 Task: Modify the CSS styles in the PHP file to change the color of the course-box class to red and update the background color to #fefefe.
Action: Key pressed <Key.down><Key.down><Key.down><Key.down><Key.down><Key.down><Key.up><Key.up><Key.down><Key.up><Key.up><Key.up><Key.up><Key.up><Key.up><Key.up><Key.up><Key.up><Key.up><Key.up><Key.up><Key.up><Key.up><Key.up><Key.up><Key.up><Key.up><Key.up><Key.up><Key.up><Key.up><Key.up><Key.up><Key.up><Key.up><Key.up><Key.up><Key.up><Key.up><Key.up><Key.up><Key.up><Key.up><Key.up><Key.up><Key.up><Key.up><Key.up><Key.up><Key.up><Key.up><Key.up><Key.up><Key.up><Key.up><Key.up><Key.up><Key.up><Key.up><Key.up><Key.up><Key.up><Key.up><Key.up><Key.up><Key.up><Key.up><Key.up><Key.up><Key.up><Key.up><Key.up><Key.up><Key.up><Key.up><Key.up><Key.up><Key.up>
Screenshot: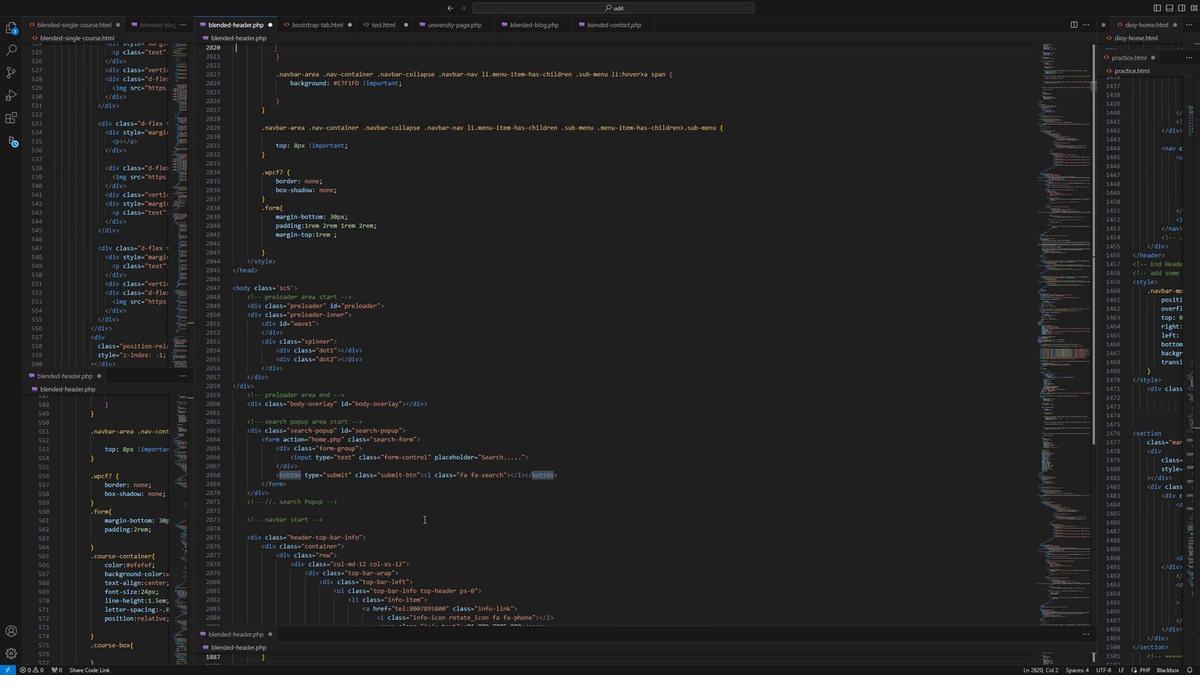 
Action: Mouse scrolled (435, 563) with delta (0, 0)
Screenshot: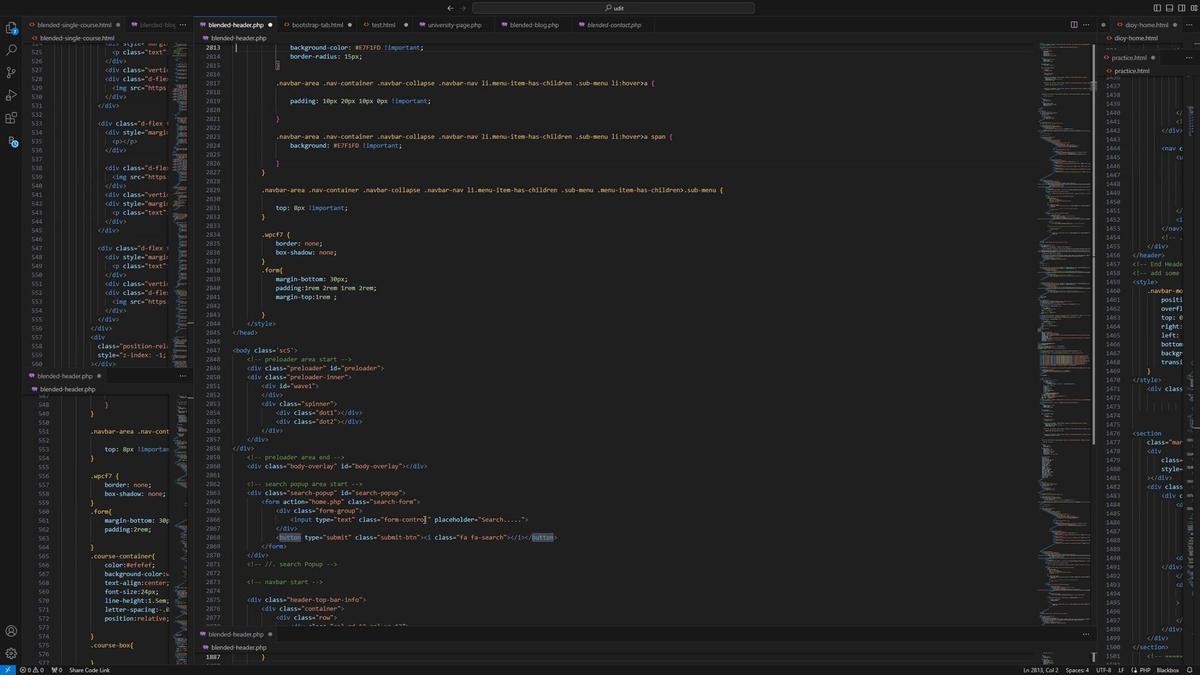 
Action: Mouse moved to (435, 562)
Screenshot: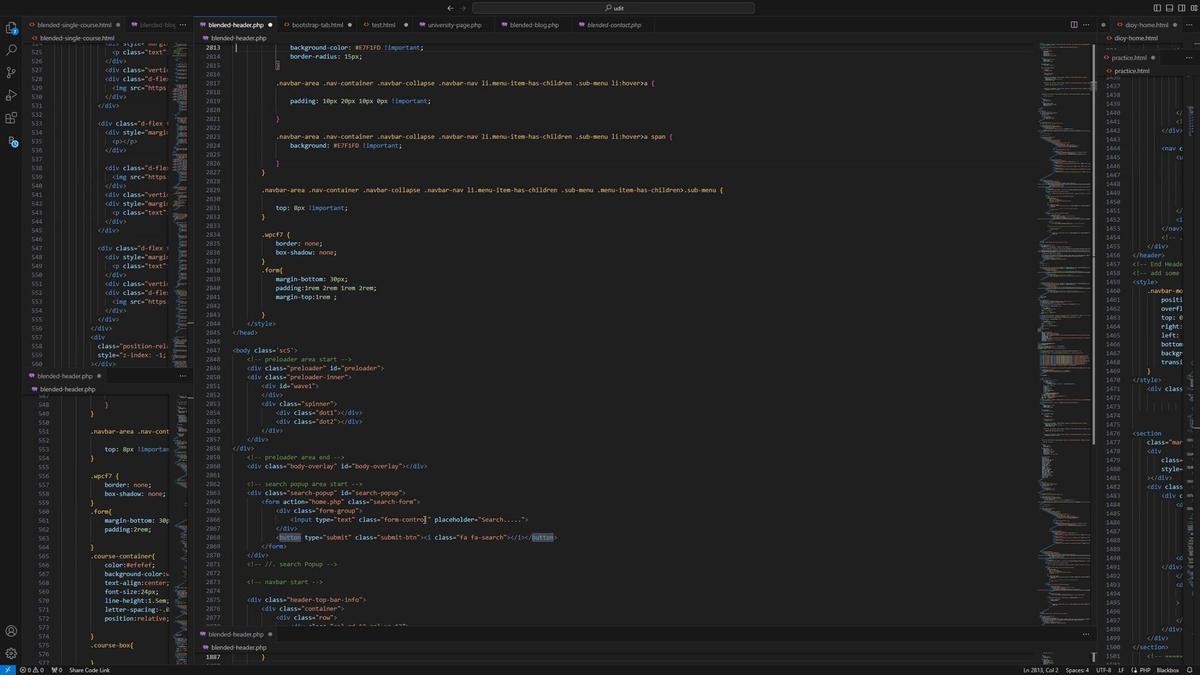 
Action: Mouse scrolled (435, 563) with delta (0, 0)
Screenshot: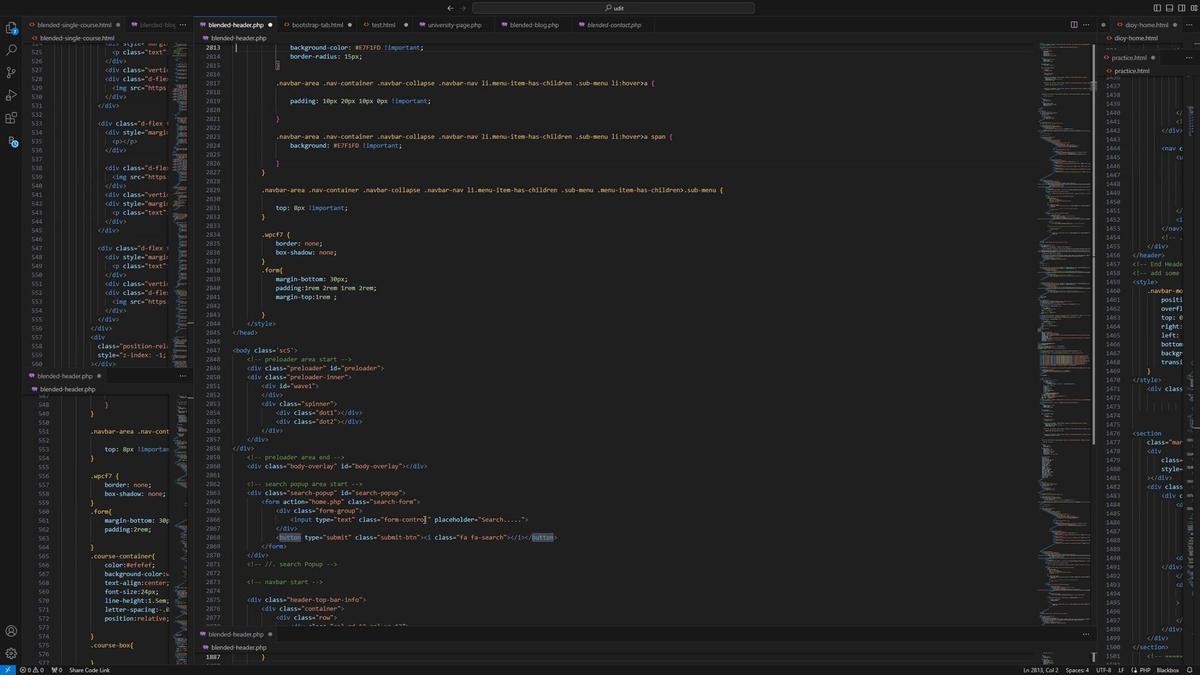 
Action: Mouse moved to (440, 549)
Screenshot: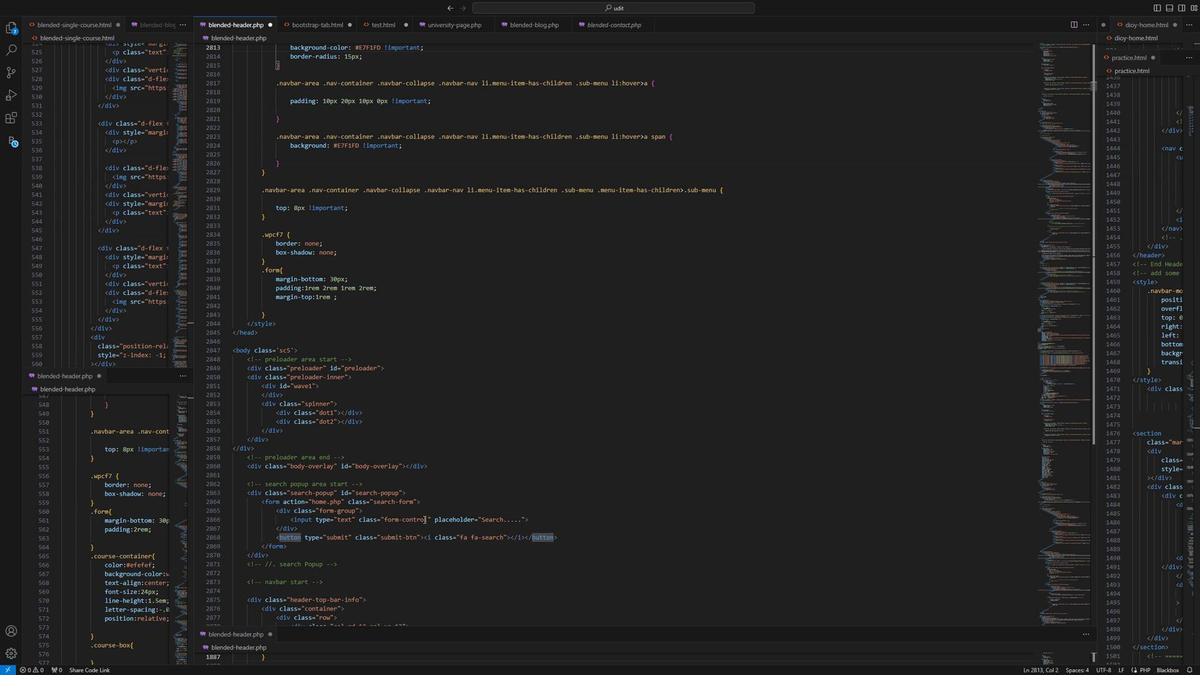 
Action: Mouse scrolled (440, 550) with delta (0, 0)
Screenshot: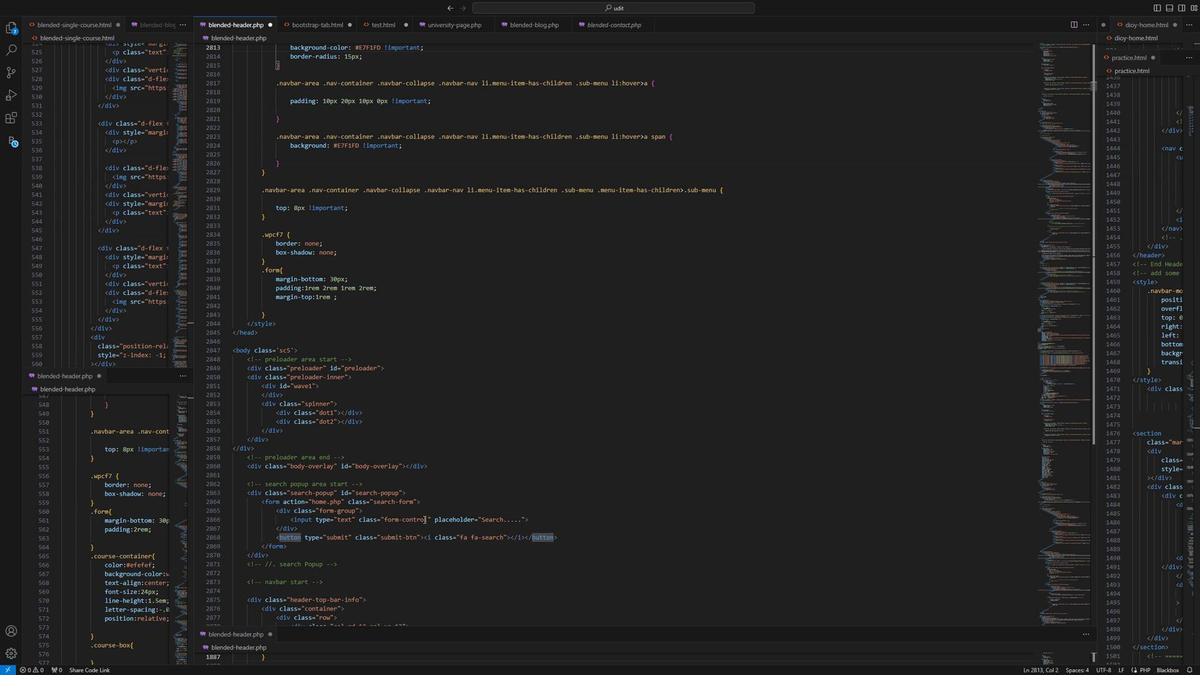 
Action: Mouse moved to (397, 571)
Screenshot: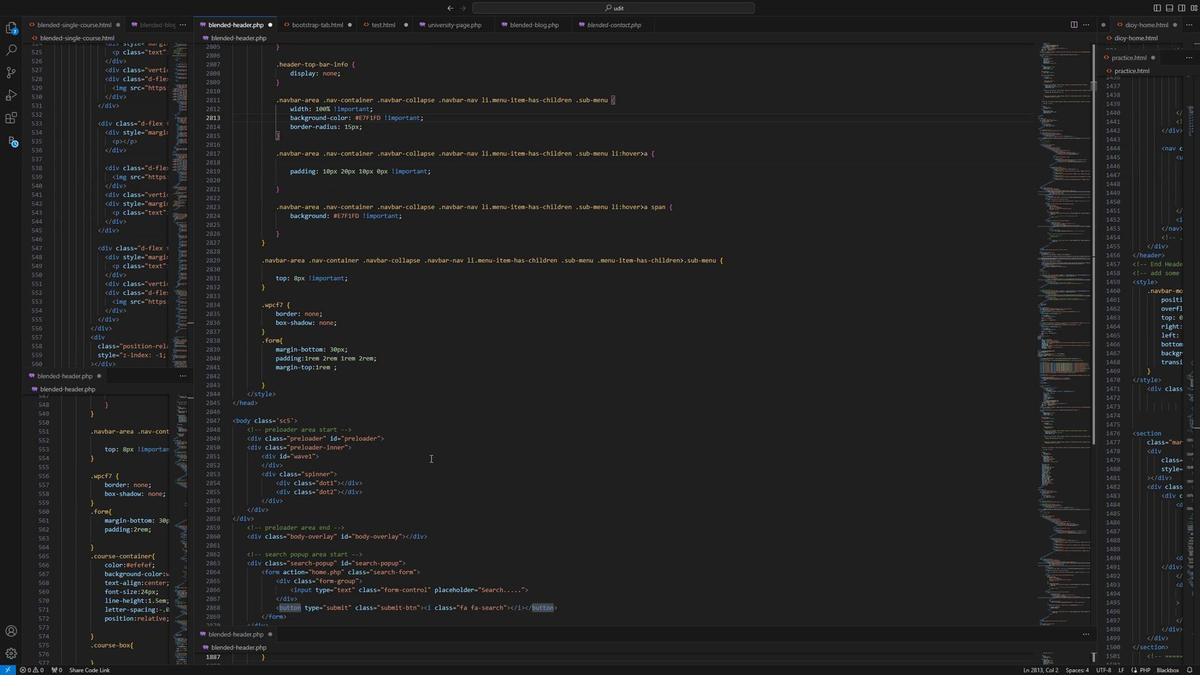 
Action: Mouse scrolled (397, 572) with delta (0, 0)
Screenshot: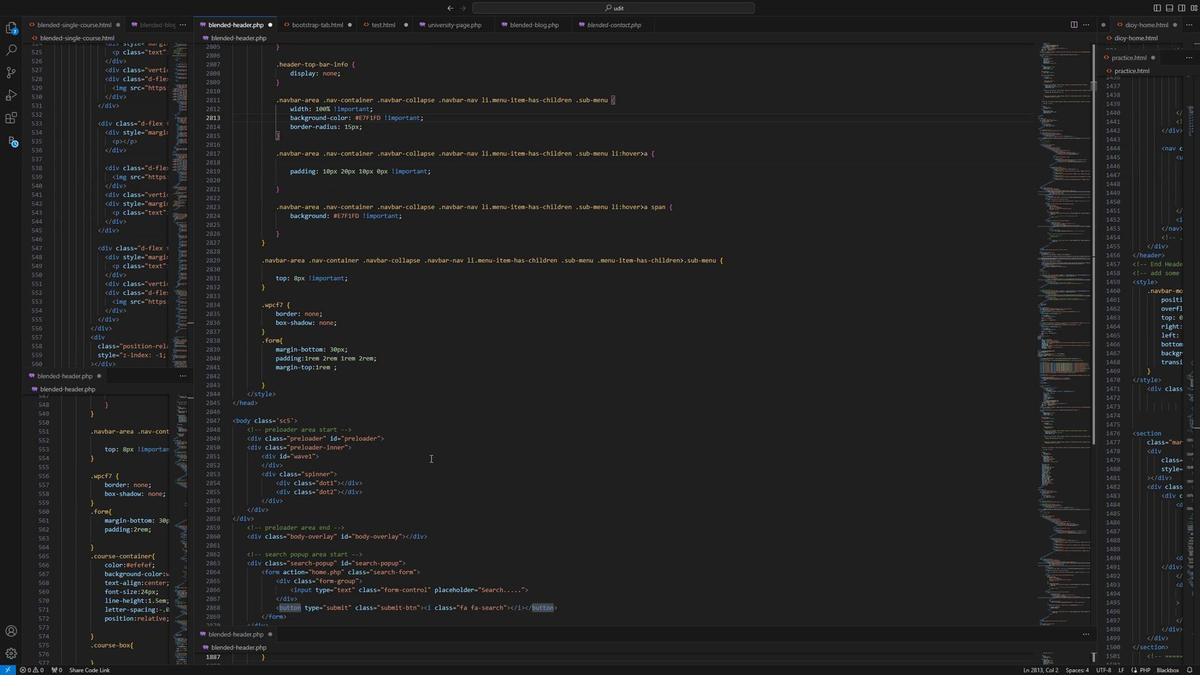 
Action: Mouse moved to (397, 567)
Screenshot: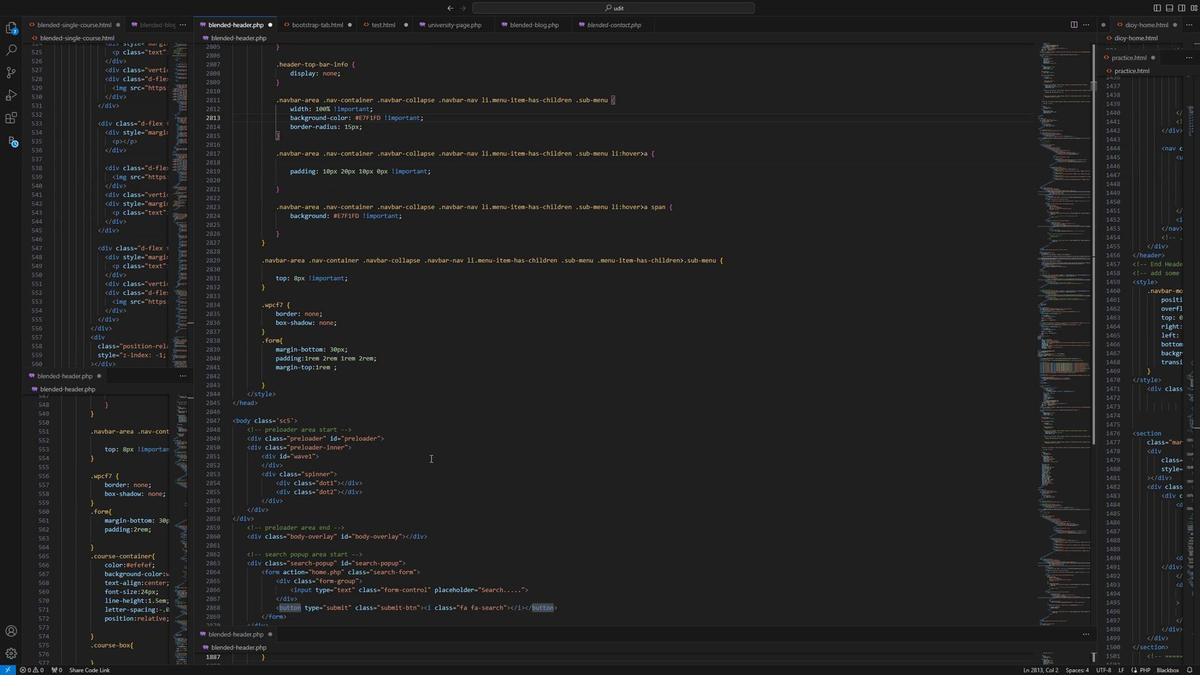 
Action: Mouse scrolled (397, 567) with delta (0, 0)
Screenshot: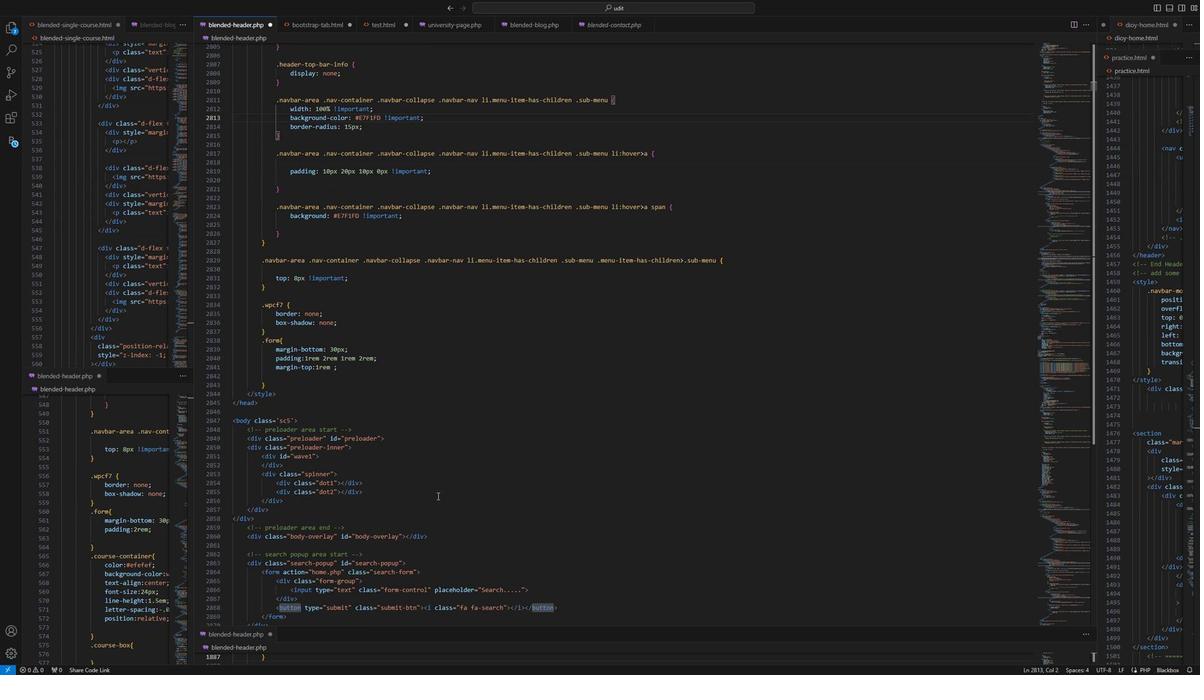 
Action: Mouse moved to (283, 475)
Screenshot: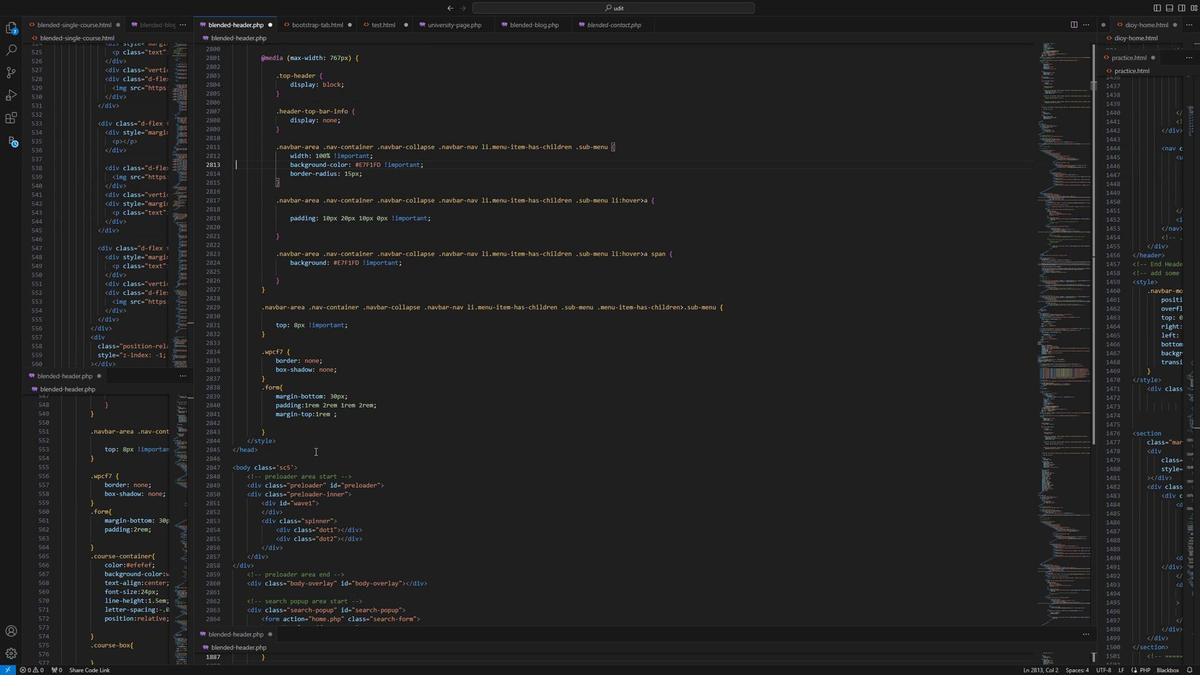 
Action: Mouse scrolled (283, 475) with delta (0, 0)
Screenshot: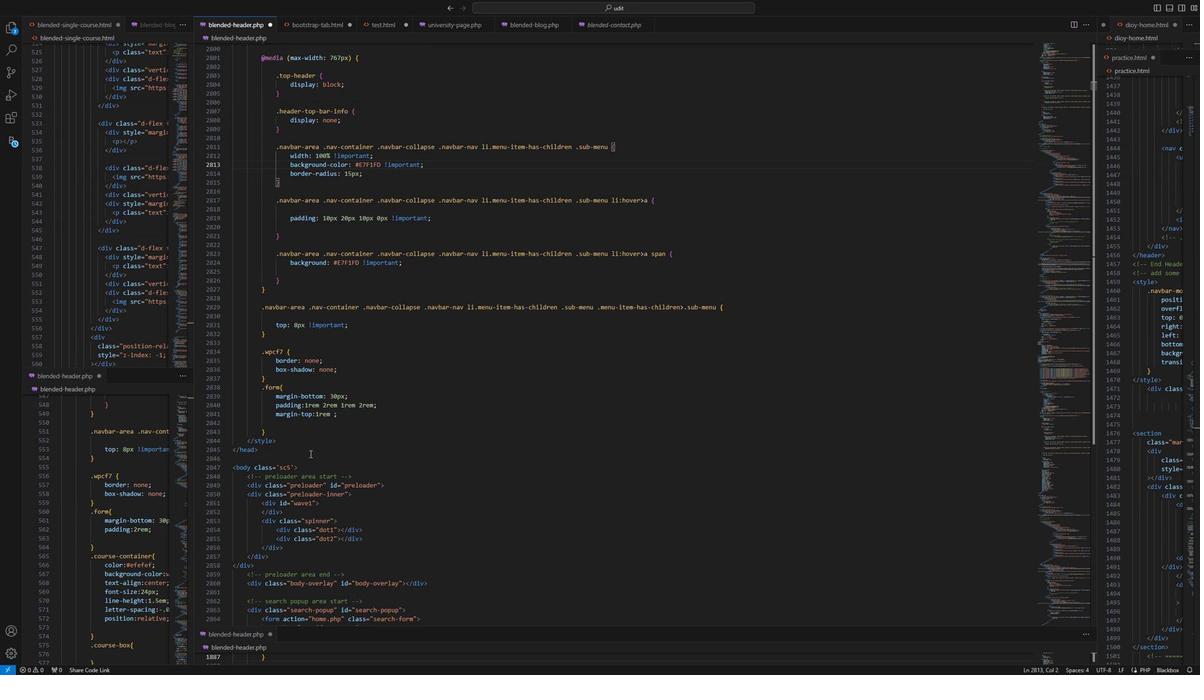 
Action: Mouse scrolled (283, 475) with delta (0, 0)
Screenshot: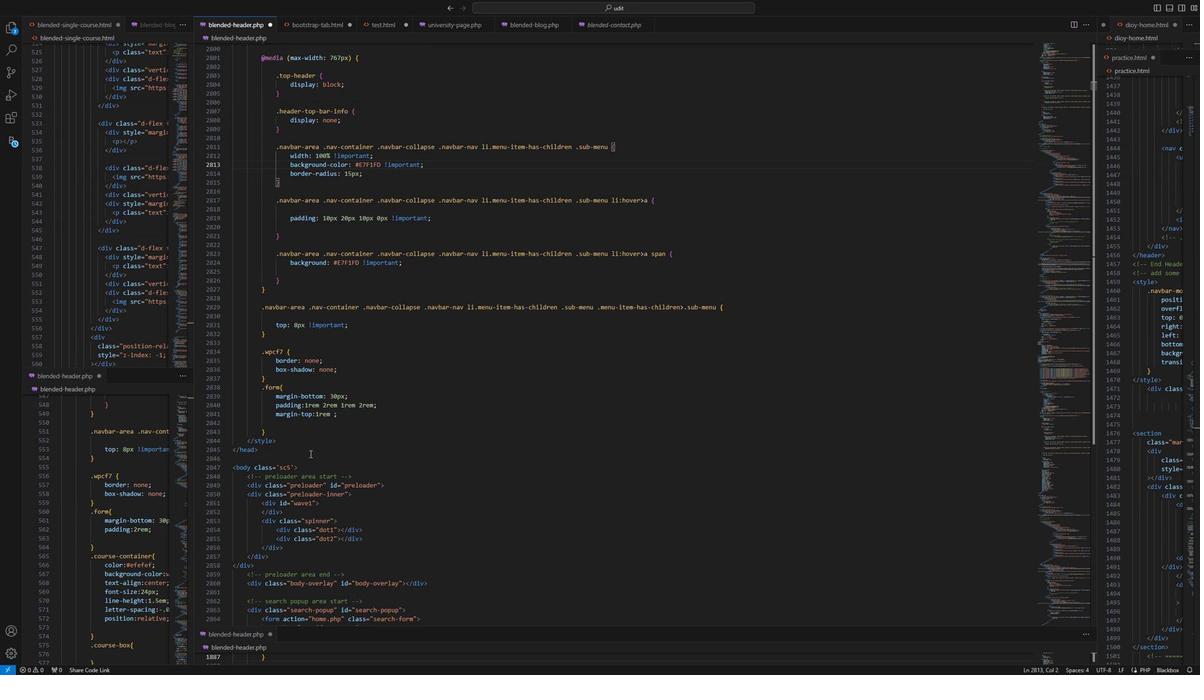 
Action: Mouse scrolled (283, 475) with delta (0, 0)
Screenshot: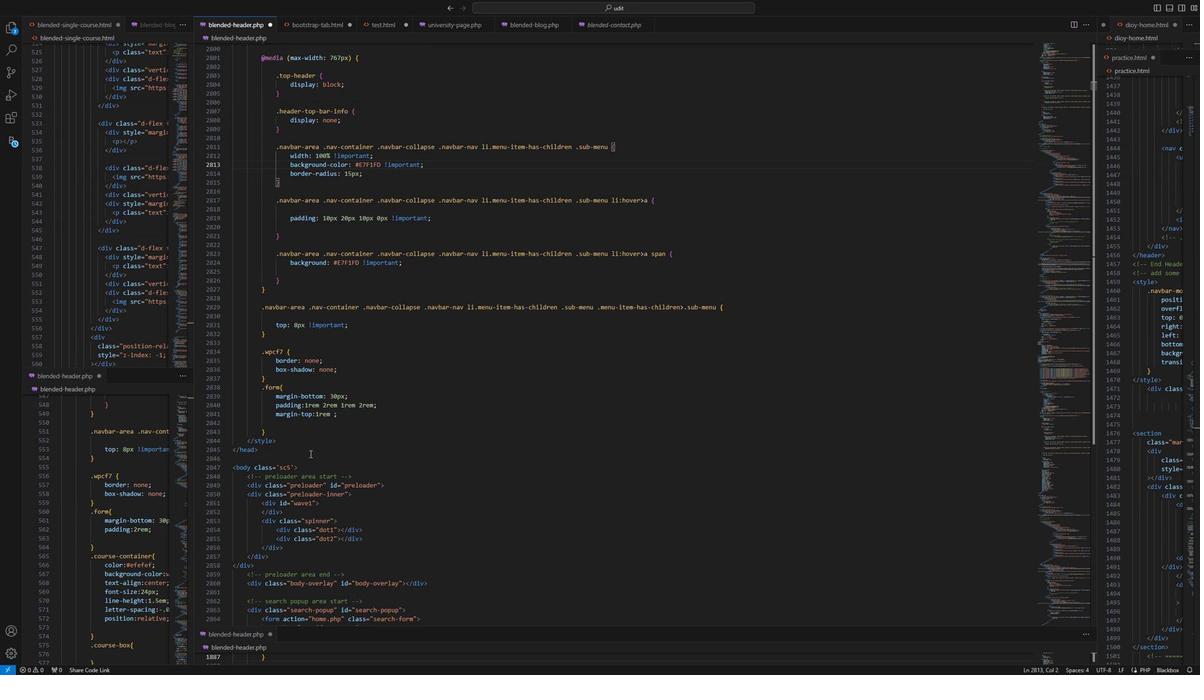 
Action: Mouse moved to (254, 472)
Screenshot: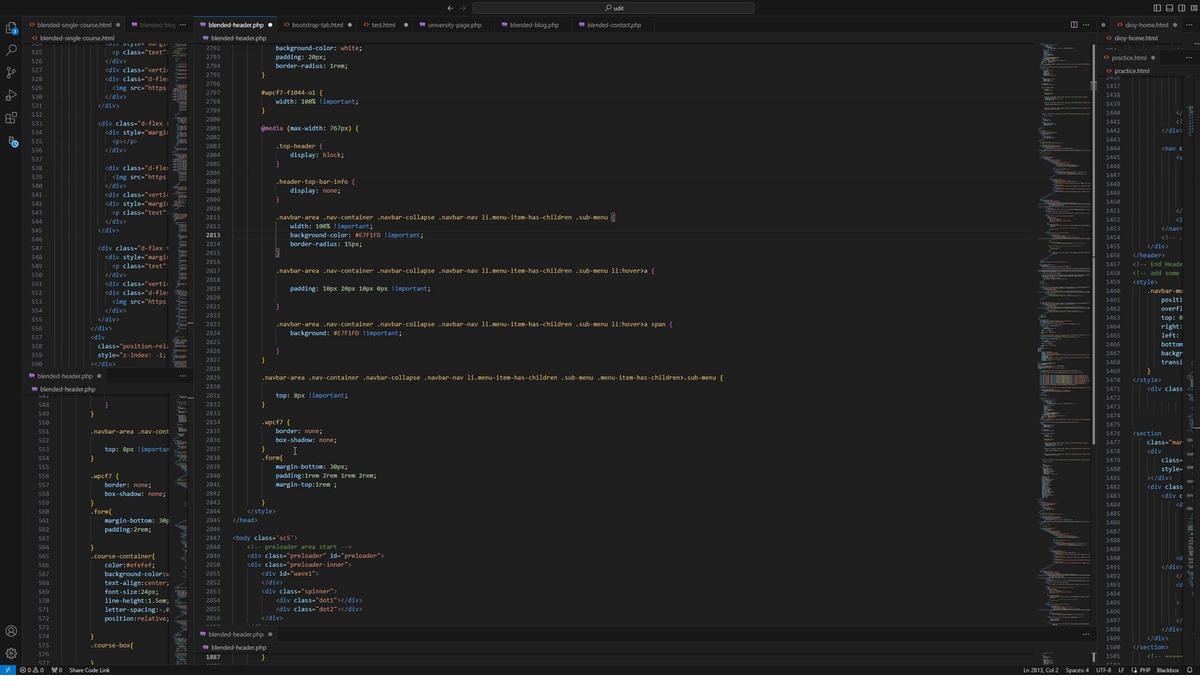 
Action: Mouse scrolled (254, 473) with delta (0, 0)
Screenshot: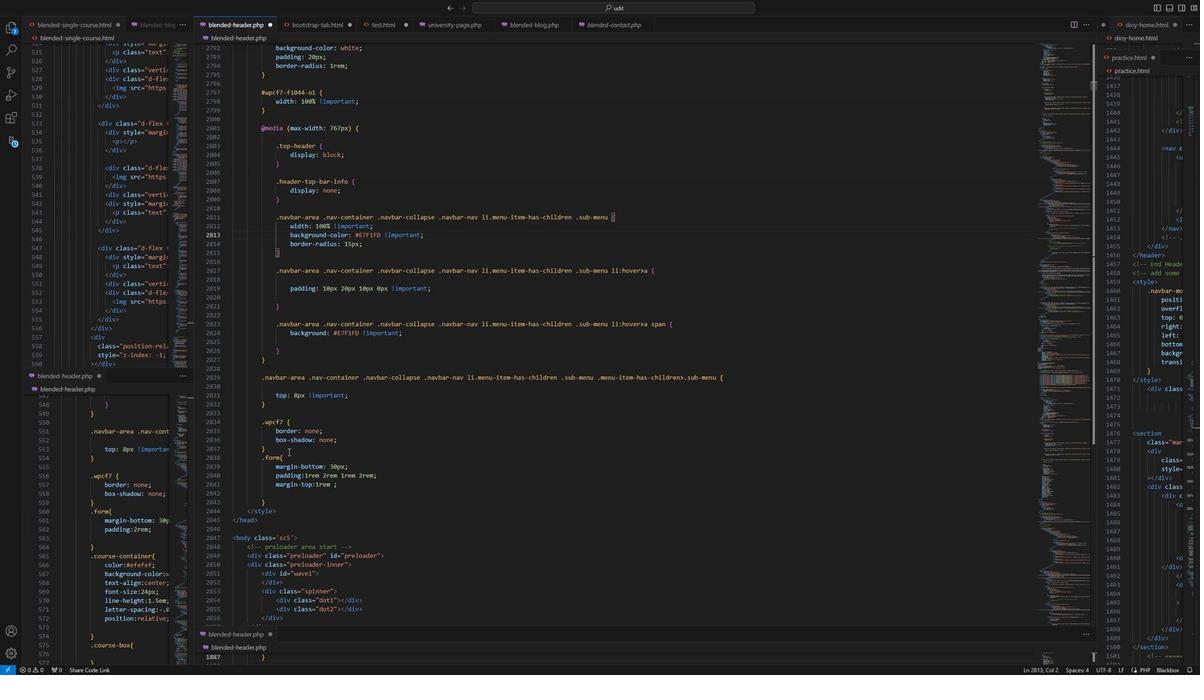 
Action: Mouse scrolled (254, 473) with delta (0, 0)
Screenshot: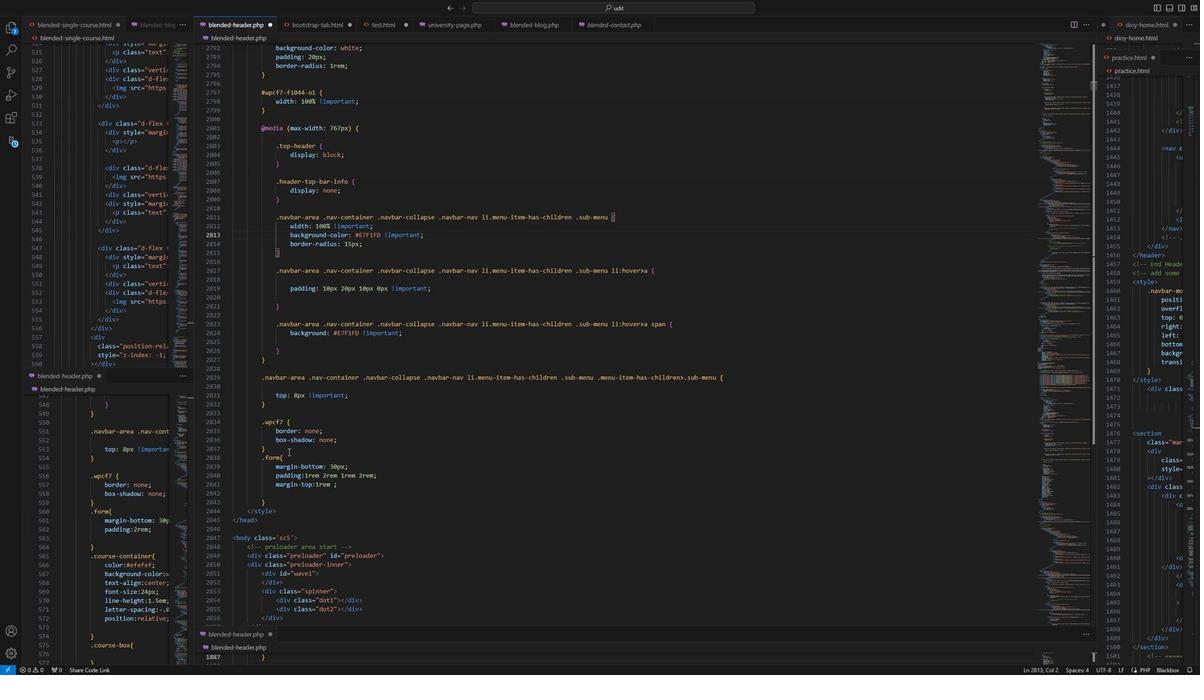 
Action: Mouse scrolled (254, 473) with delta (0, 0)
Screenshot: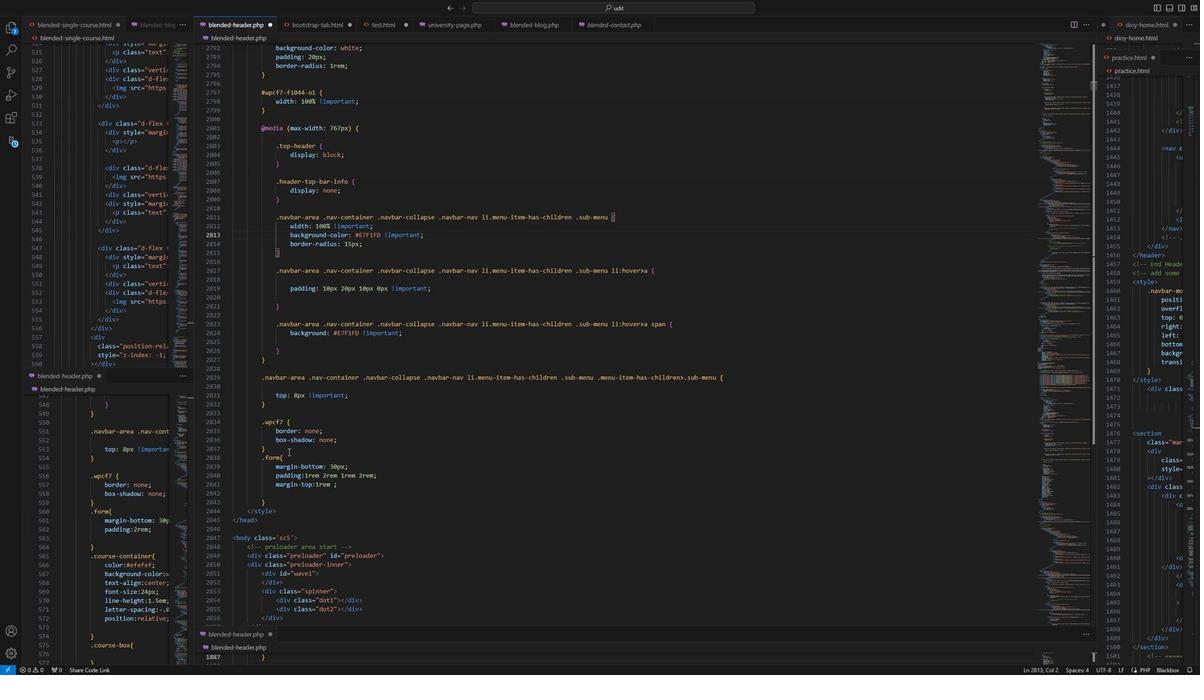 
Action: Mouse scrolled (254, 473) with delta (0, 0)
Screenshot: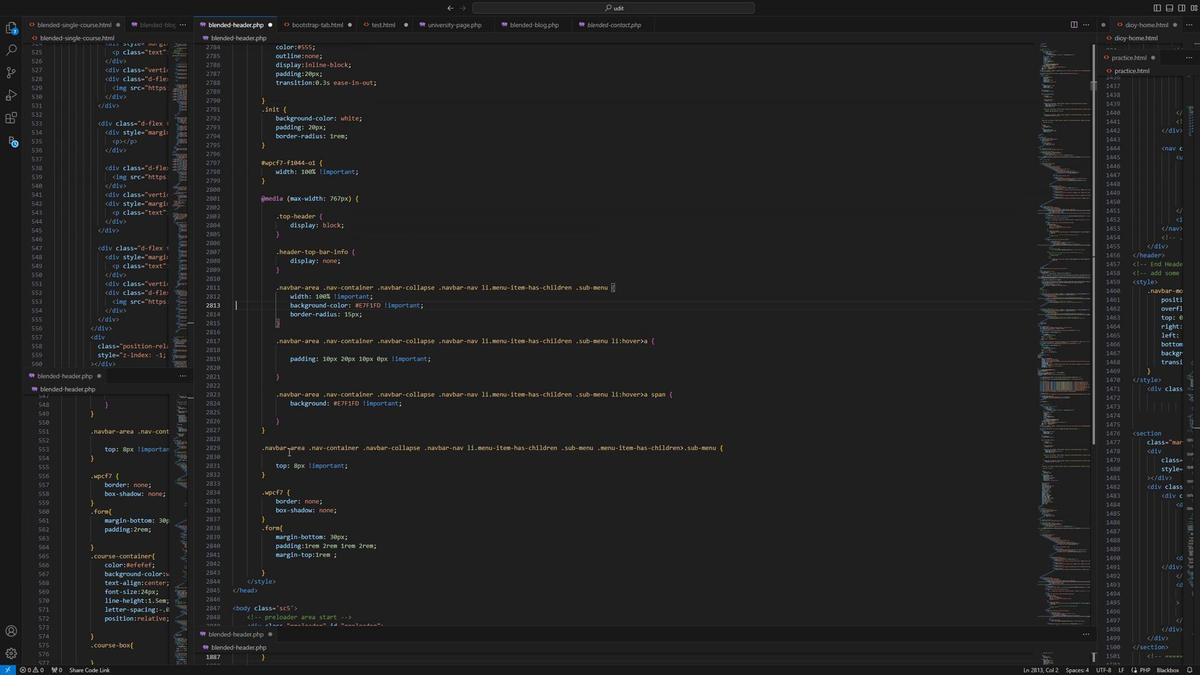 
Action: Mouse scrolled (254, 473) with delta (0, 0)
Screenshot: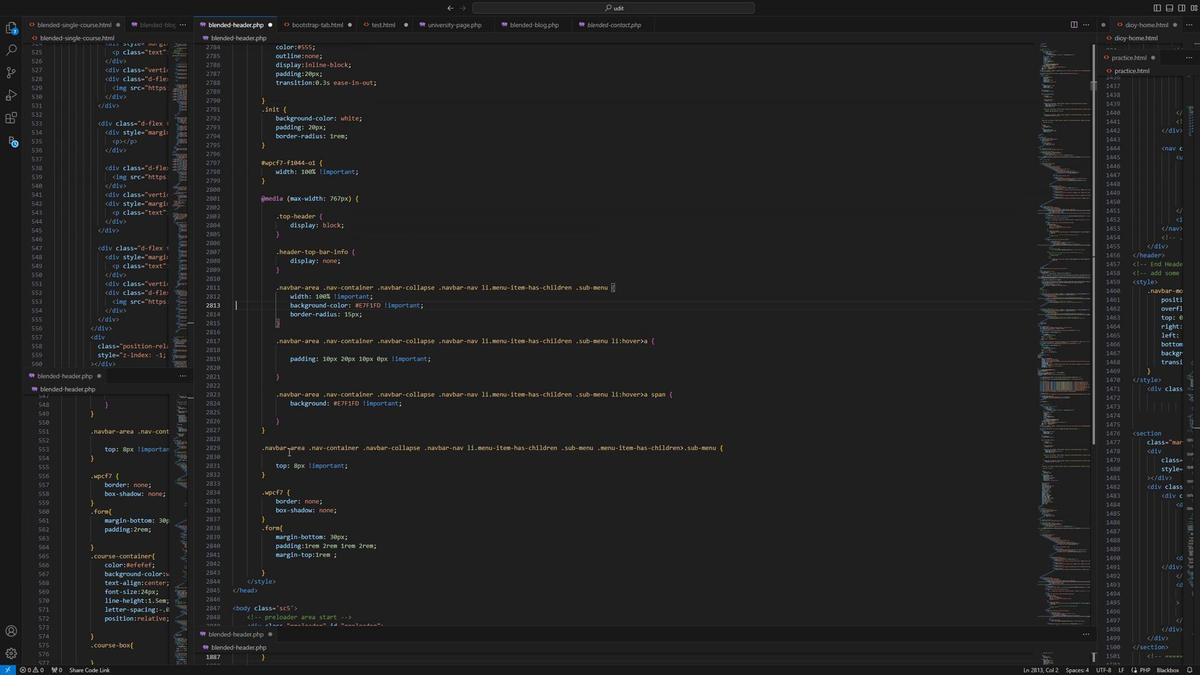 
Action: Mouse scrolled (254, 473) with delta (0, 0)
Screenshot: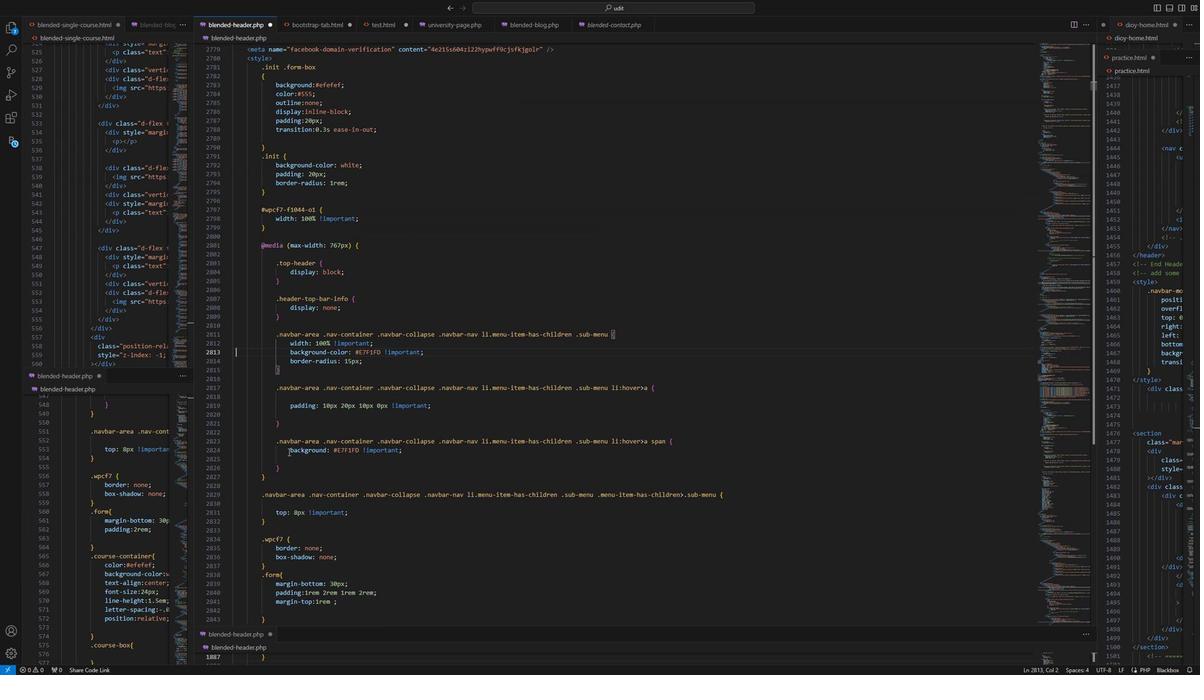 
Action: Mouse scrolled (254, 473) with delta (0, 0)
Screenshot: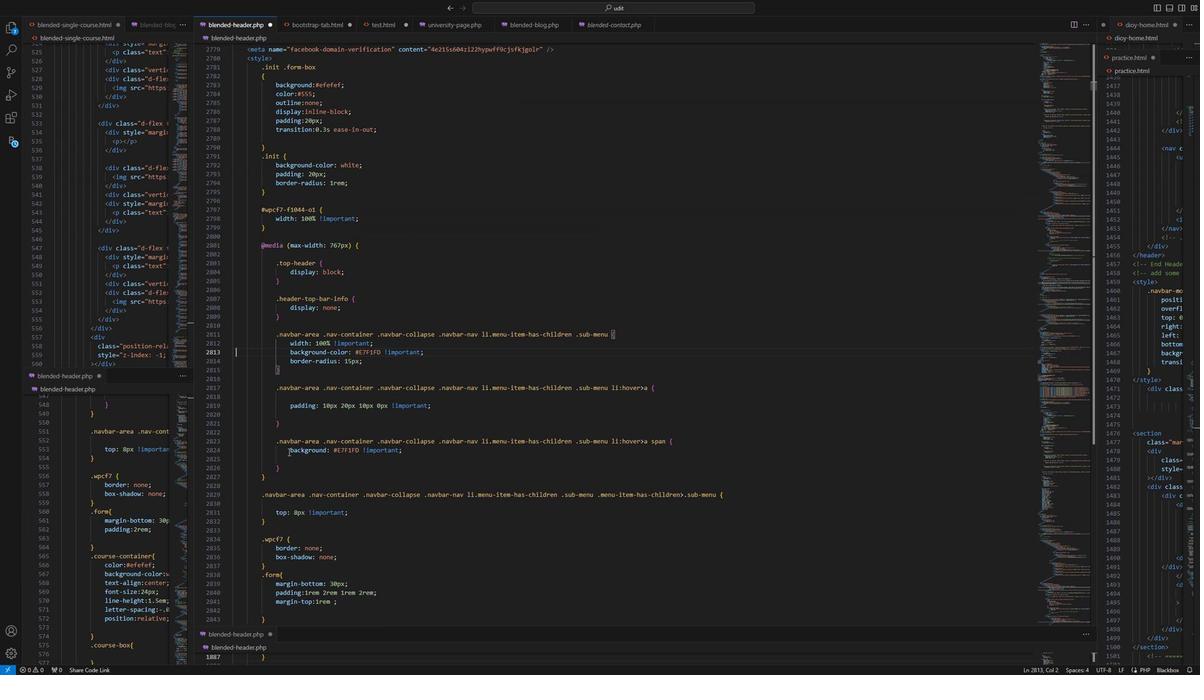 
Action: Mouse scrolled (254, 473) with delta (0, 0)
Screenshot: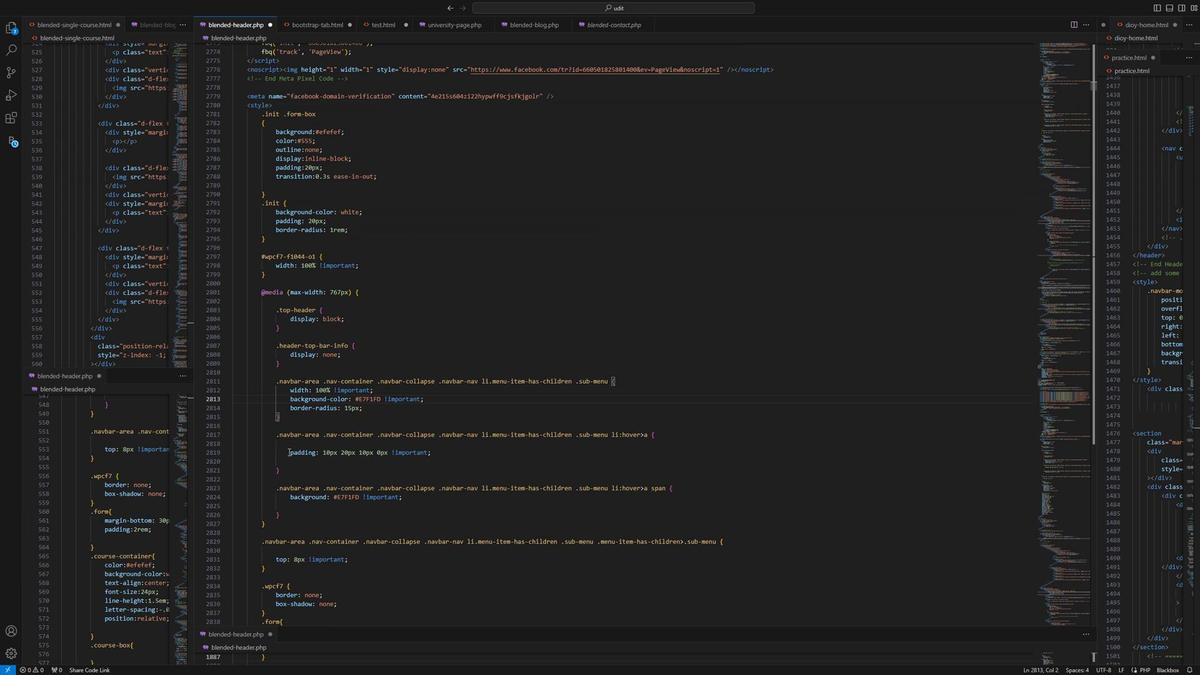 
Action: Mouse scrolled (254, 473) with delta (0, 0)
Screenshot: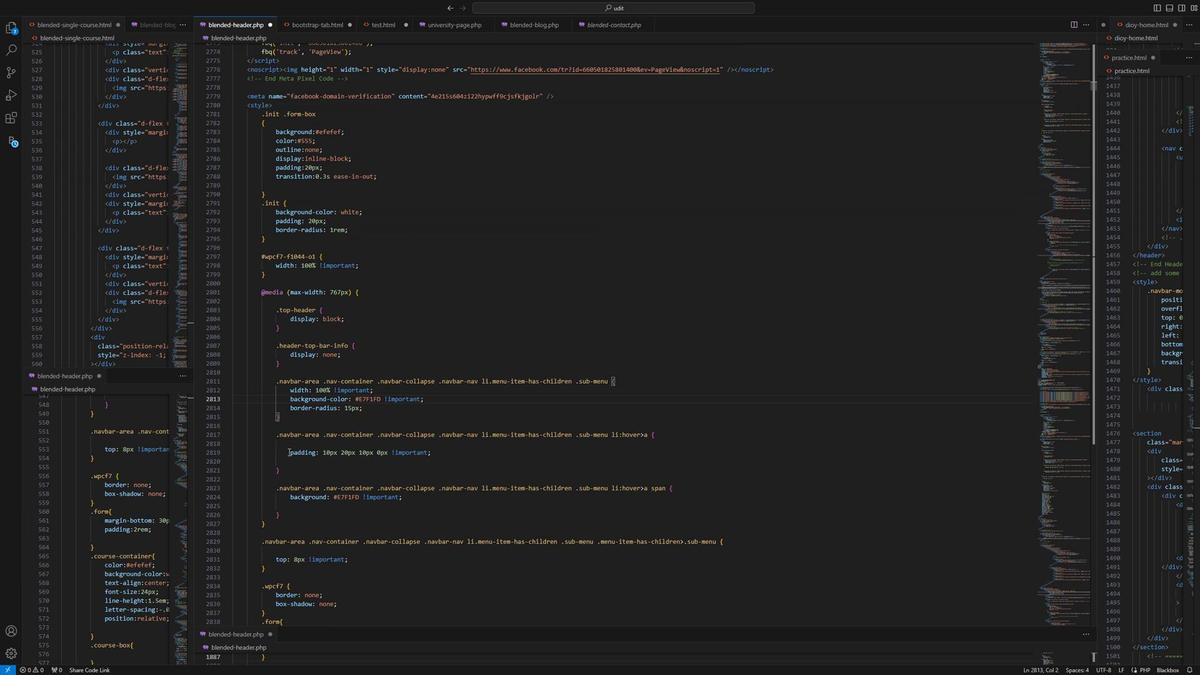 
Action: Mouse scrolled (254, 473) with delta (0, 0)
Screenshot: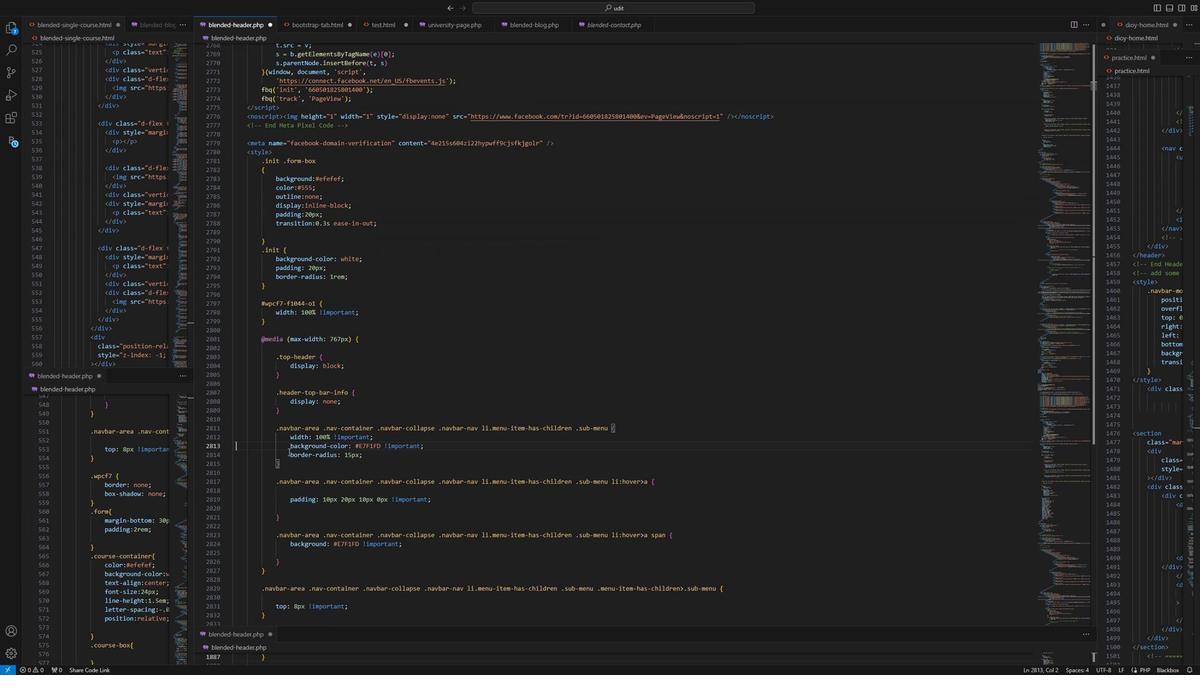 
Action: Mouse scrolled (254, 473) with delta (0, 0)
Screenshot: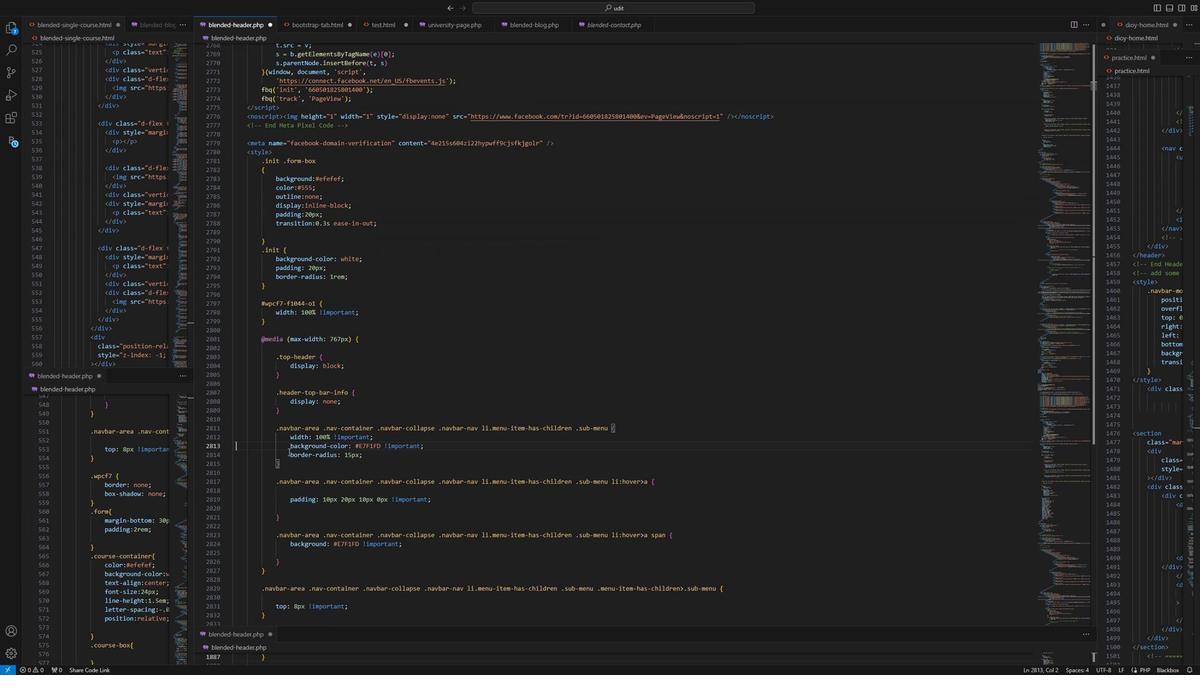 
Action: Mouse scrolled (254, 473) with delta (0, 0)
Screenshot: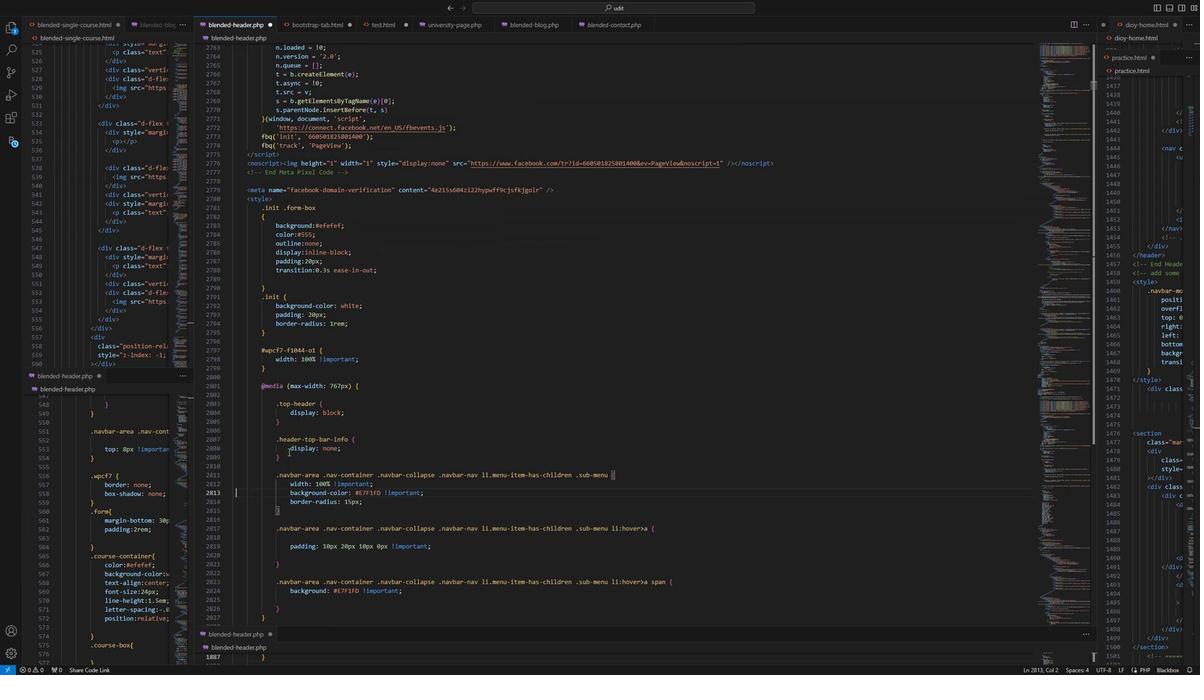 
Action: Mouse scrolled (254, 473) with delta (0, 0)
Screenshot: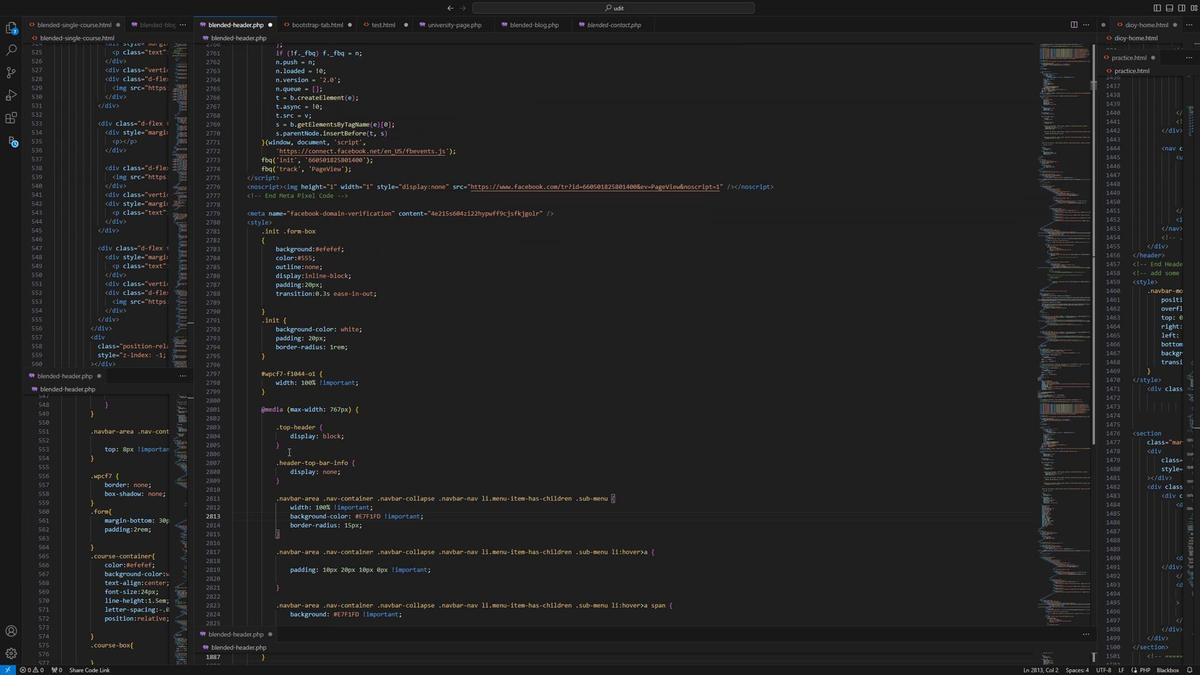 
Action: Mouse scrolled (254, 473) with delta (0, 0)
Screenshot: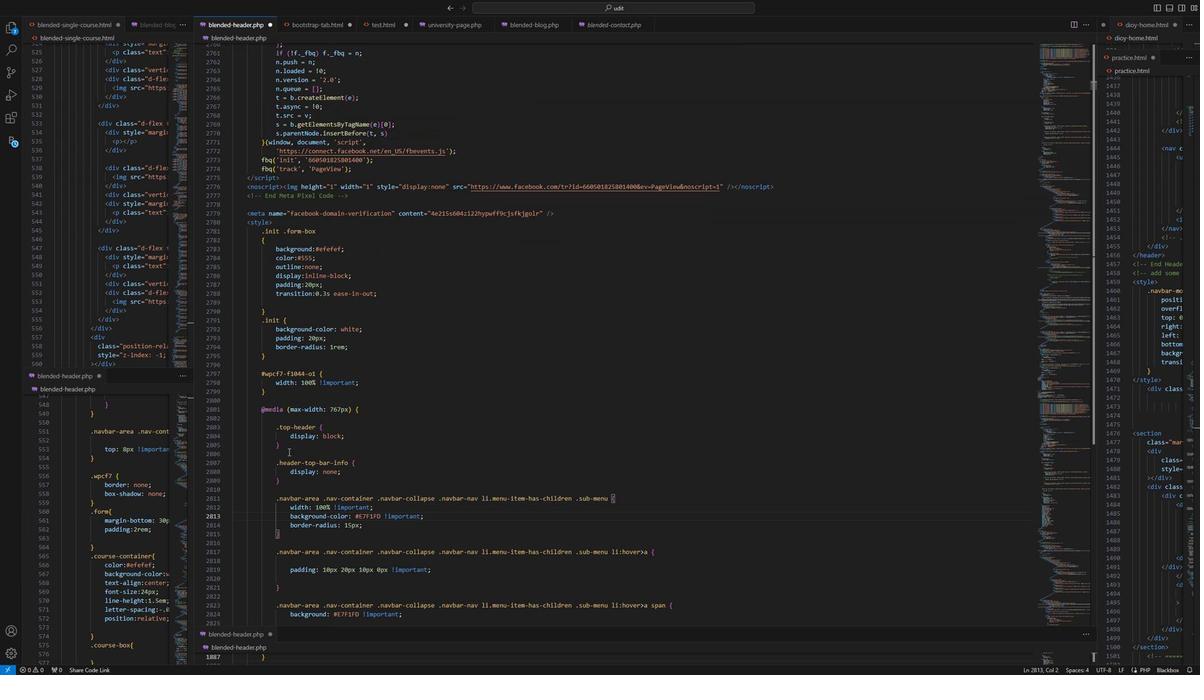 
Action: Mouse scrolled (254, 473) with delta (0, 0)
Screenshot: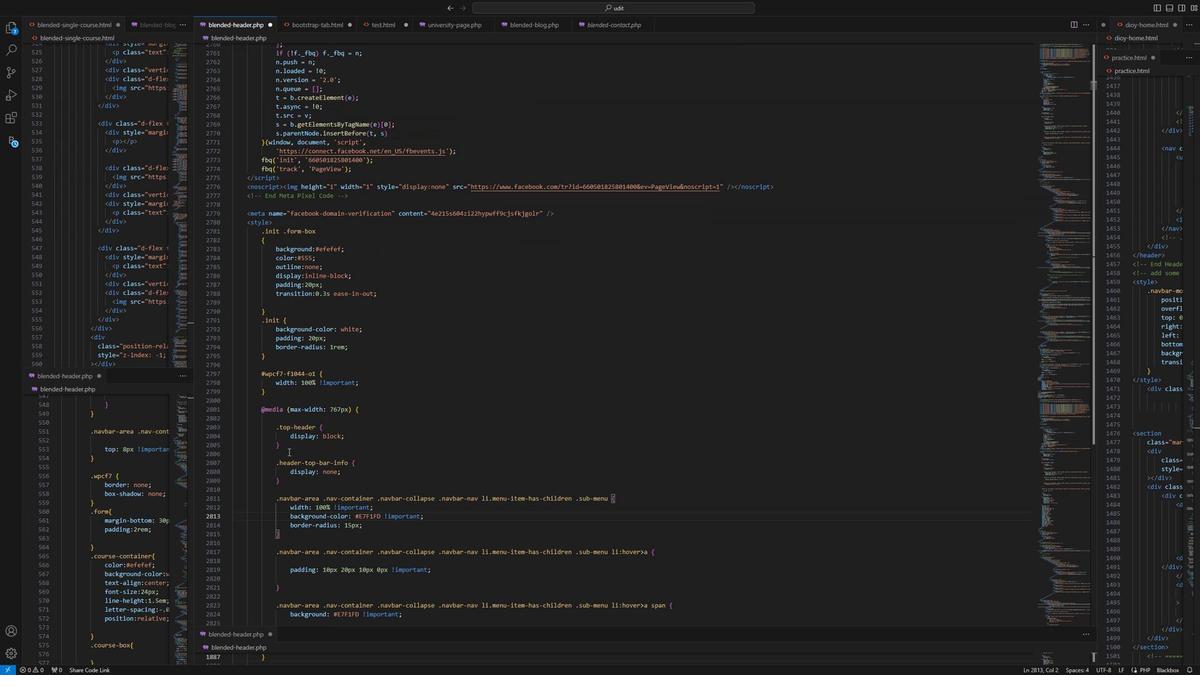 
Action: Mouse moved to (105, 555)
Screenshot: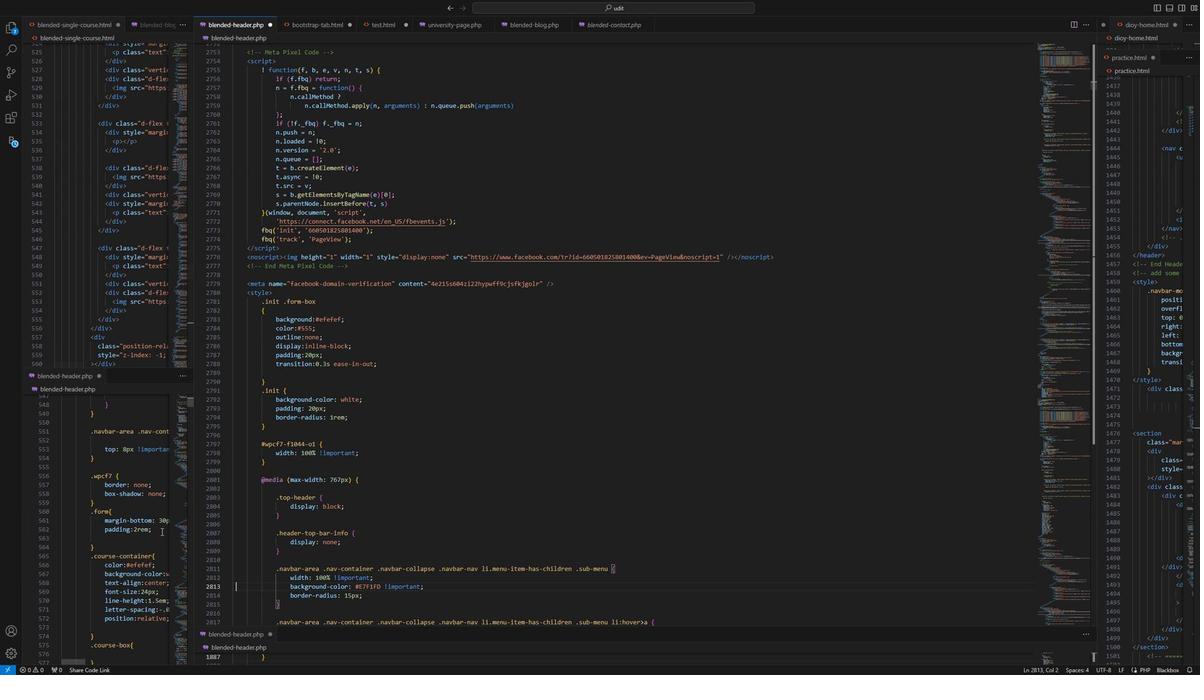 
Action: Mouse scrolled (105, 555) with delta (0, 0)
Screenshot: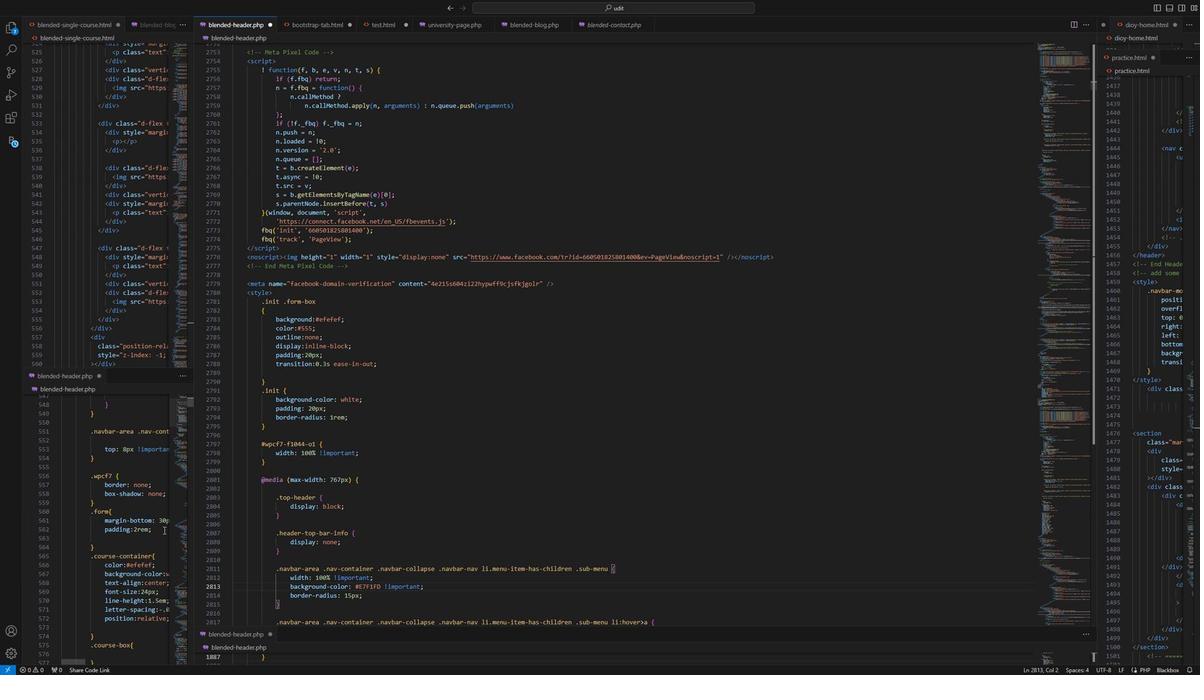 
Action: Mouse scrolled (105, 555) with delta (0, 0)
Screenshot: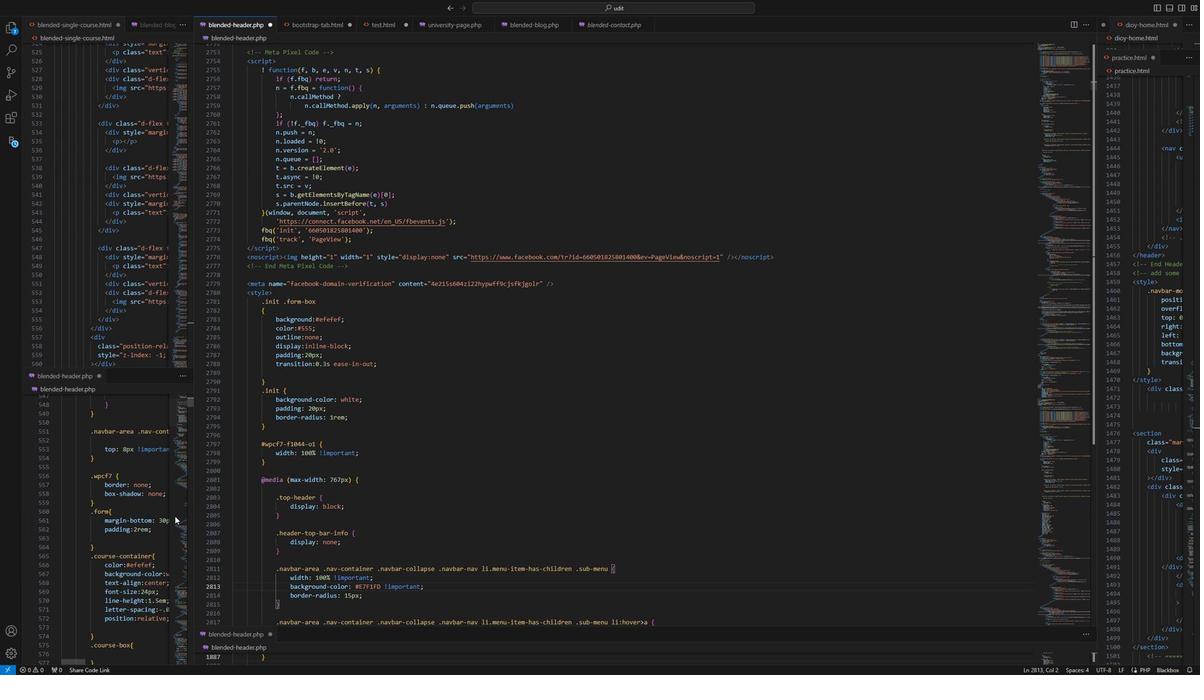 
Action: Mouse scrolled (105, 555) with delta (0, 0)
Screenshot: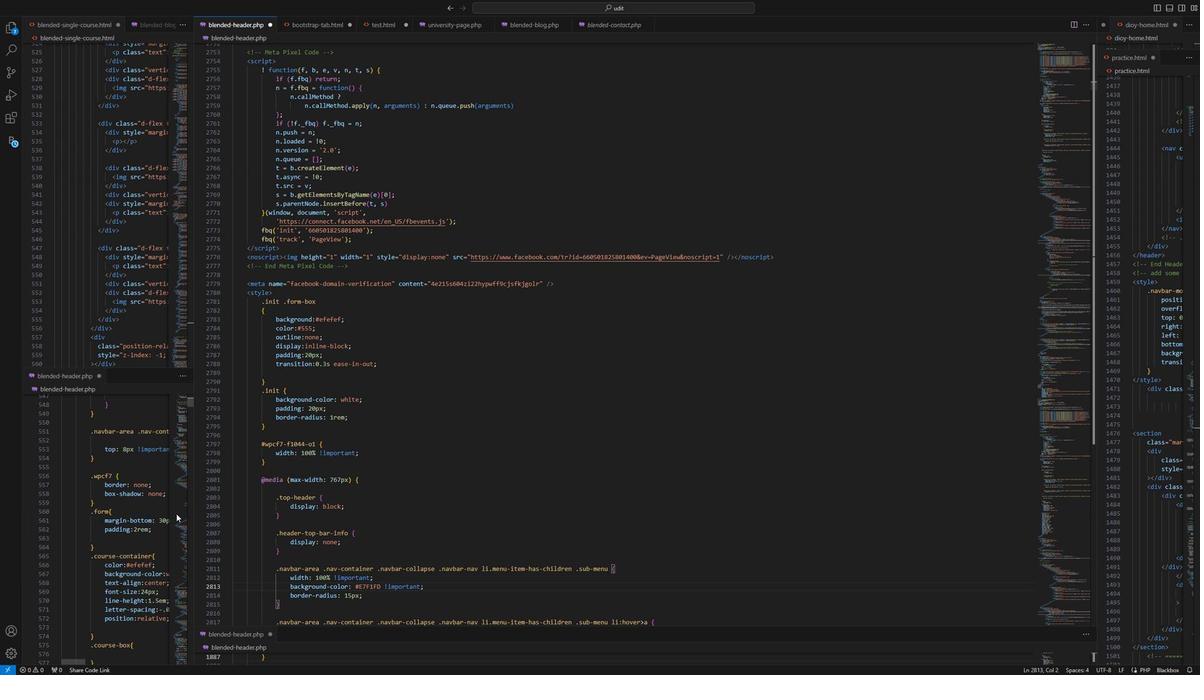 
Action: Mouse scrolled (105, 555) with delta (0, 0)
Screenshot: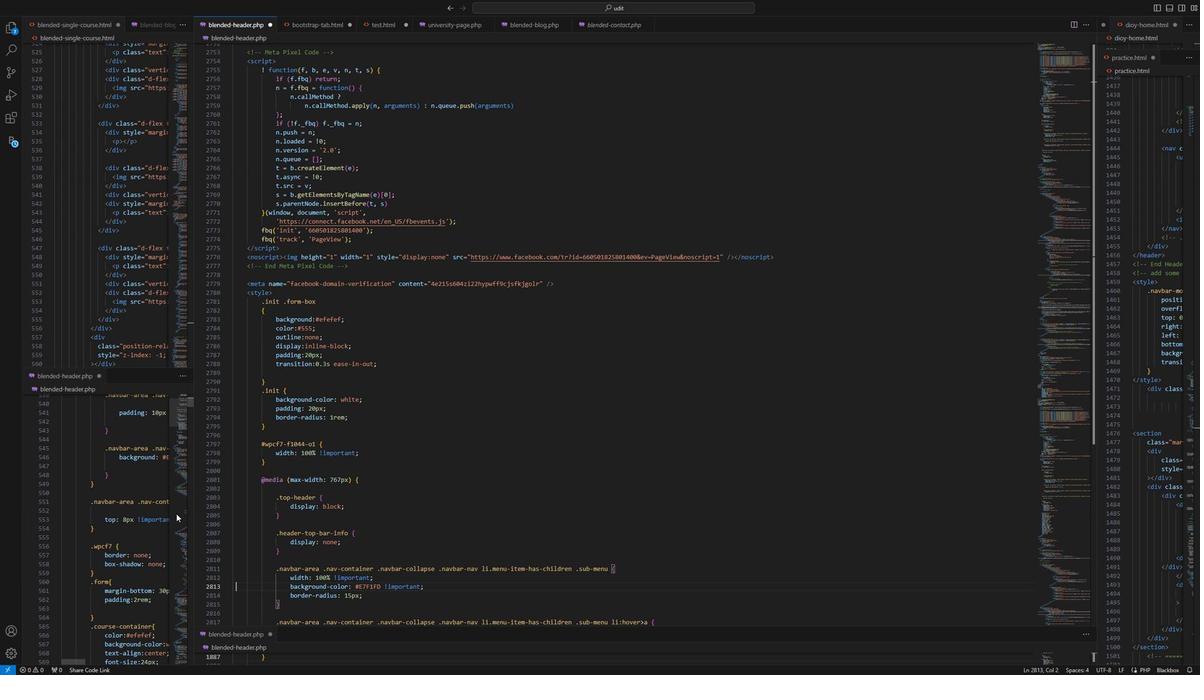 
Action: Mouse scrolled (105, 555) with delta (0, 0)
Screenshot: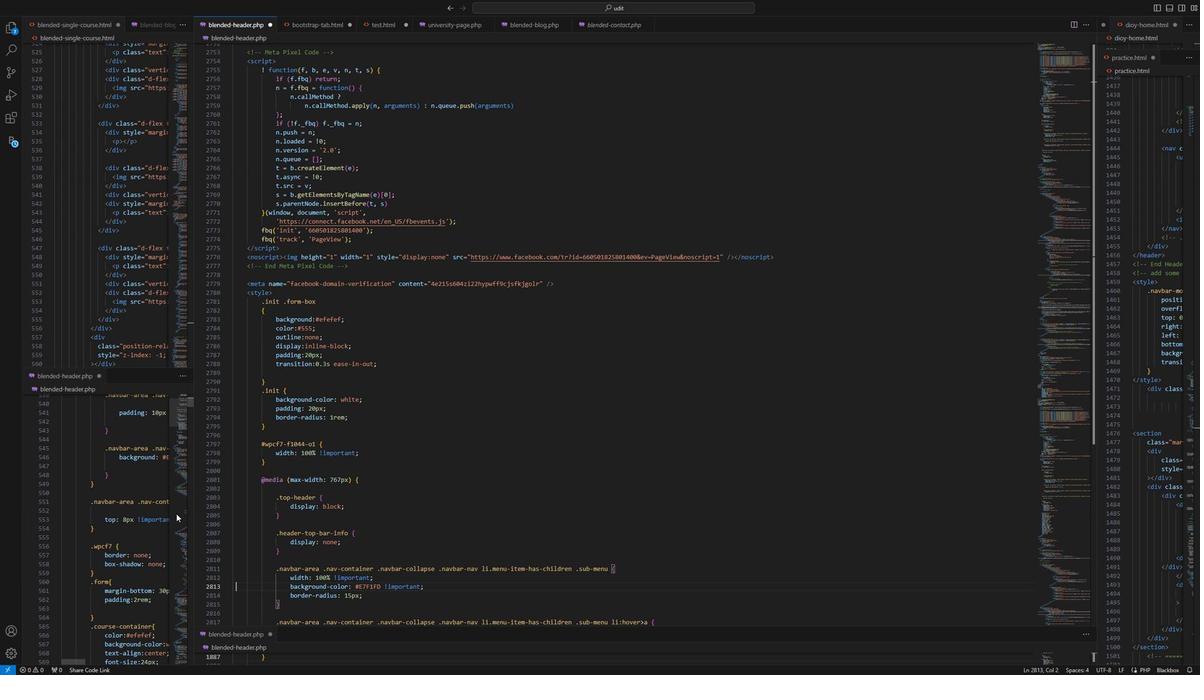 
Action: Mouse scrolled (105, 555) with delta (0, 0)
Screenshot: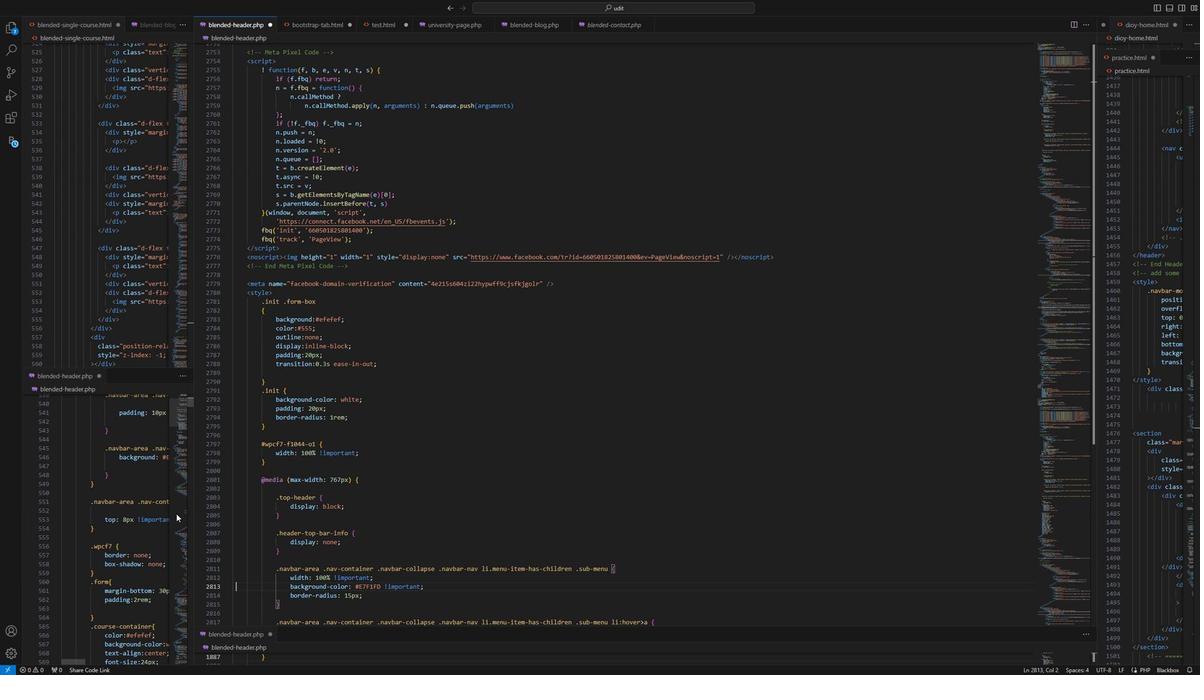 
Action: Mouse scrolled (105, 555) with delta (0, 0)
Screenshot: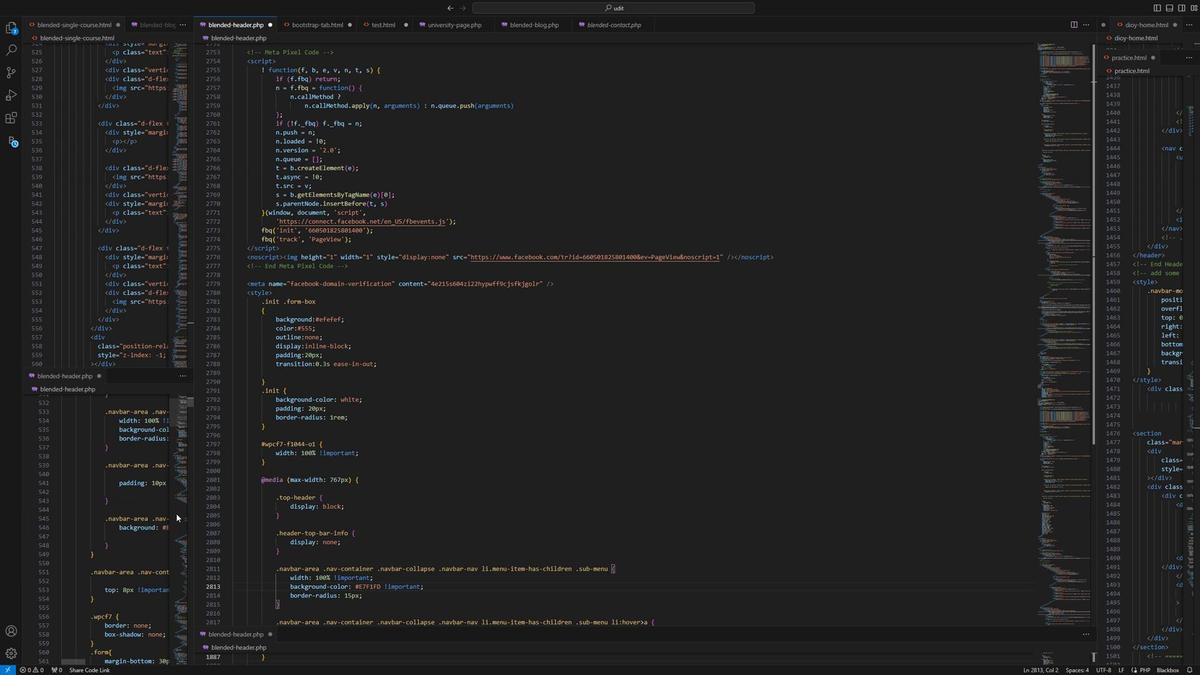 
Action: Mouse scrolled (105, 555) with delta (0, 0)
Screenshot: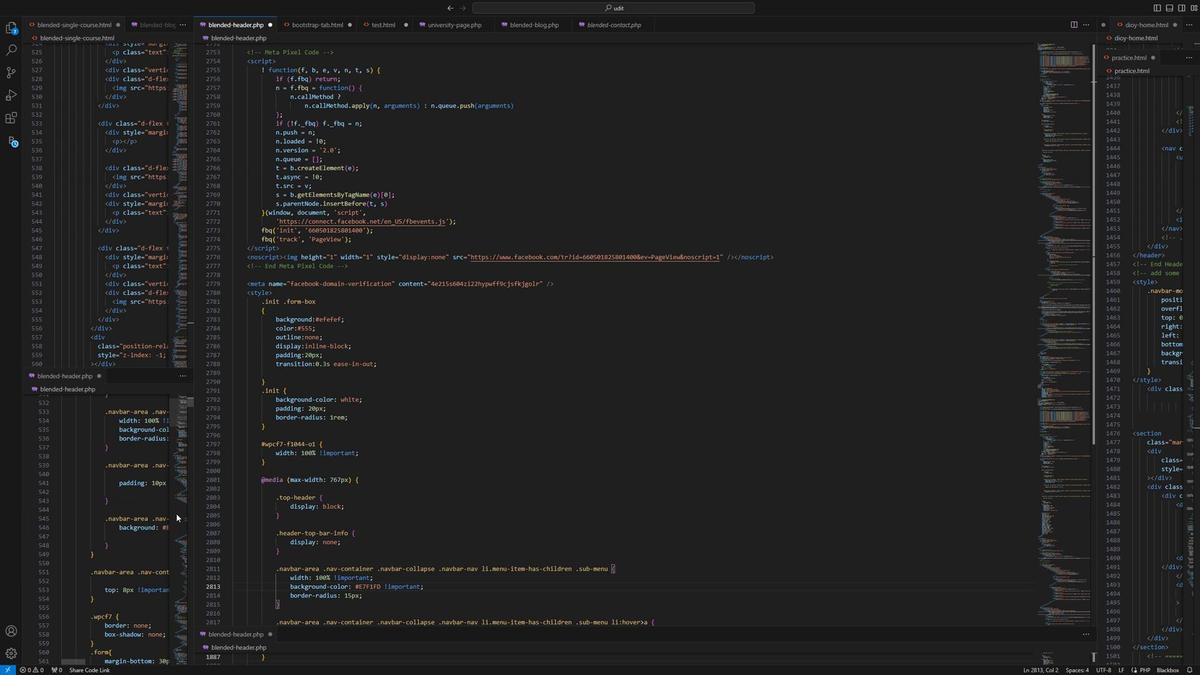 
Action: Mouse scrolled (105, 555) with delta (0, 0)
Screenshot: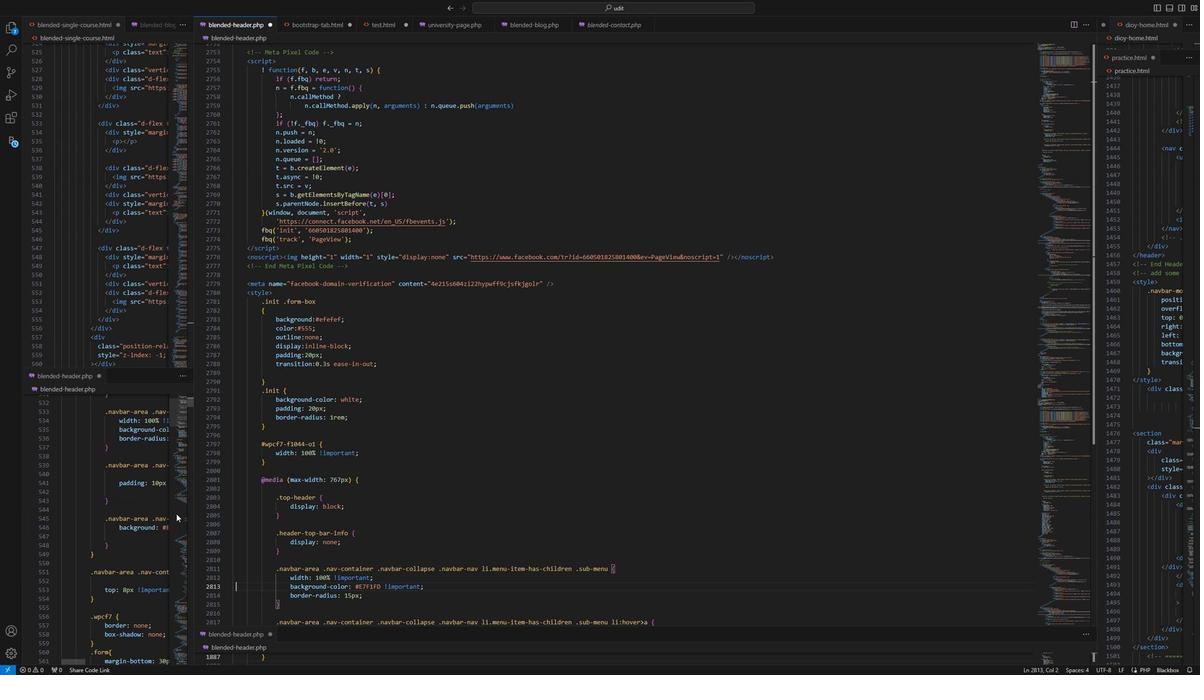
Action: Mouse scrolled (105, 555) with delta (0, 0)
Screenshot: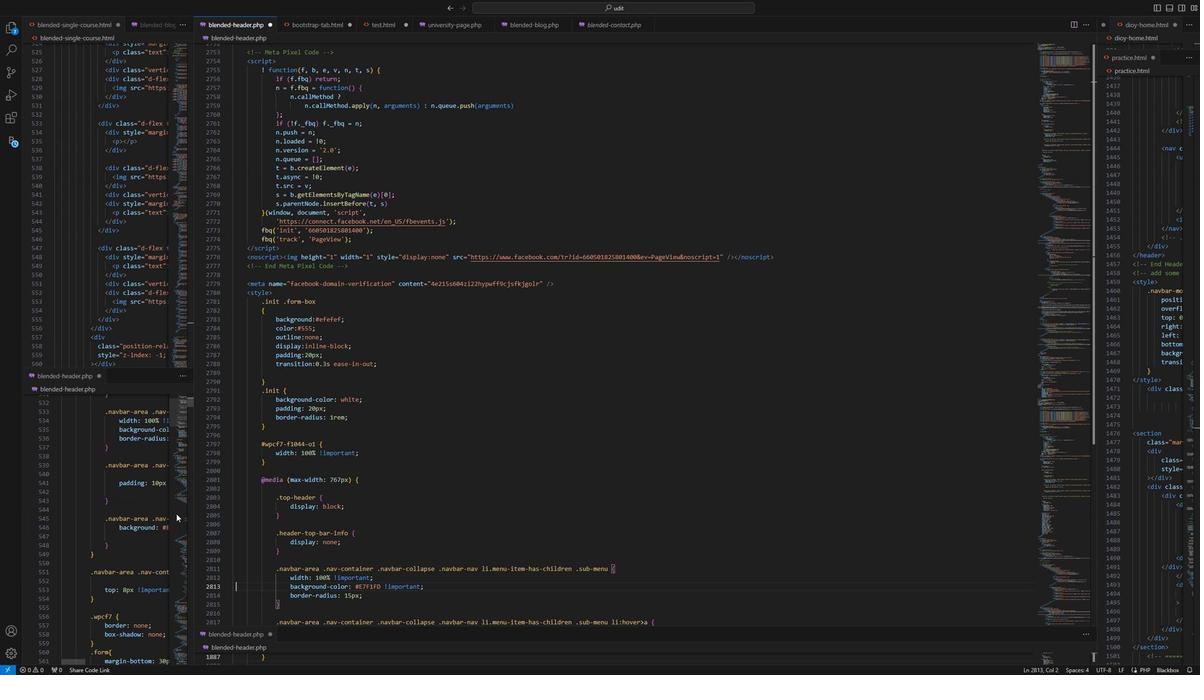 
Action: Mouse scrolled (105, 555) with delta (0, 0)
Screenshot: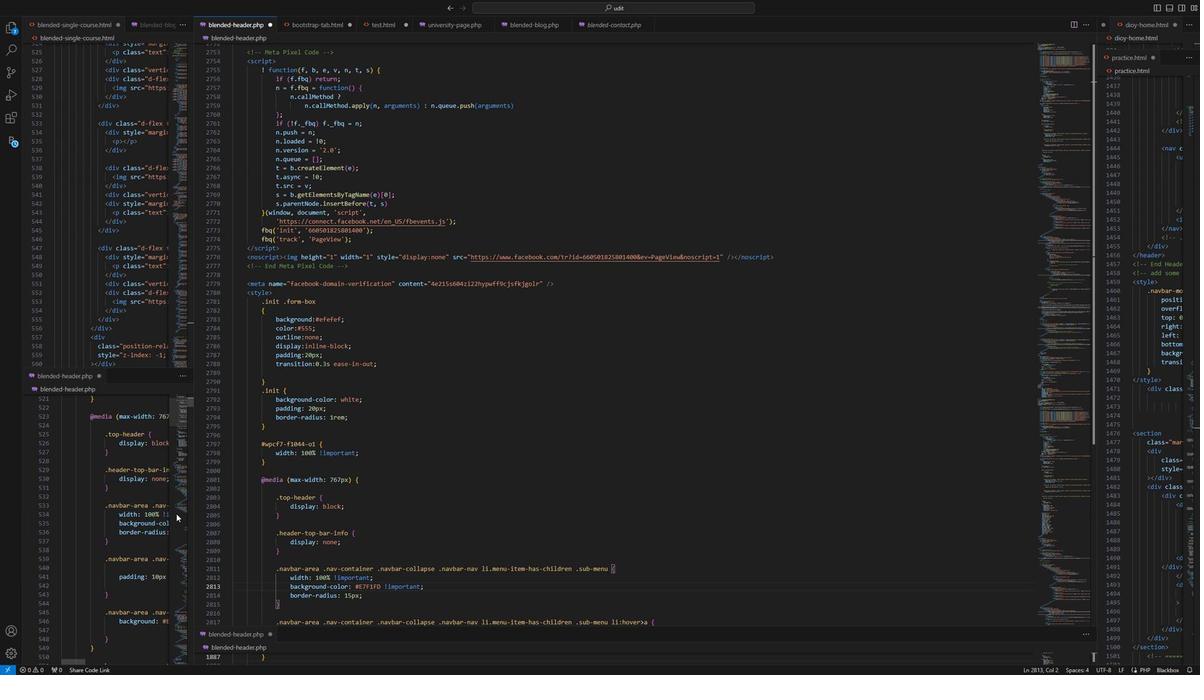
Action: Mouse scrolled (105, 555) with delta (0, 0)
Screenshot: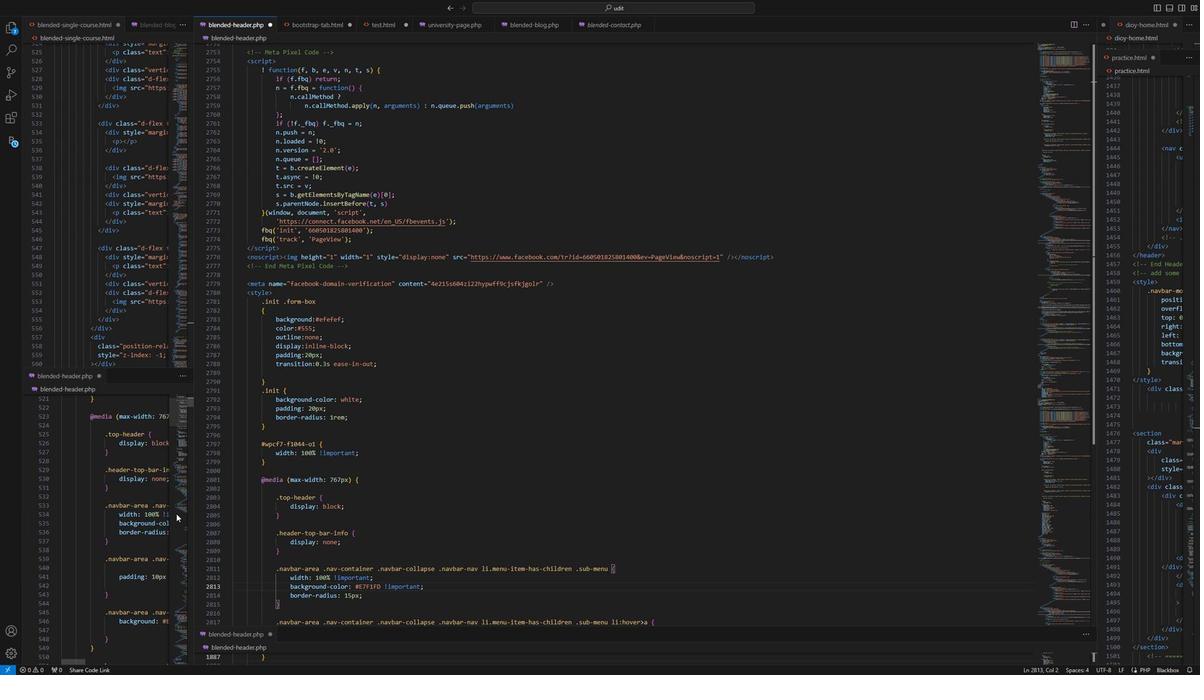 
Action: Mouse scrolled (105, 555) with delta (0, 0)
Screenshot: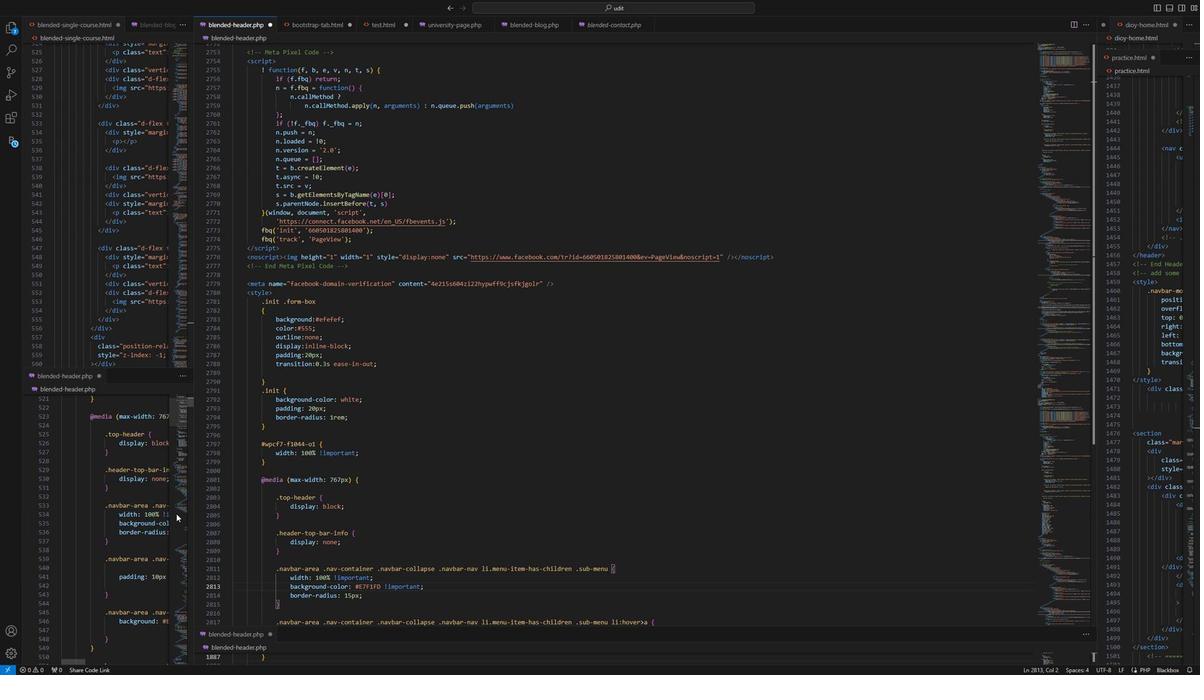 
Action: Mouse scrolled (105, 555) with delta (0, 0)
Screenshot: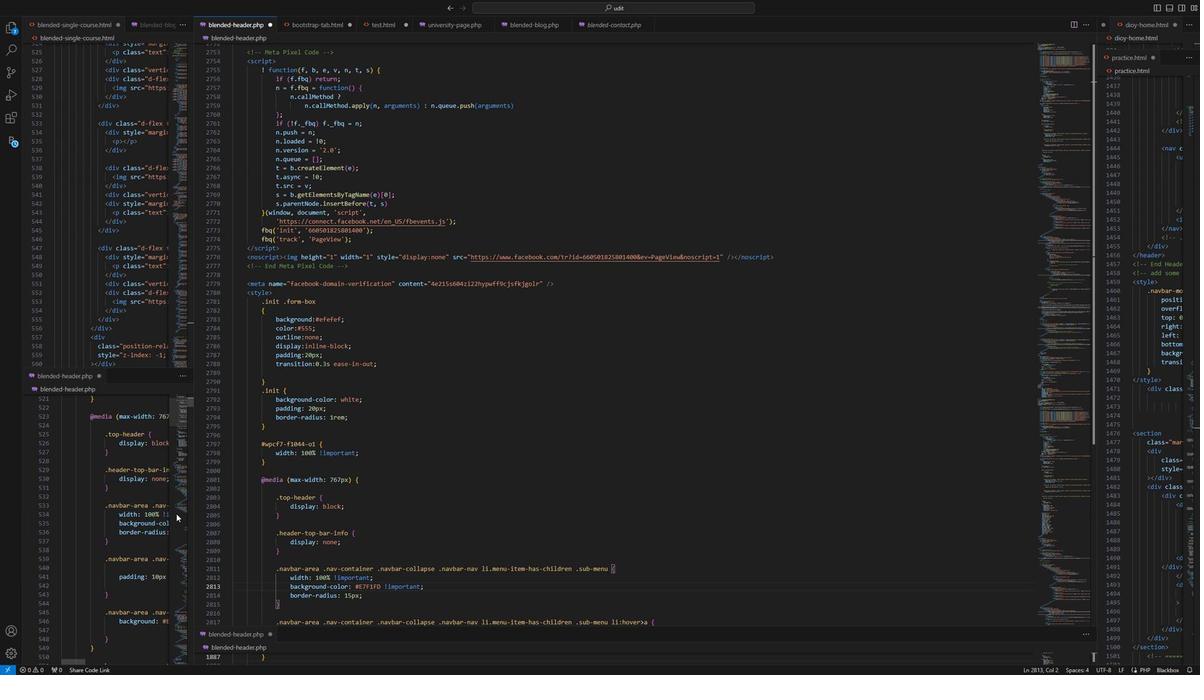 
Action: Mouse scrolled (105, 555) with delta (0, 0)
Screenshot: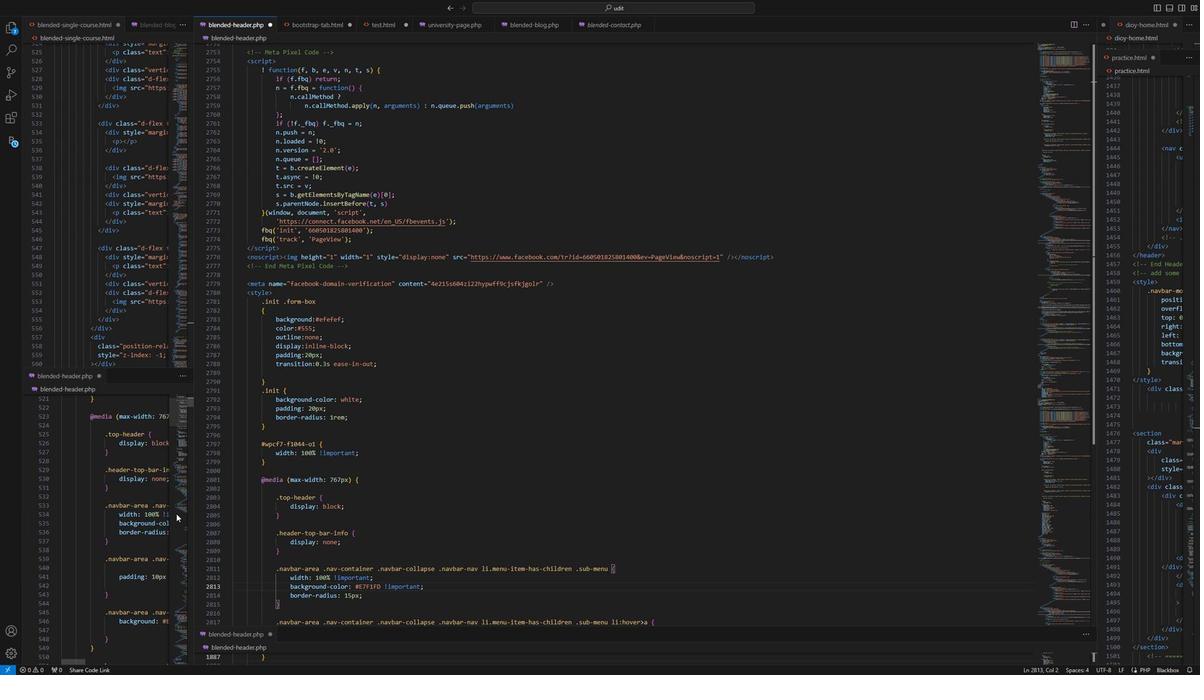 
Action: Mouse scrolled (105, 555) with delta (0, 0)
Screenshot: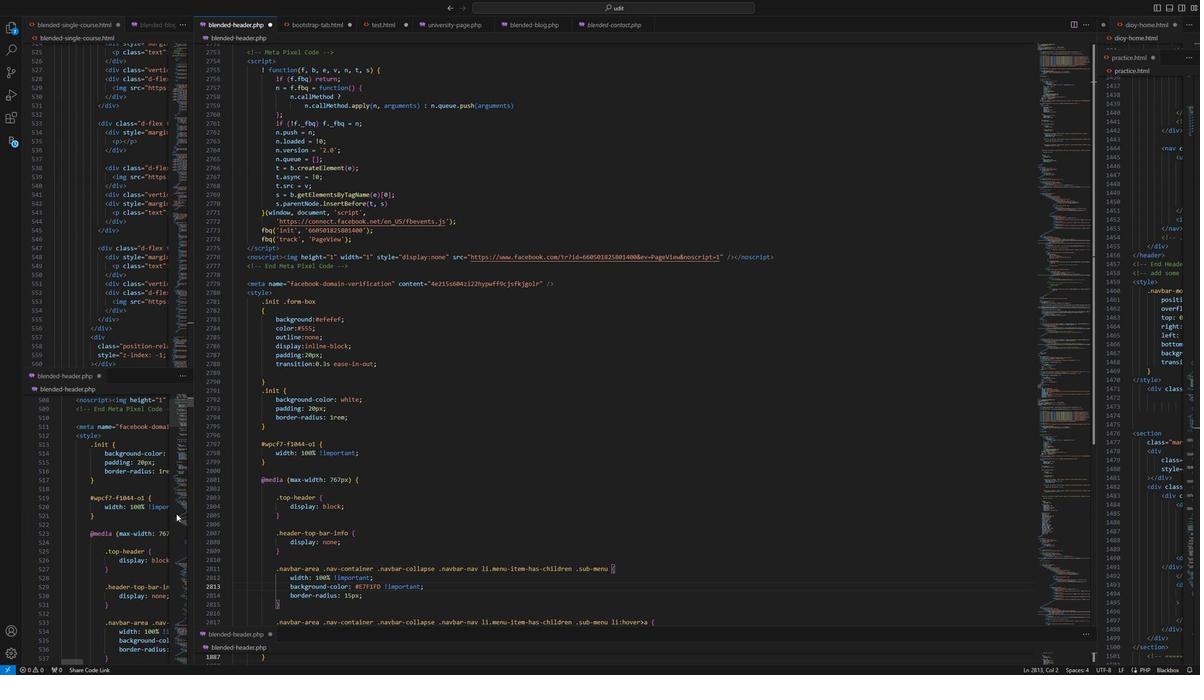 
Action: Mouse scrolled (105, 555) with delta (0, 0)
Screenshot: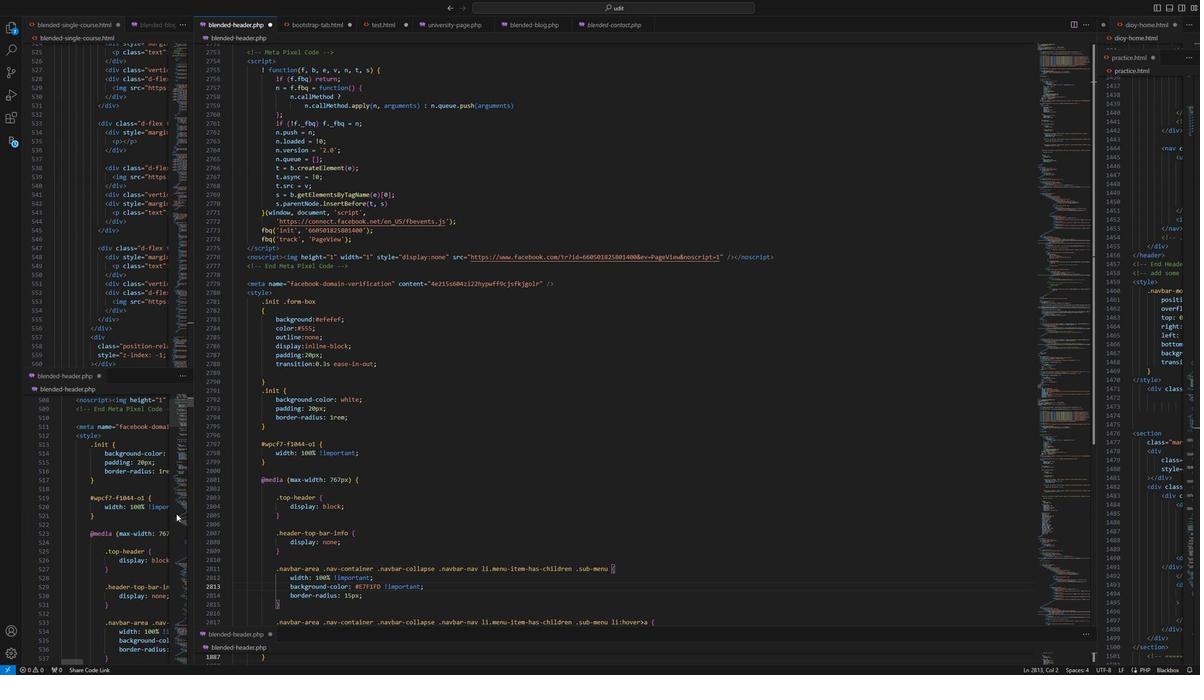 
Action: Mouse scrolled (105, 555) with delta (0, 0)
Screenshot: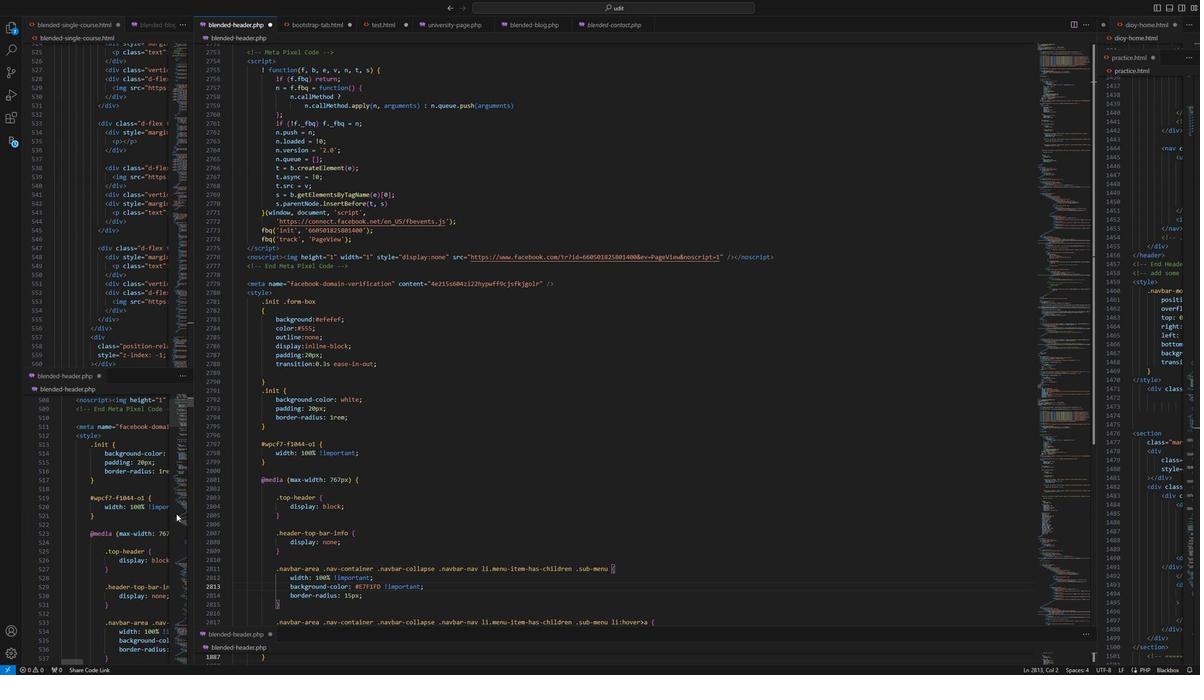 
Action: Mouse scrolled (105, 555) with delta (0, 0)
Screenshot: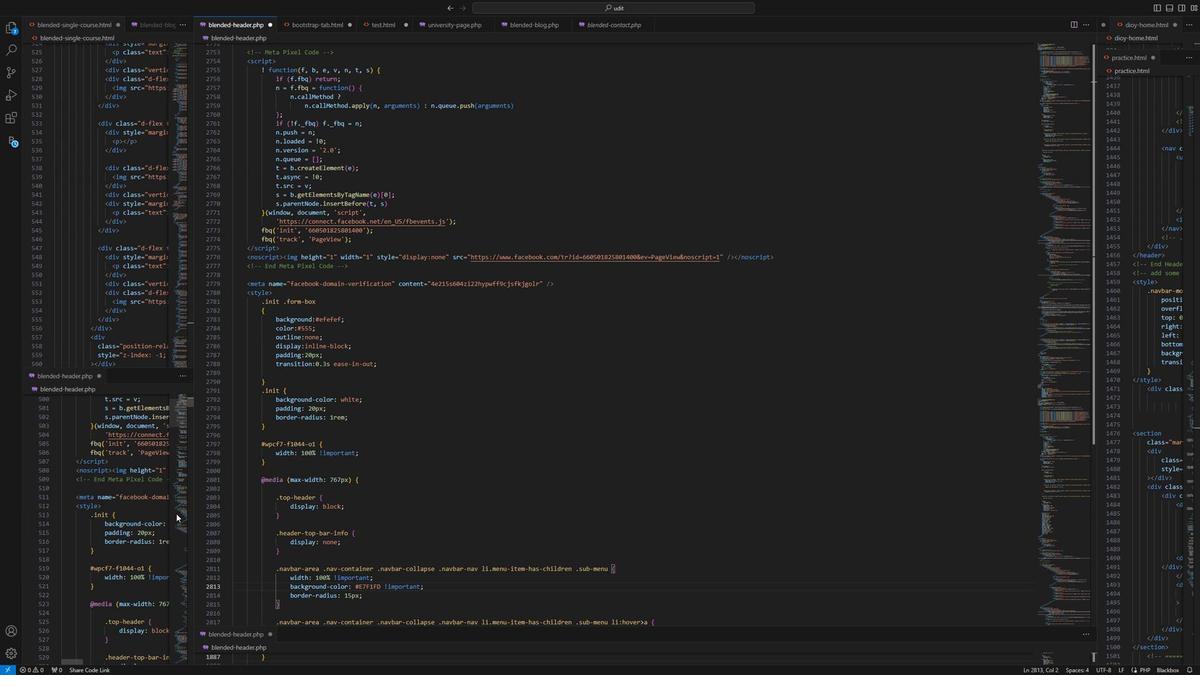 
Action: Mouse moved to (85, 554)
Screenshot: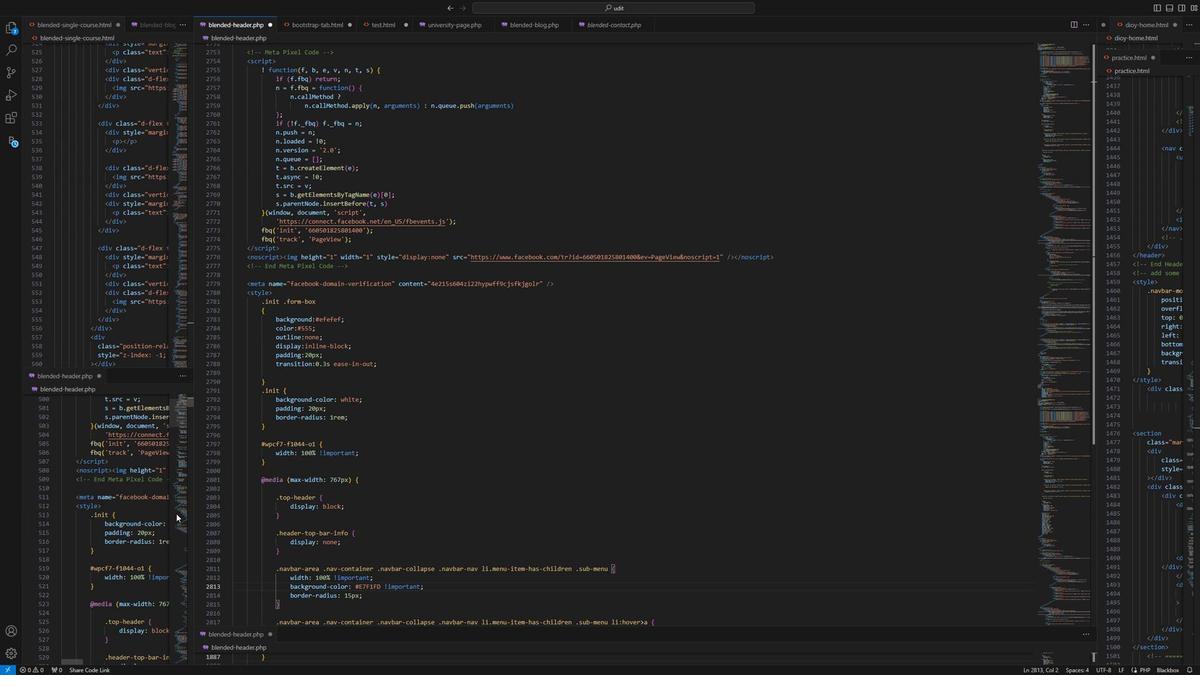 
Action: Mouse scrolled (85, 555) with delta (0, 0)
Screenshot: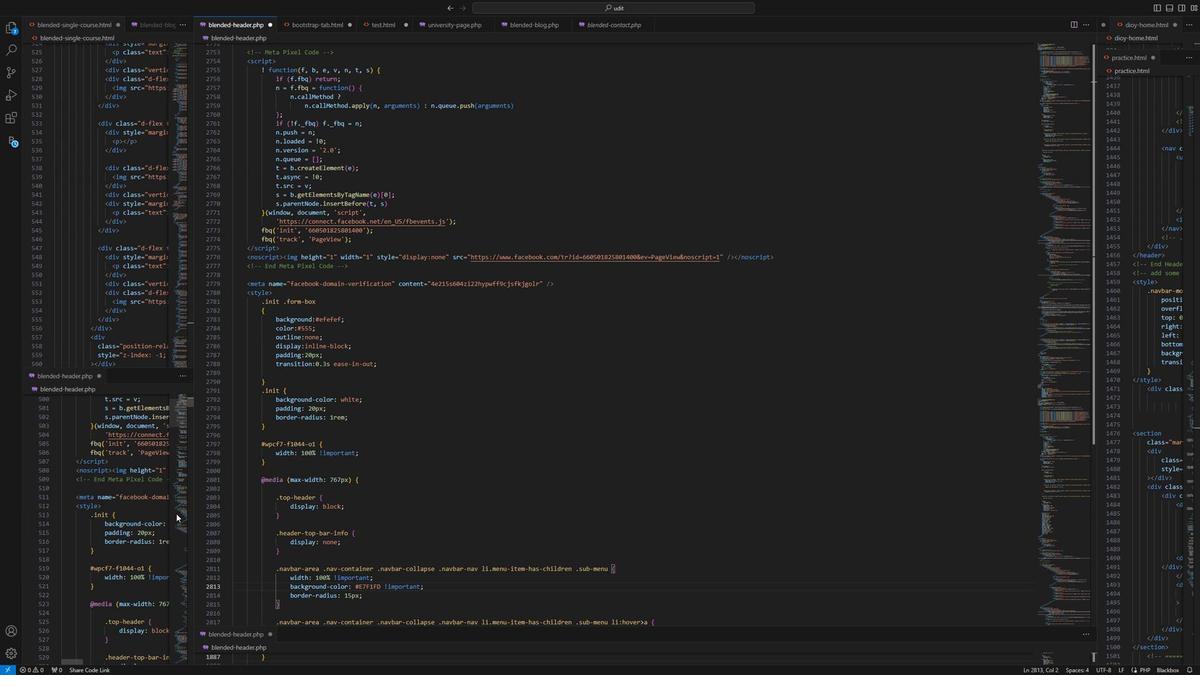 
Action: Mouse scrolled (85, 555) with delta (0, 0)
Screenshot: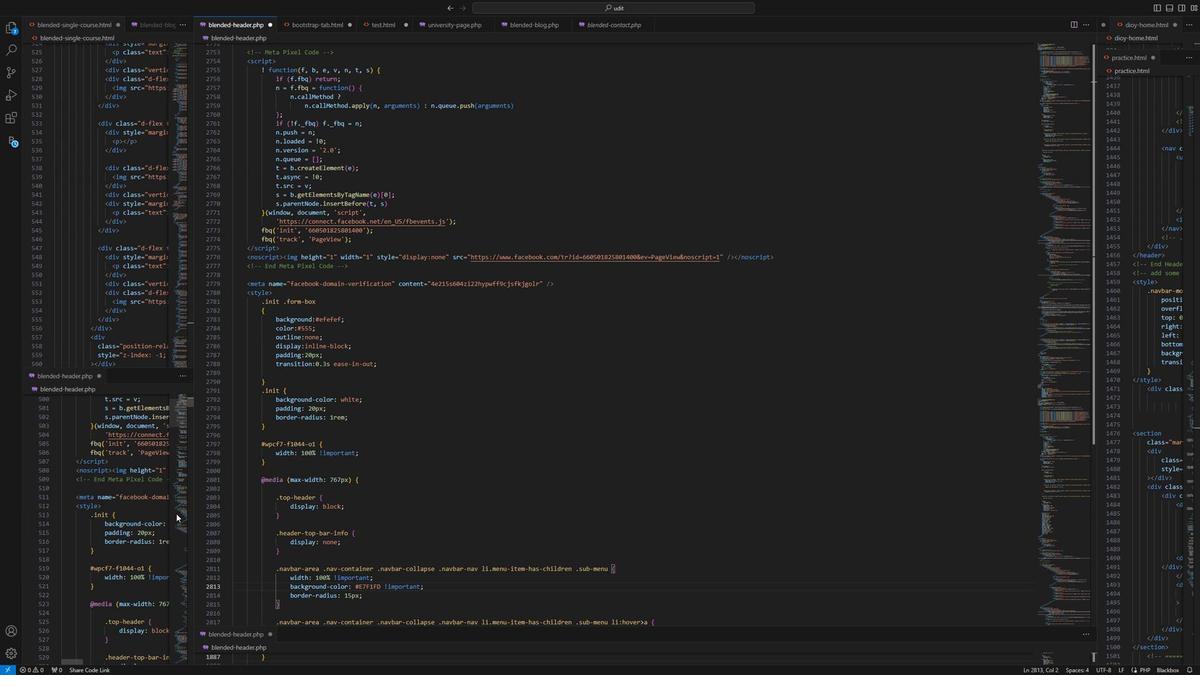 
Action: Mouse scrolled (85, 555) with delta (0, 0)
Screenshot: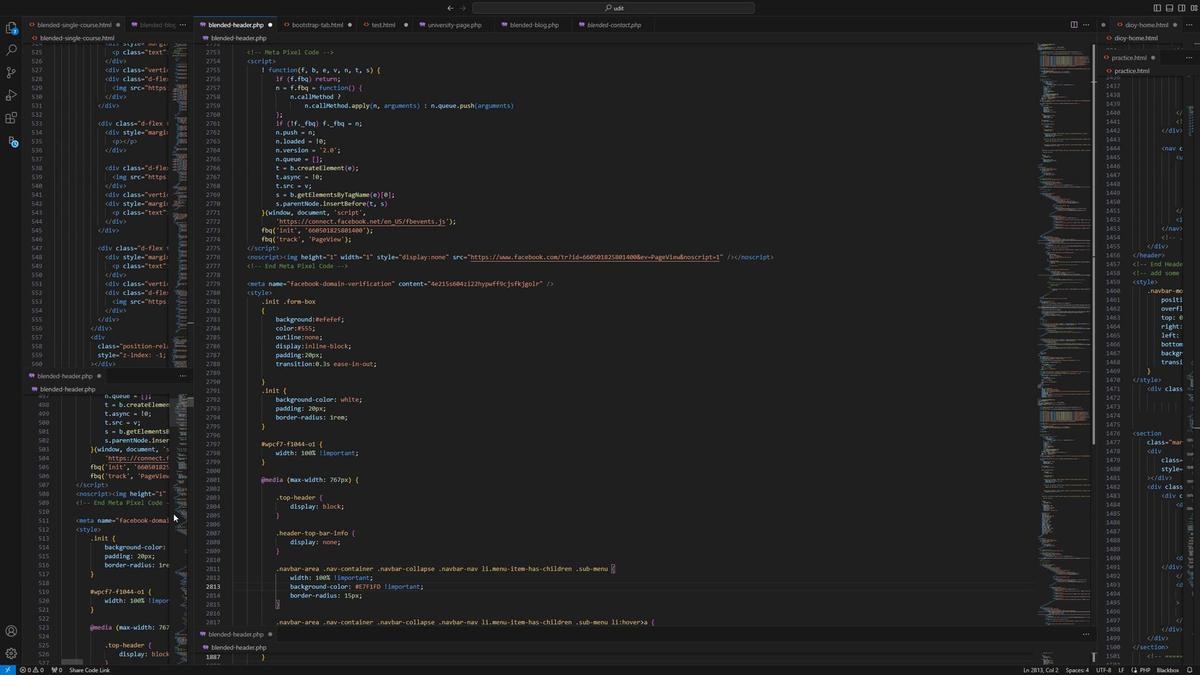 
Action: Mouse scrolled (85, 555) with delta (0, 0)
Screenshot: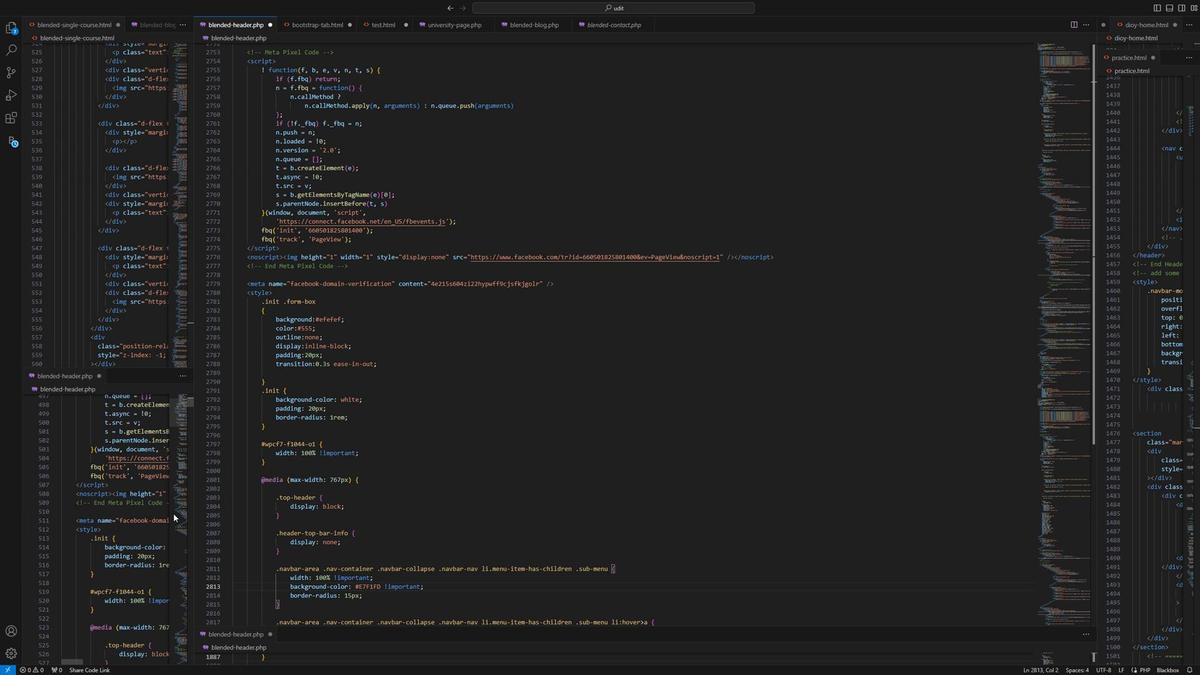 
Action: Mouse moved to (400, 378)
Screenshot: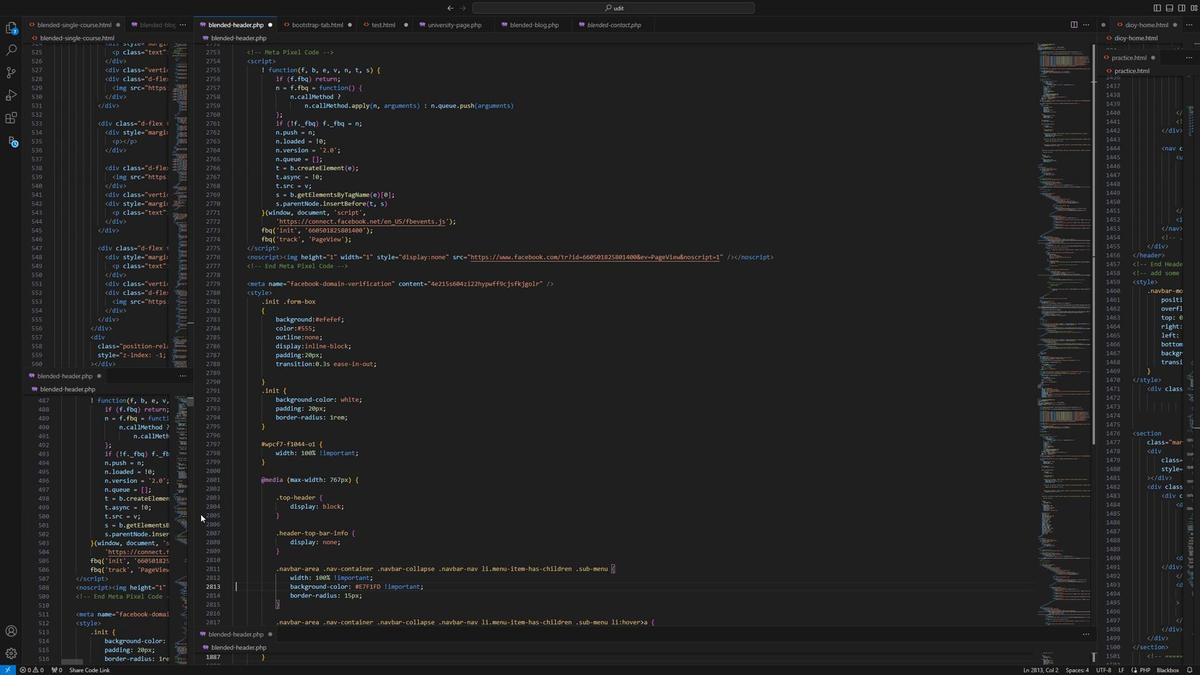 
Action: Mouse scrolled (400, 378) with delta (0, 0)
Screenshot: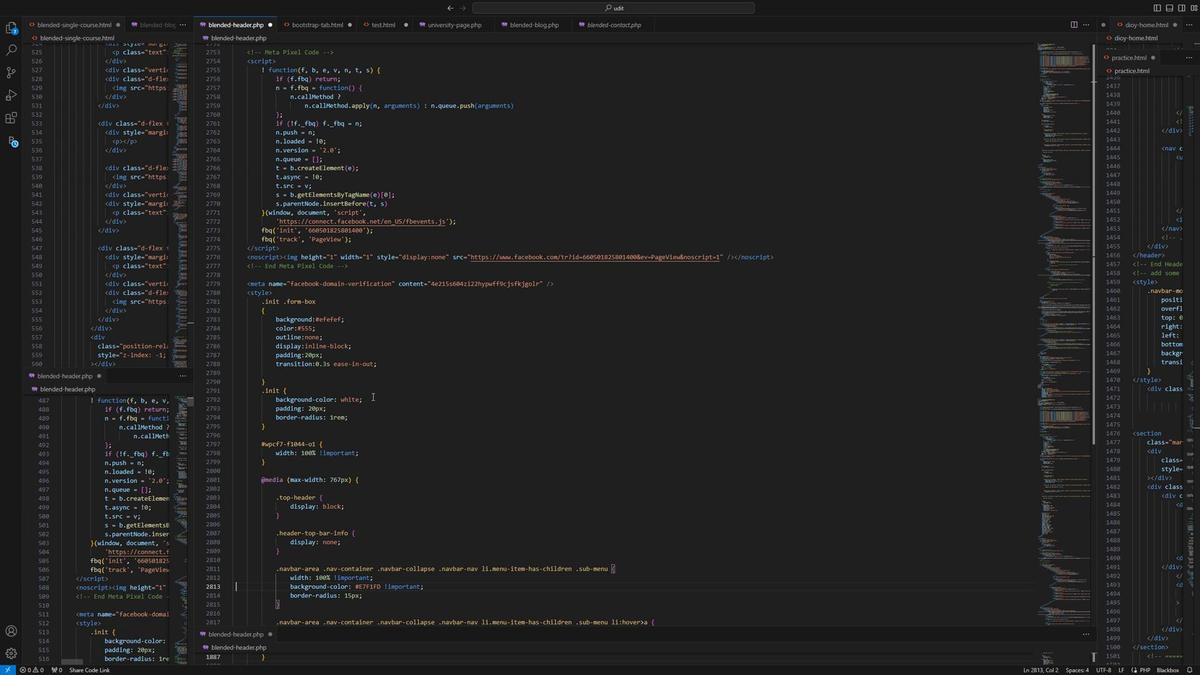 
Action: Mouse scrolled (400, 378) with delta (0, 0)
Screenshot: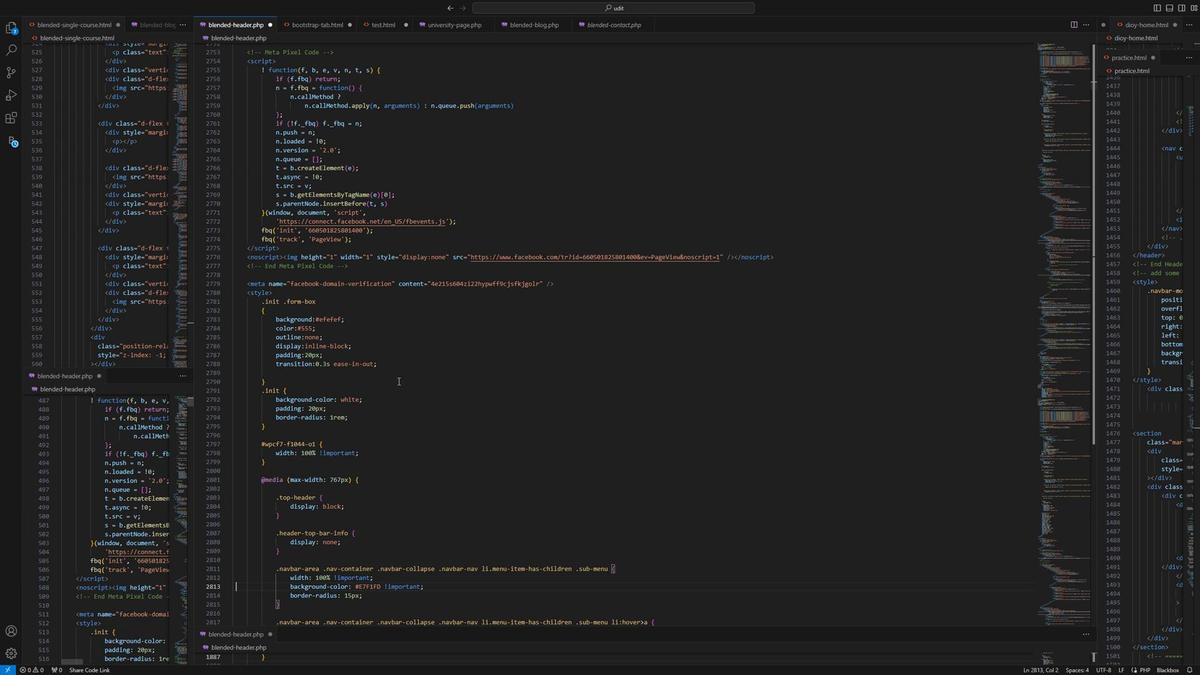 
Action: Mouse scrolled (400, 378) with delta (0, 0)
Screenshot: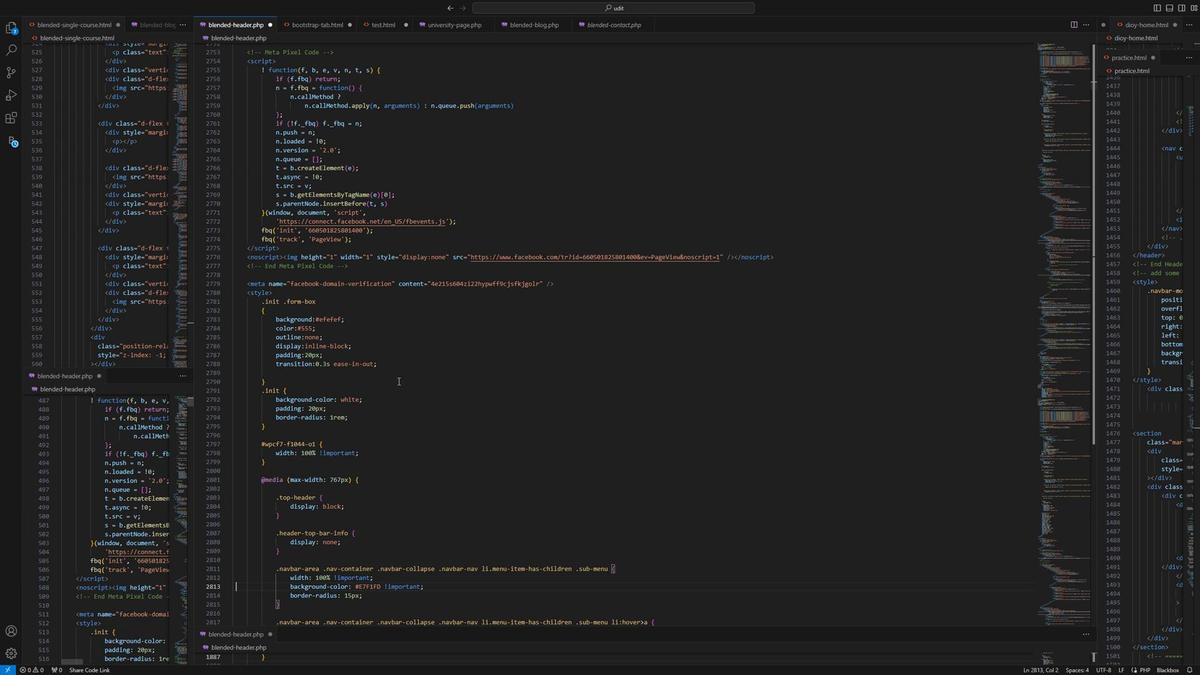 
Action: Mouse moved to (457, 364)
Screenshot: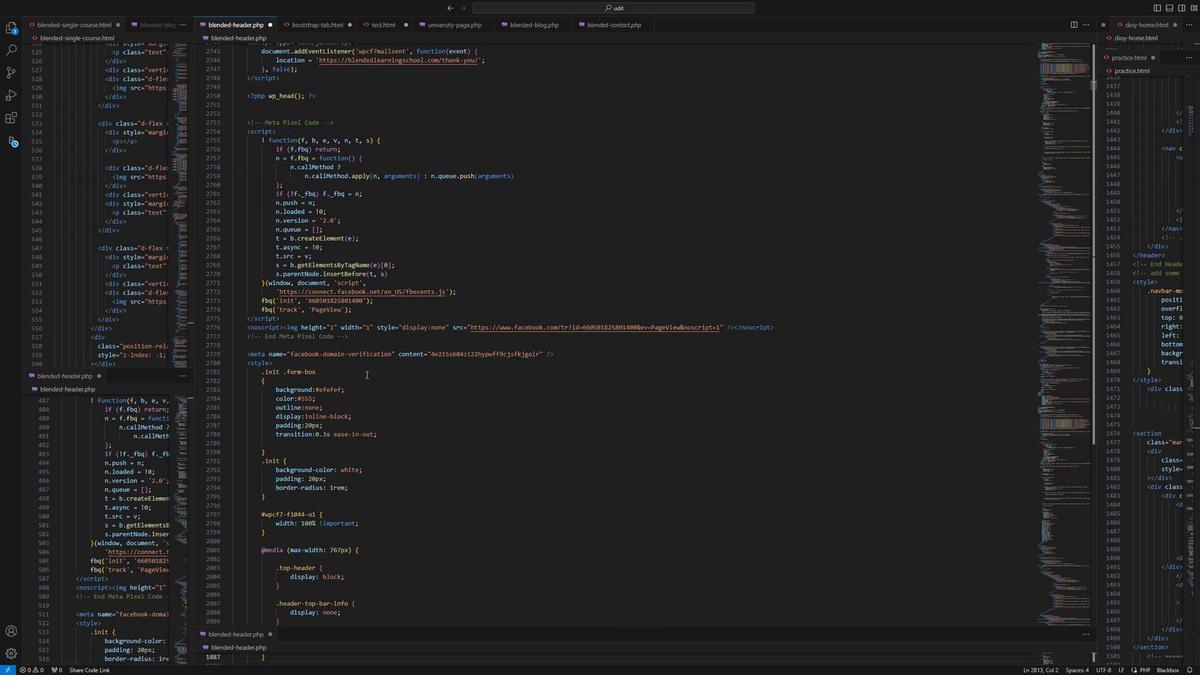
Action: Mouse scrolled (457, 365) with delta (0, 0)
Screenshot: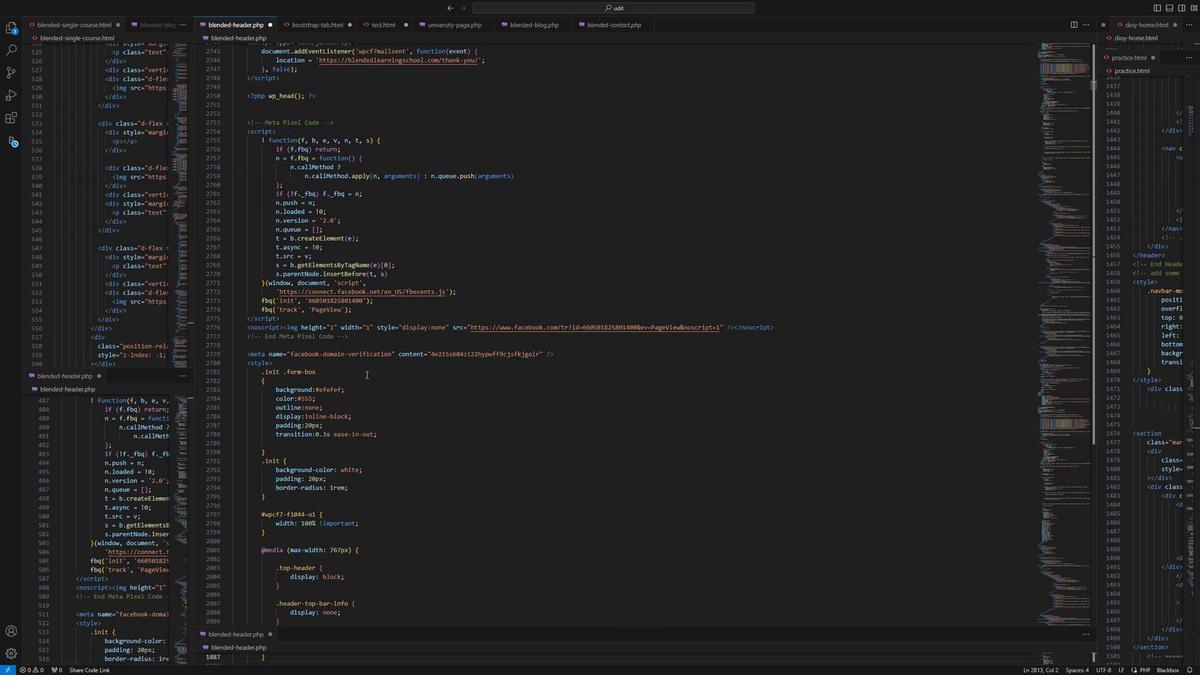 
Action: Mouse moved to (462, 361)
Screenshot: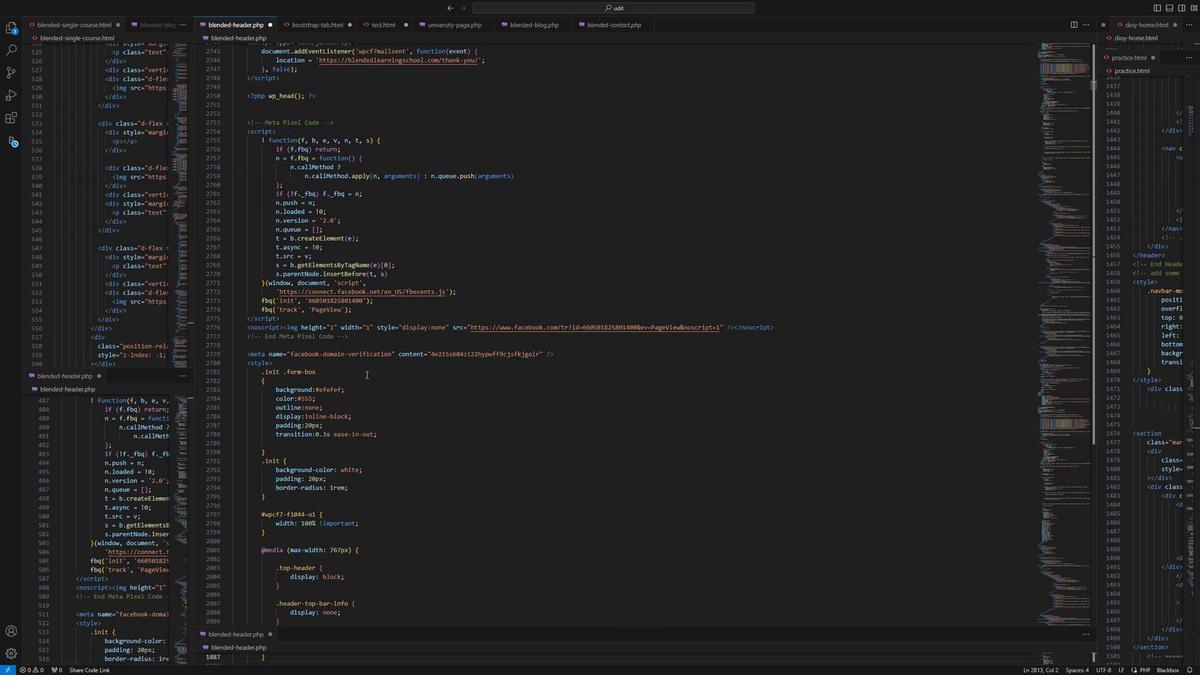 
Action: Mouse scrolled (462, 362) with delta (0, 0)
Screenshot: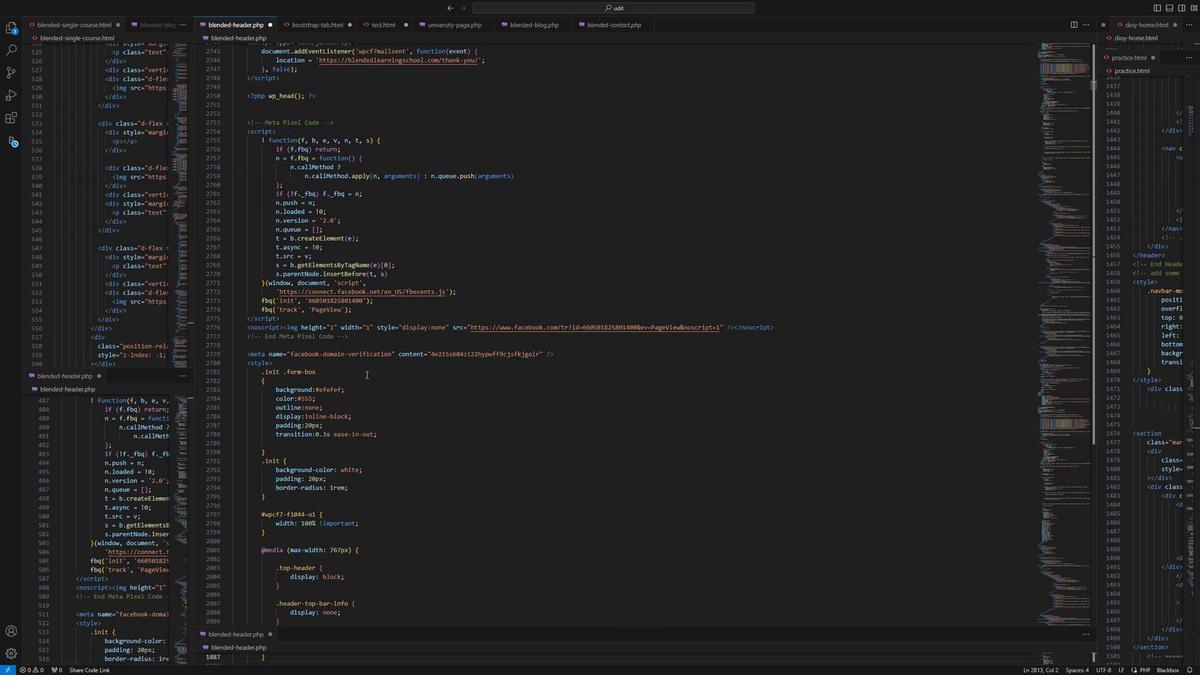 
Action: Mouse moved to (462, 361)
Screenshot: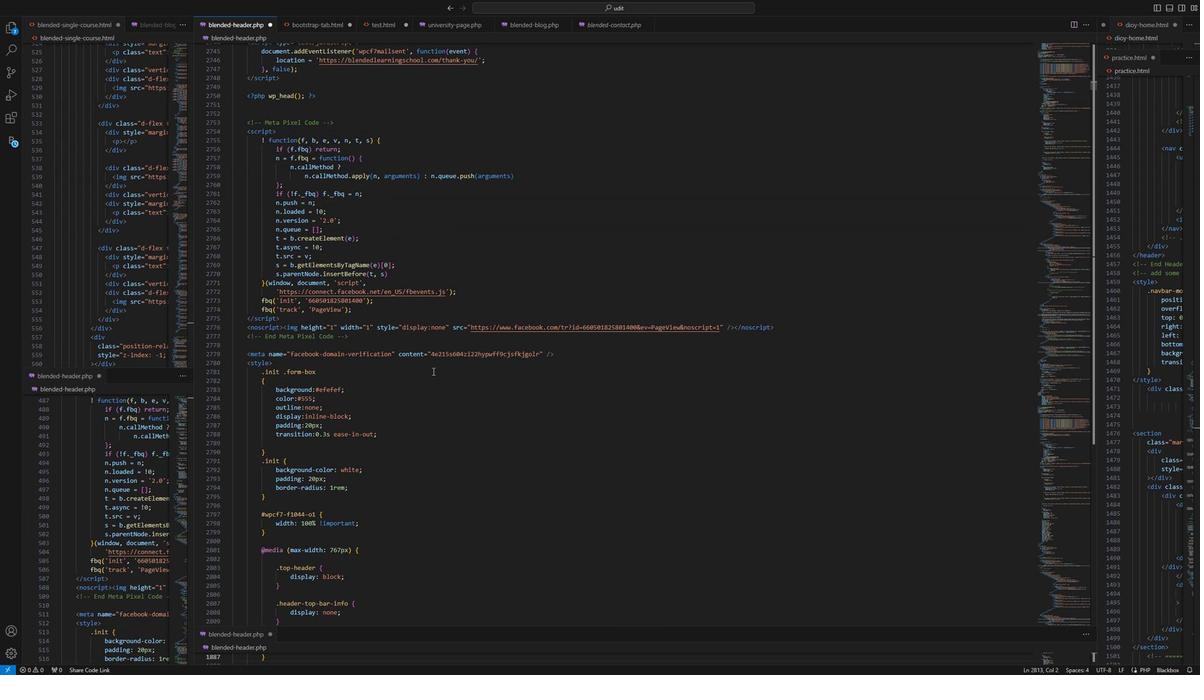 
Action: Mouse scrolled (462, 362) with delta (0, 0)
Screenshot: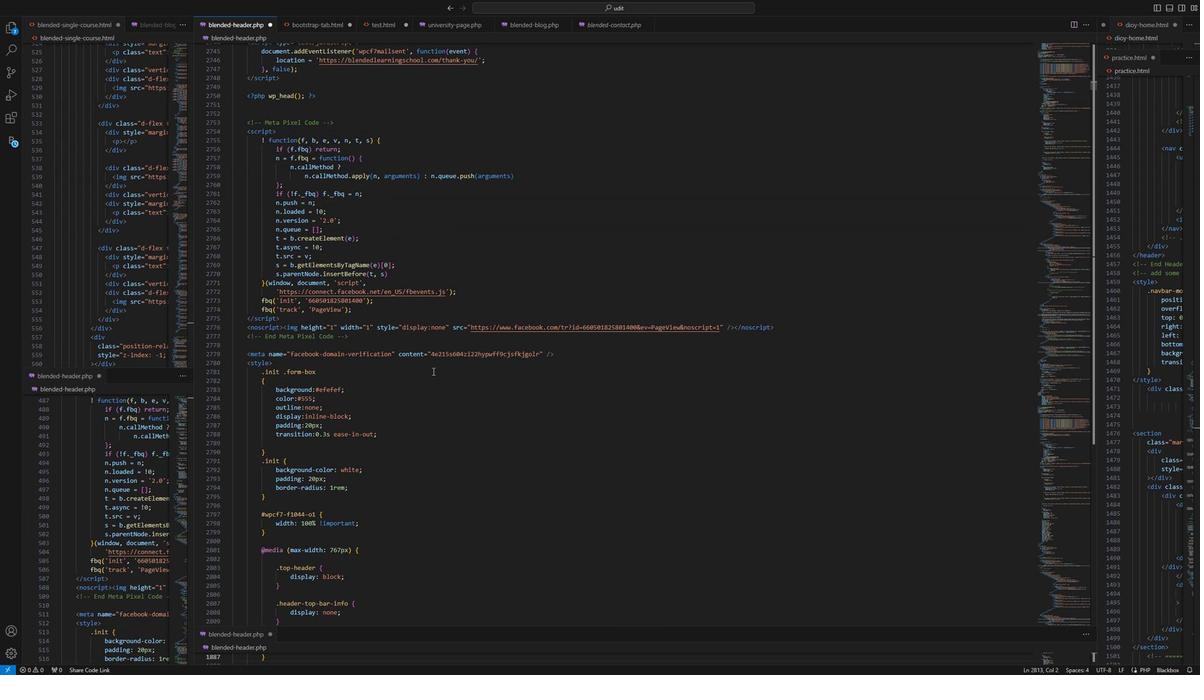 
Action: Mouse scrolled (462, 362) with delta (0, 0)
Screenshot: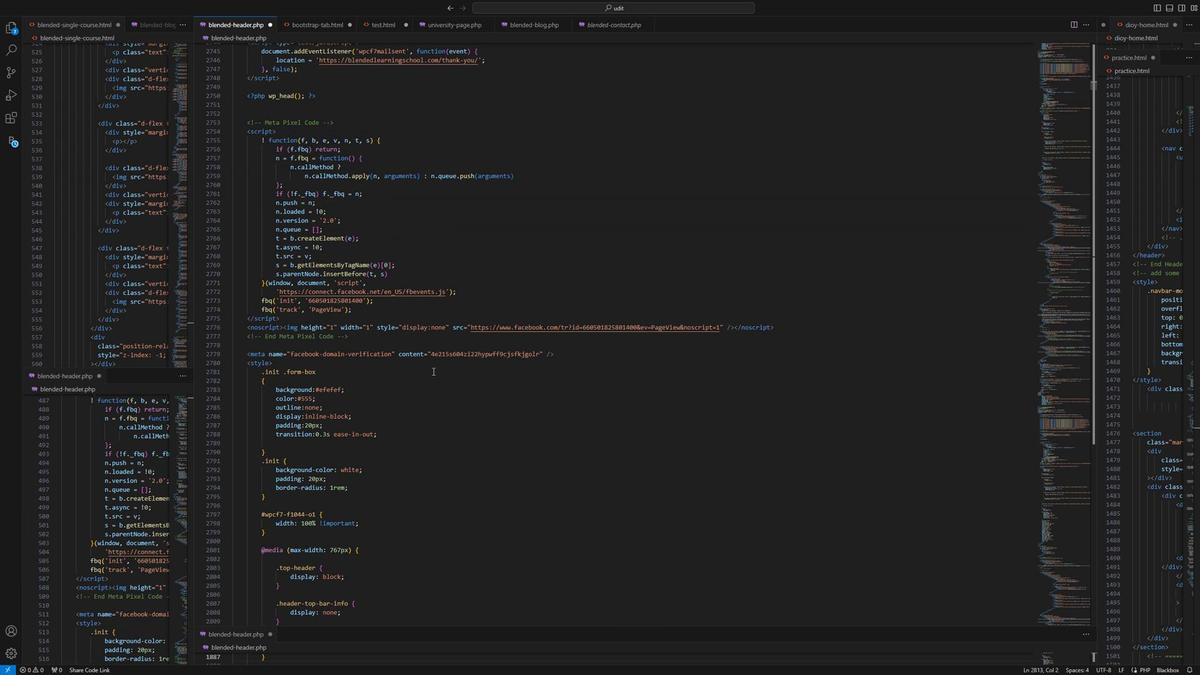 
Action: Mouse moved to (310, 508)
Screenshot: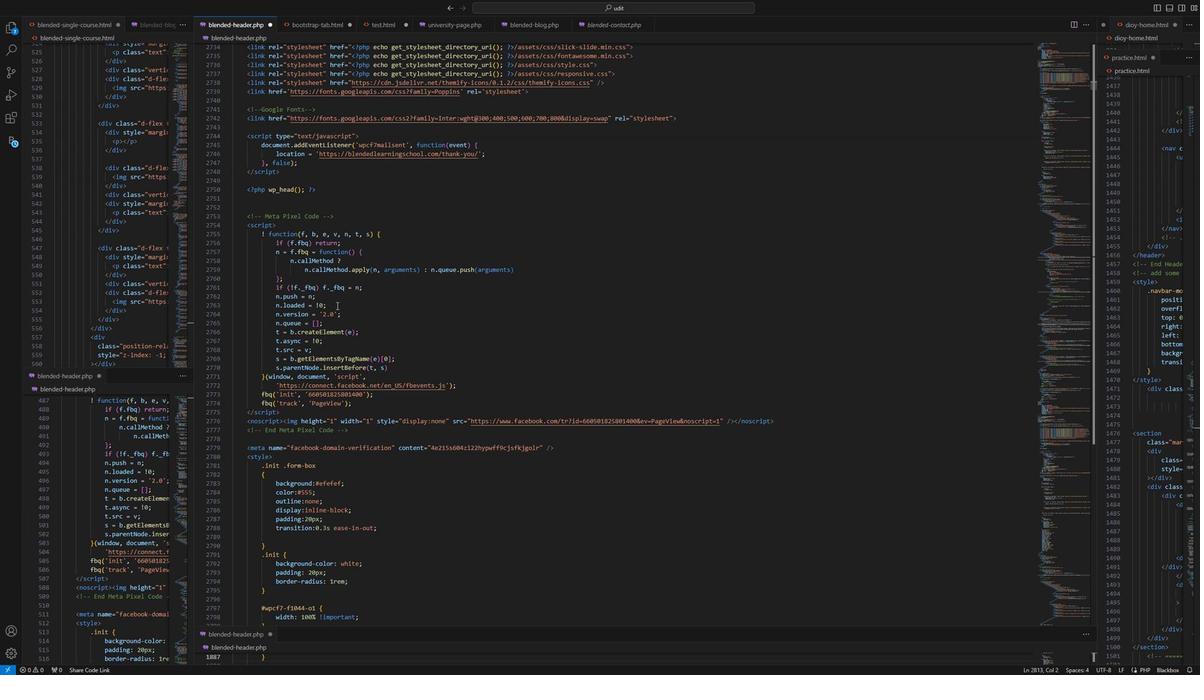 
Action: Mouse scrolled (310, 507) with delta (0, 0)
Screenshot: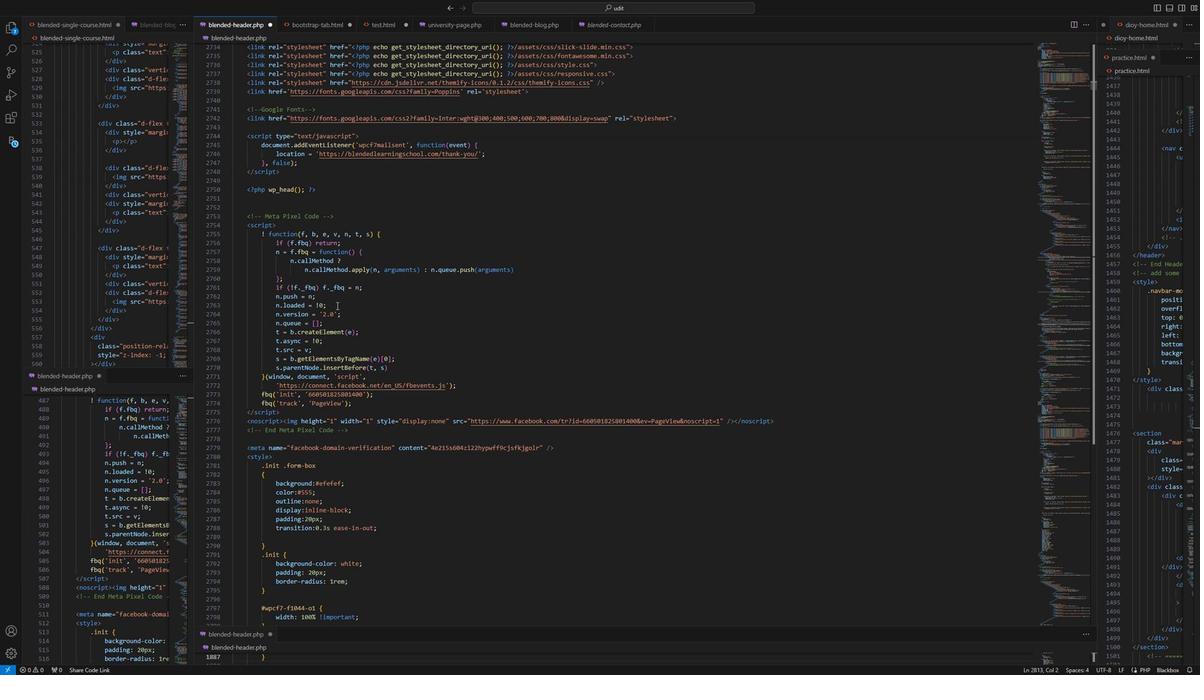 
Action: Mouse moved to (308, 512)
Screenshot: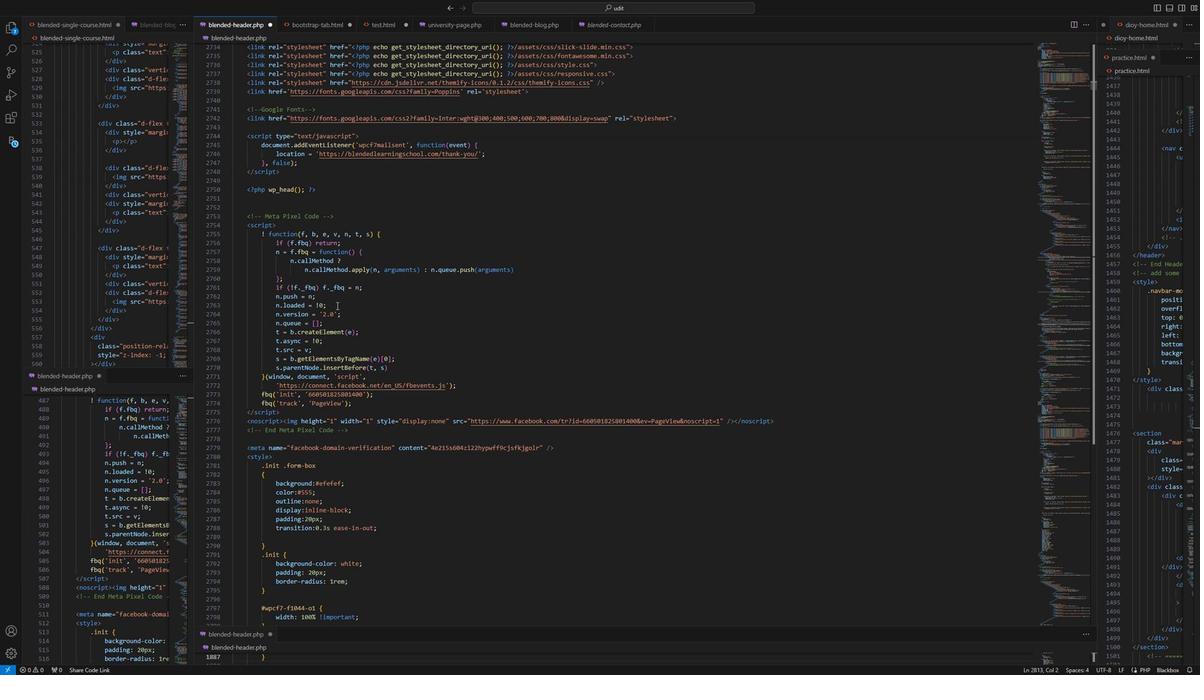 
Action: Mouse scrolled (308, 511) with delta (0, 0)
Screenshot: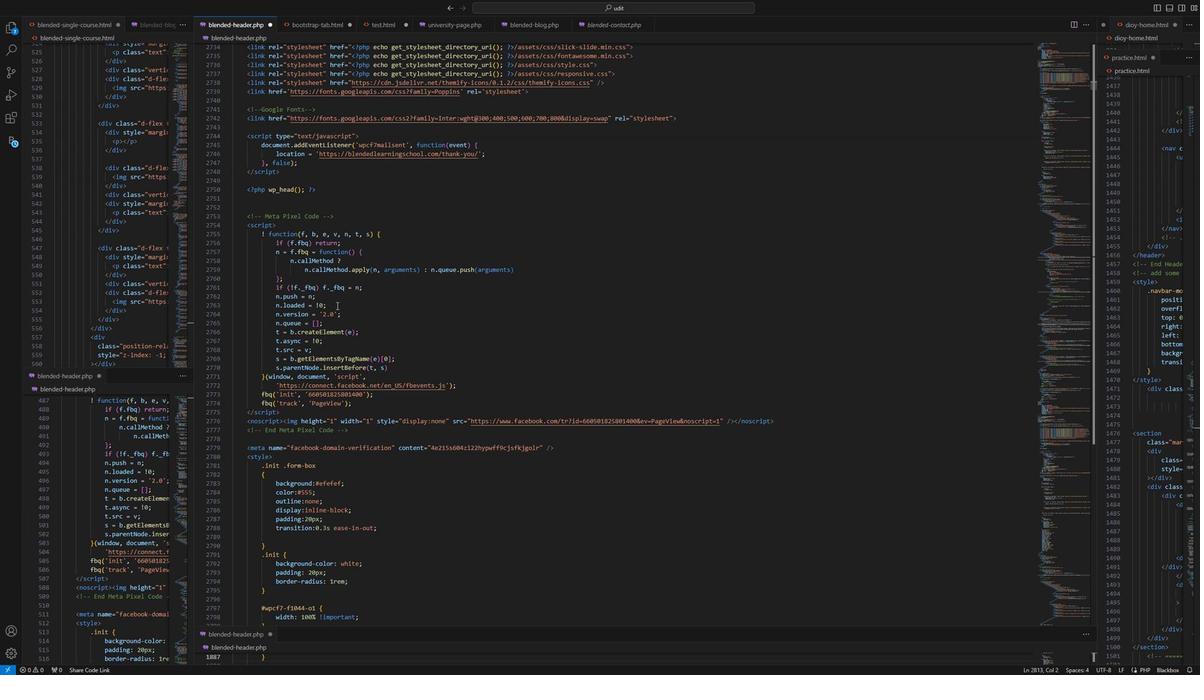 
Action: Mouse scrolled (308, 511) with delta (0, 0)
Screenshot: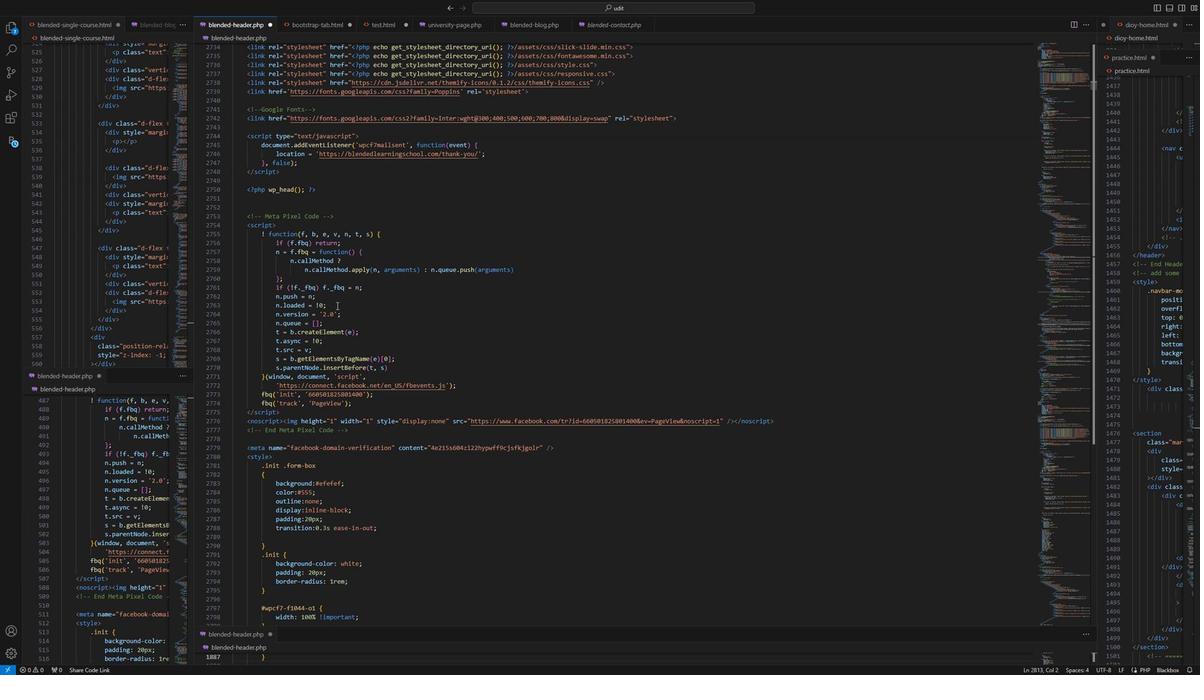 
Action: Mouse moved to (308, 512)
Screenshot: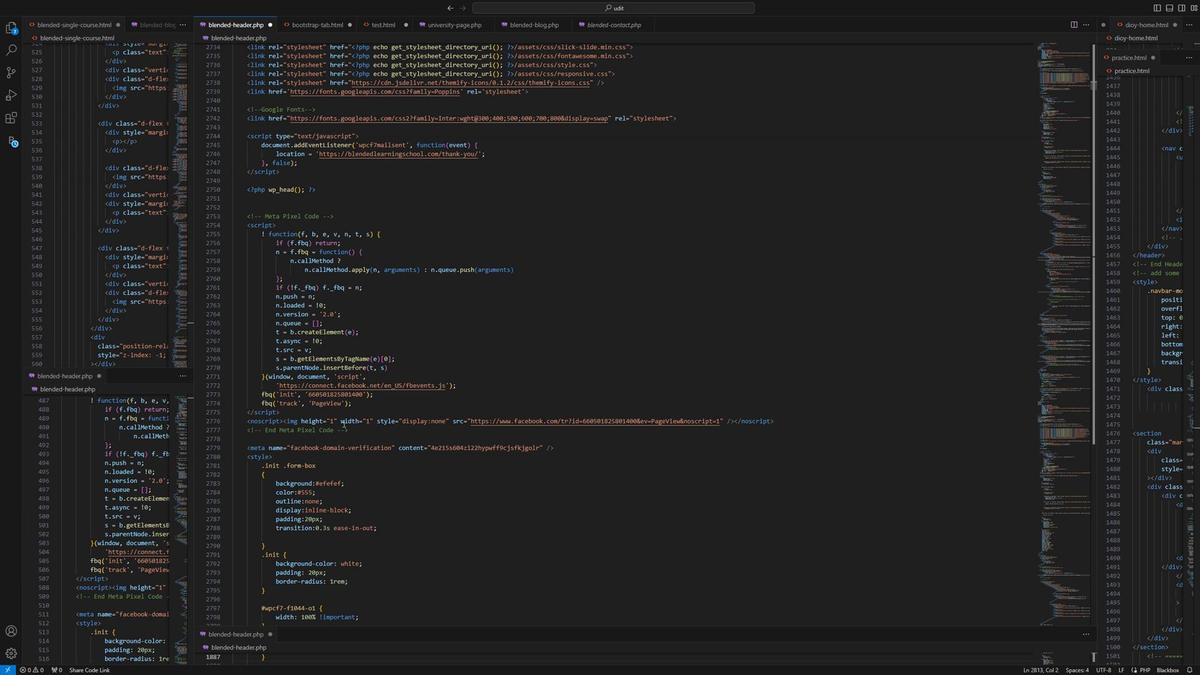 
Action: Mouse scrolled (308, 512) with delta (0, 0)
Screenshot: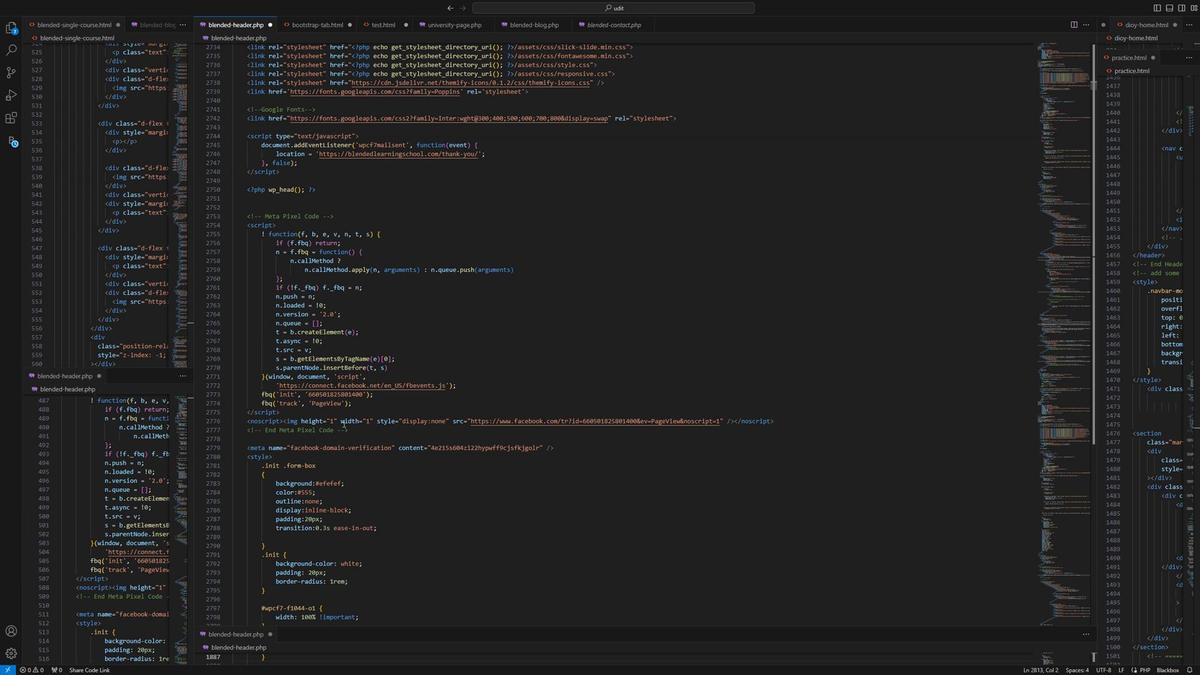 
Action: Mouse moved to (320, 511)
Screenshot: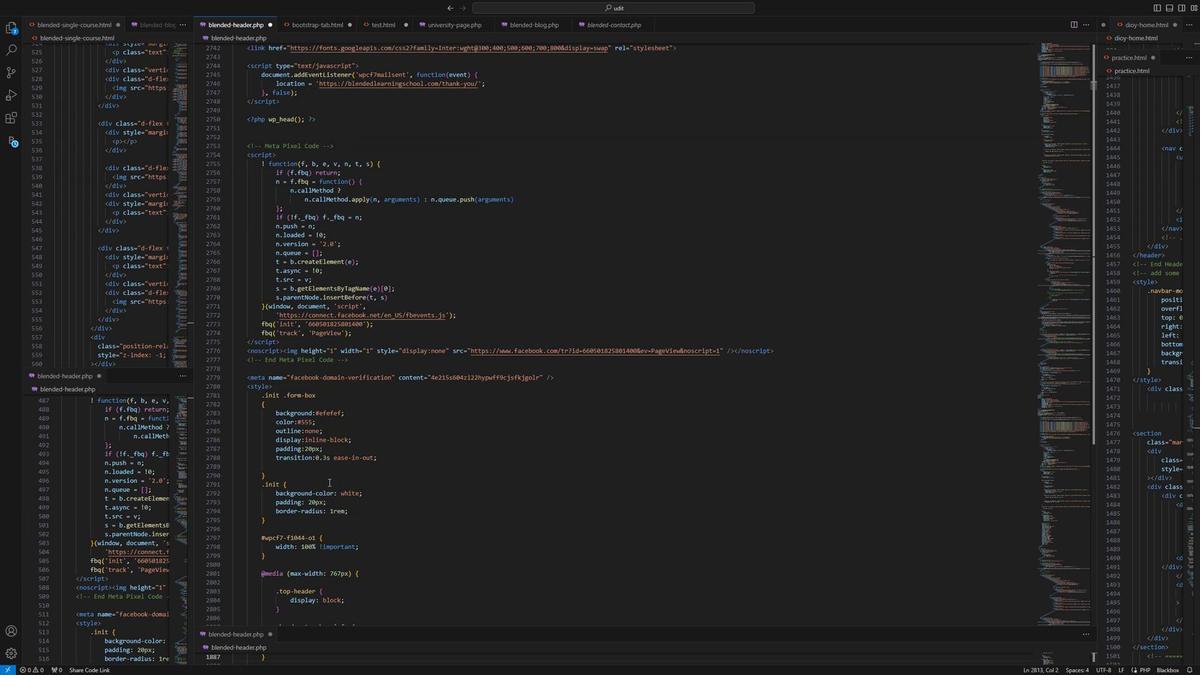 
Action: Mouse scrolled (320, 510) with delta (0, 0)
Screenshot: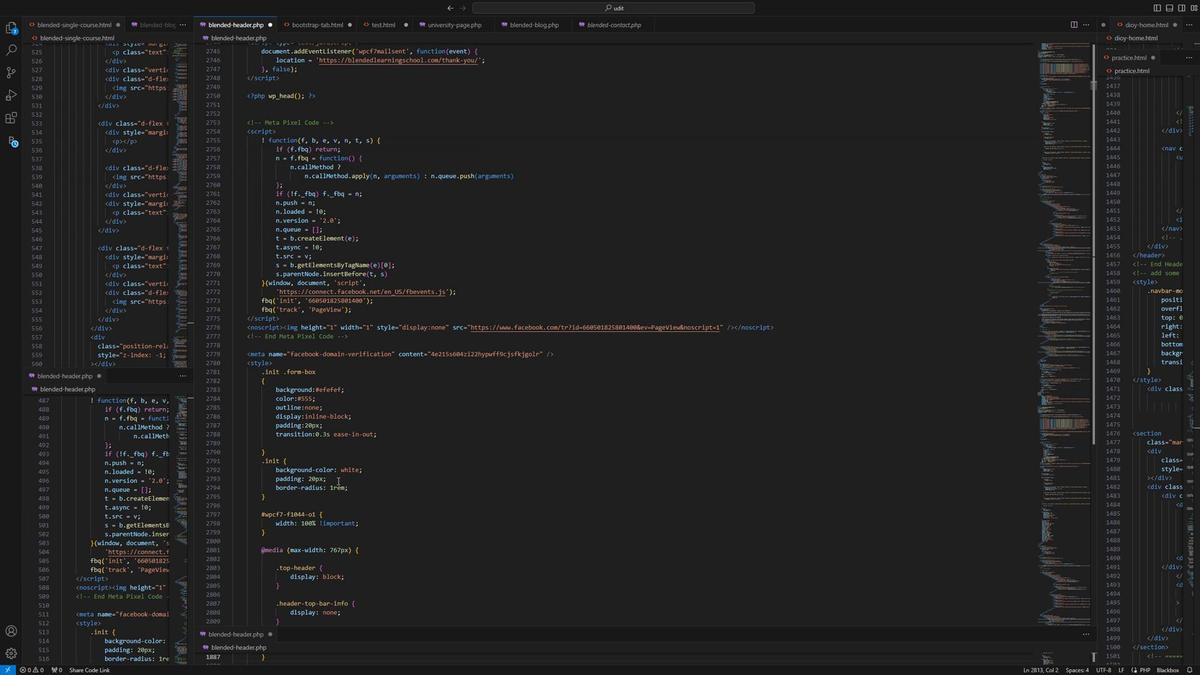
Action: Mouse moved to (320, 512)
Screenshot: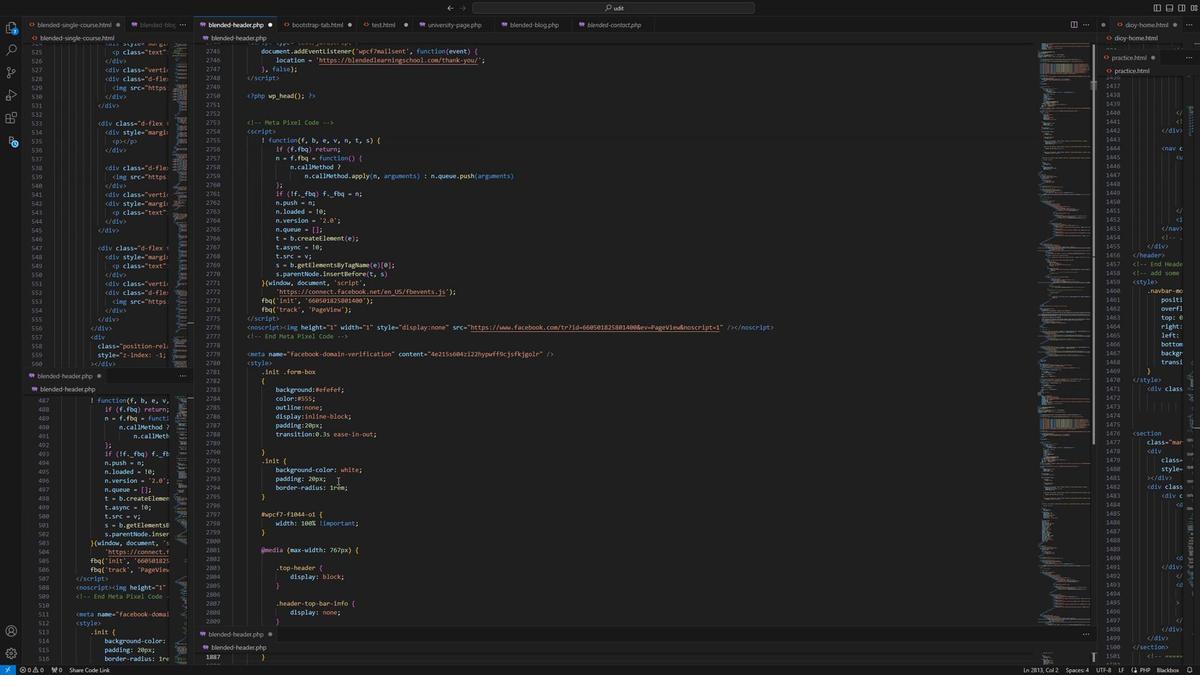 
Action: Mouse scrolled (320, 511) with delta (0, 0)
Screenshot: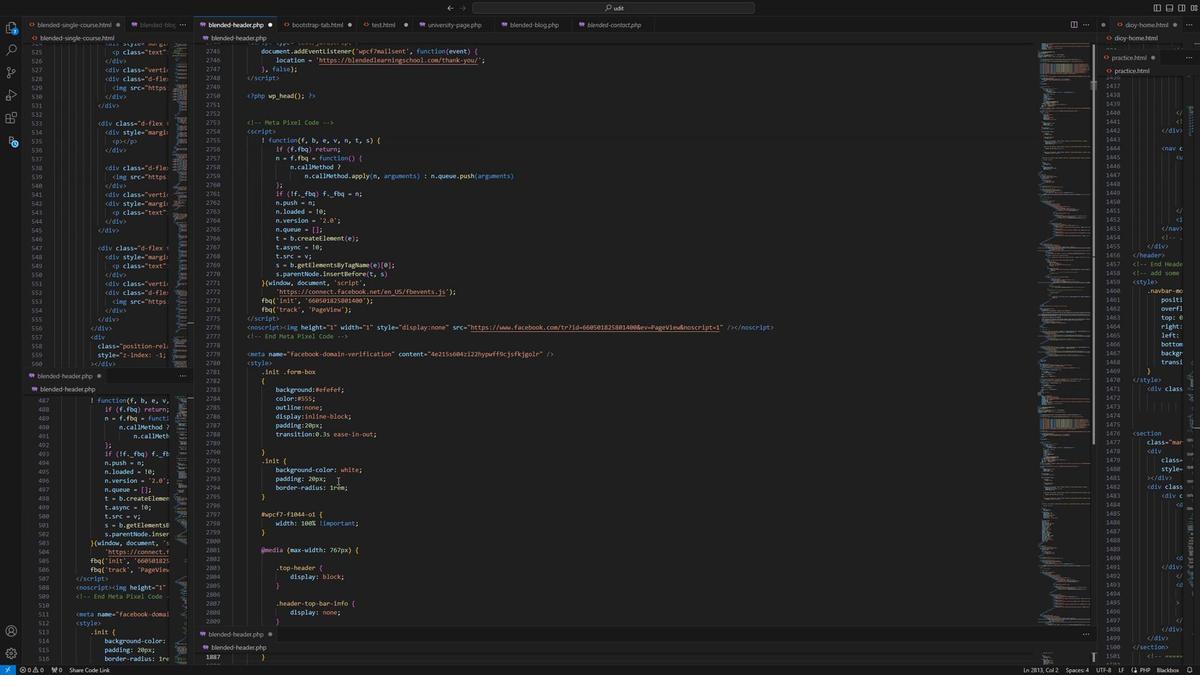 
Action: Mouse moved to (320, 512)
Screenshot: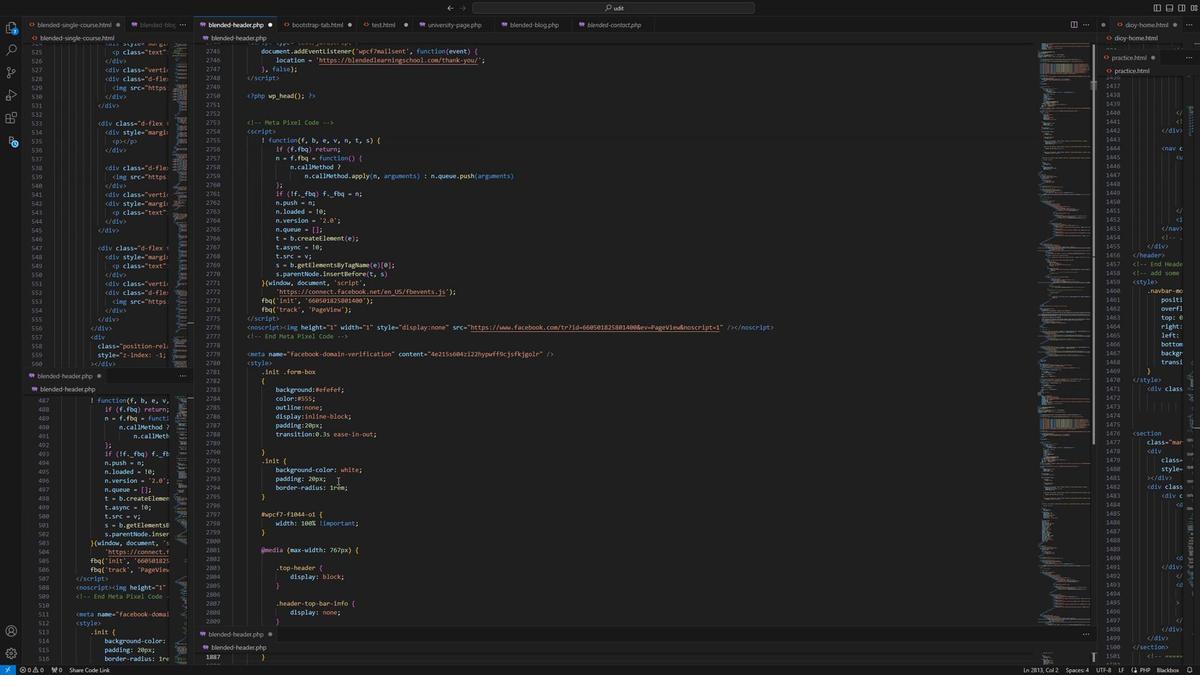 
Action: Mouse scrolled (320, 511) with delta (0, 0)
Screenshot: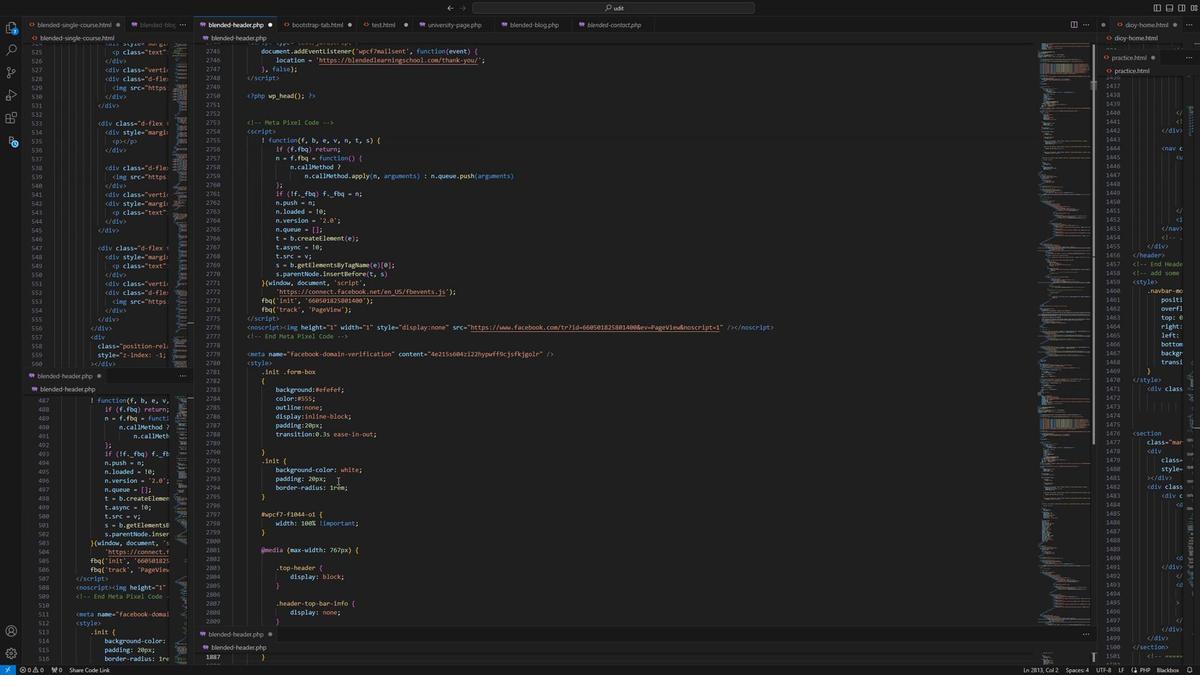 
Action: Mouse moved to (320, 512)
Screenshot: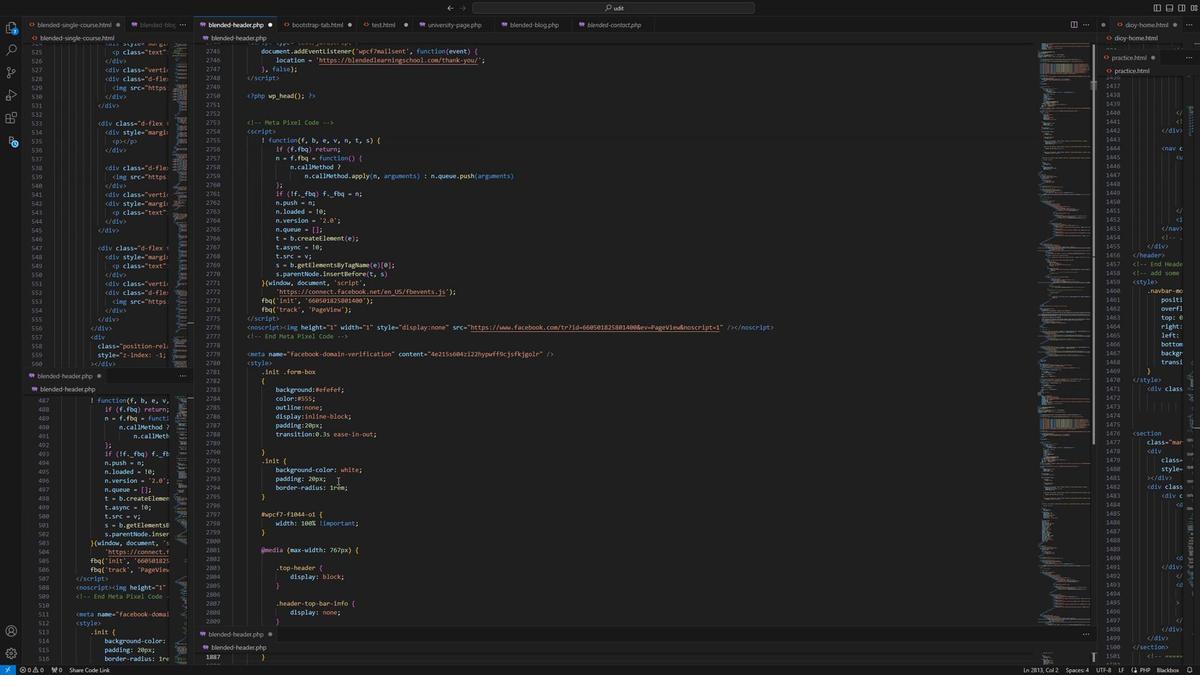 
Action: Mouse scrolled (320, 512) with delta (0, 0)
Screenshot: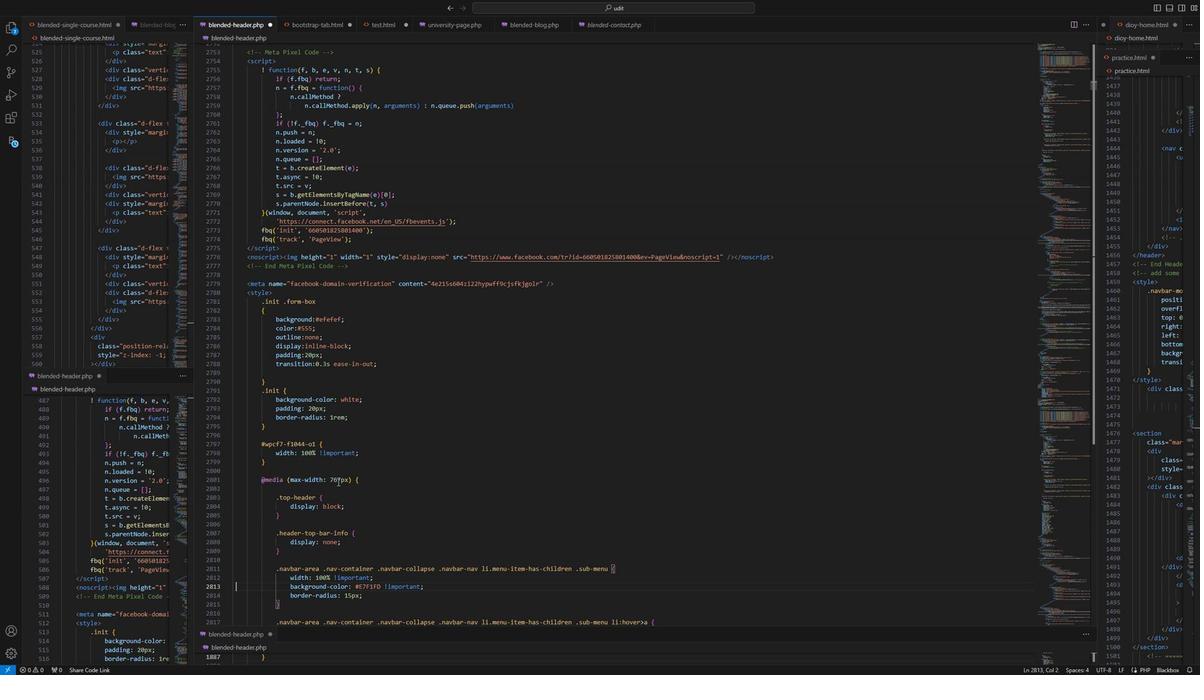 
Action: Mouse scrolled (320, 512) with delta (0, 0)
Screenshot: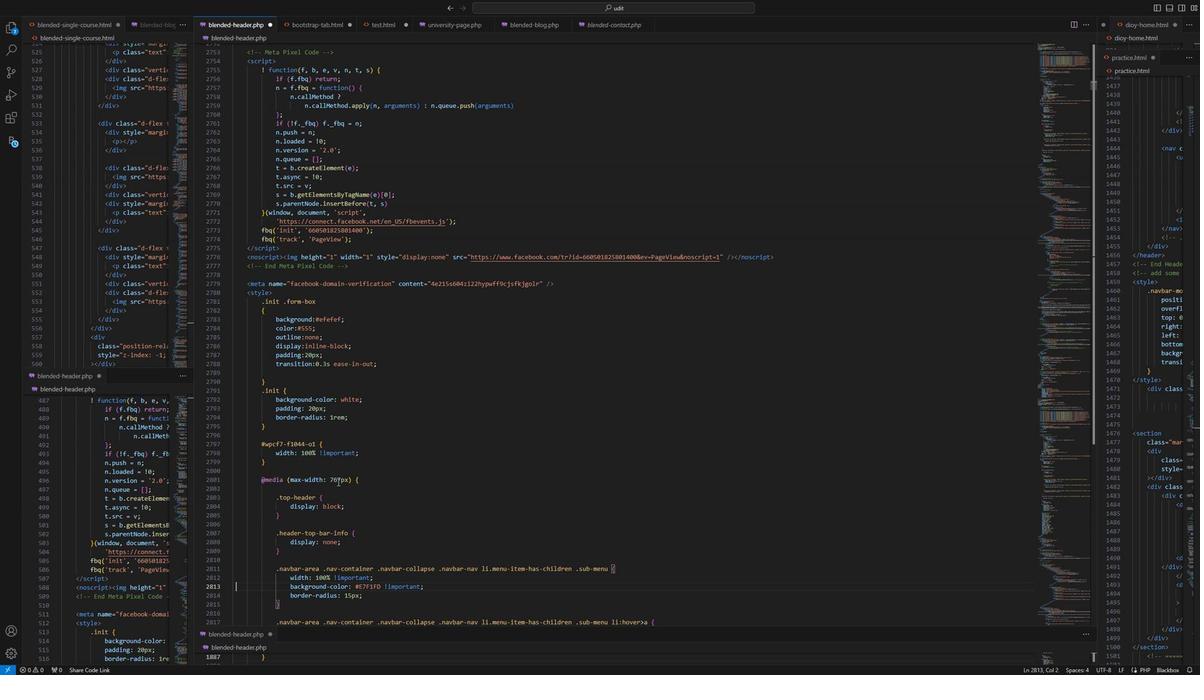 
Action: Mouse scrolled (320, 512) with delta (0, 0)
Screenshot: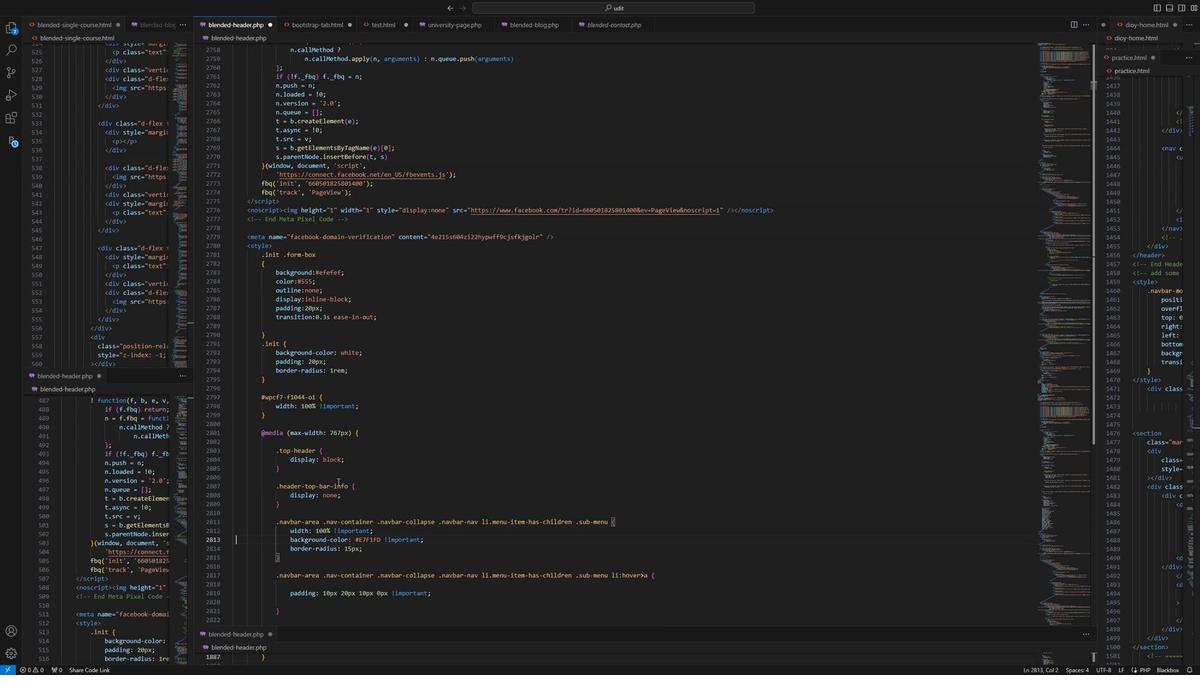 
Action: Mouse scrolled (320, 512) with delta (0, 0)
Screenshot: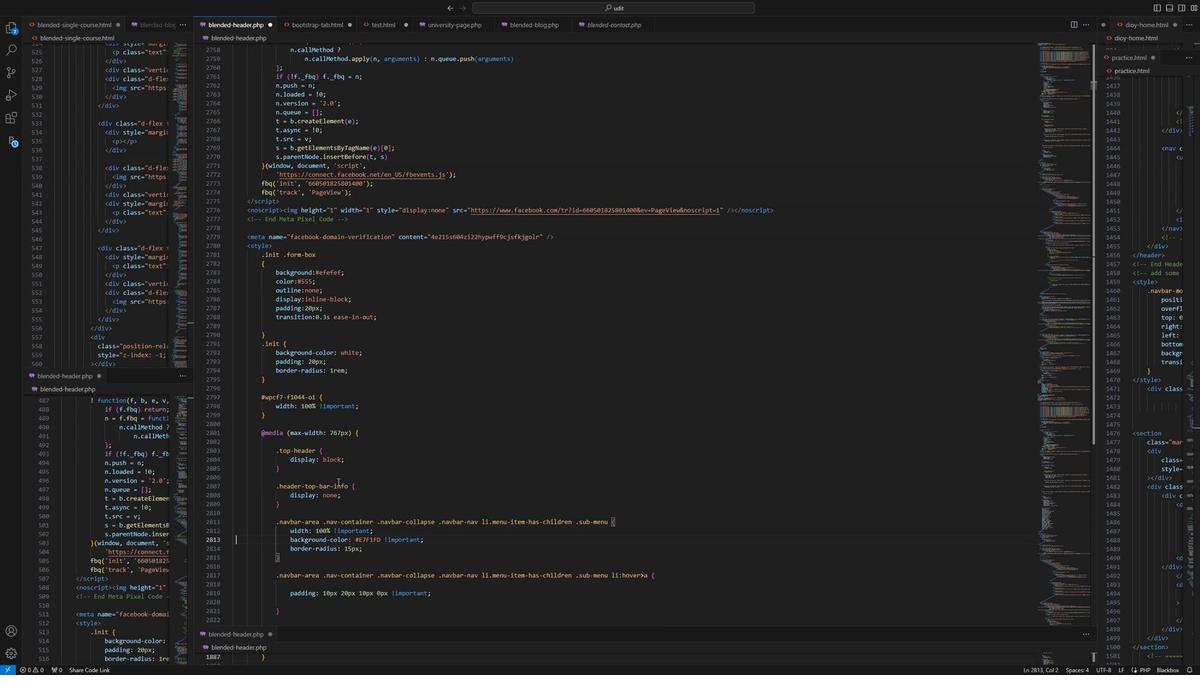 
Action: Mouse scrolled (320, 512) with delta (0, 0)
Screenshot: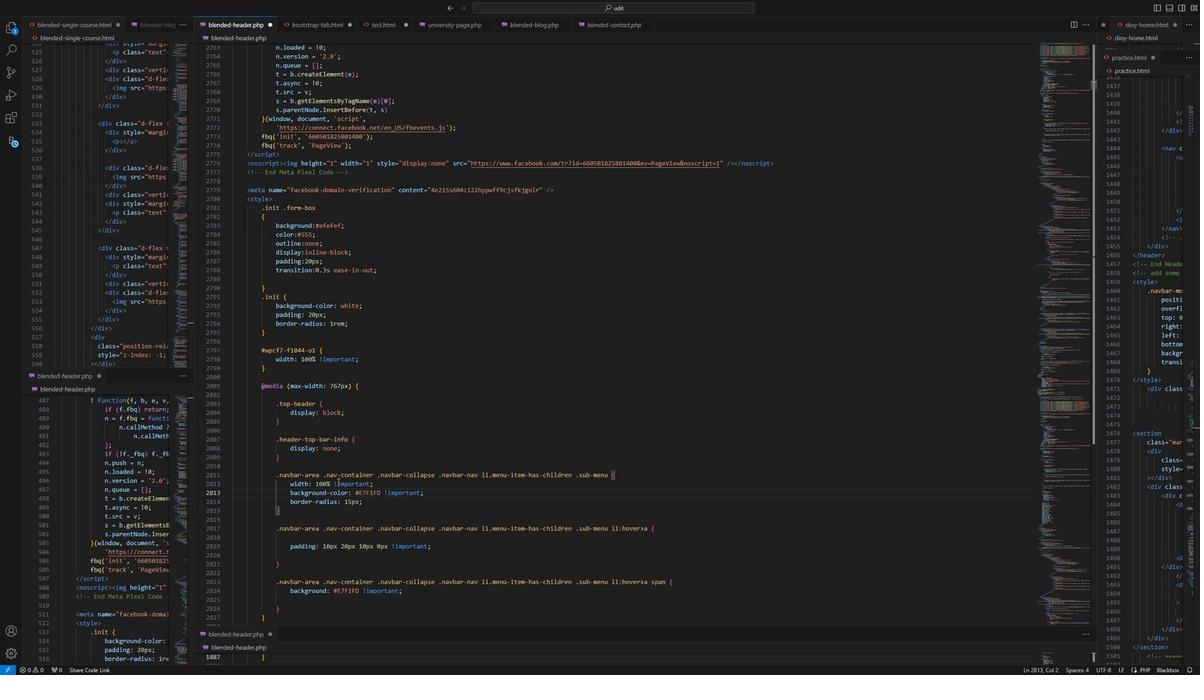 
Action: Mouse scrolled (320, 512) with delta (0, 0)
Screenshot: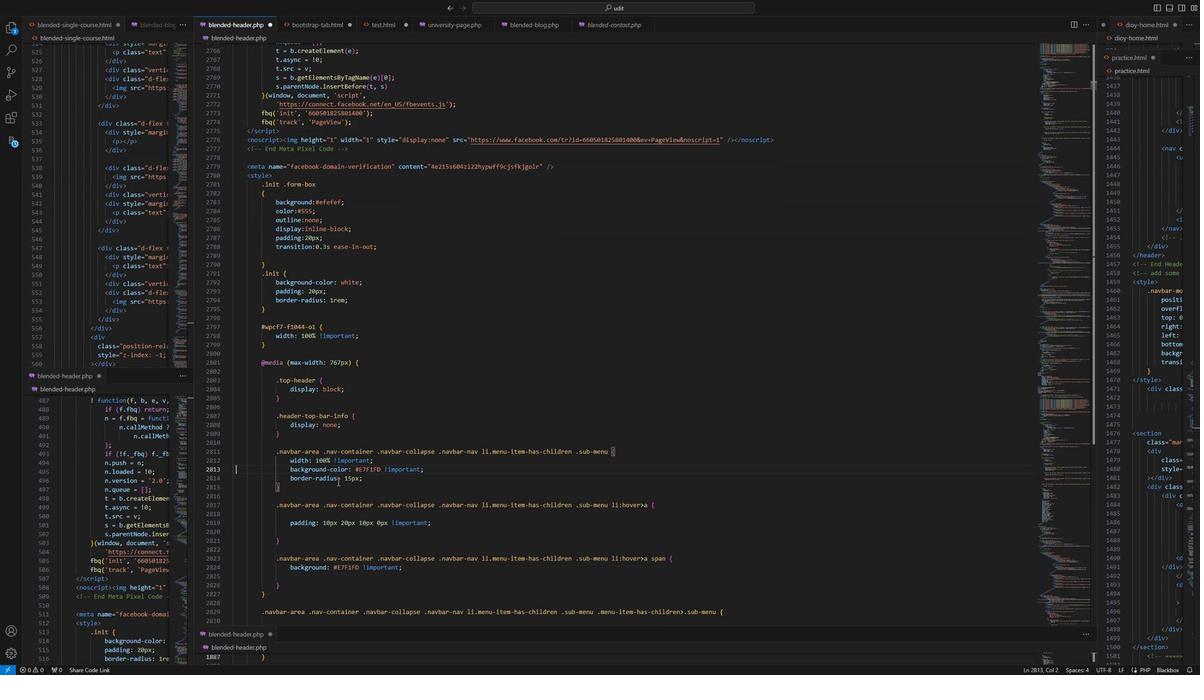 
Action: Mouse scrolled (320, 512) with delta (0, 0)
Screenshot: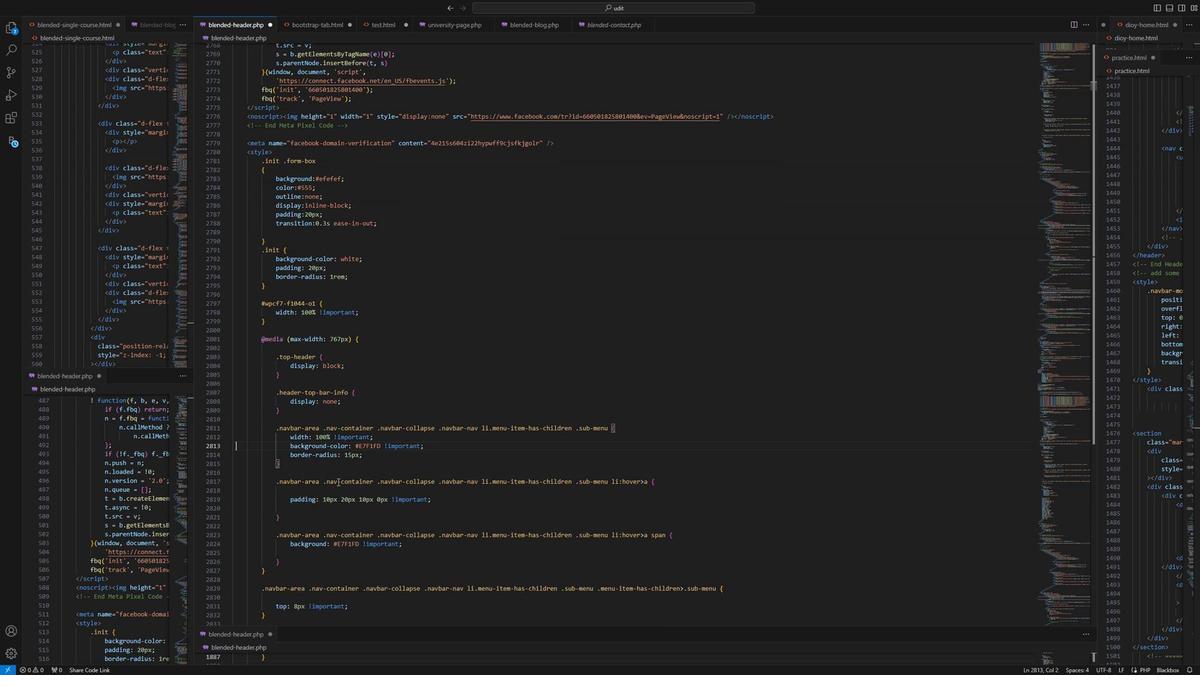 
Action: Mouse scrolled (320, 512) with delta (0, 0)
Screenshot: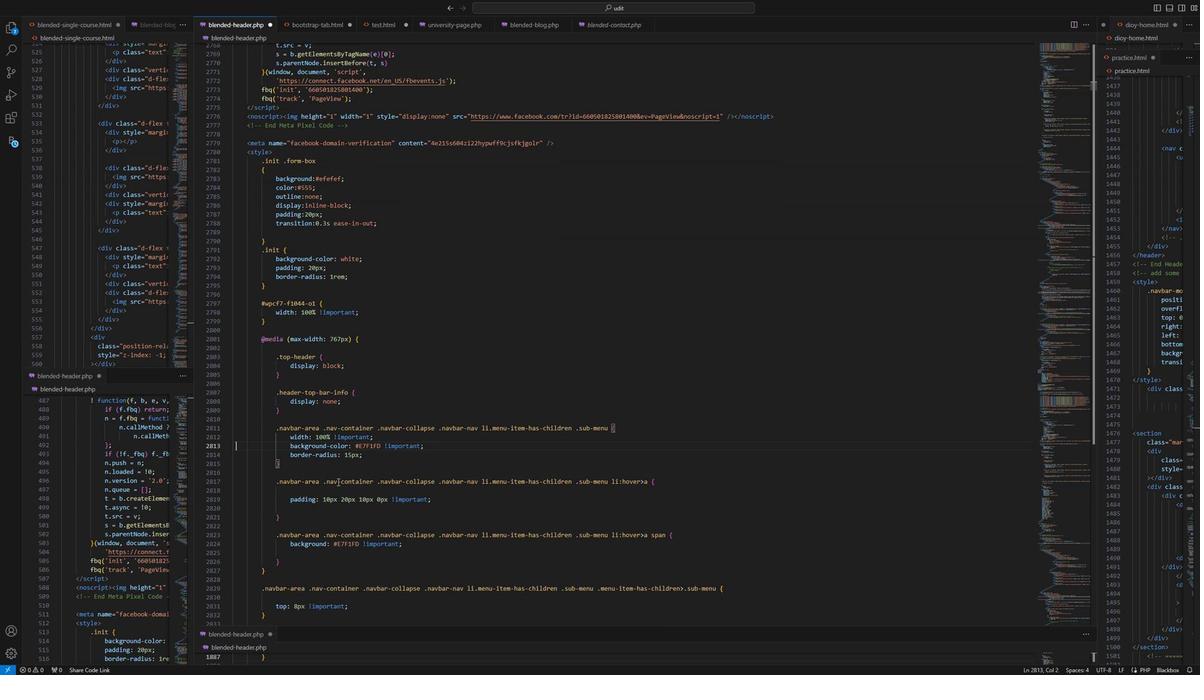 
Action: Mouse scrolled (320, 512) with delta (0, 0)
Screenshot: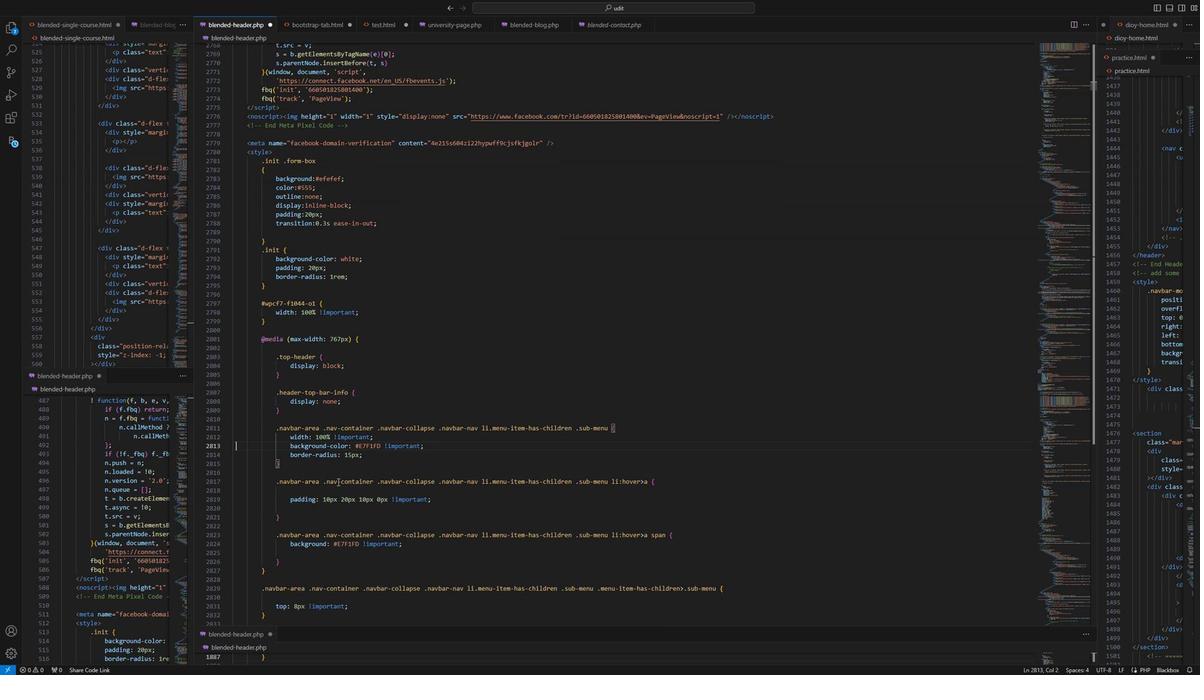 
Action: Mouse scrolled (320, 512) with delta (0, 0)
Screenshot: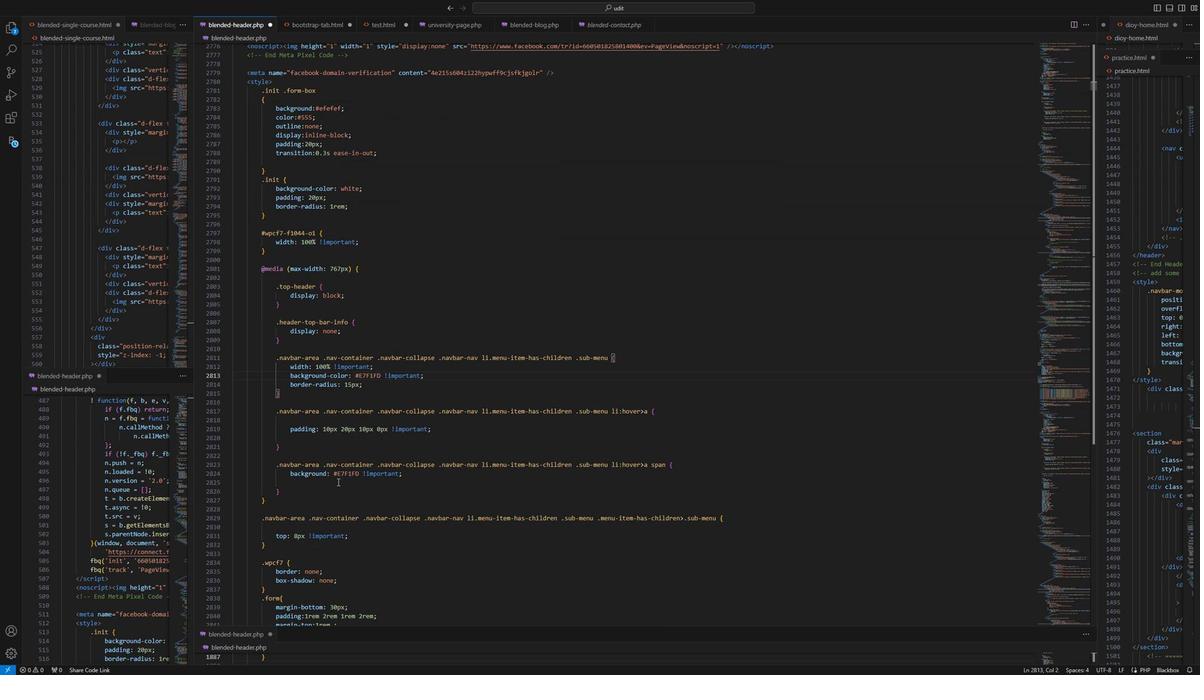 
Action: Mouse scrolled (320, 512) with delta (0, 0)
Screenshot: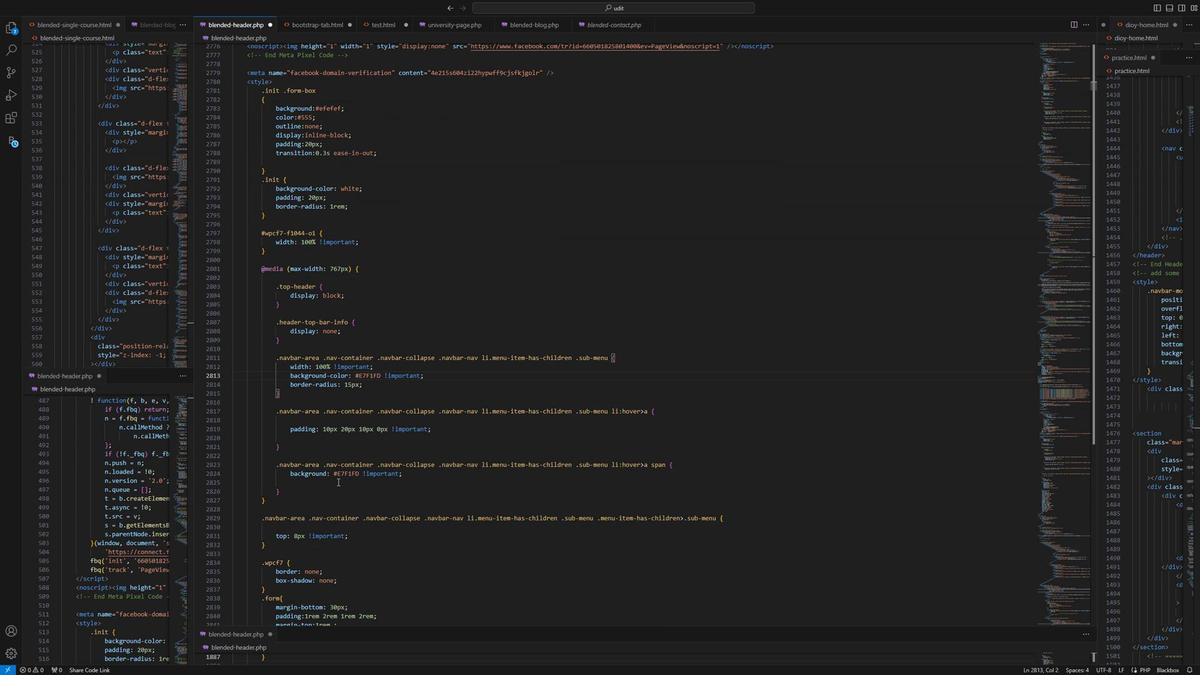 
Action: Mouse scrolled (320, 512) with delta (0, 0)
Screenshot: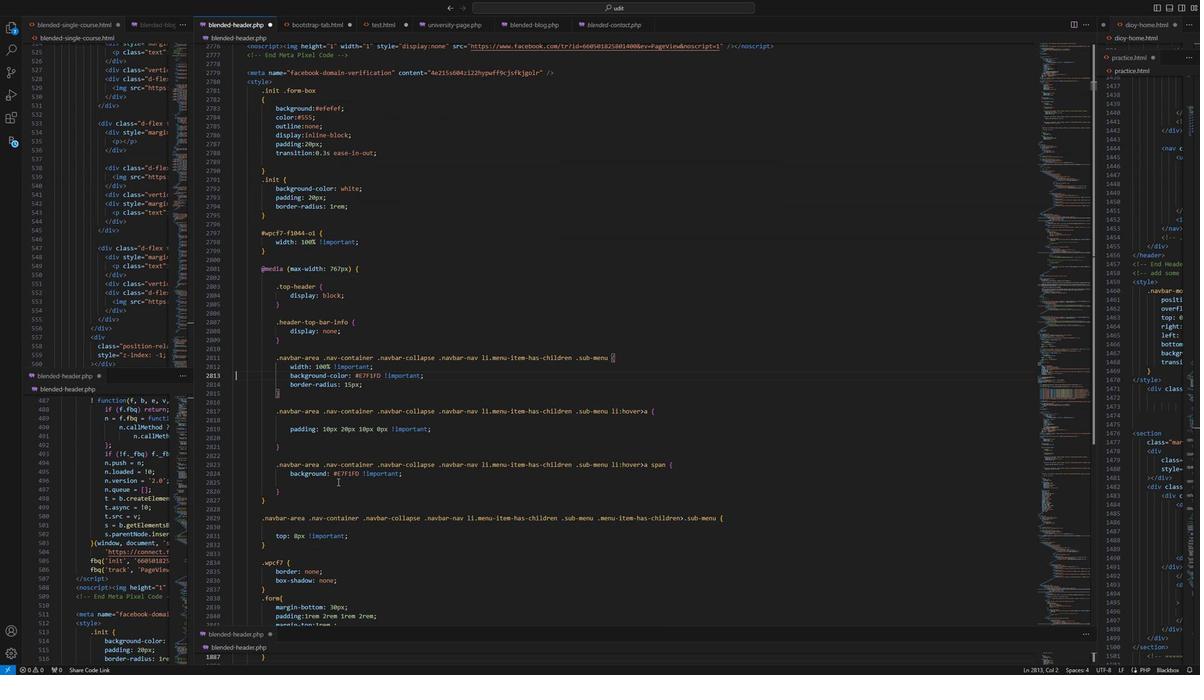 
Action: Mouse scrolled (320, 512) with delta (0, 0)
Screenshot: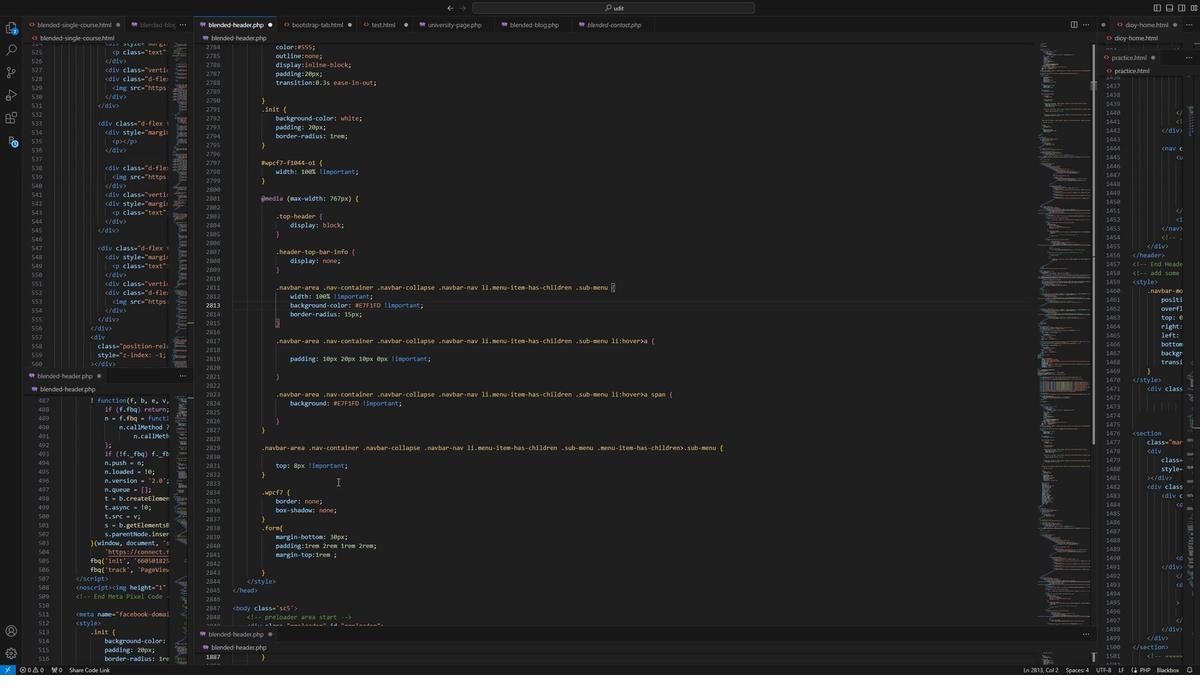 
Action: Mouse moved to (316, 515)
Screenshot: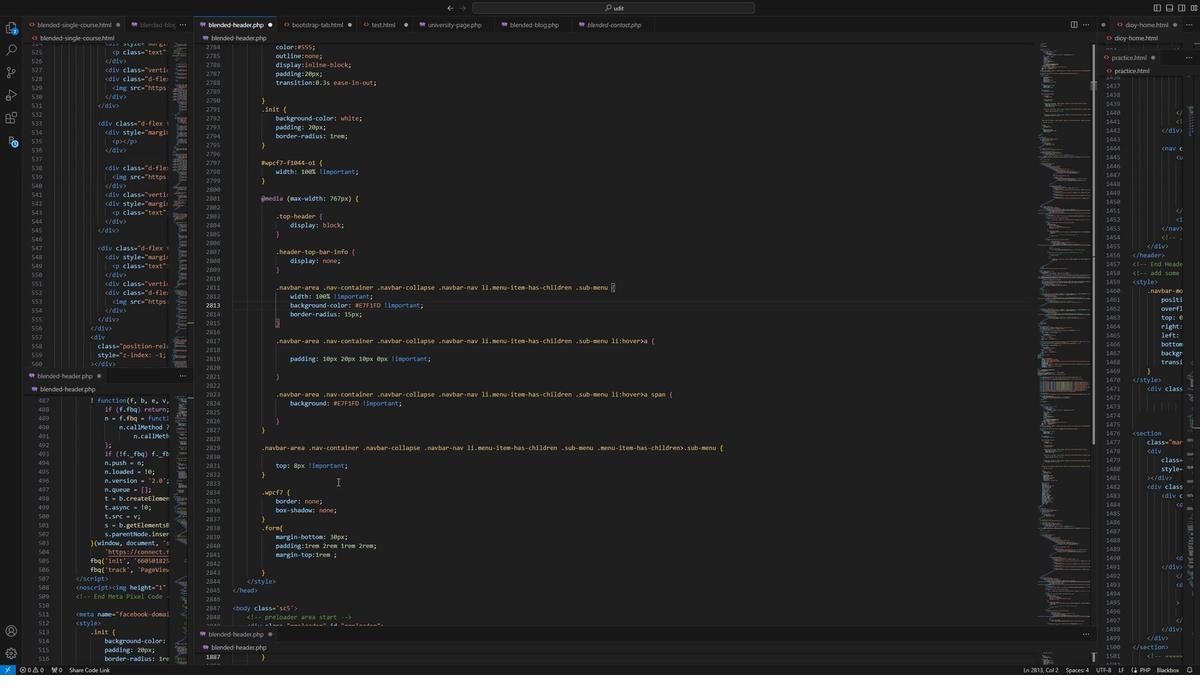 
Action: Mouse scrolled (316, 514) with delta (0, 0)
Screenshot: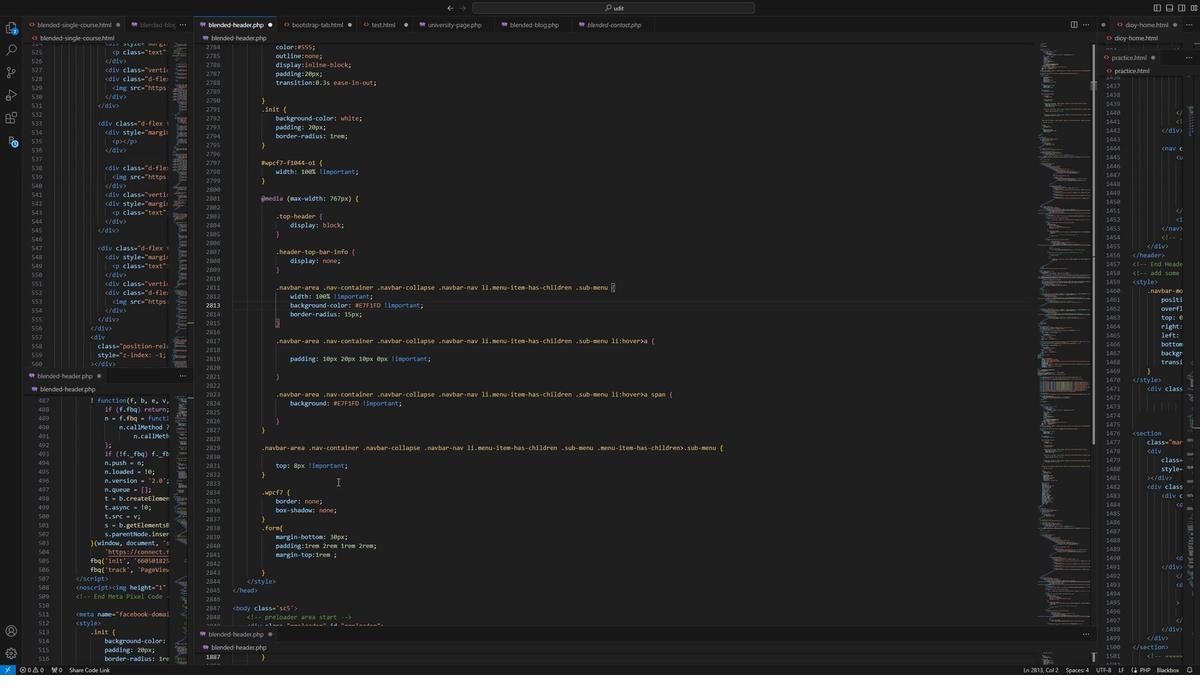 
Action: Mouse moved to (307, 518)
Screenshot: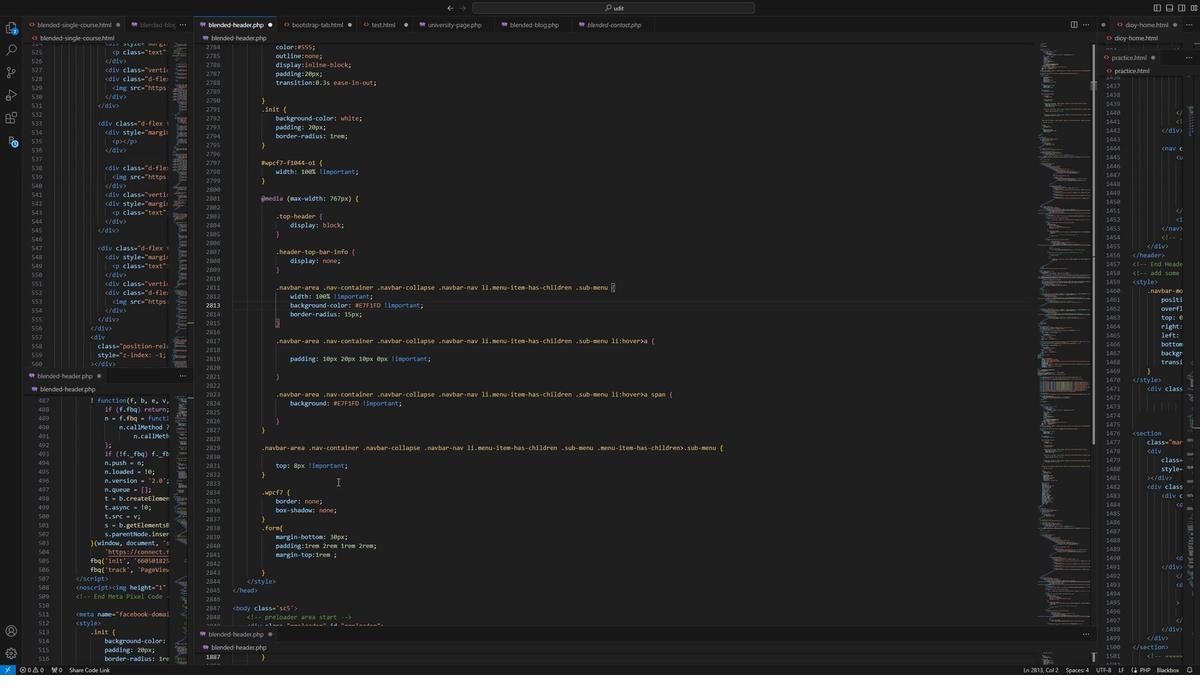 
Action: Mouse scrolled (307, 518) with delta (0, 0)
Screenshot: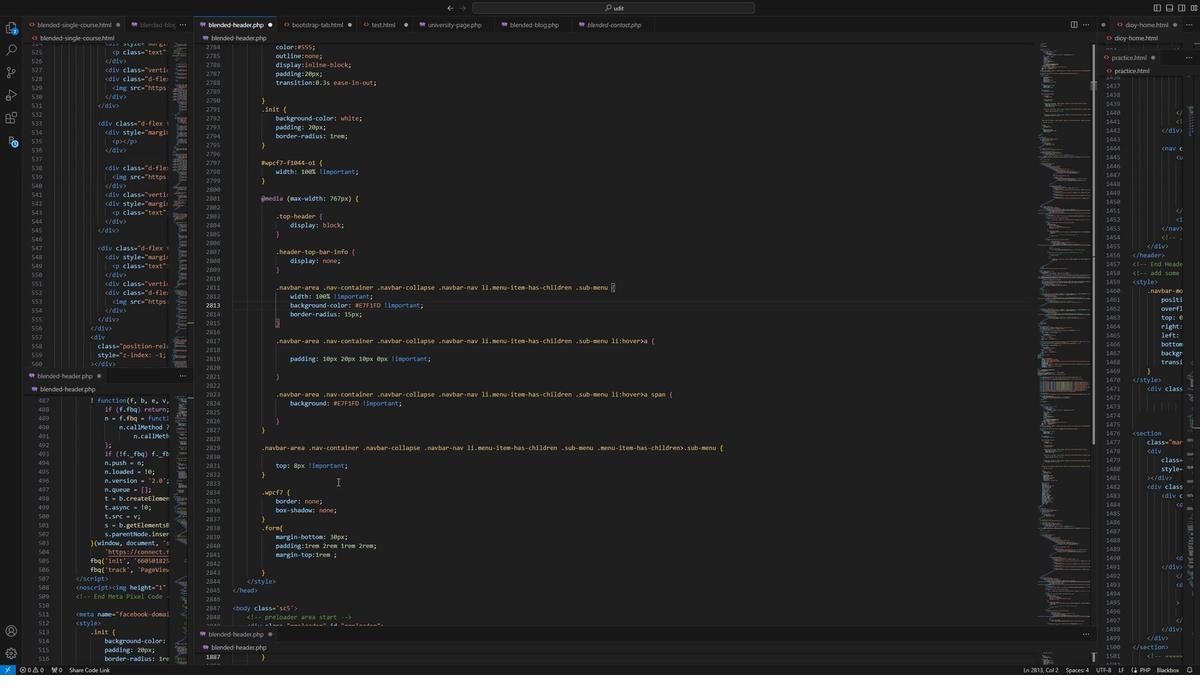 
Action: Mouse moved to (300, 520)
Screenshot: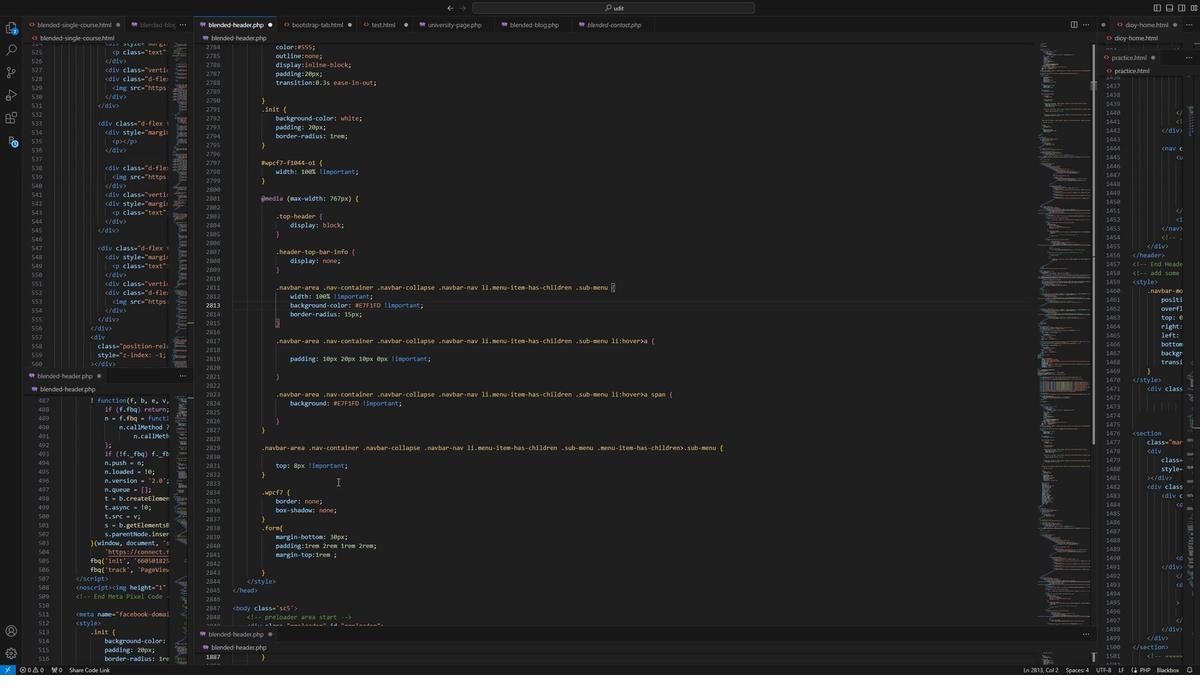
Action: Mouse scrolled (300, 520) with delta (0, 0)
Screenshot: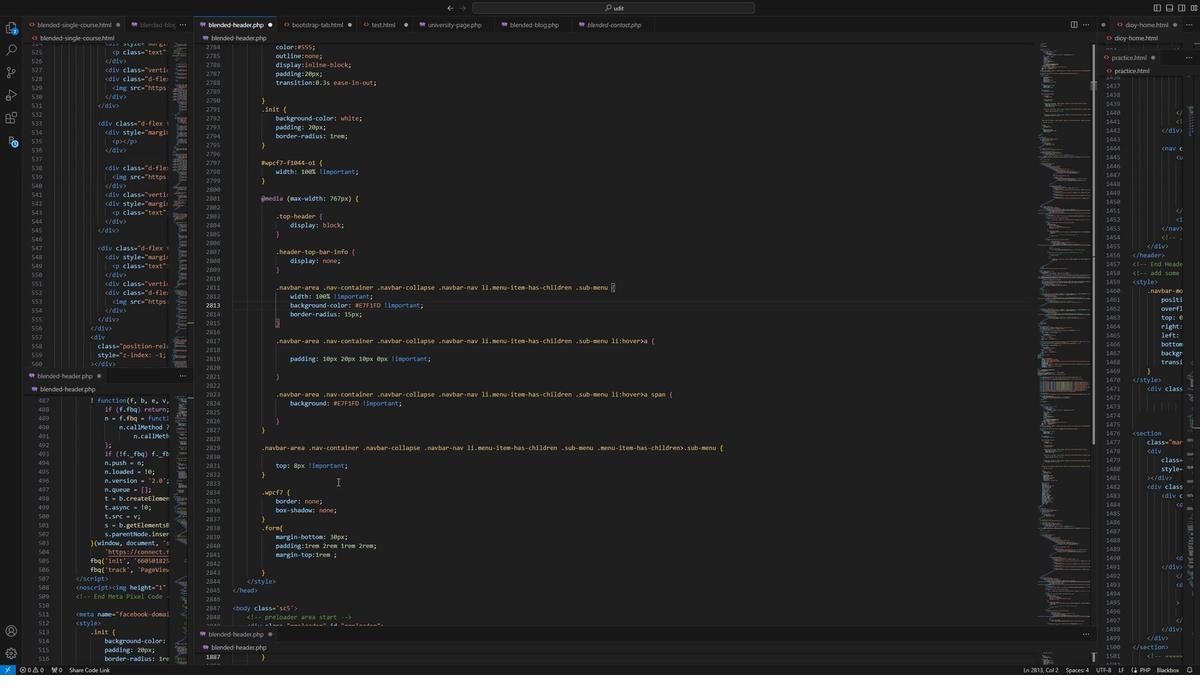 
Action: Mouse moved to (290, 523)
Screenshot: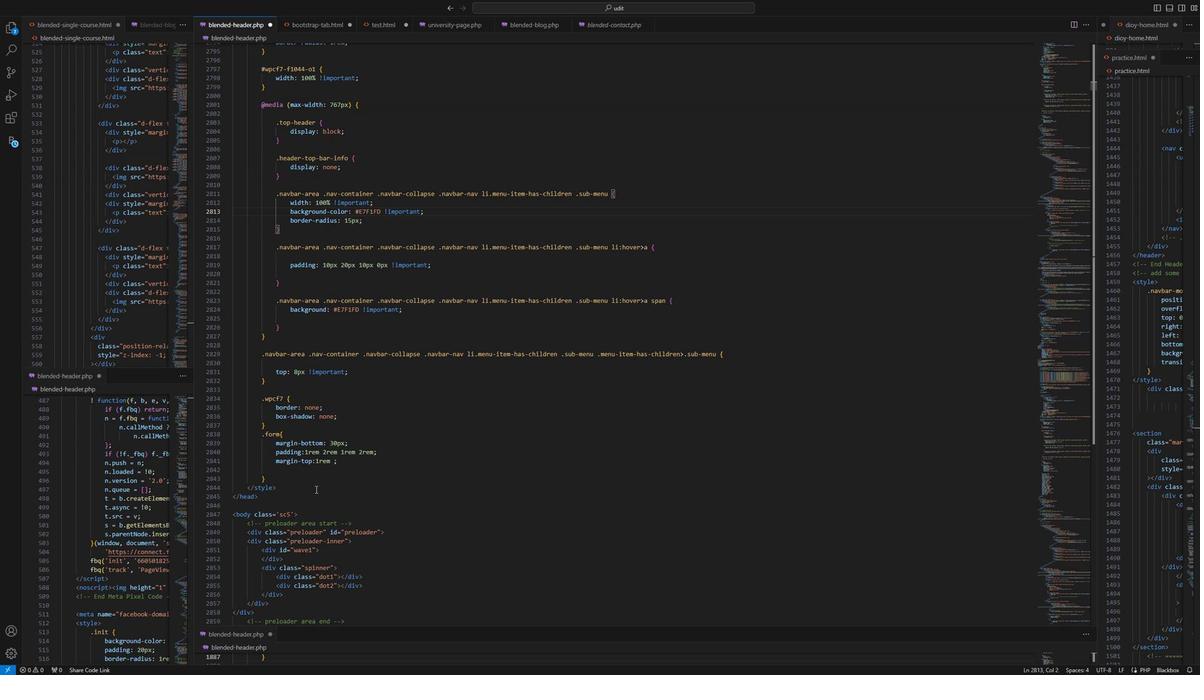 
Action: Mouse scrolled (290, 523) with delta (0, 0)
Screenshot: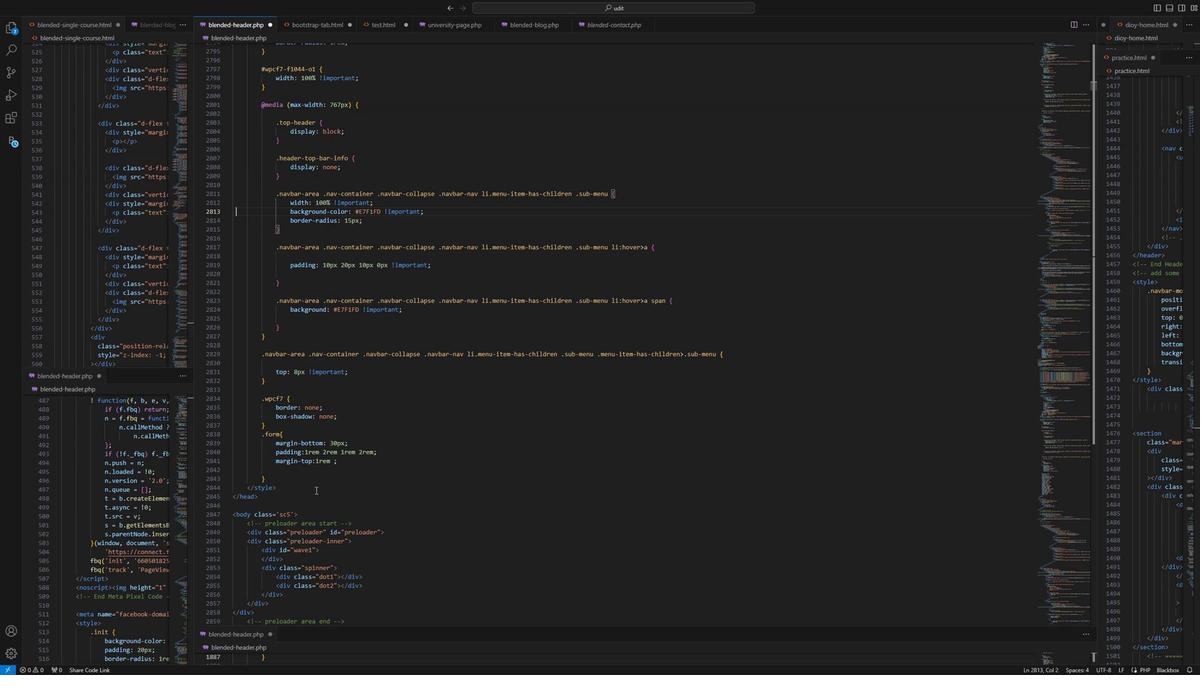 
Action: Mouse scrolled (290, 523) with delta (0, 0)
Screenshot: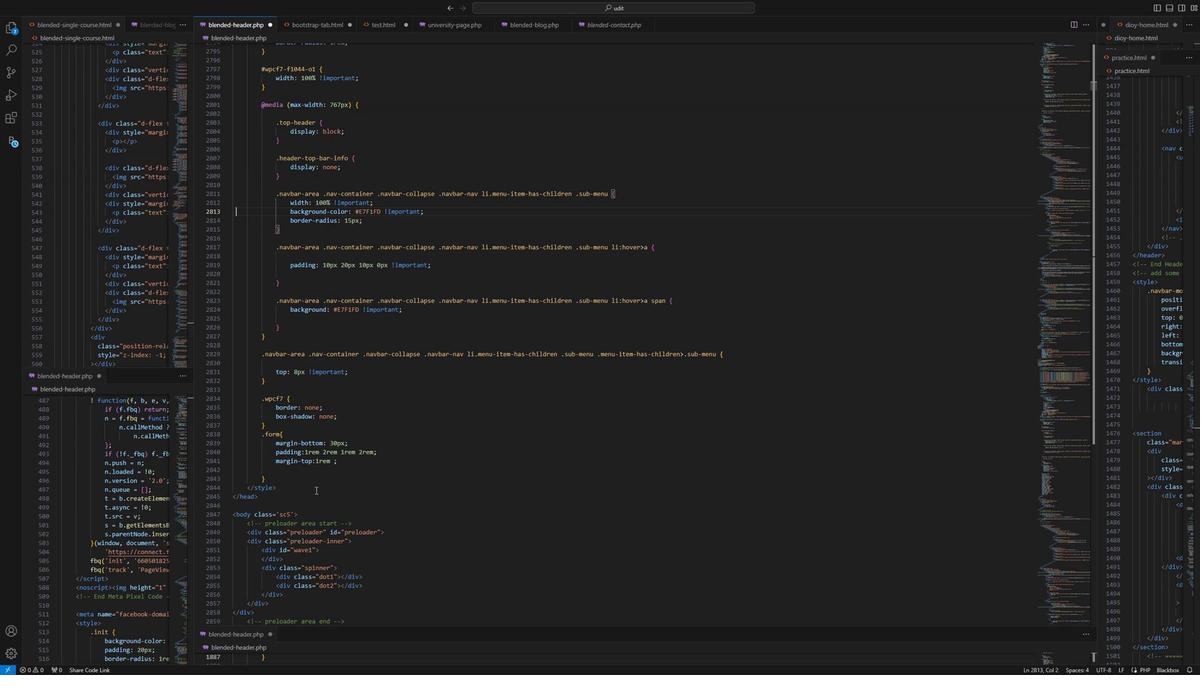 
Action: Mouse moved to (290, 524)
Screenshot: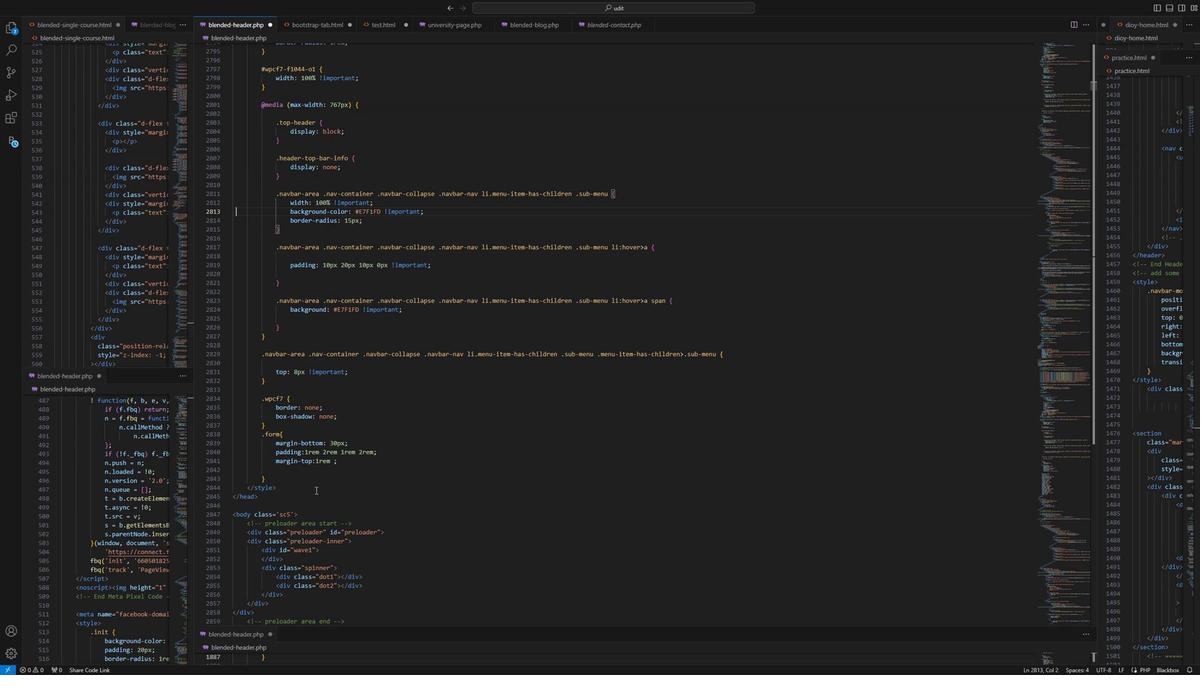 
Action: Mouse scrolled (290, 523) with delta (0, 0)
Screenshot: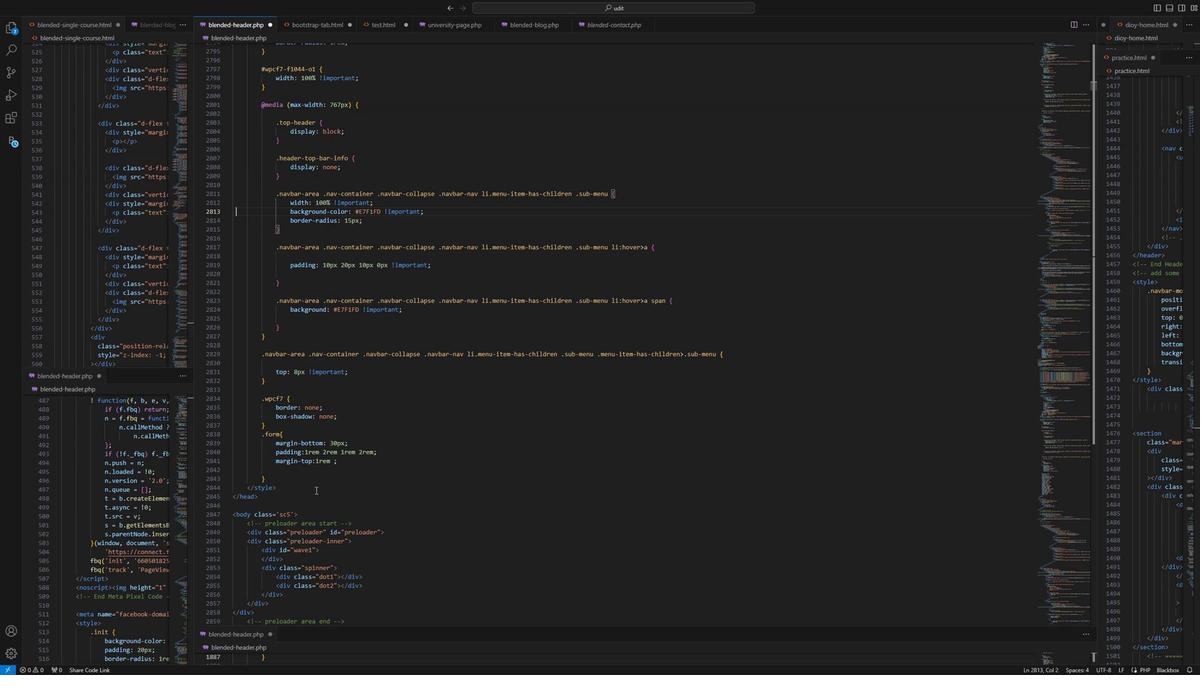 
Action: Mouse scrolled (290, 523) with delta (0, 0)
Screenshot: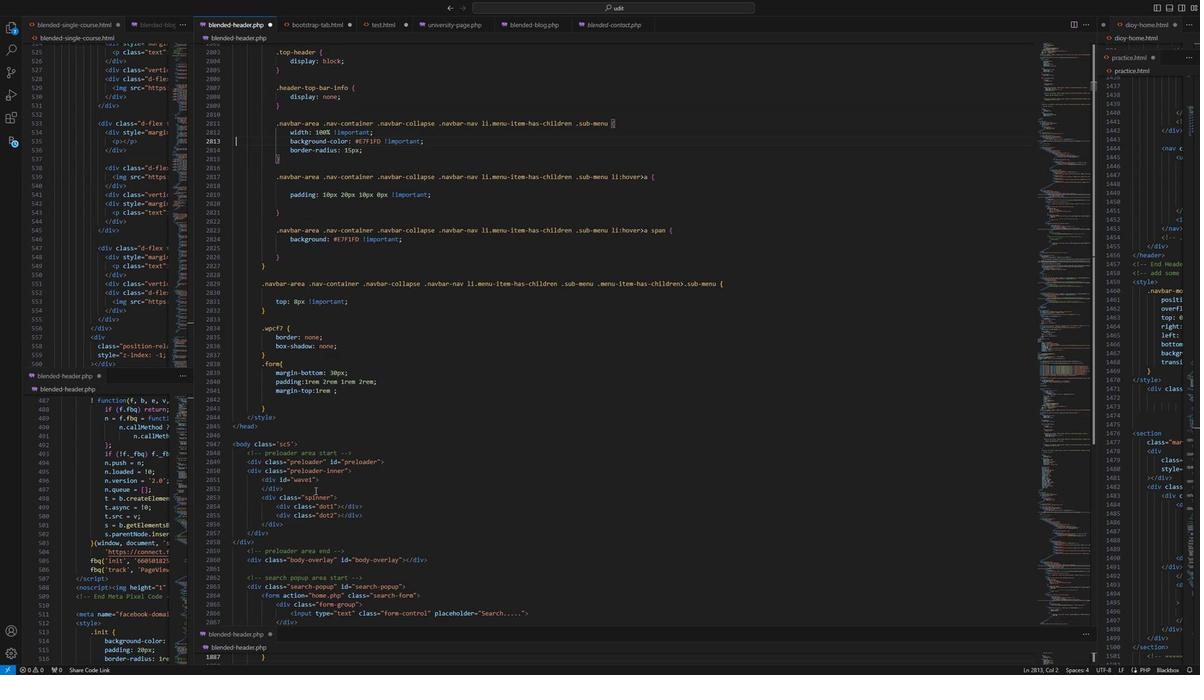 
Action: Mouse moved to (289, 524)
Screenshot: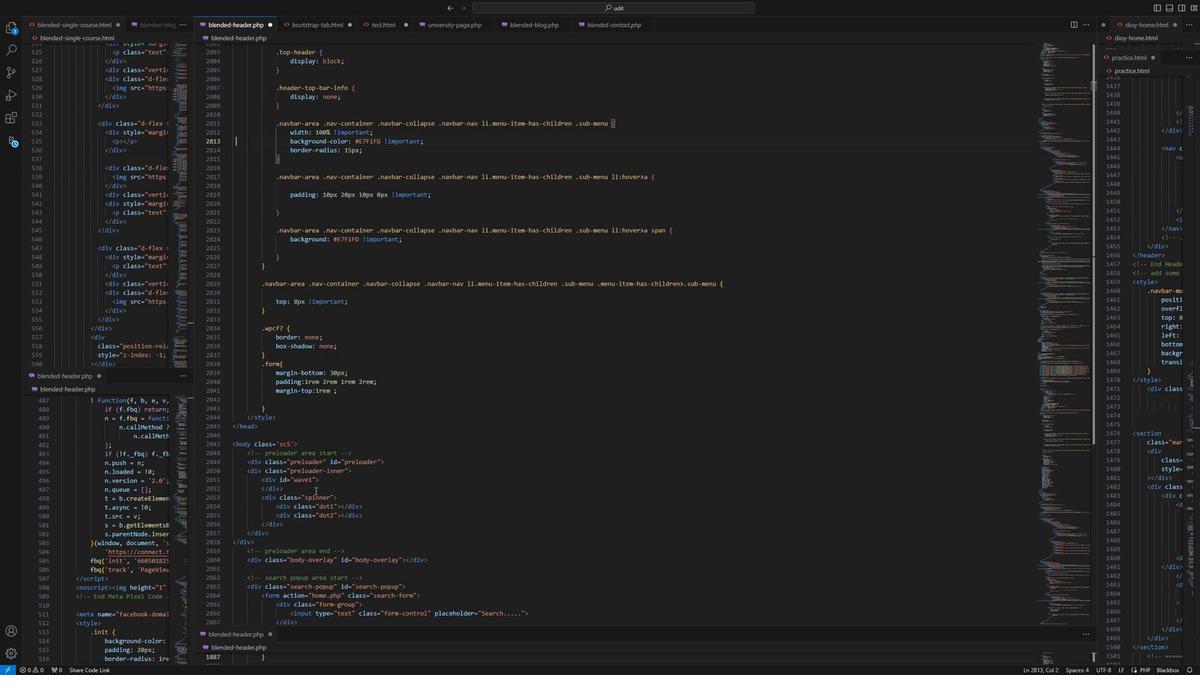 
Action: Mouse scrolled (289, 523) with delta (0, 0)
Screenshot: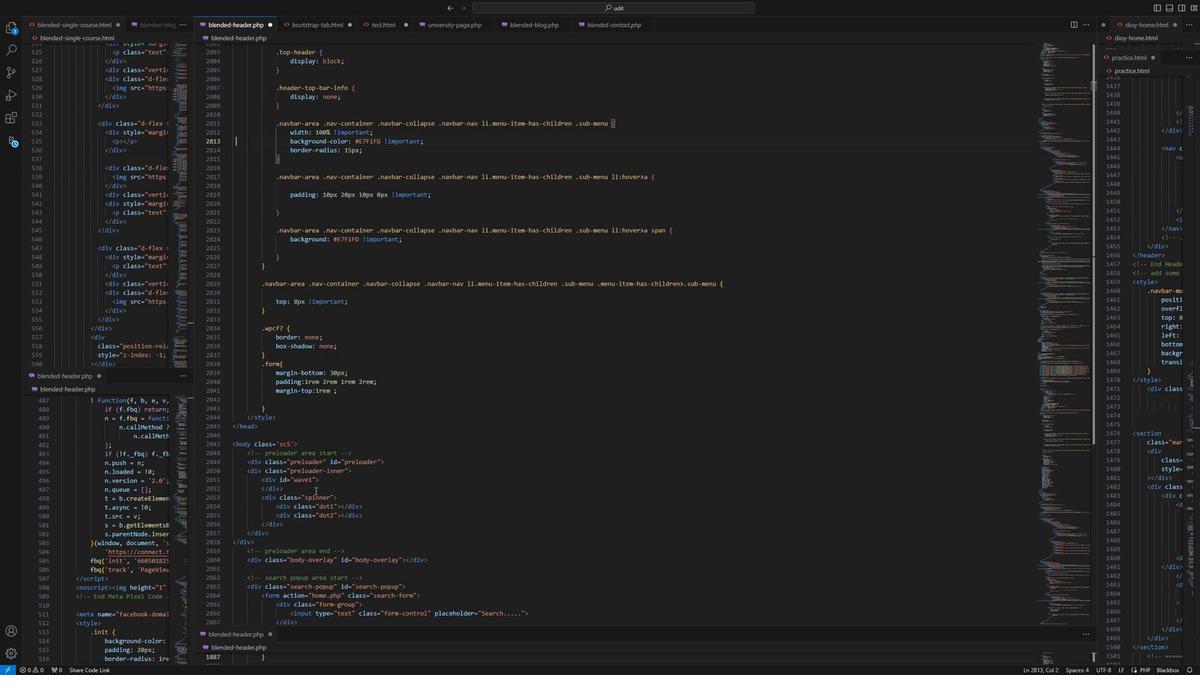
Action: Mouse scrolled (289, 523) with delta (0, 0)
Screenshot: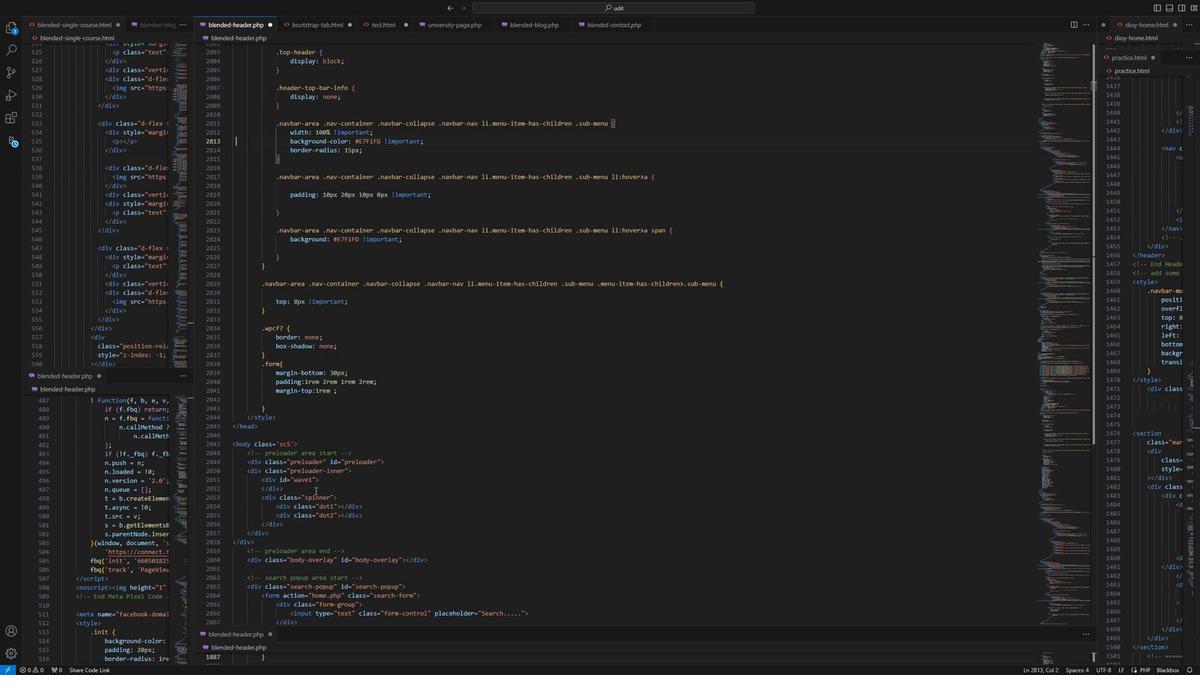 
Action: Mouse moved to (289, 524)
Screenshot: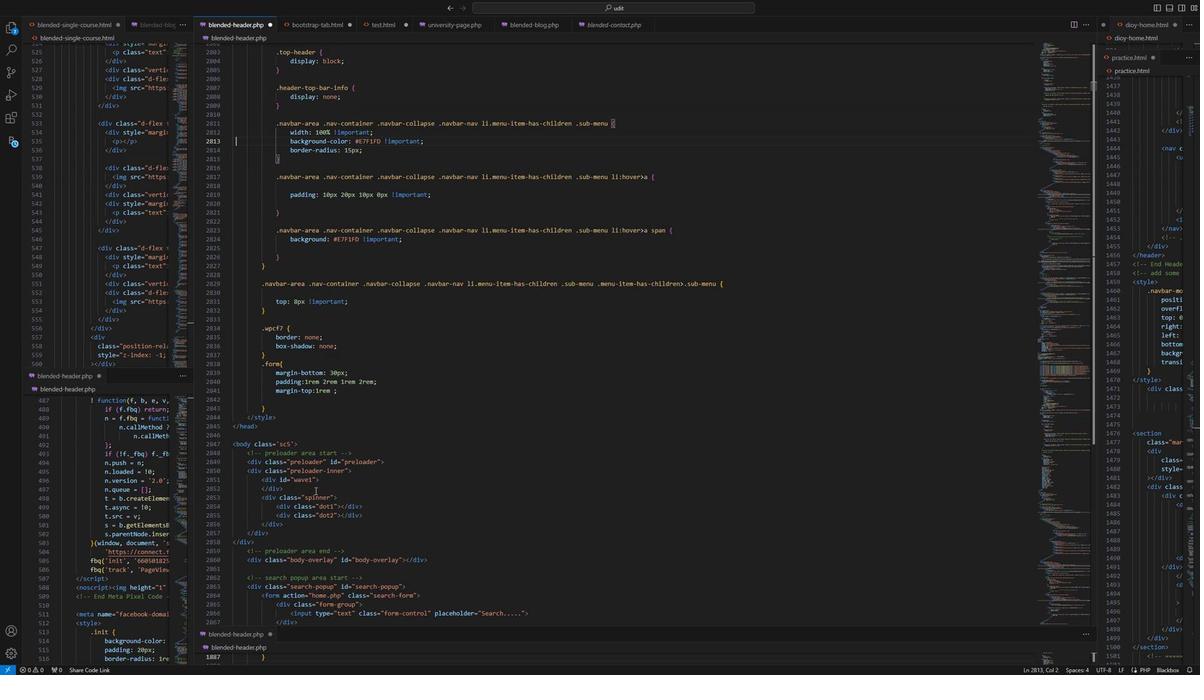 
Action: Mouse scrolled (289, 523) with delta (0, 0)
Screenshot: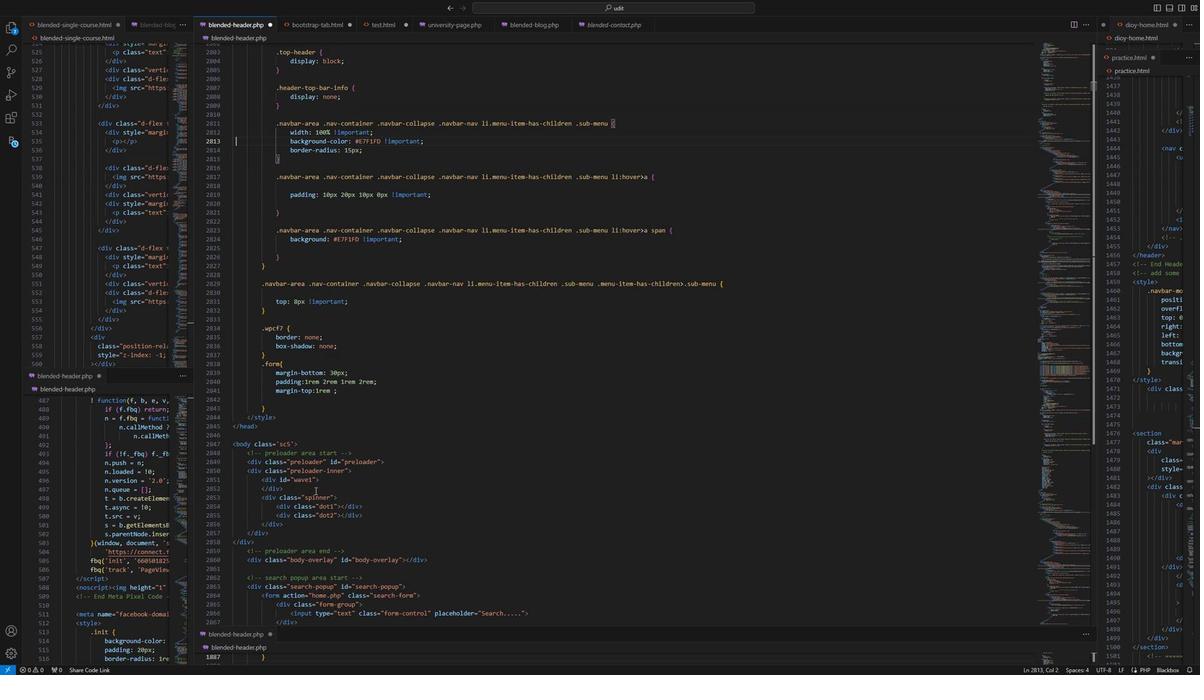 
Action: Mouse moved to (288, 525)
Screenshot: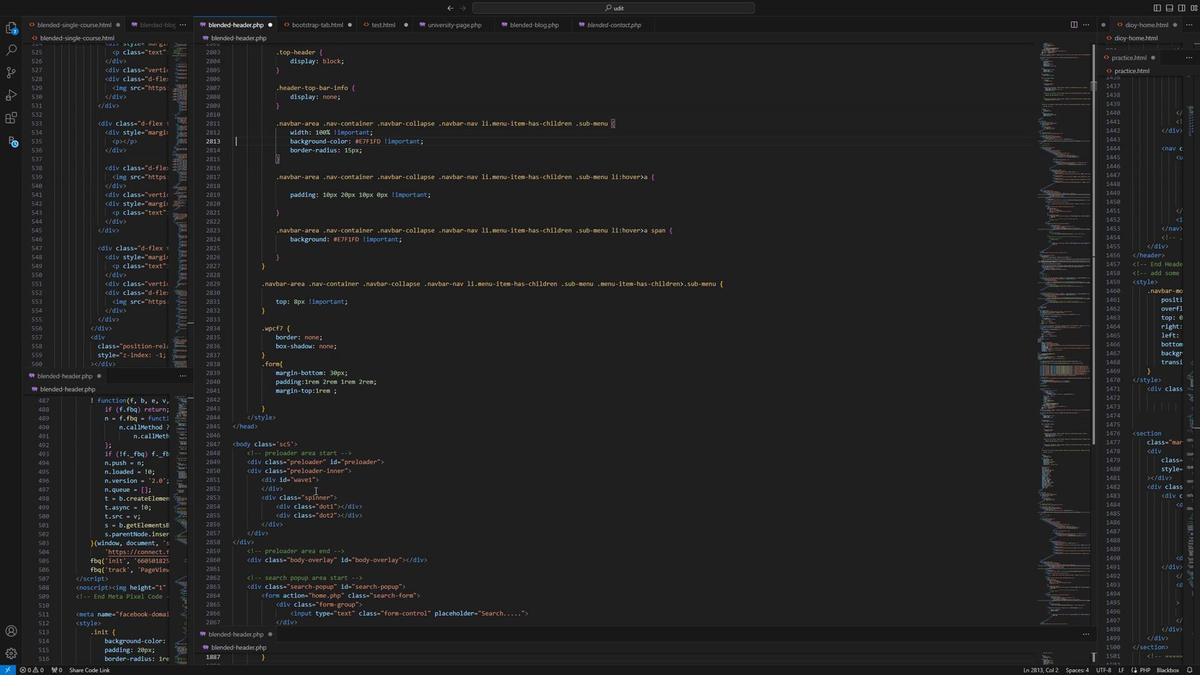 
Action: Mouse scrolled (288, 524) with delta (0, 0)
Screenshot: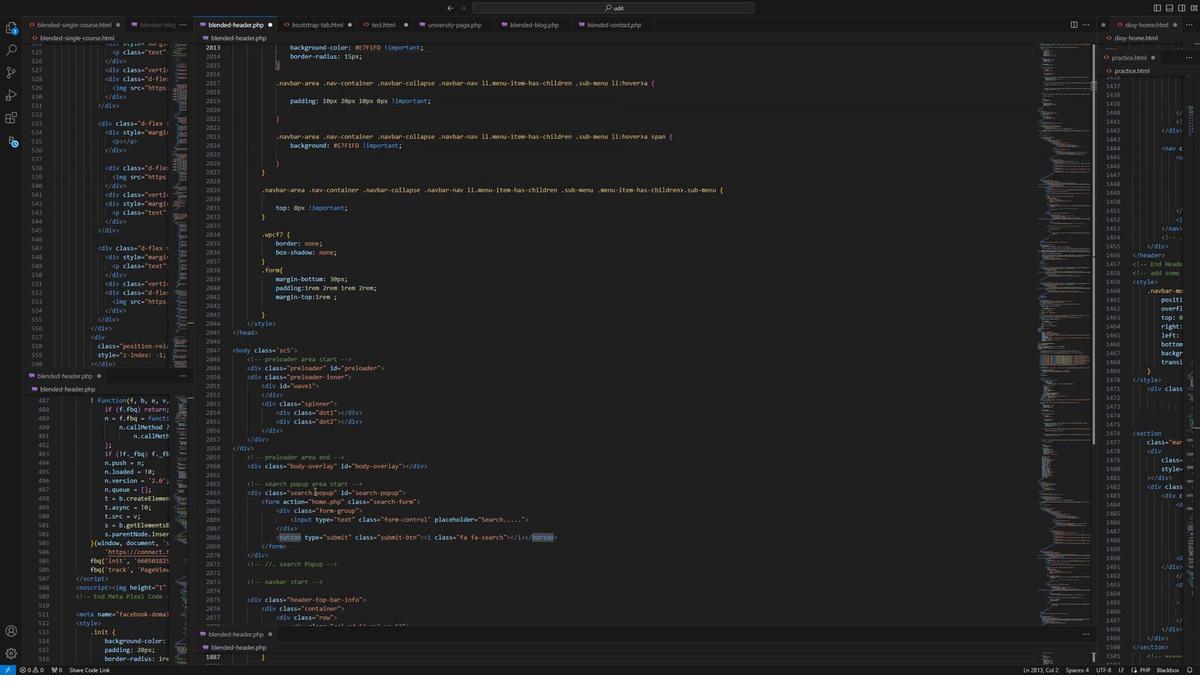 
Action: Mouse scrolled (288, 524) with delta (0, 0)
Screenshot: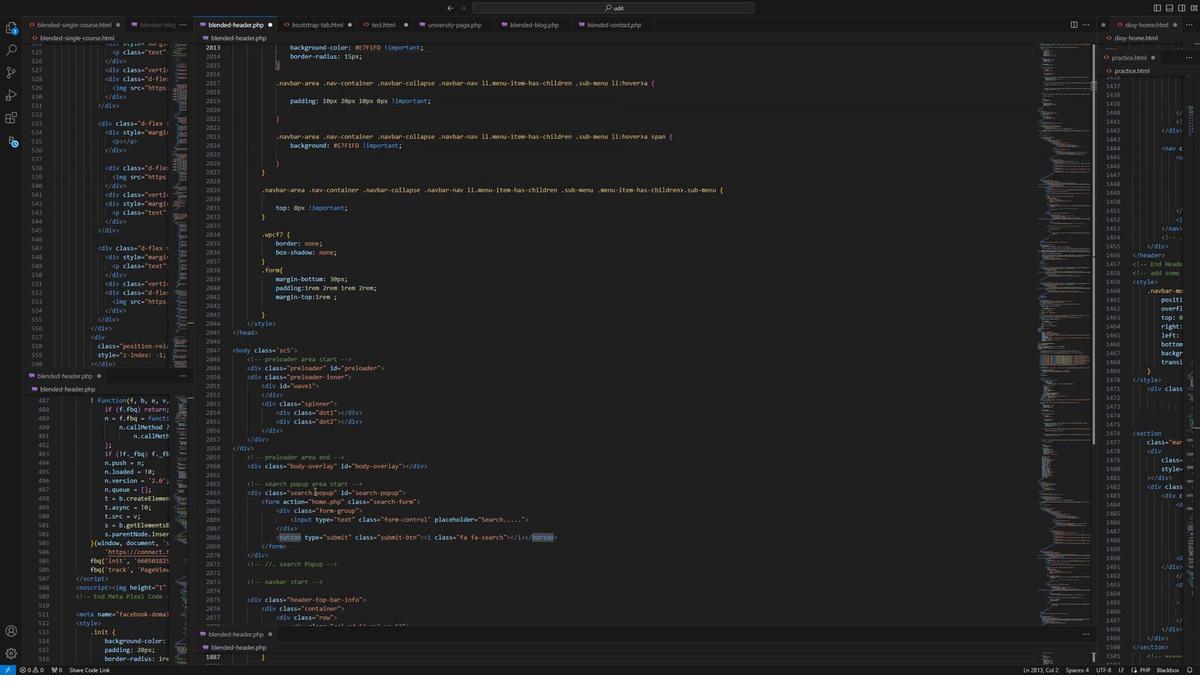 
Action: Mouse scrolled (288, 524) with delta (0, 0)
Screenshot: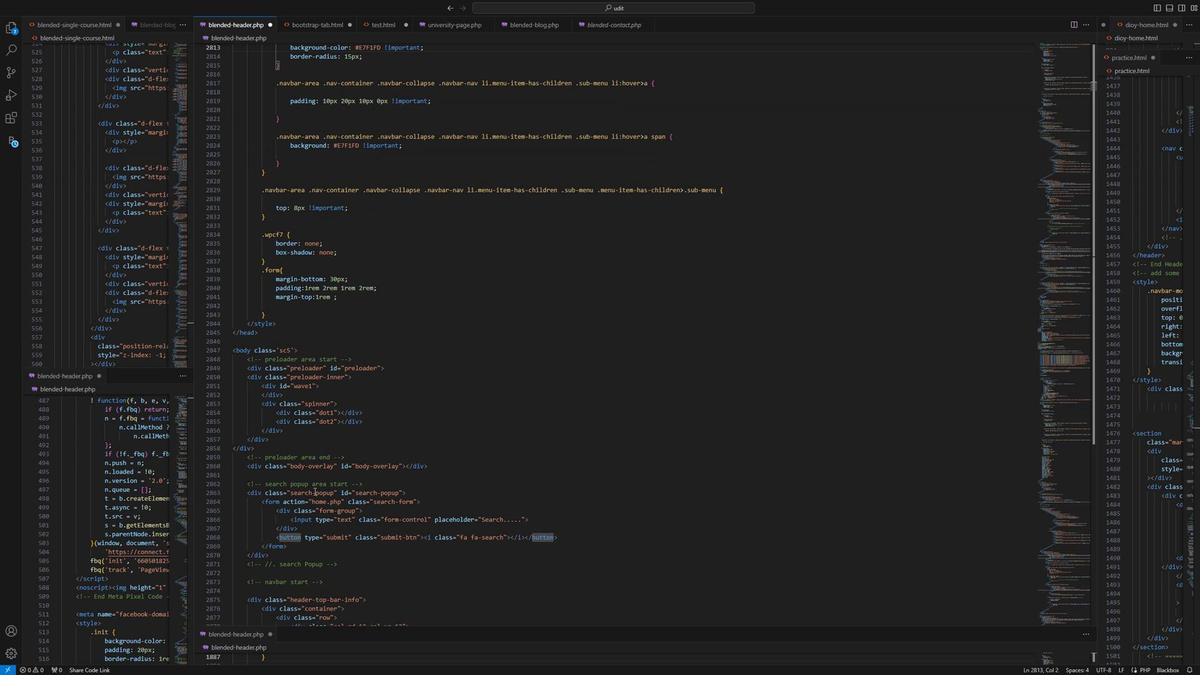 
Action: Mouse scrolled (288, 524) with delta (0, 0)
Screenshot: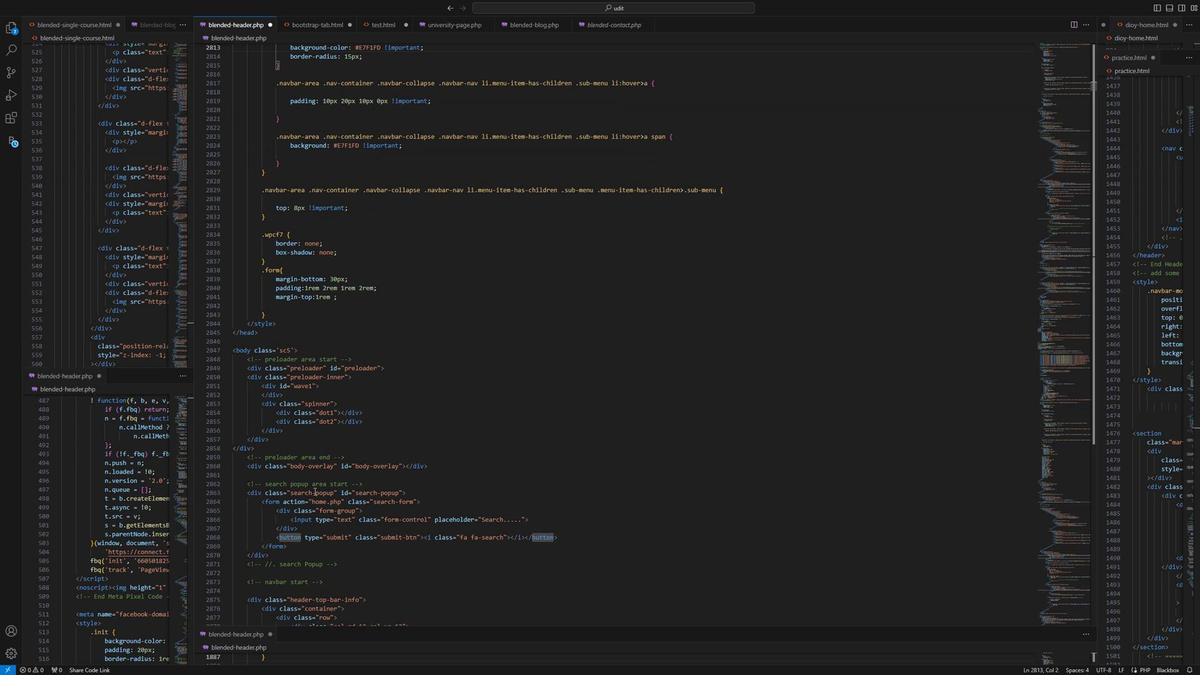 
Action: Mouse scrolled (288, 525) with delta (0, 0)
Screenshot: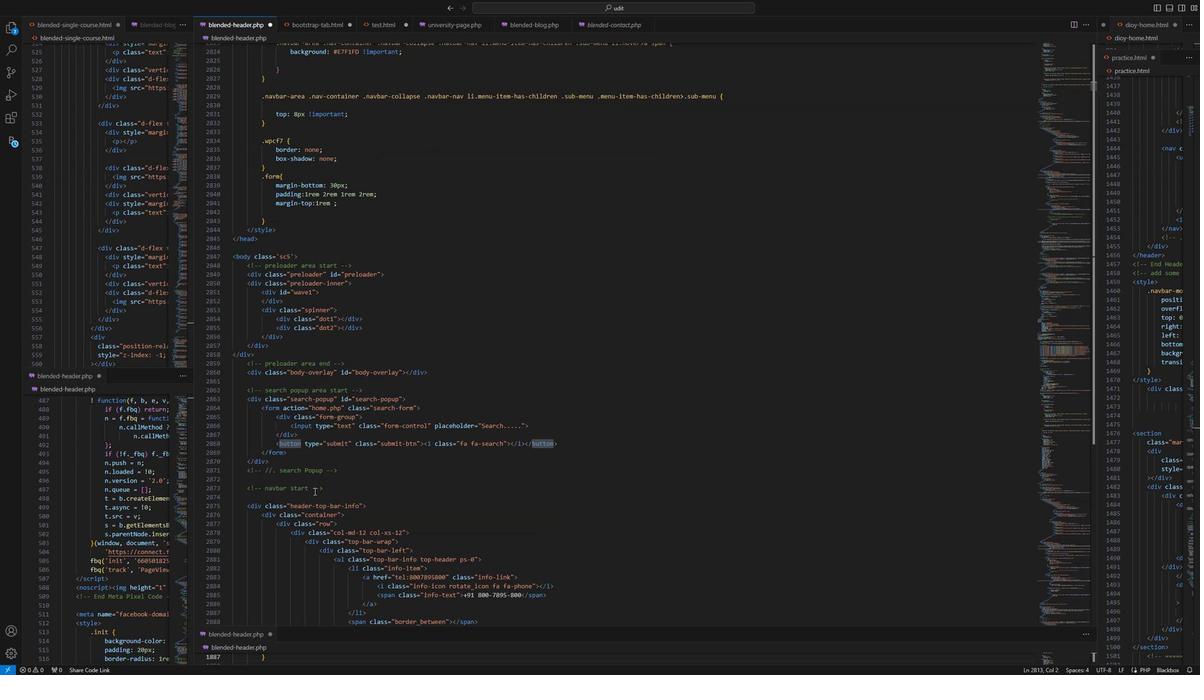 
Action: Mouse scrolled (288, 524) with delta (0, 0)
Screenshot: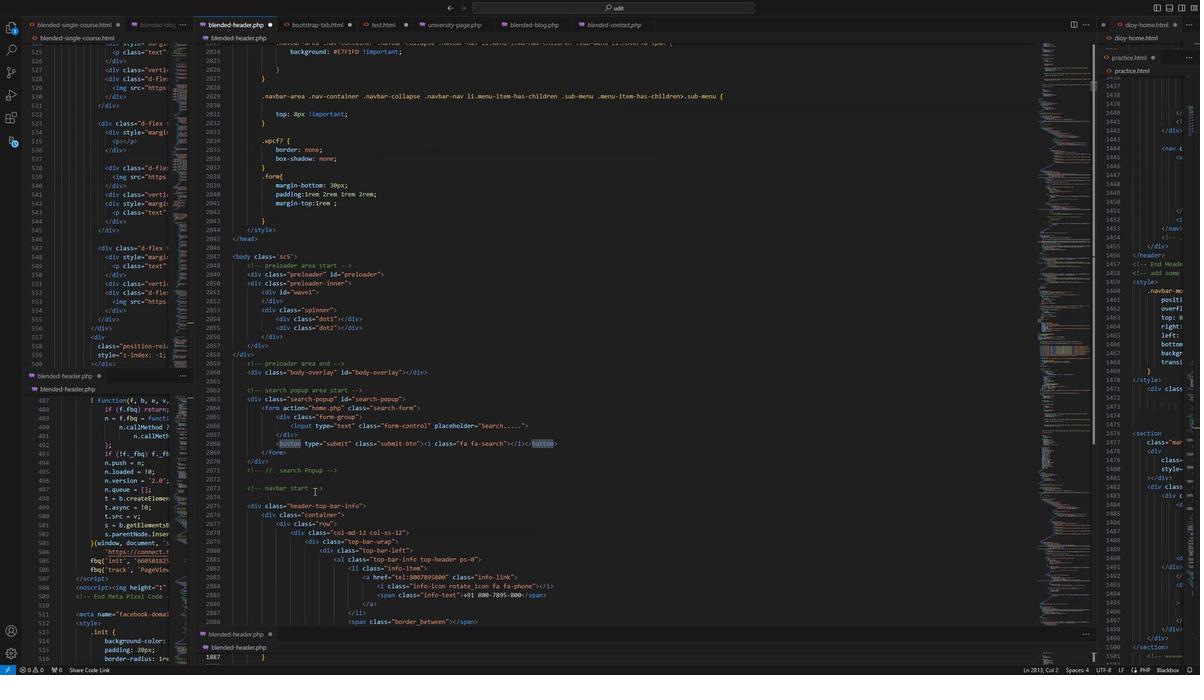
Action: Mouse scrolled (288, 524) with delta (0, 0)
Screenshot: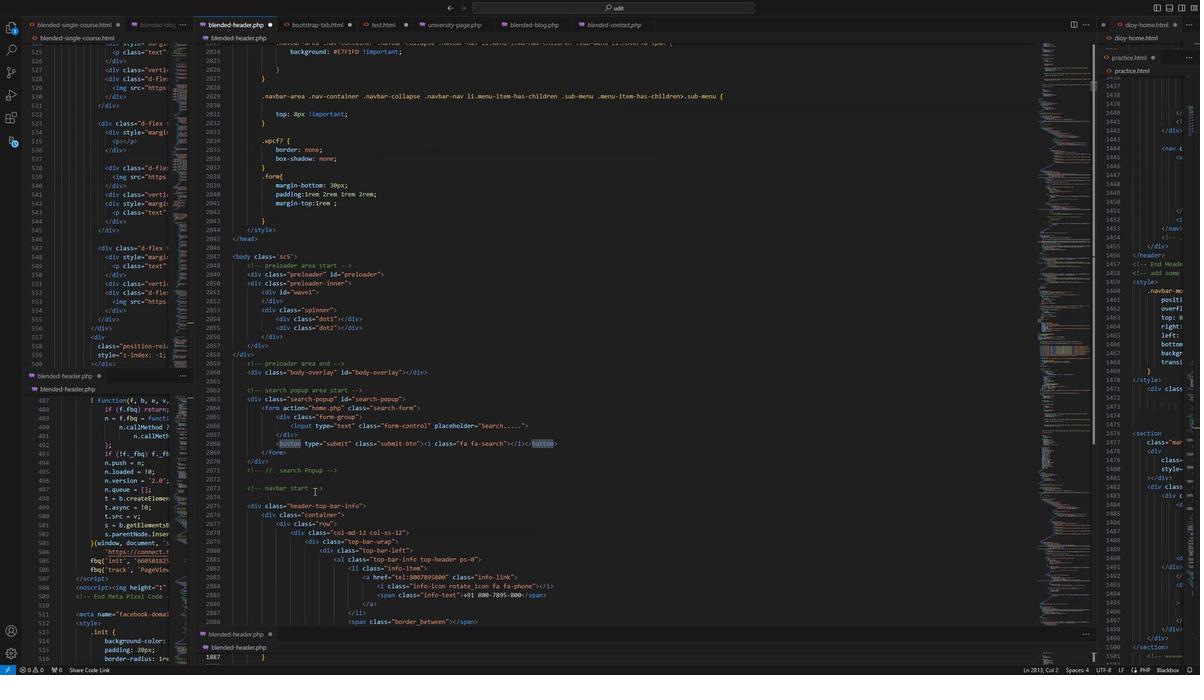 
Action: Mouse scrolled (288, 524) with delta (0, 0)
Screenshot: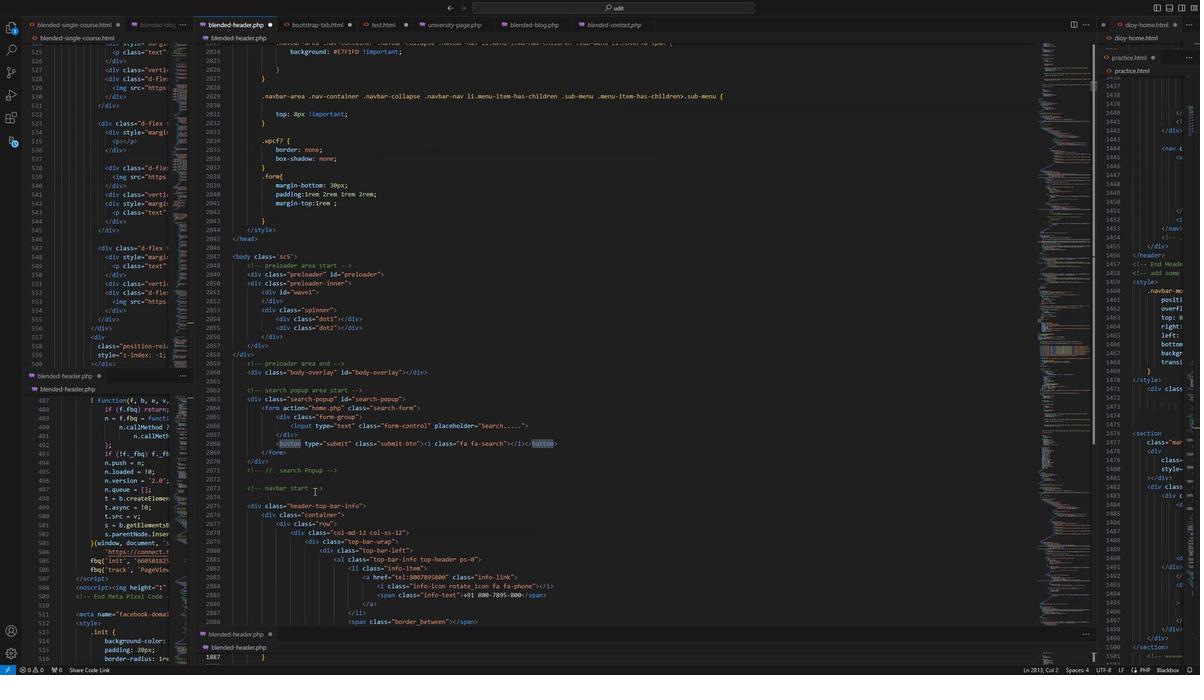 
Action: Mouse scrolled (288, 524) with delta (0, 0)
Screenshot: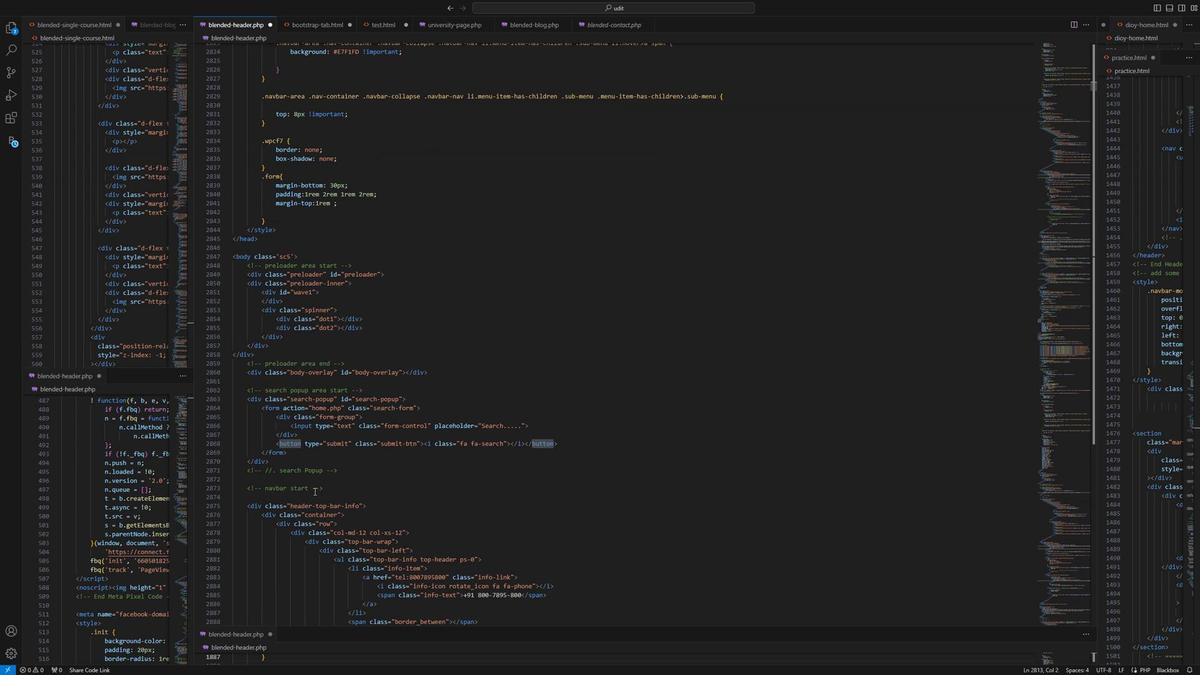 
Action: Mouse scrolled (288, 524) with delta (0, 0)
Screenshot: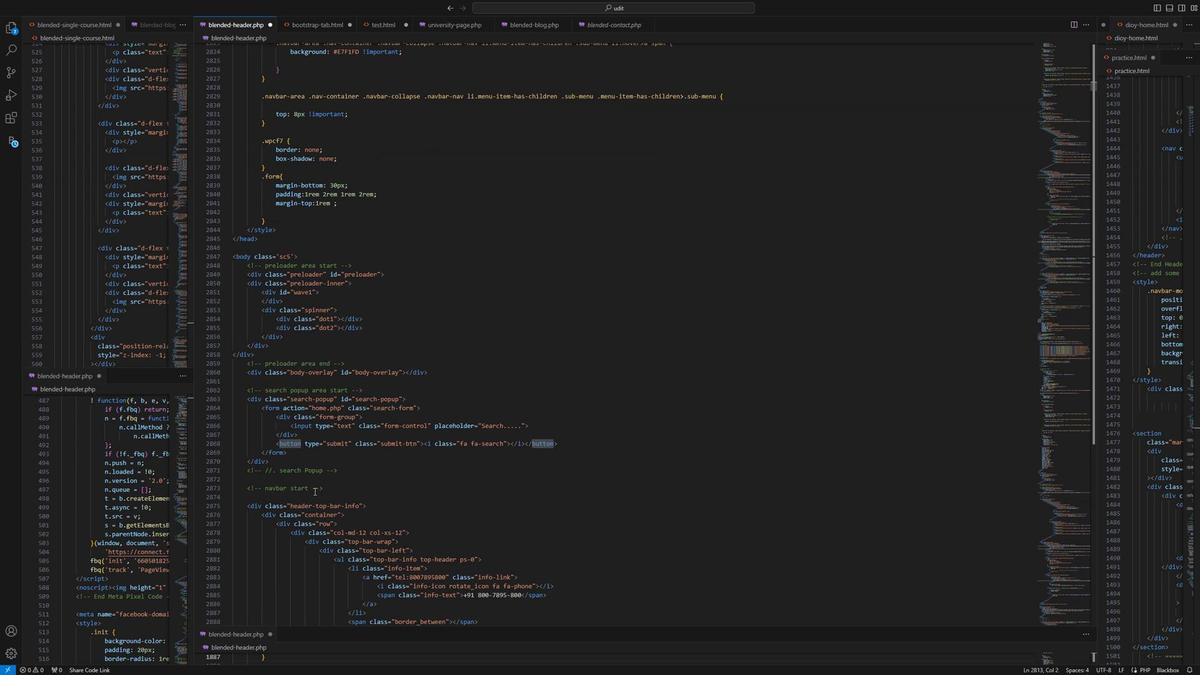
Action: Mouse moved to (288, 525)
Screenshot: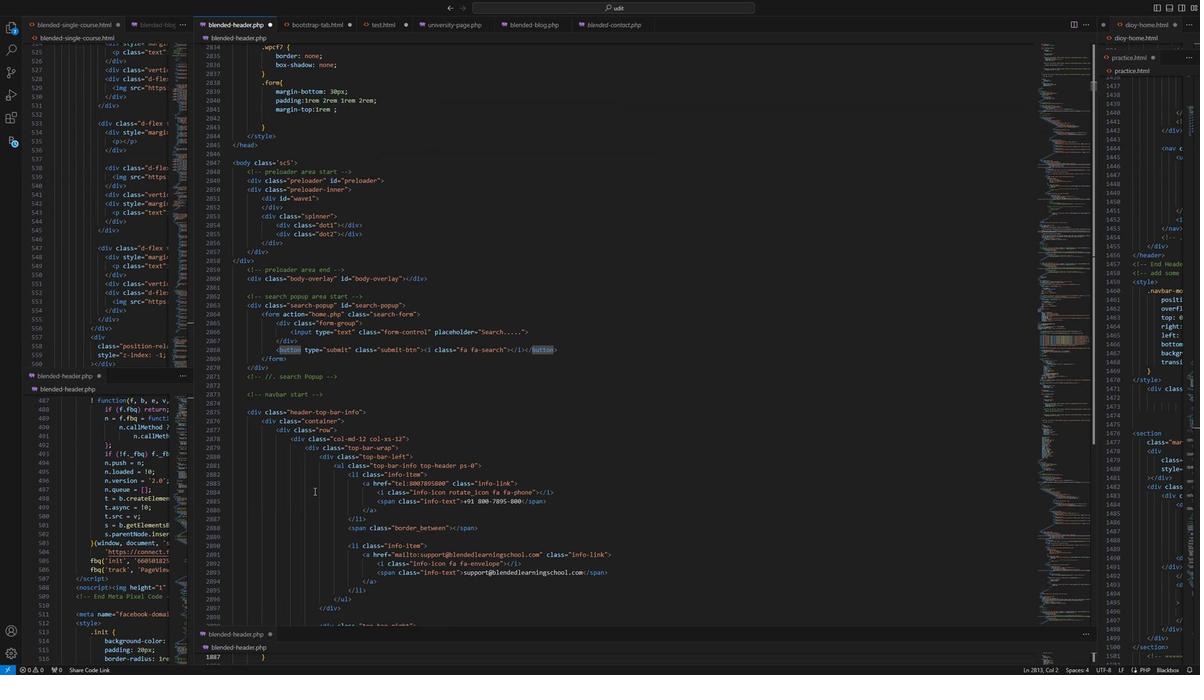 
Action: Mouse scrolled (288, 525) with delta (0, 0)
Screenshot: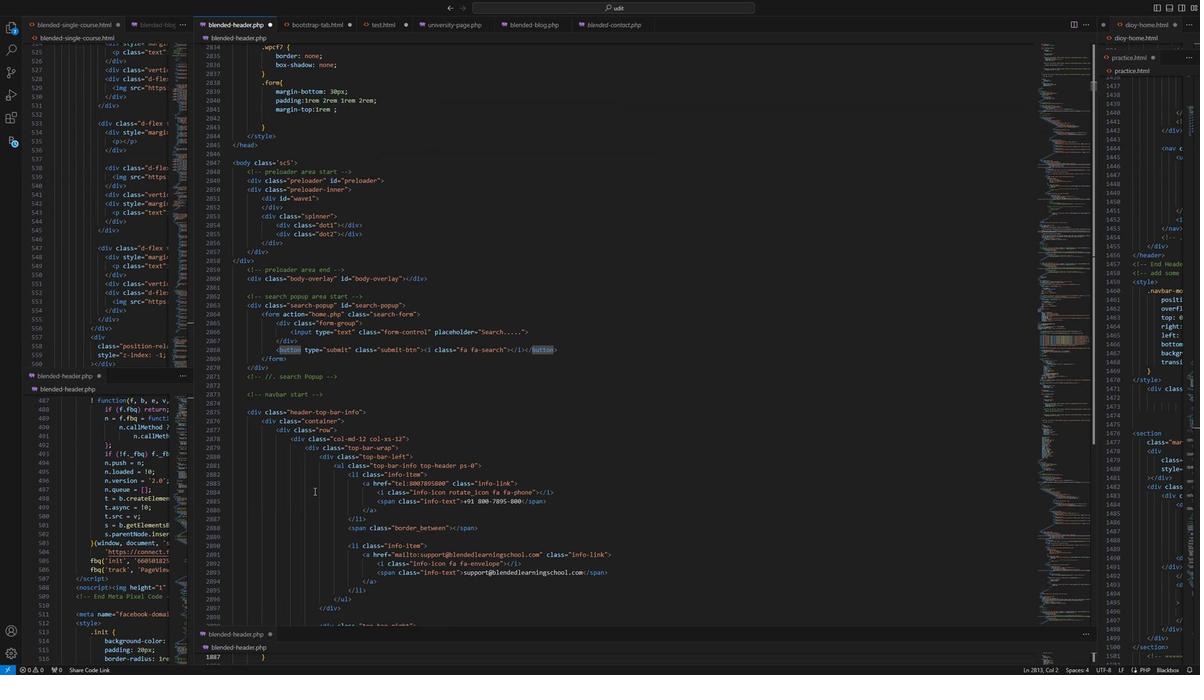 
Action: Mouse moved to (288, 526)
Screenshot: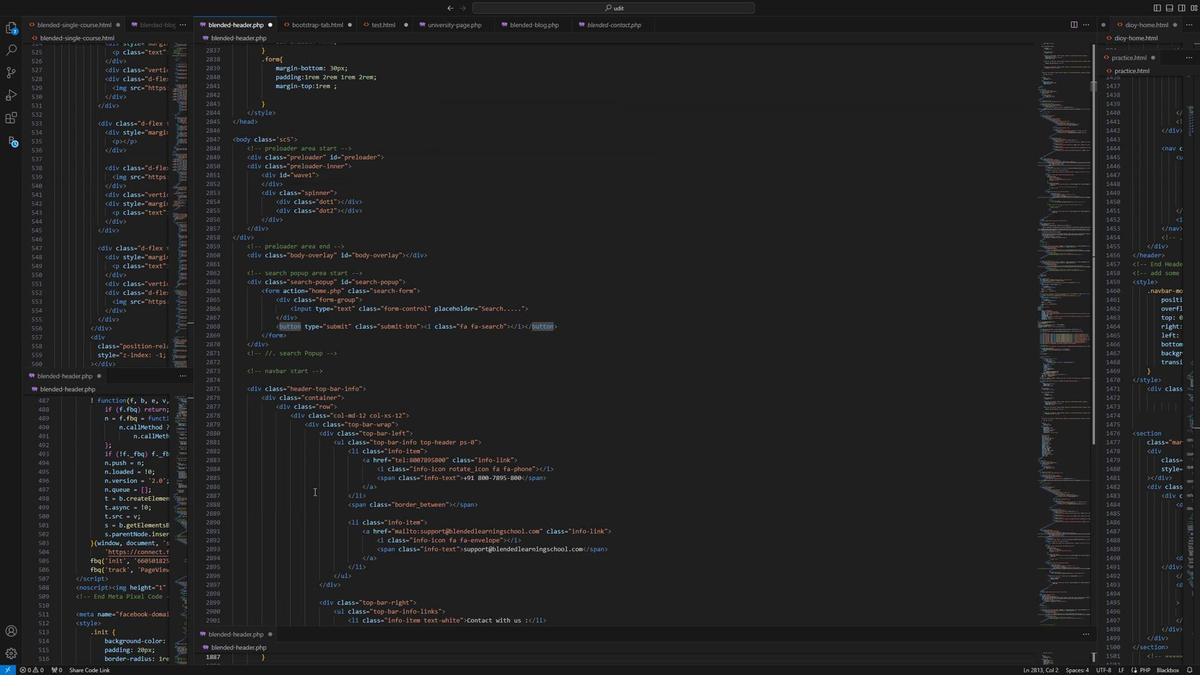 
Action: Mouse scrolled (288, 525) with delta (0, 0)
Screenshot: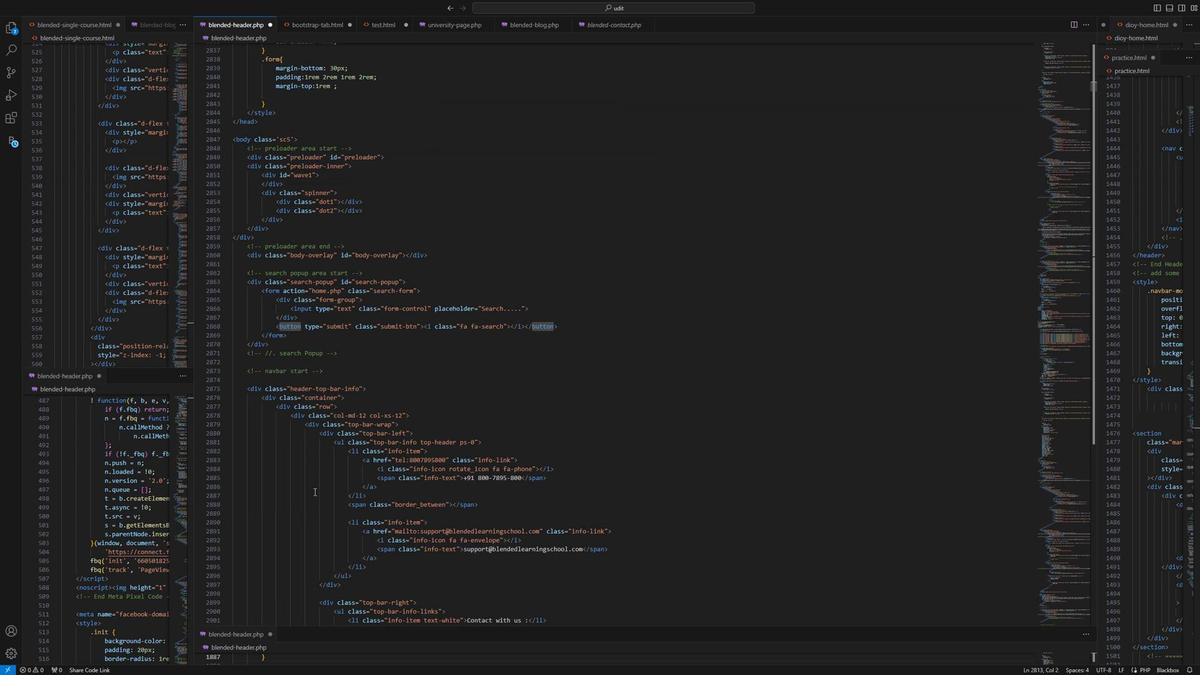 
Action: Mouse moved to (288, 526)
Screenshot: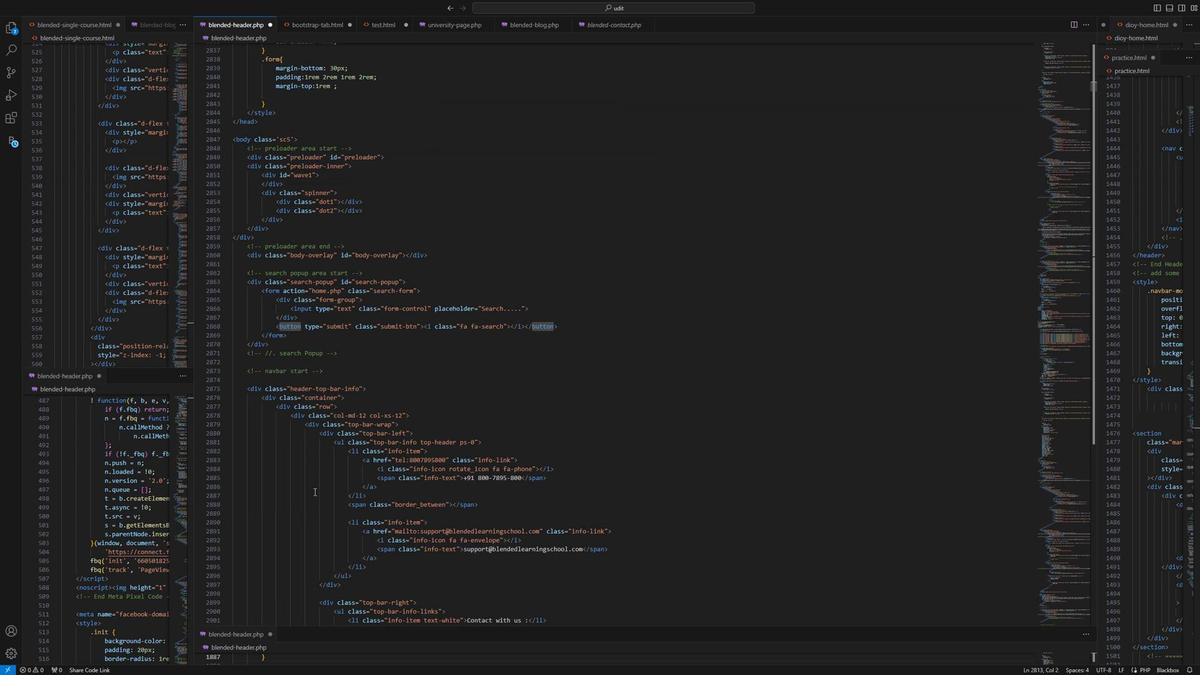 
Action: Mouse scrolled (288, 525) with delta (0, 0)
Screenshot: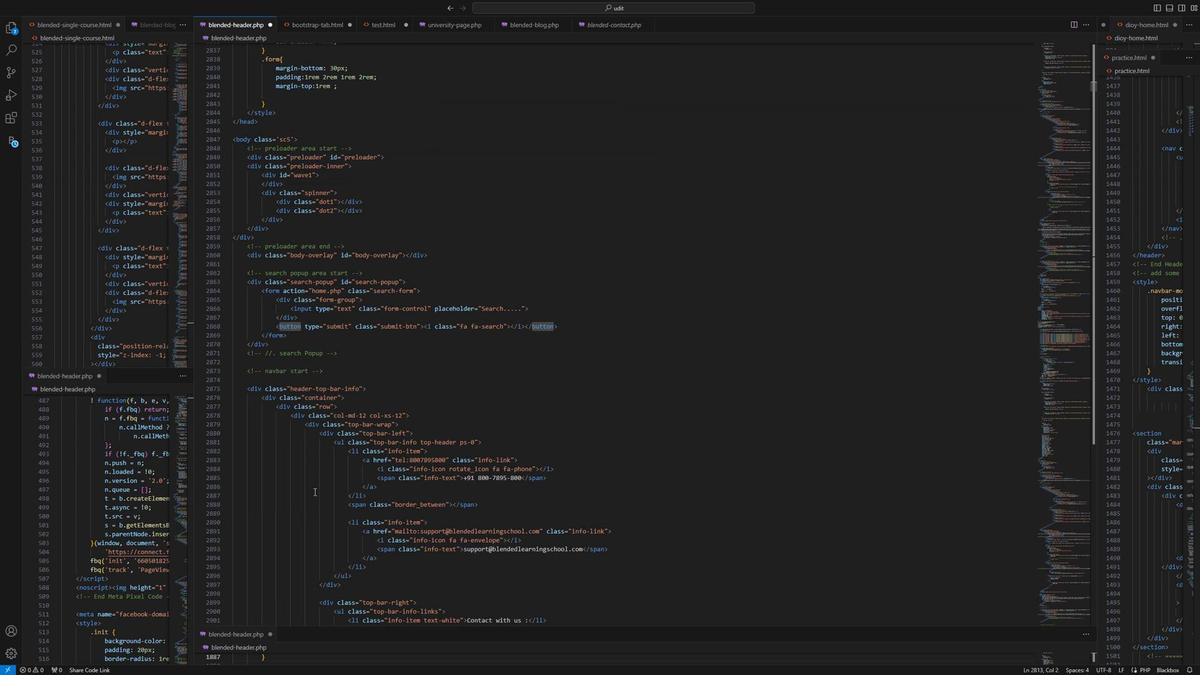 
Action: Mouse moved to (288, 527)
Screenshot: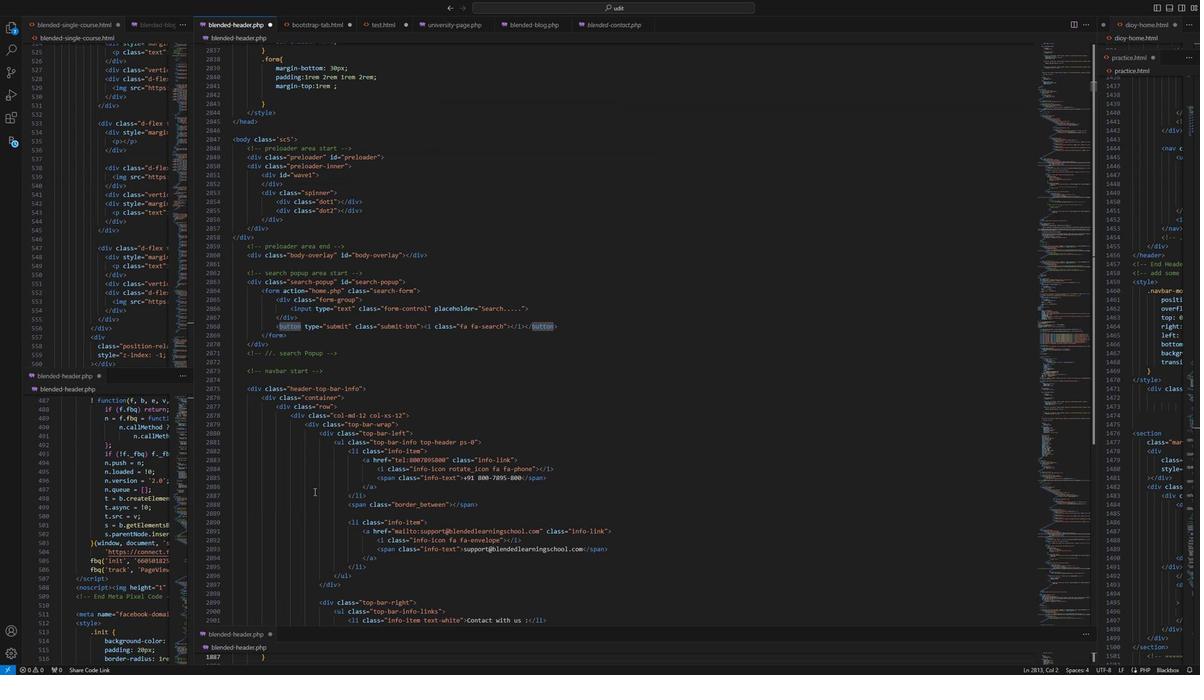 
Action: Mouse scrolled (288, 527) with delta (0, 0)
Screenshot: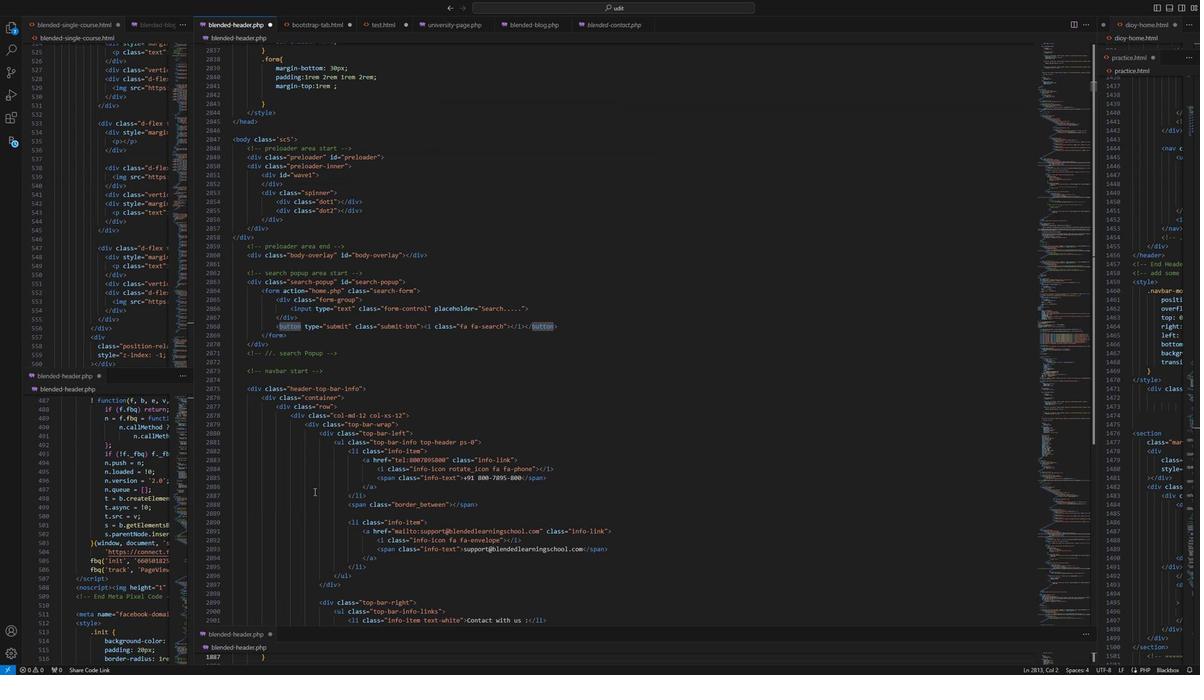 
Action: Mouse moved to (316, 563)
Screenshot: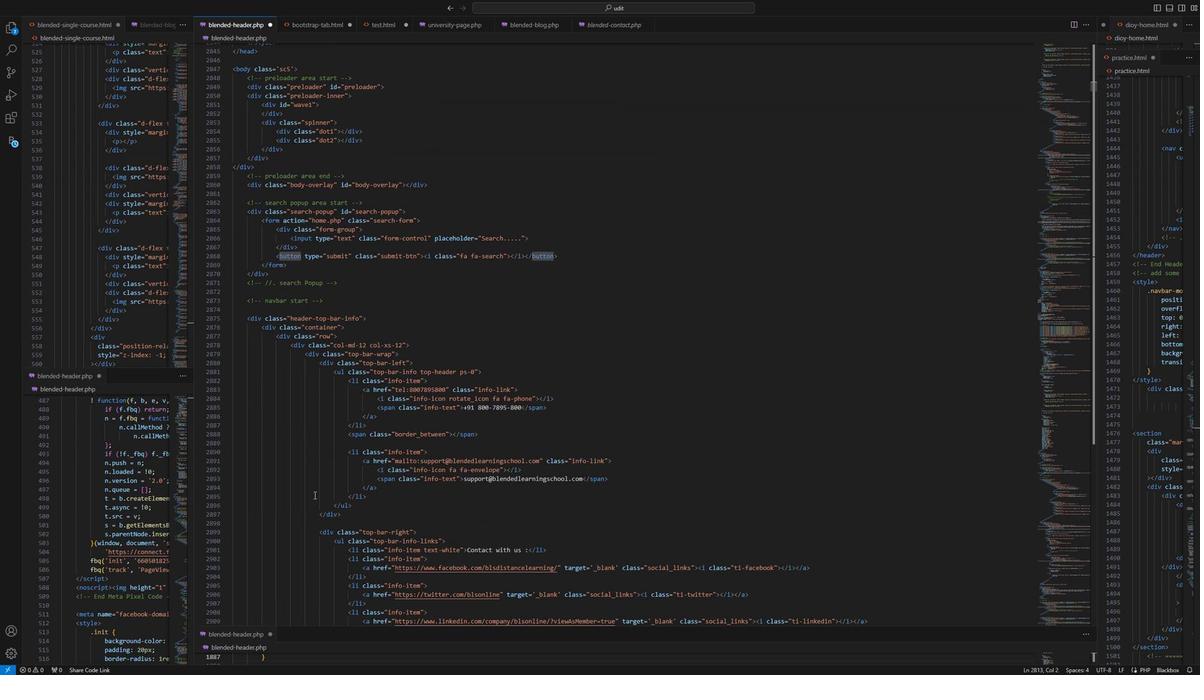 
Action: Mouse scrolled (316, 562) with delta (0, 0)
Screenshot: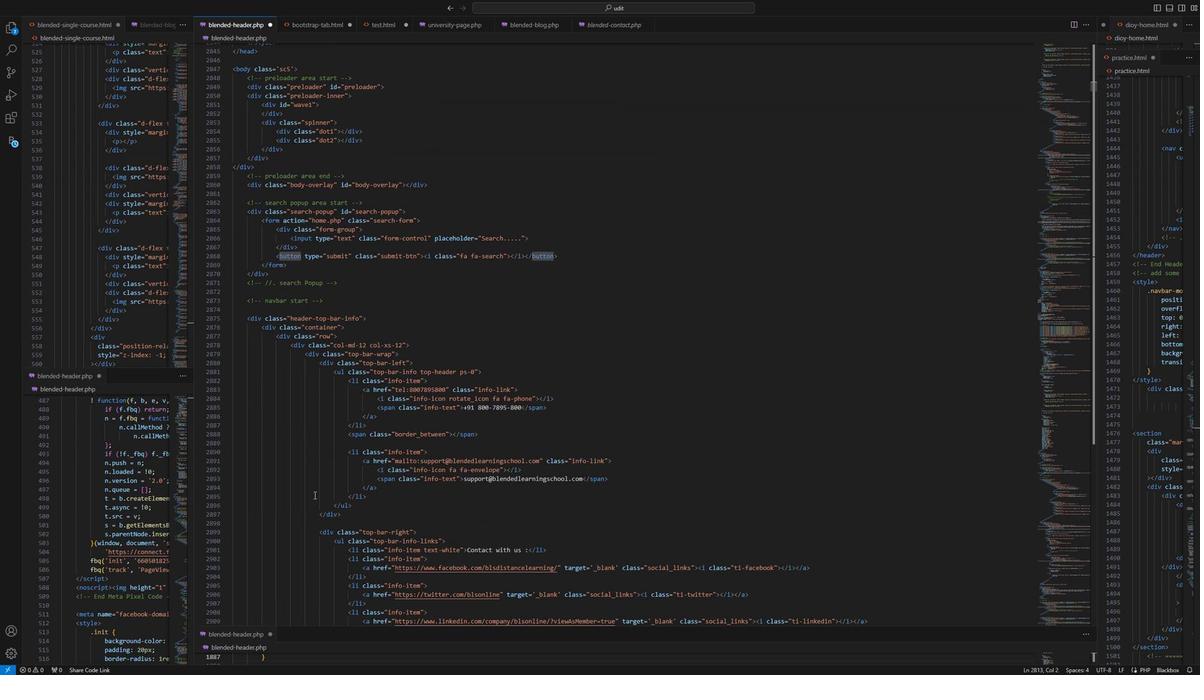 
Action: Mouse moved to (318, 567)
Screenshot: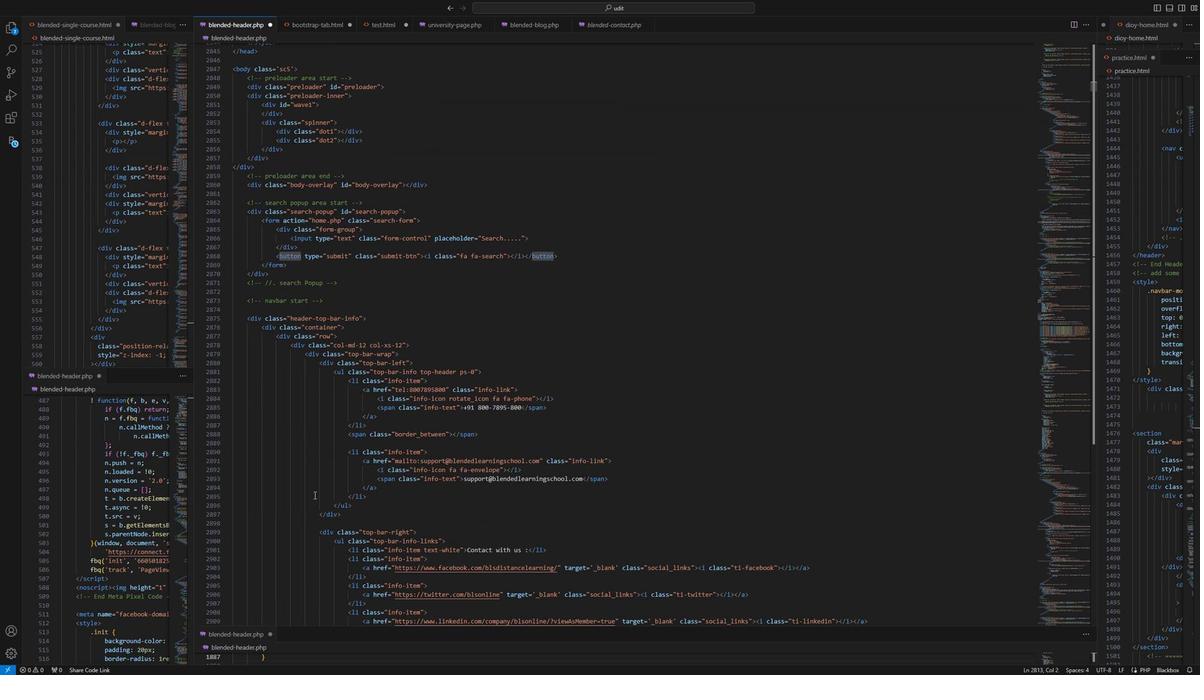 
Action: Mouse scrolled (318, 566) with delta (0, 0)
Screenshot: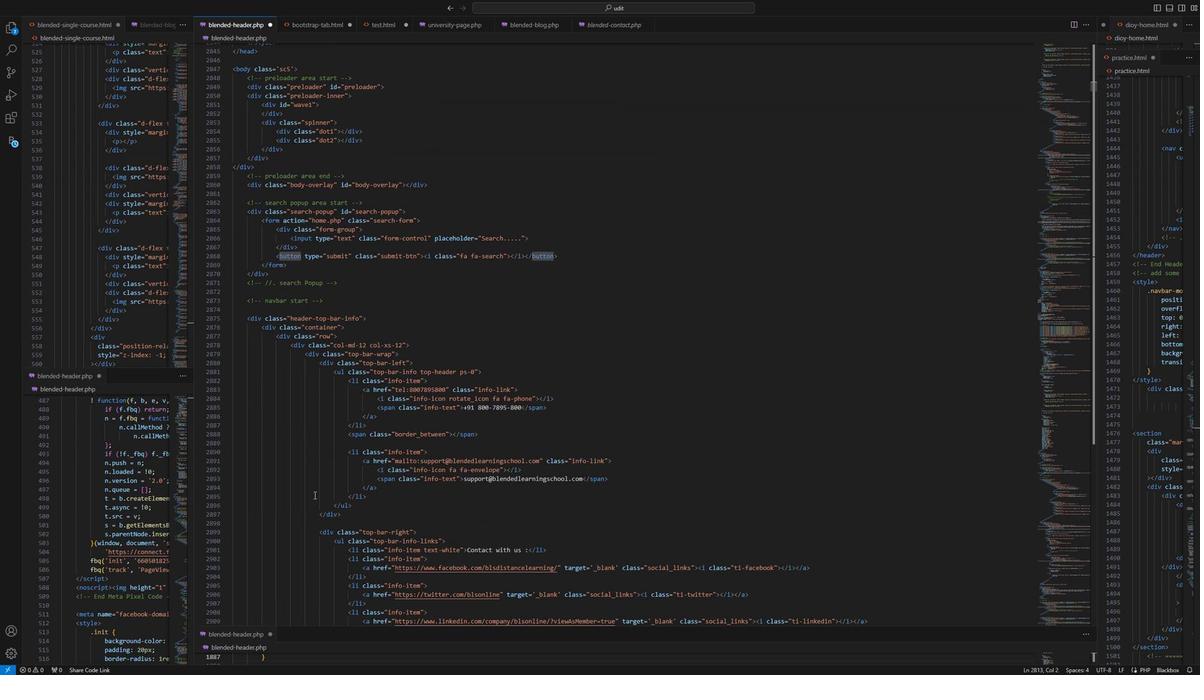 
Action: Mouse moved to (321, 570)
Screenshot: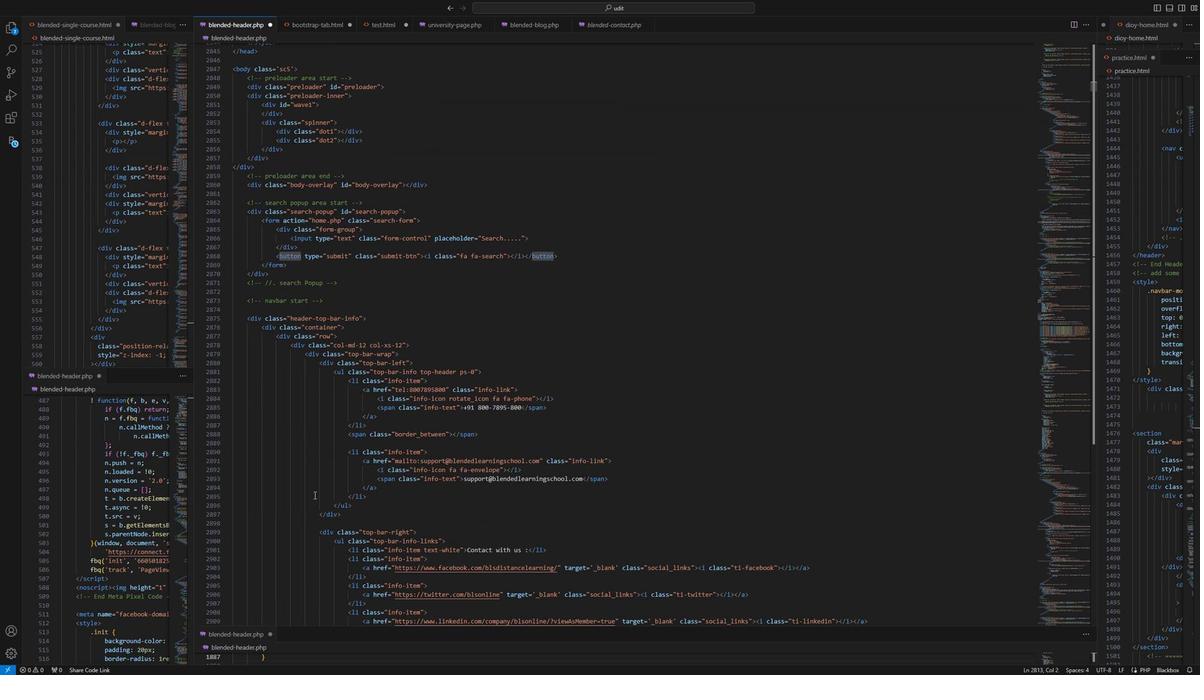 
Action: Mouse scrolled (321, 570) with delta (0, 0)
Screenshot: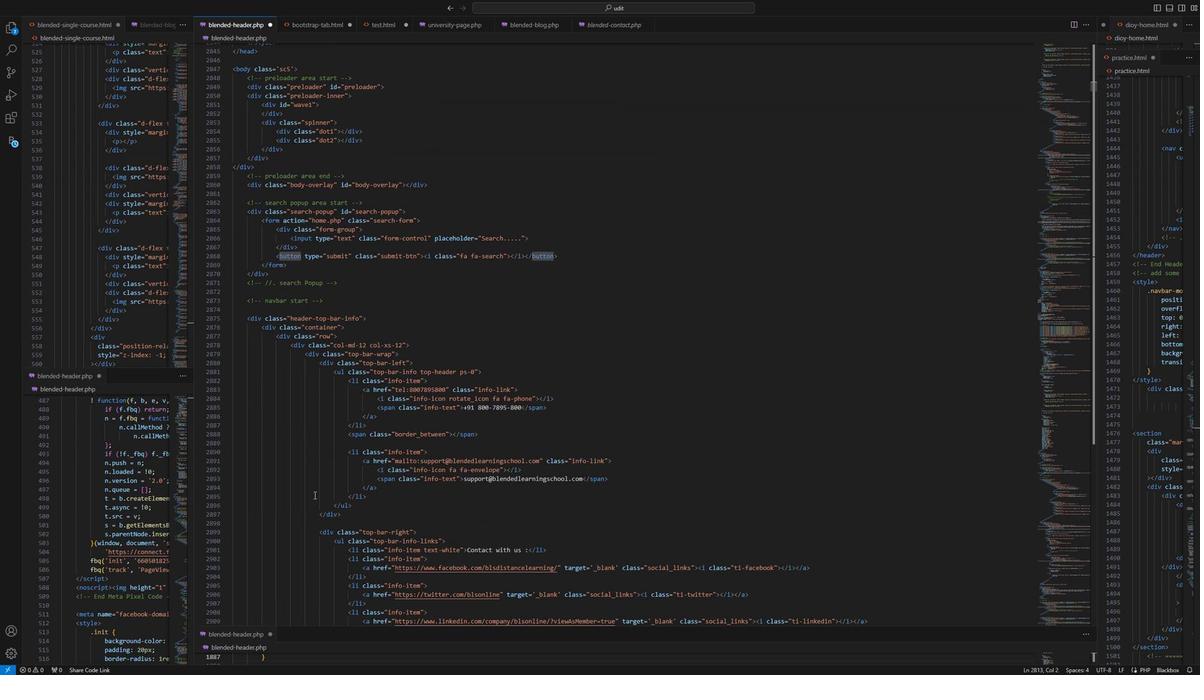
Action: Mouse moved to (332, 585)
Screenshot: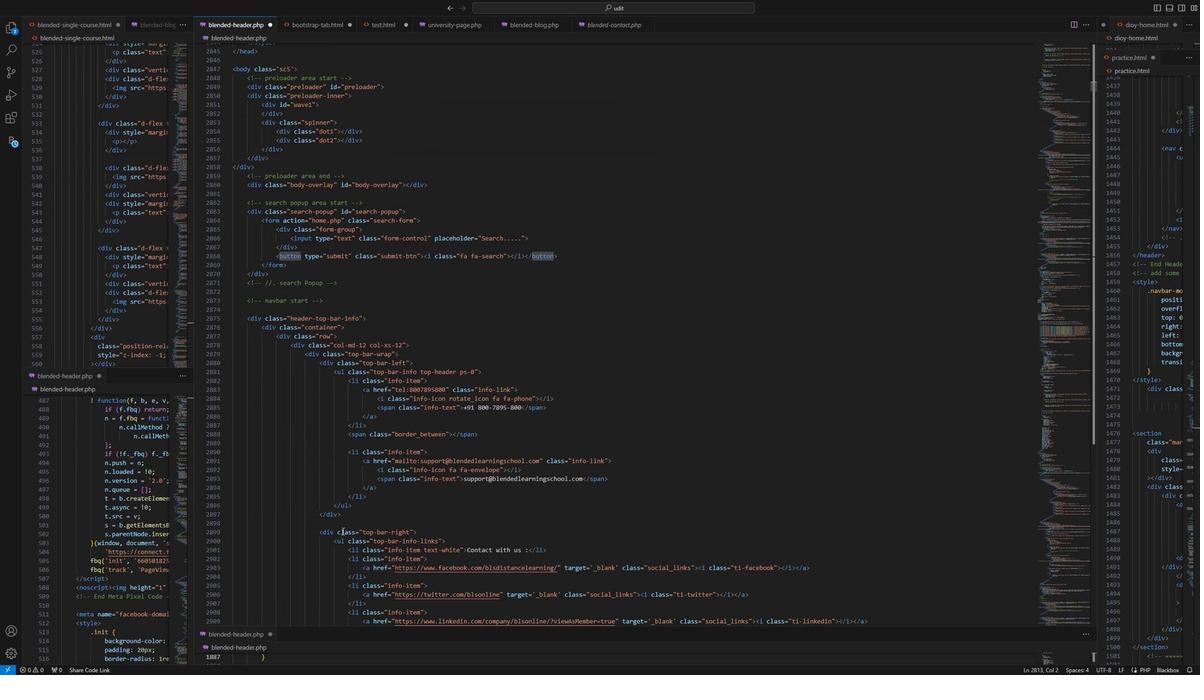 
Action: Mouse scrolled (332, 585) with delta (0, 0)
Screenshot: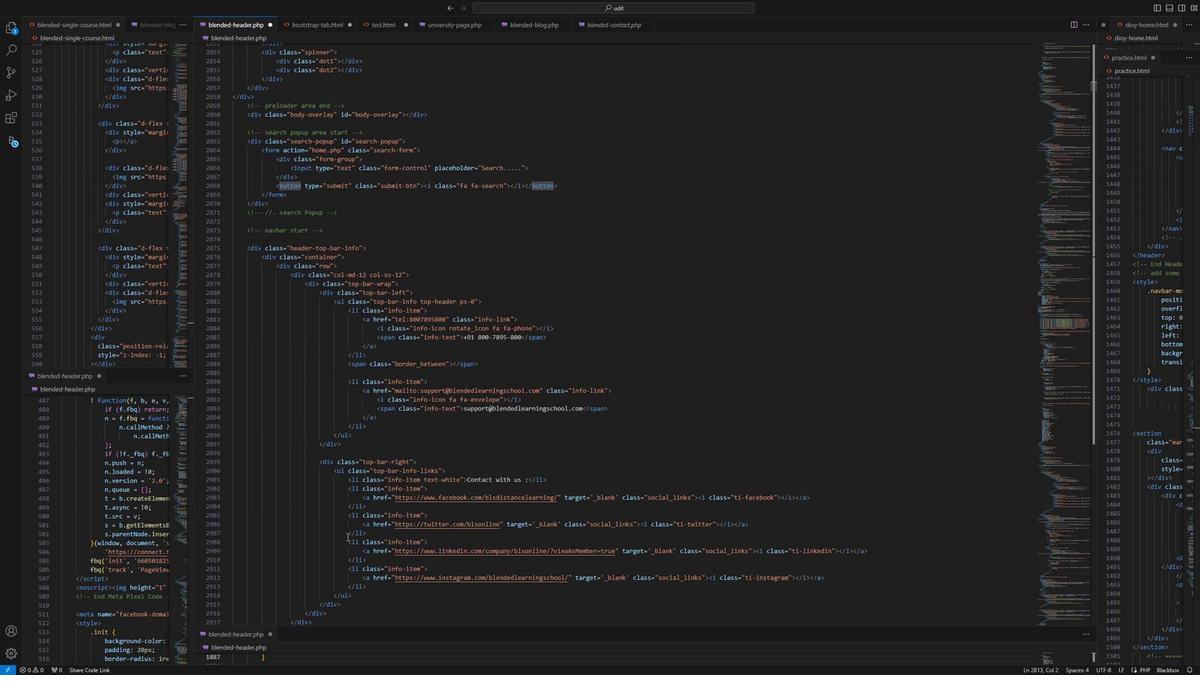 
Action: Mouse moved to (332, 587)
Screenshot: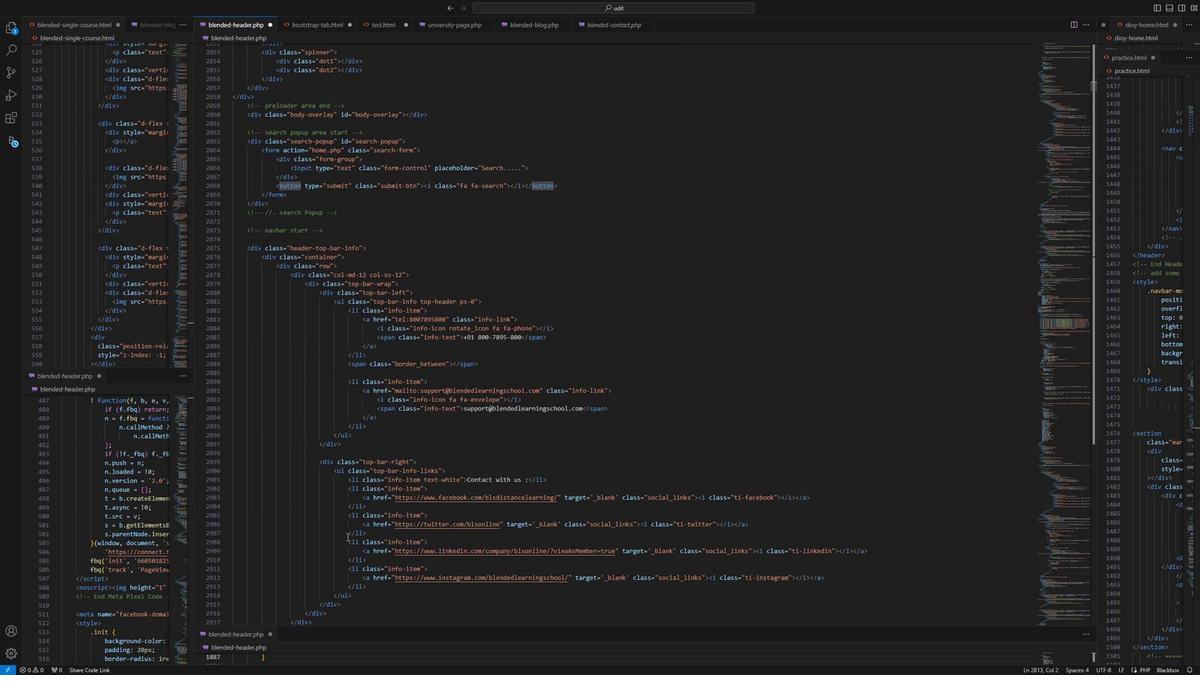 
Action: Mouse scrolled (332, 587) with delta (0, 0)
Screenshot: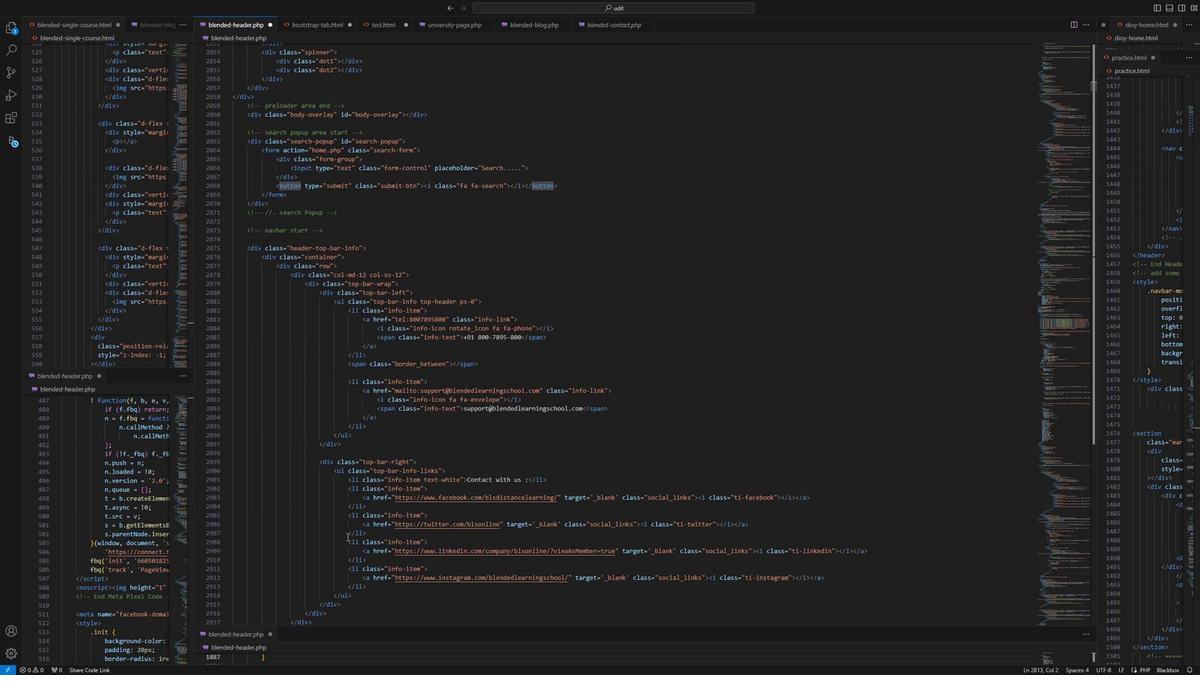 
Action: Mouse moved to (331, 588)
Screenshot: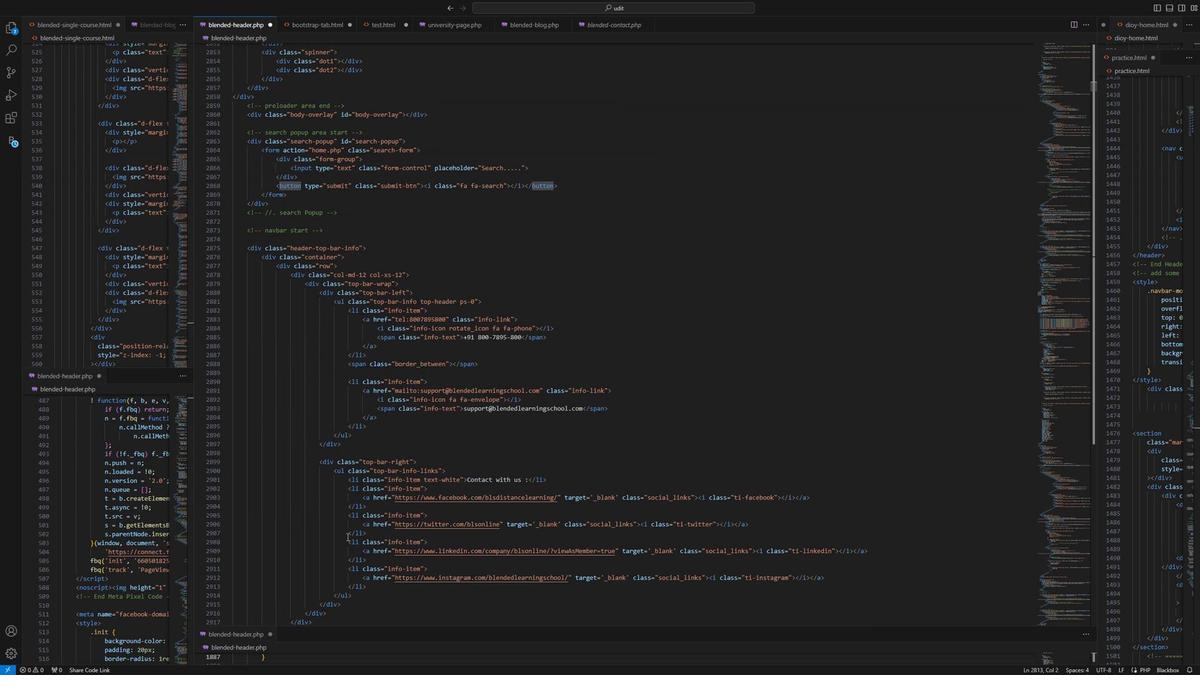 
Action: Mouse scrolled (331, 588) with delta (0, 0)
Screenshot: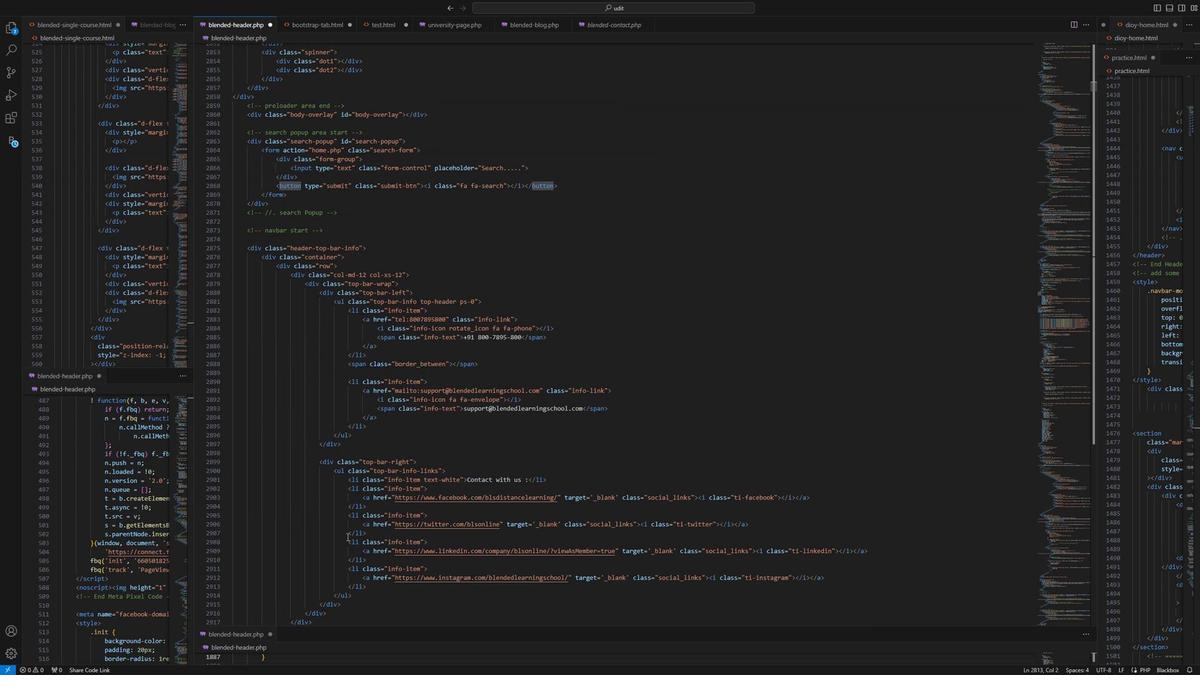 
Action: Mouse moved to (331, 590)
Screenshot: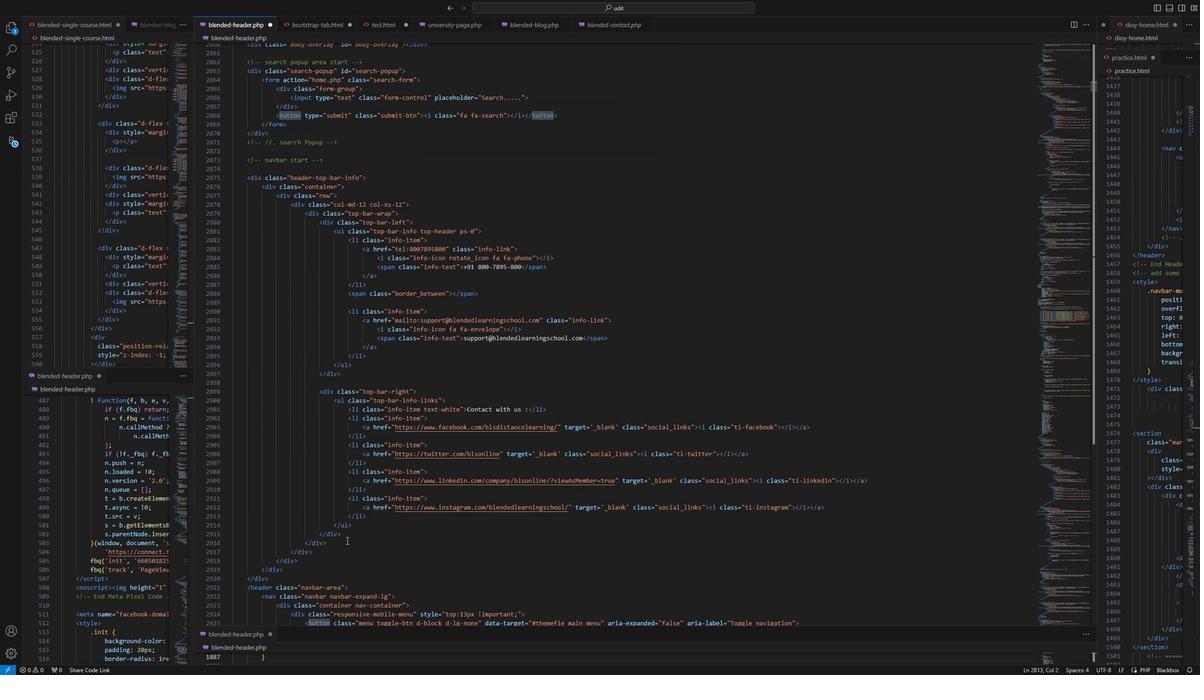 
Action: Mouse scrolled (331, 590) with delta (0, 0)
Screenshot: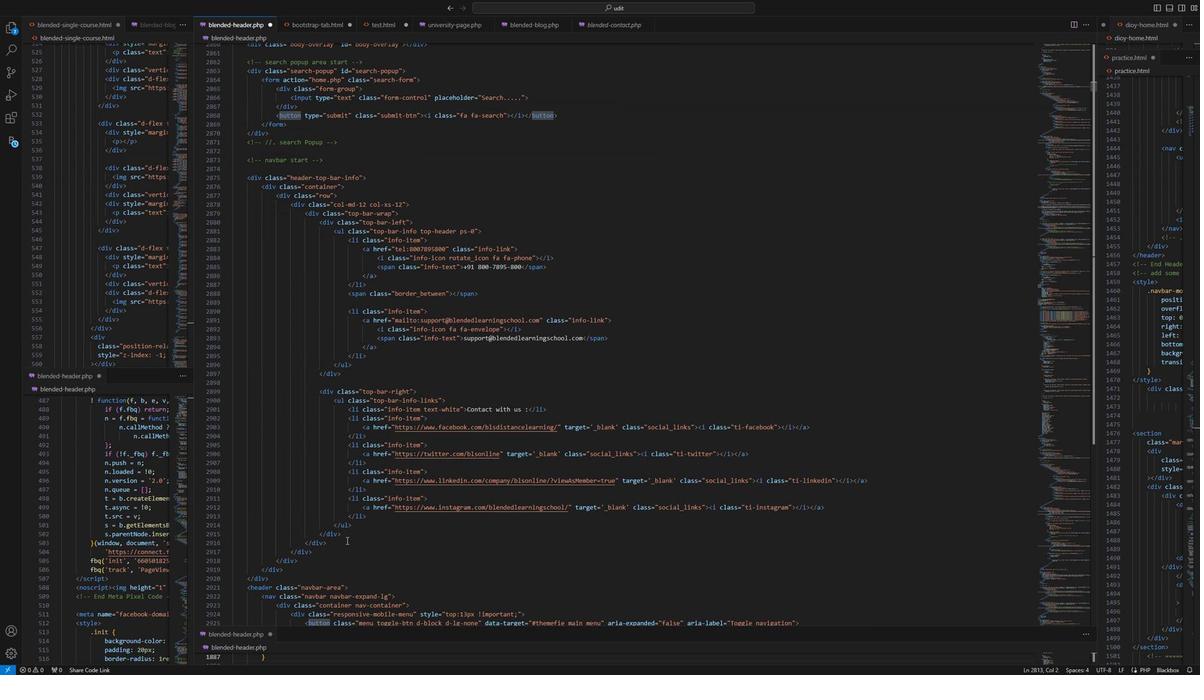 
Action: Mouse scrolled (331, 590) with delta (0, 0)
Screenshot: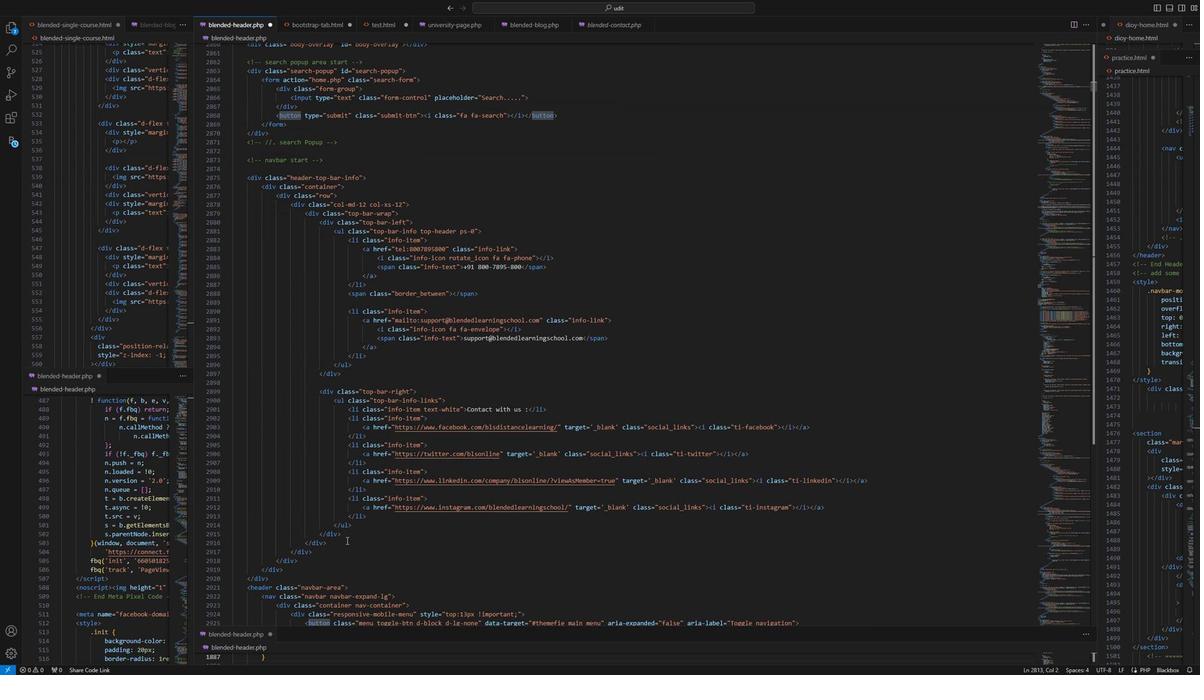 
Action: Mouse scrolled (331, 590) with delta (0, 0)
Screenshot: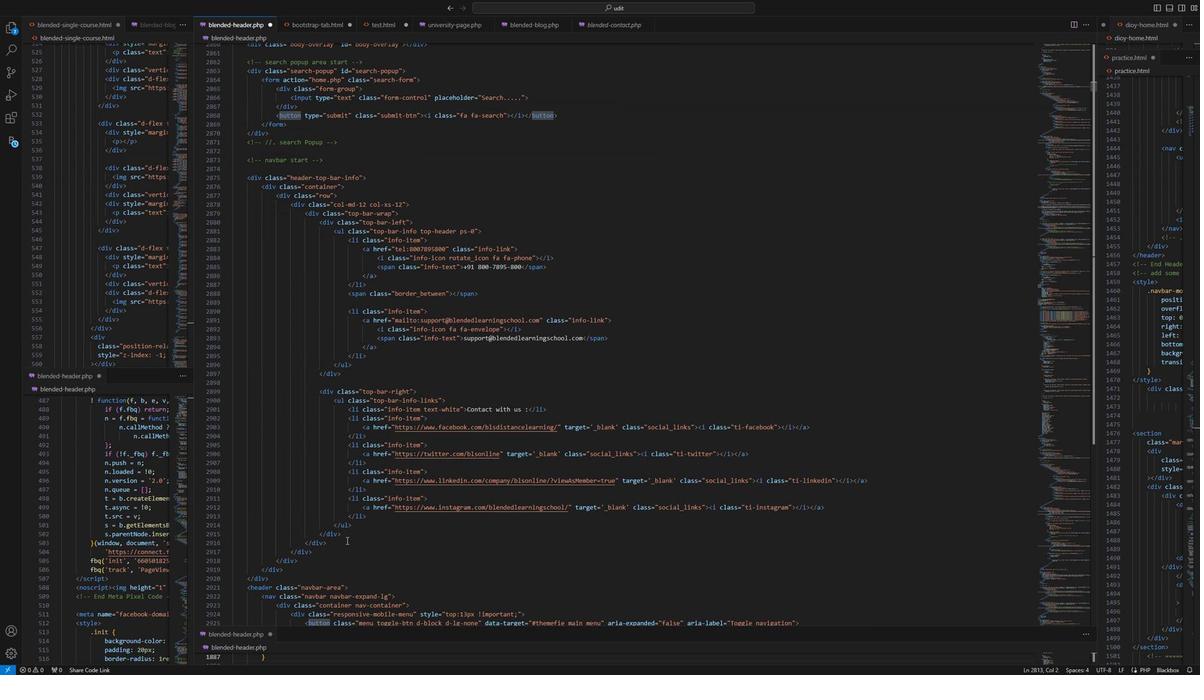 
Action: Mouse scrolled (331, 590) with delta (0, 0)
Screenshot: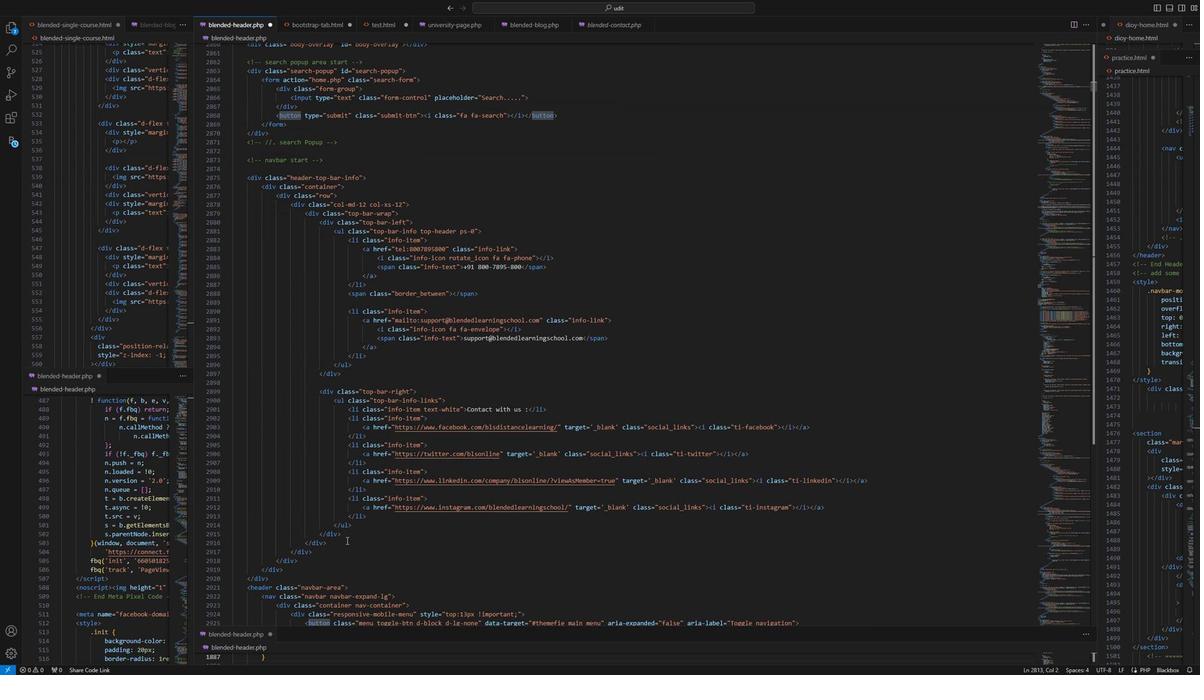 
Action: Mouse moved to (430, 569)
Screenshot: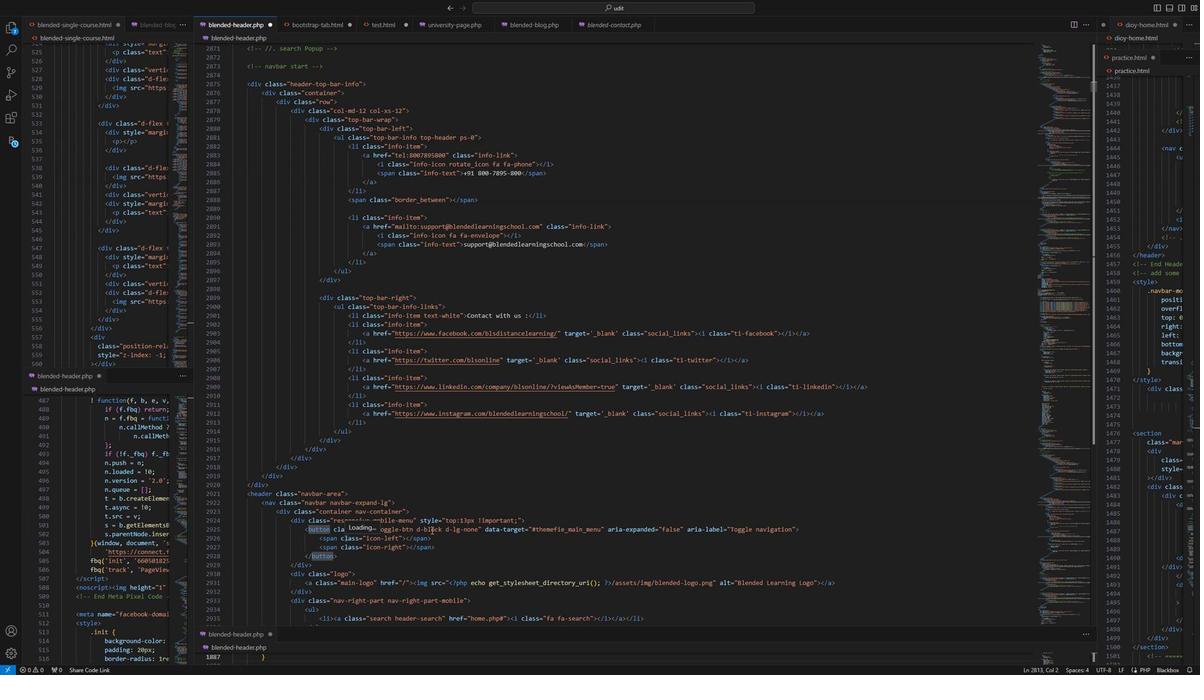 
Action: Mouse scrolled (430, 568) with delta (0, 0)
Screenshot: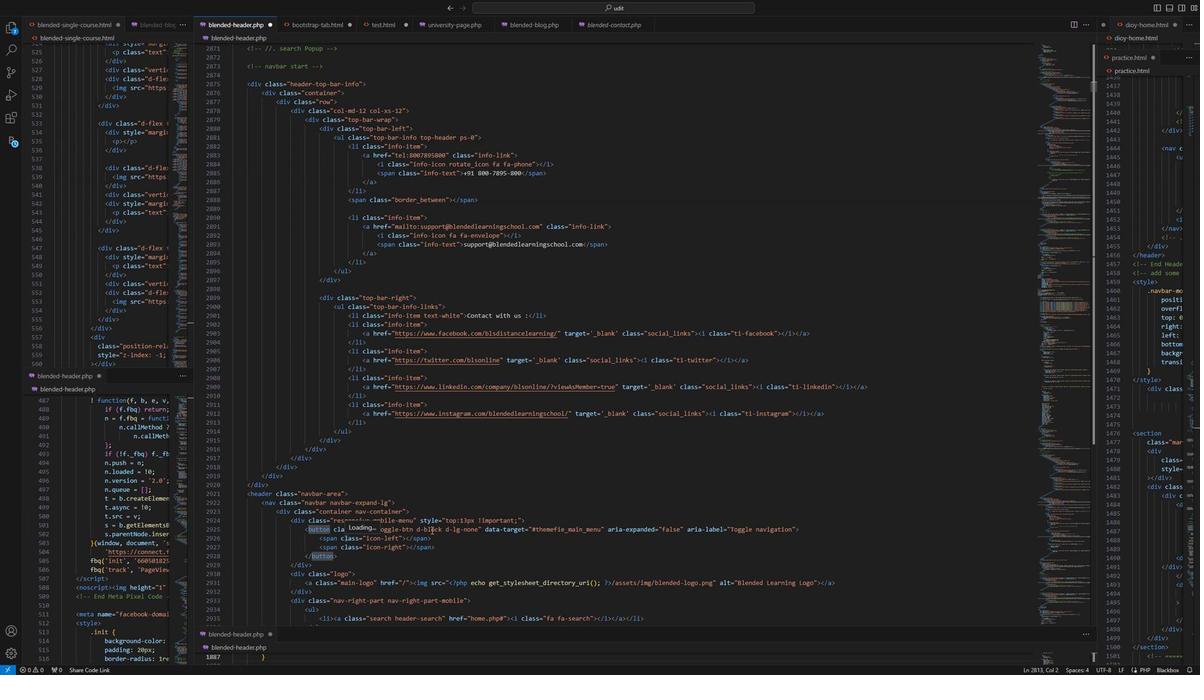 
Action: Mouse moved to (425, 569)
Screenshot: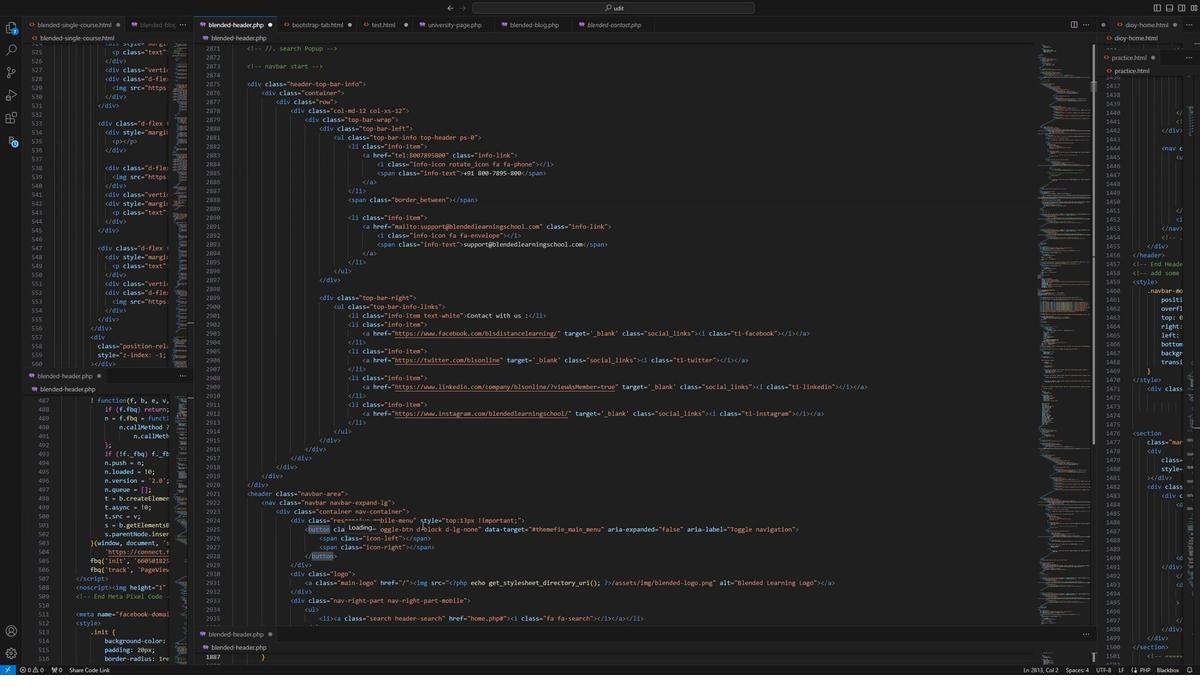 
Action: Mouse scrolled (425, 568) with delta (0, 0)
Screenshot: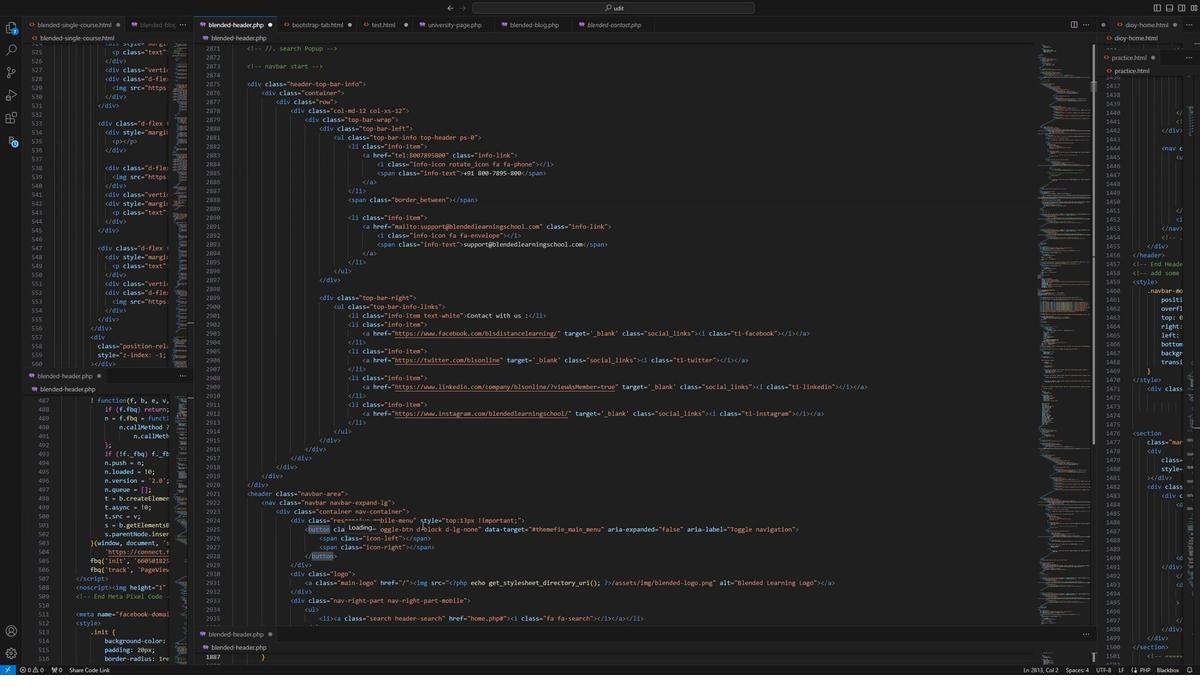 
Action: Mouse moved to (410, 578)
Screenshot: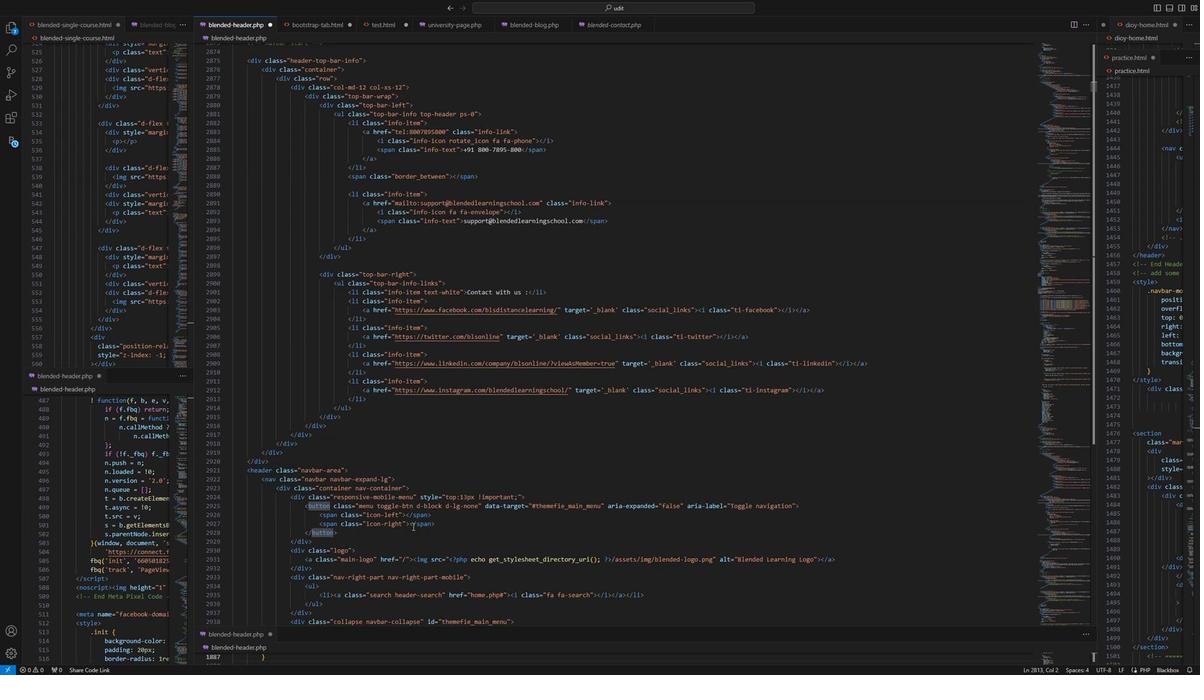 
Action: Mouse scrolled (410, 577) with delta (0, 0)
Screenshot: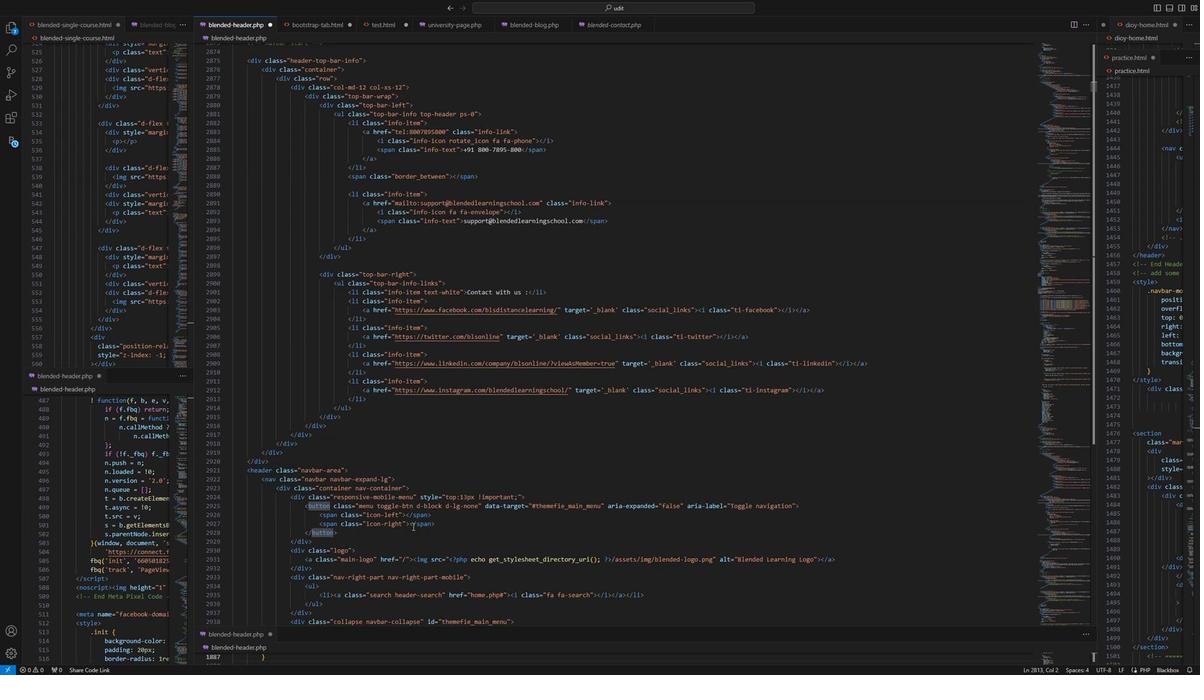 
Action: Mouse moved to (409, 580)
Screenshot: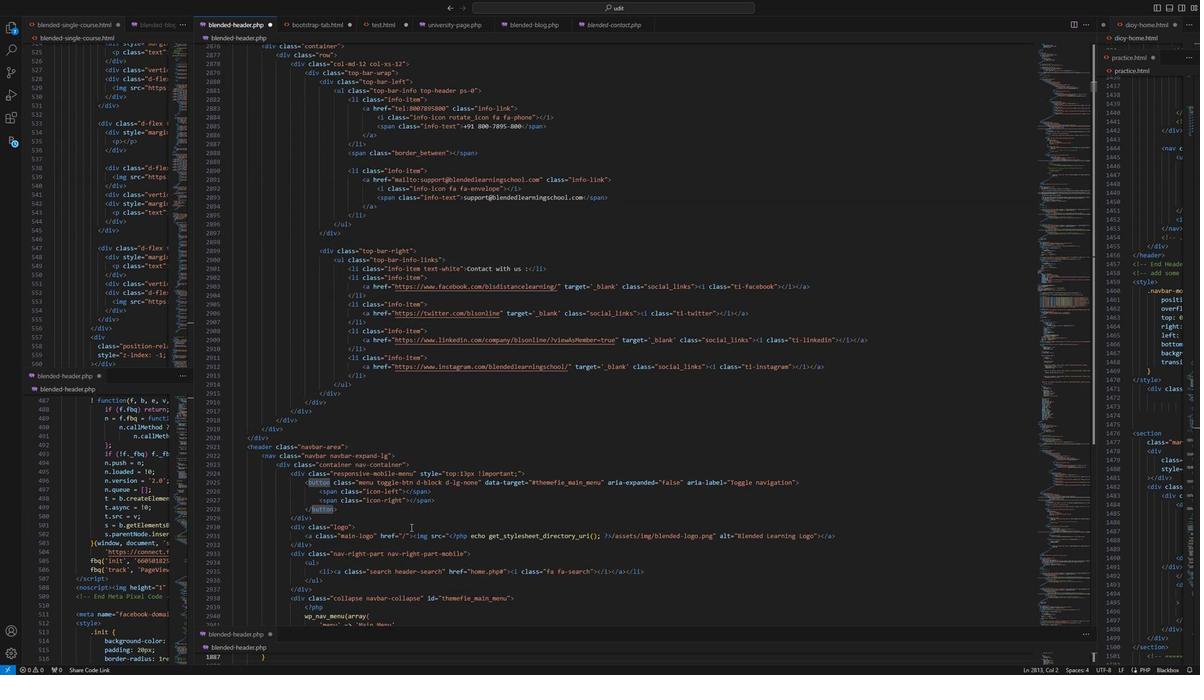
Action: Mouse scrolled (409, 579) with delta (0, 0)
Screenshot: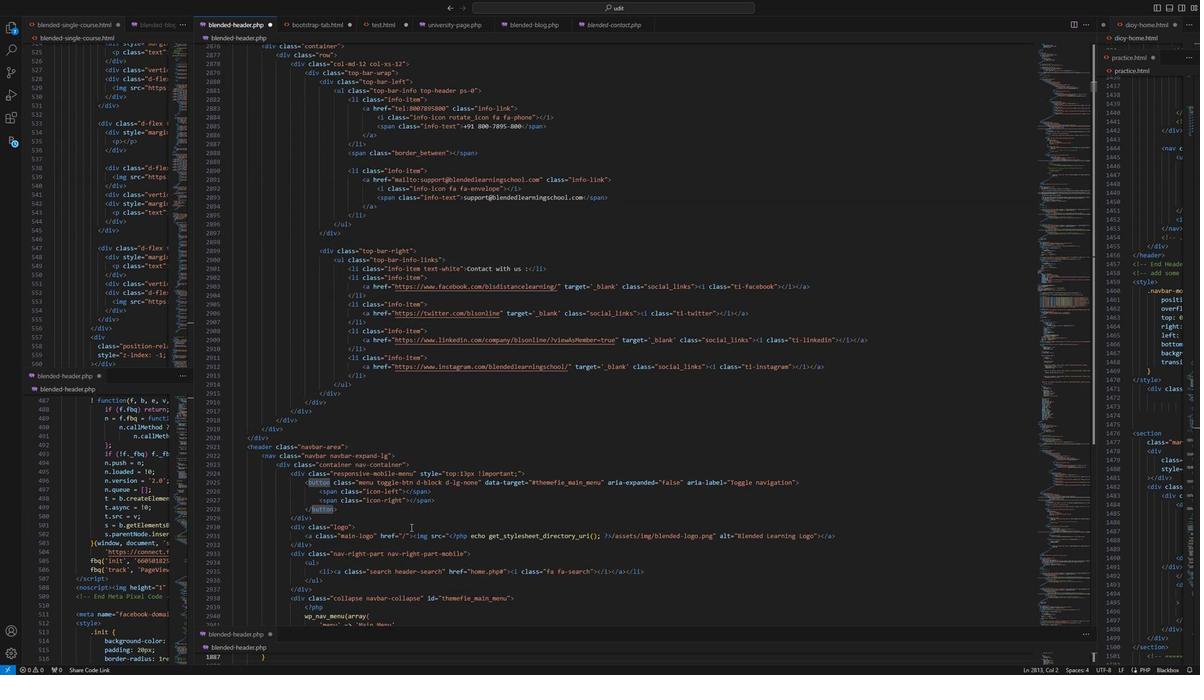 
Action: Mouse scrolled (409, 579) with delta (0, 0)
Screenshot: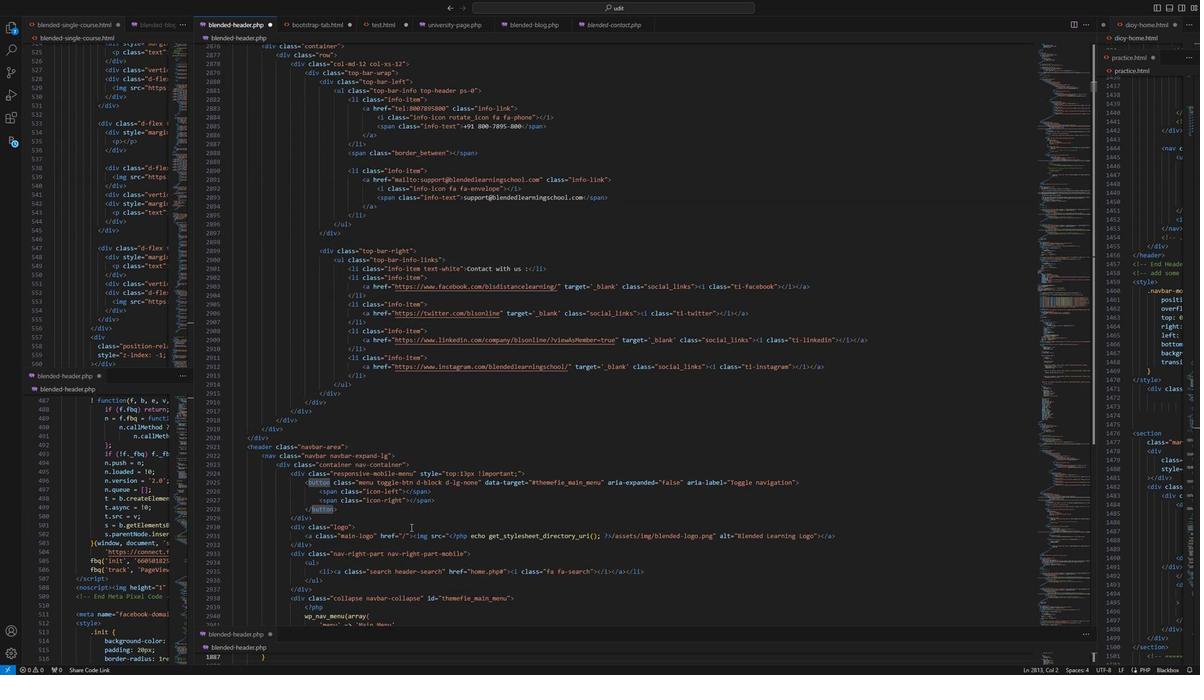 
Action: Mouse moved to (409, 580)
Screenshot: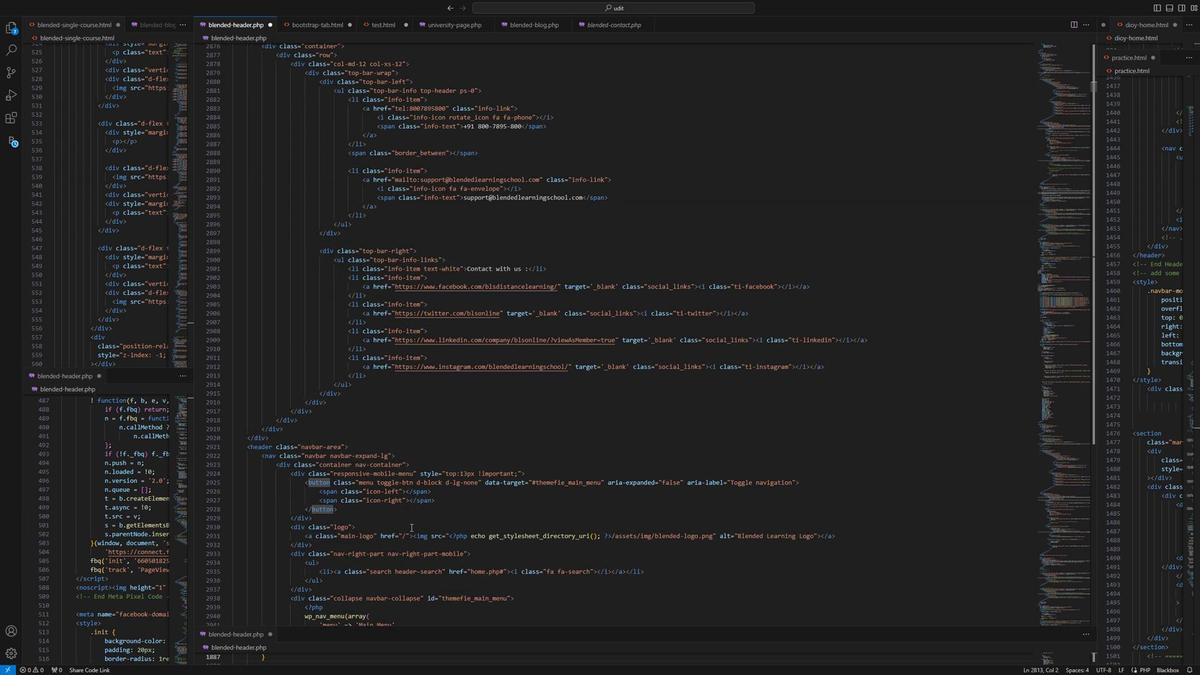 
Action: Mouse scrolled (409, 580) with delta (0, 0)
Screenshot: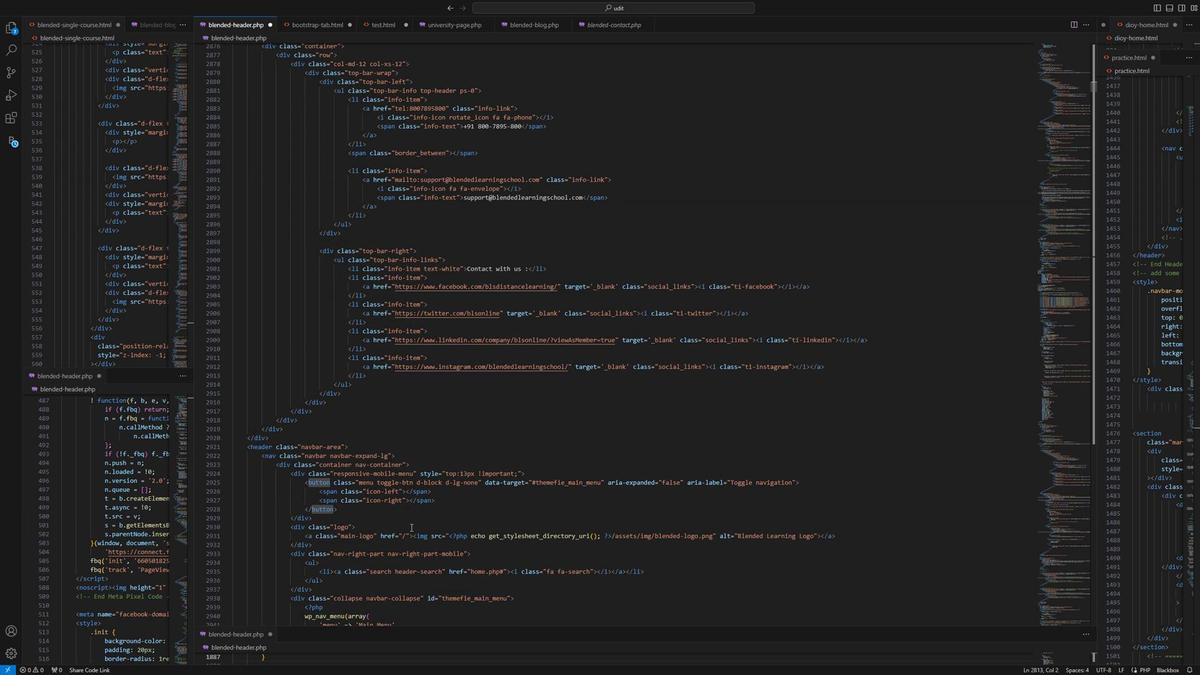 
Action: Mouse moved to (590, 527)
Screenshot: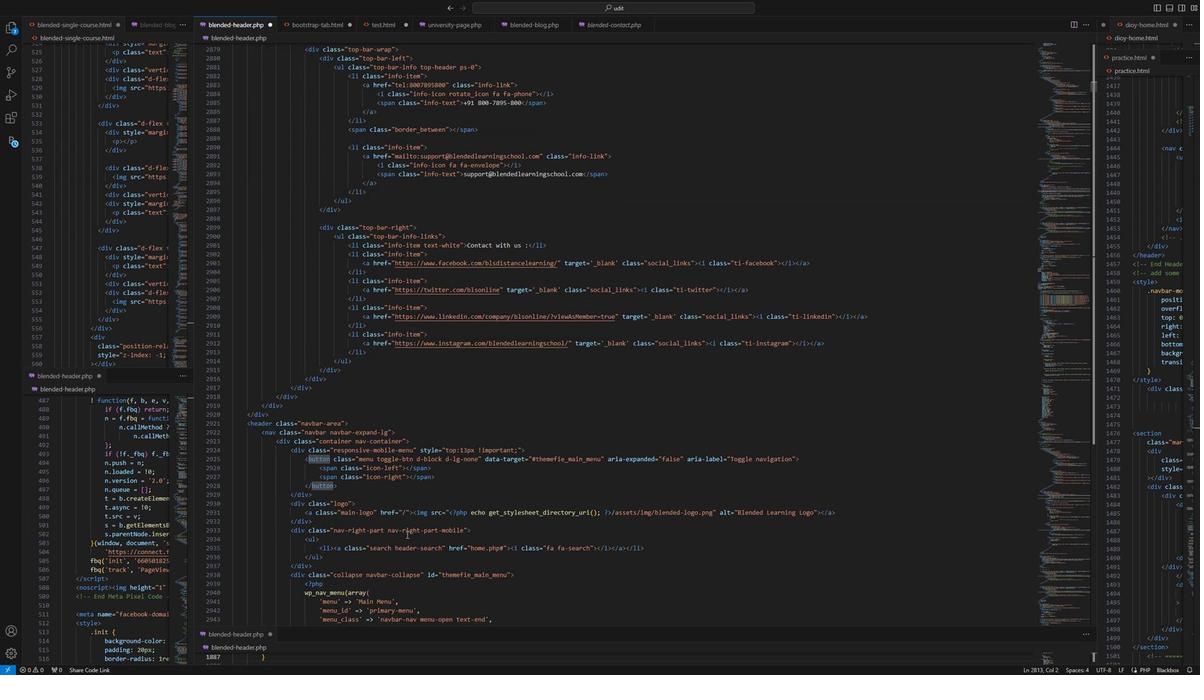 
Action: Mouse scrolled (590, 527) with delta (0, 0)
Screenshot: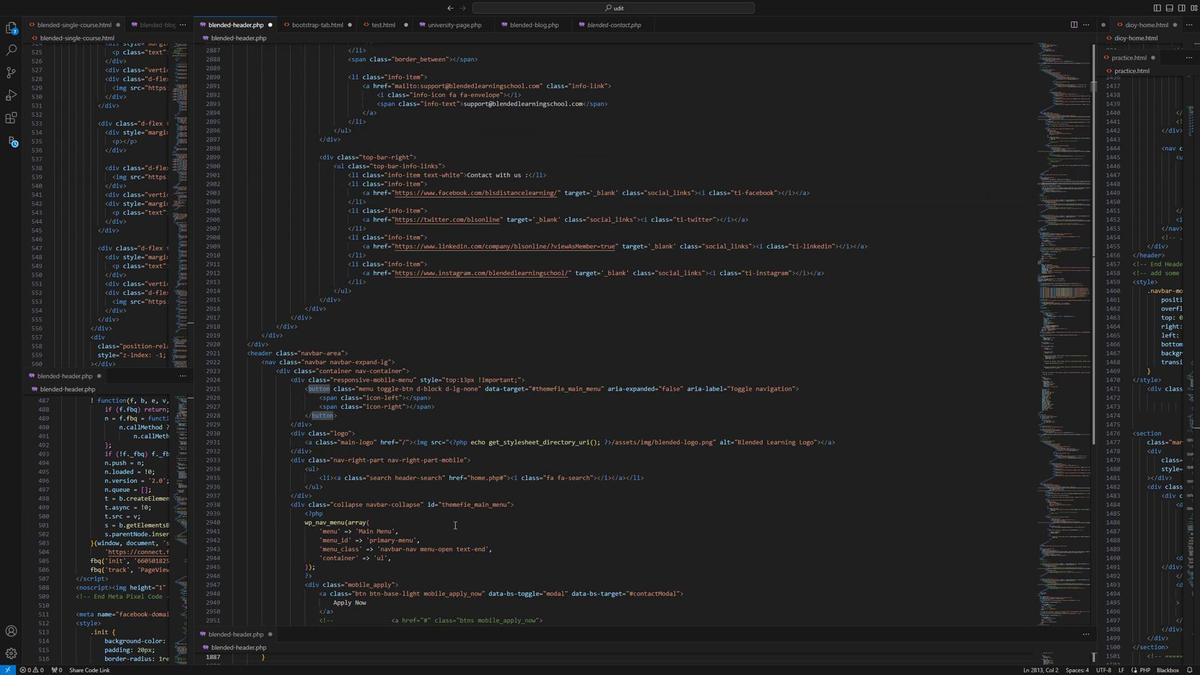 
Action: Mouse moved to (590, 527)
Screenshot: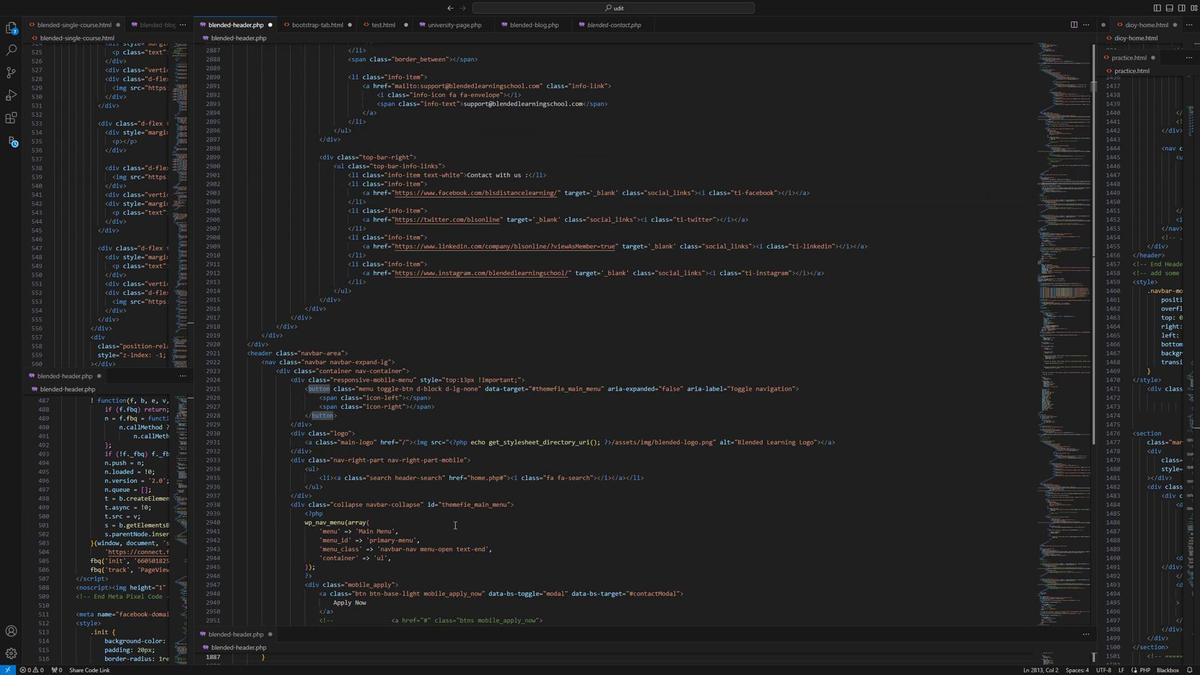 
Action: Mouse scrolled (590, 527) with delta (0, 0)
Screenshot: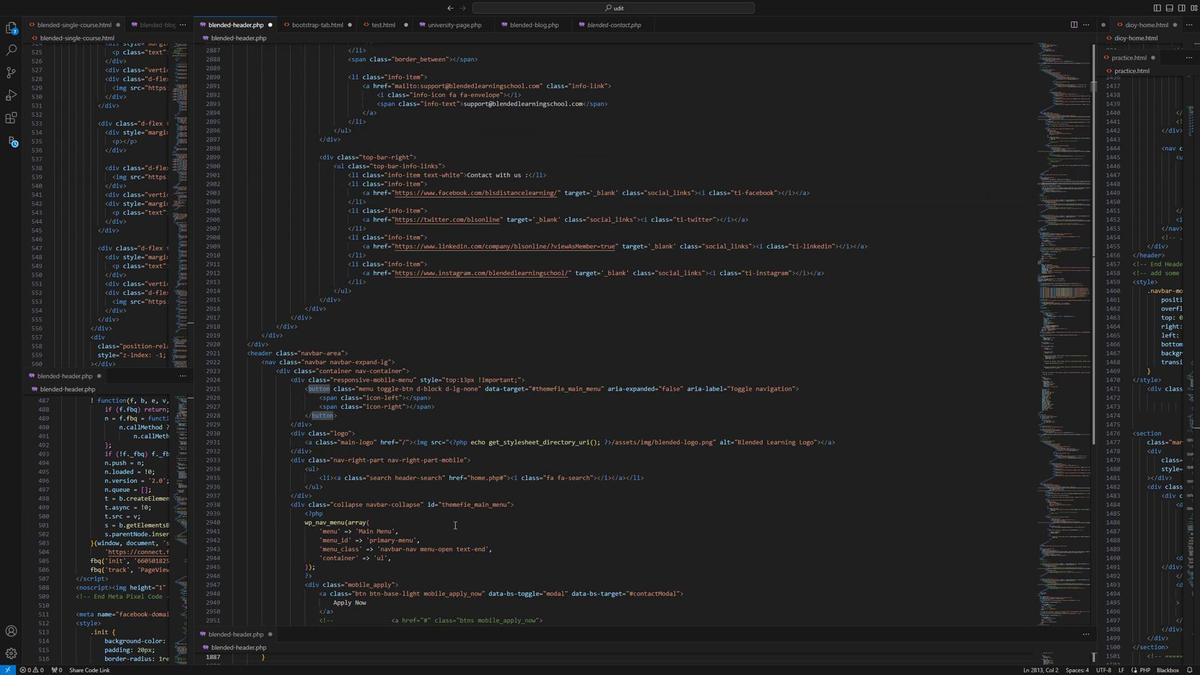 
Action: Mouse moved to (587, 527)
Screenshot: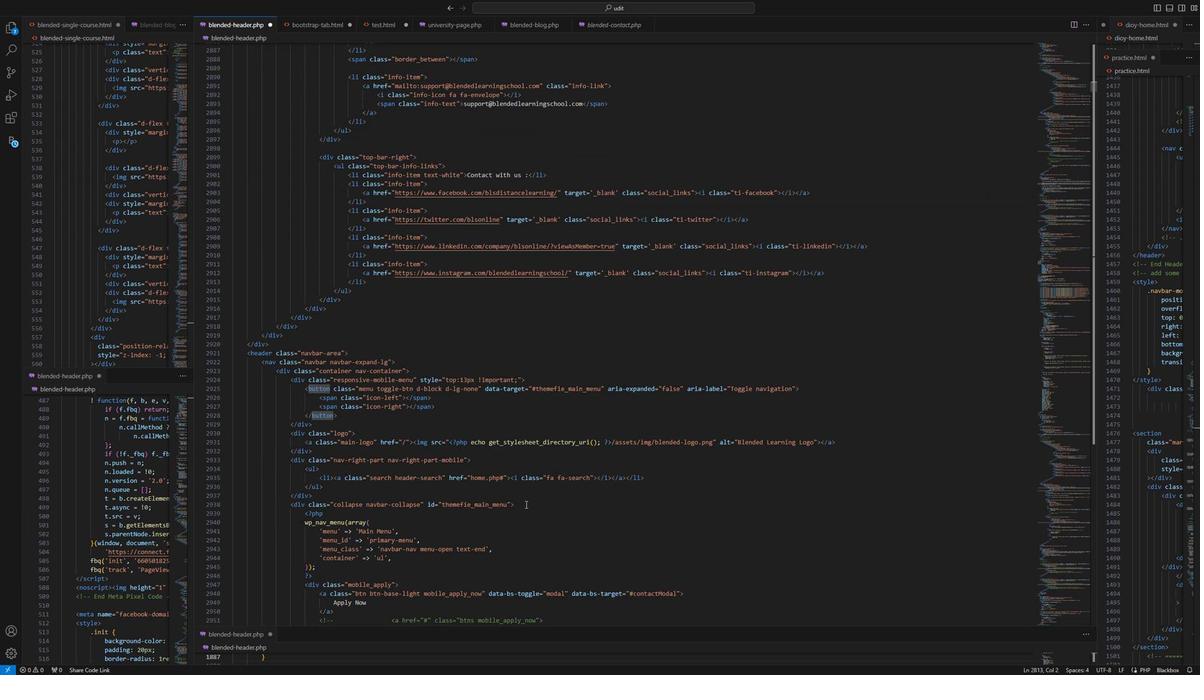 
Action: Mouse scrolled (587, 527) with delta (0, 0)
Screenshot: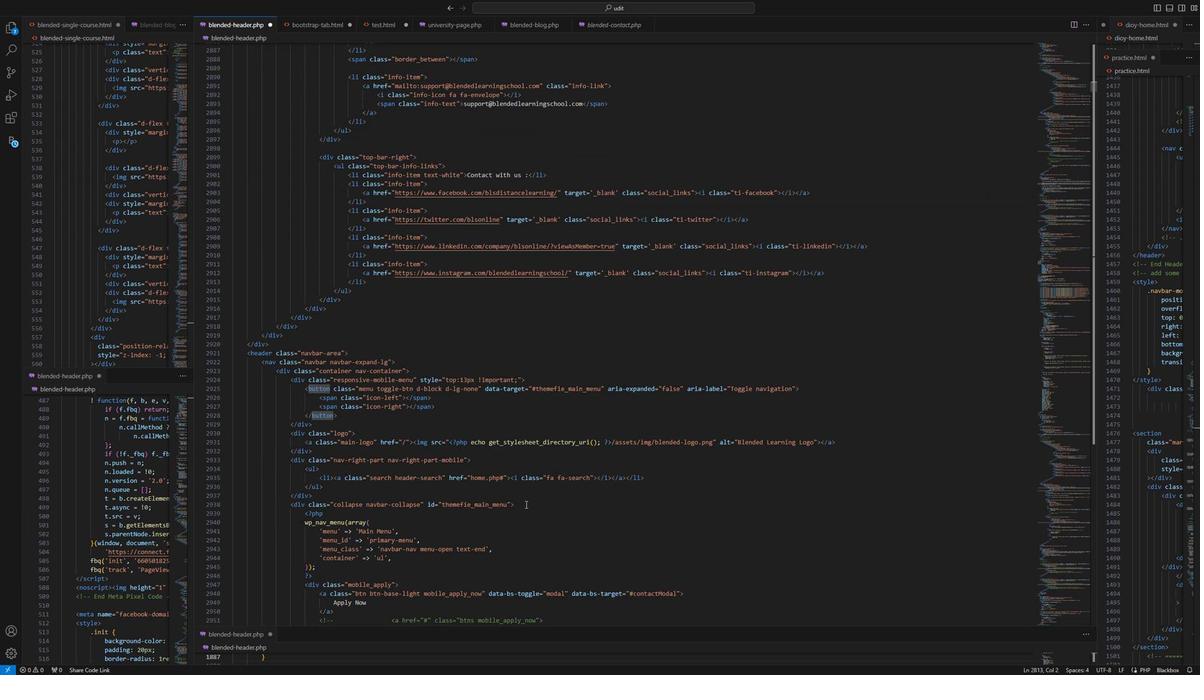 
Action: Mouse moved to (585, 525)
Screenshot: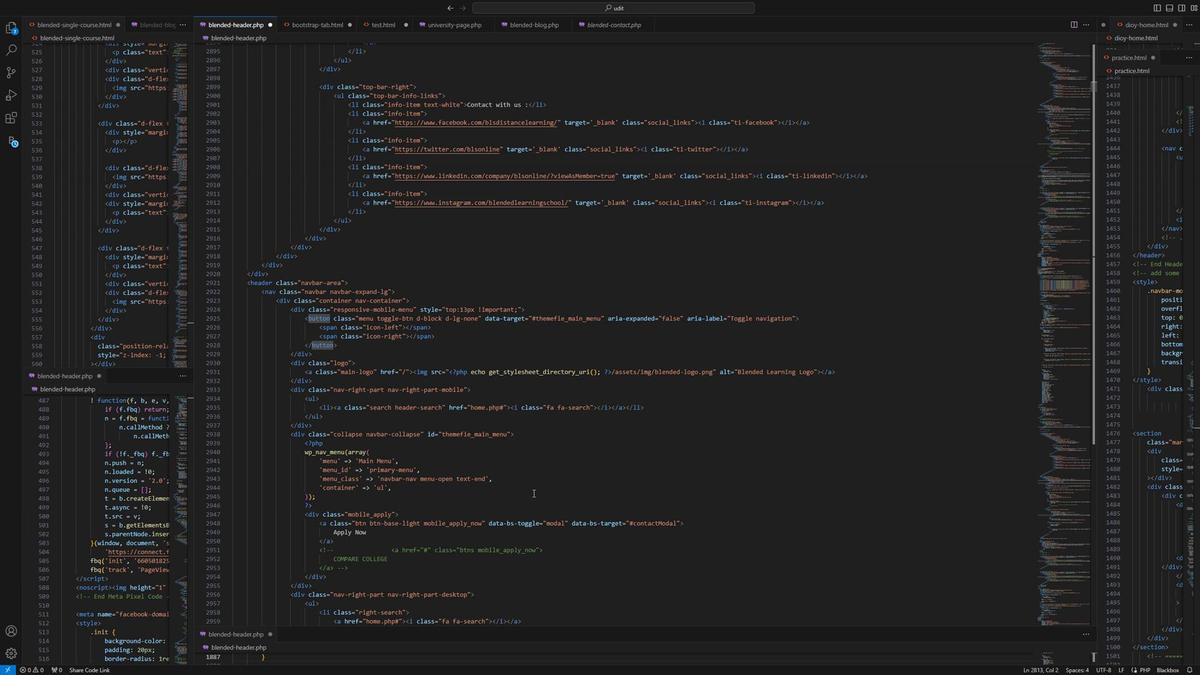 
Action: Mouse scrolled (585, 525) with delta (0, 0)
Screenshot: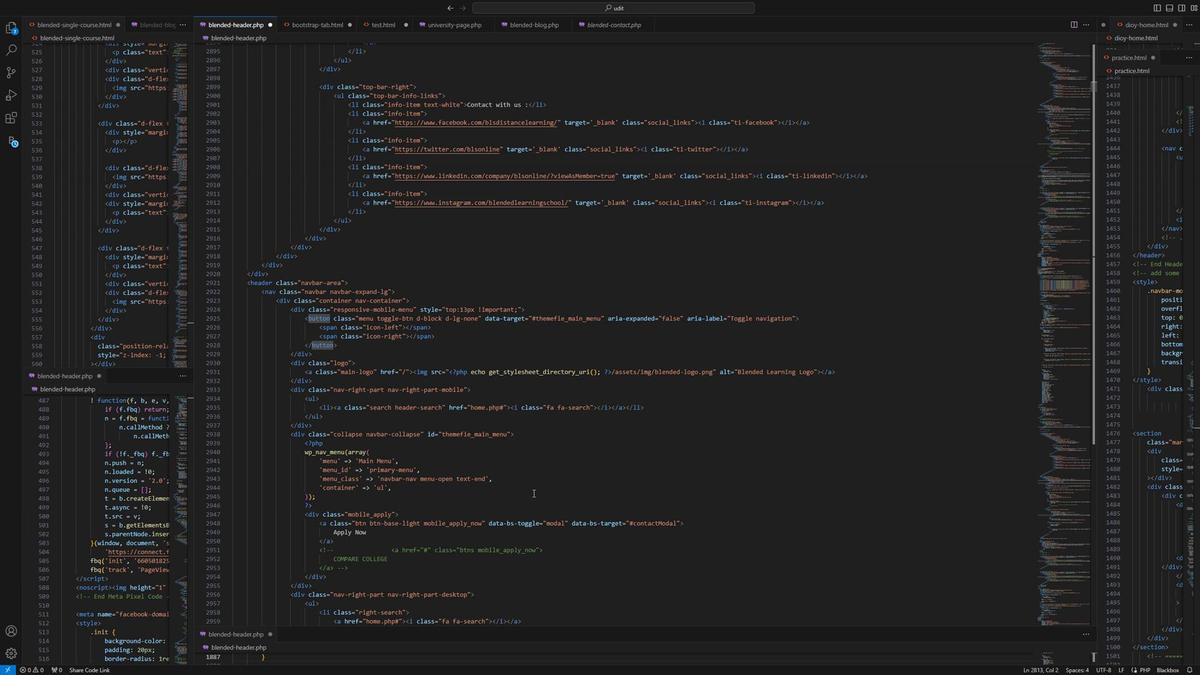 
Action: Mouse scrolled (585, 525) with delta (0, 0)
Screenshot: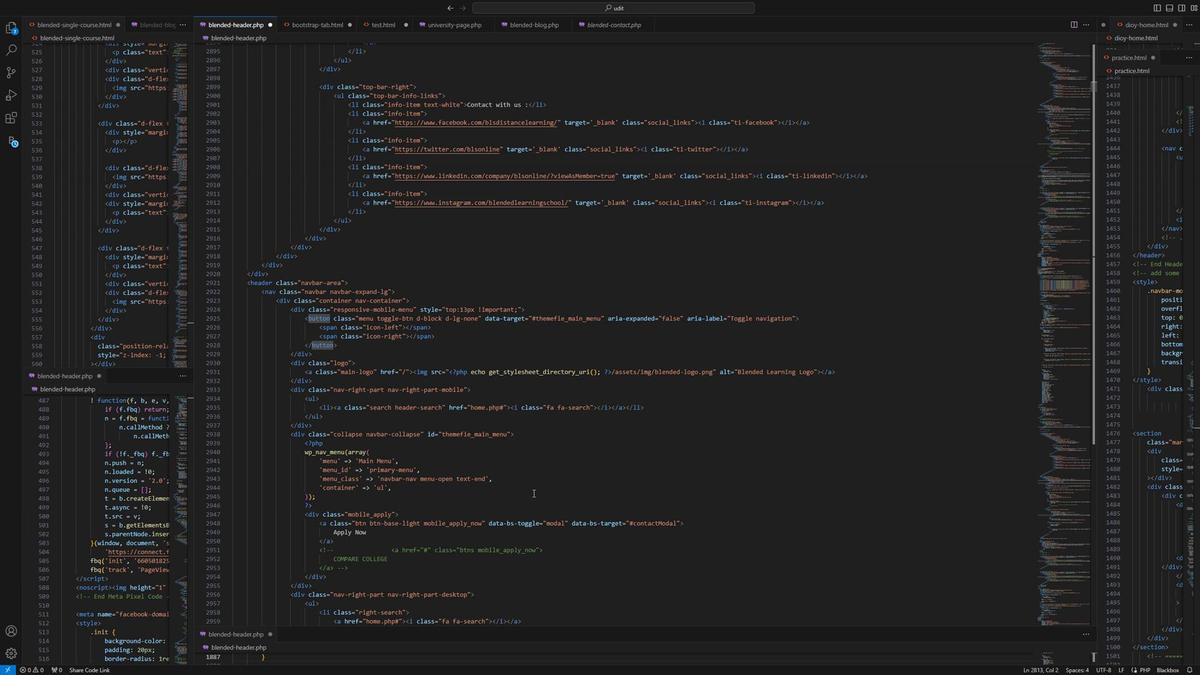 
Action: Mouse scrolled (585, 525) with delta (0, 0)
Screenshot: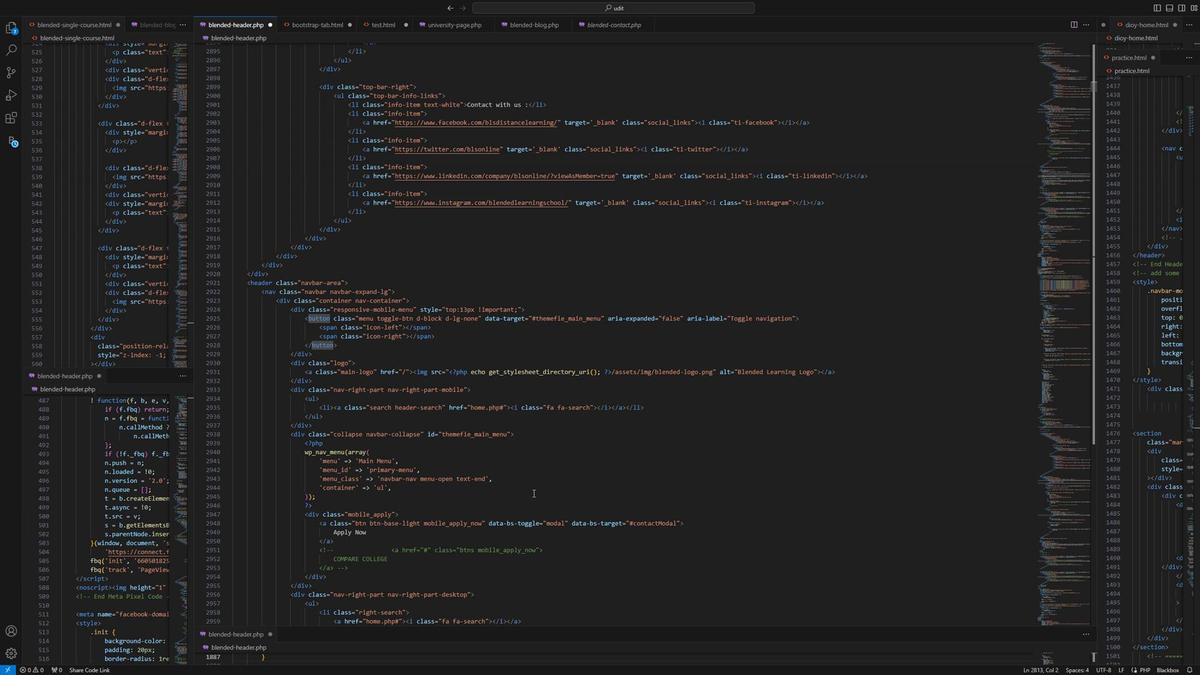 
Action: Mouse moved to (595, 517)
Screenshot: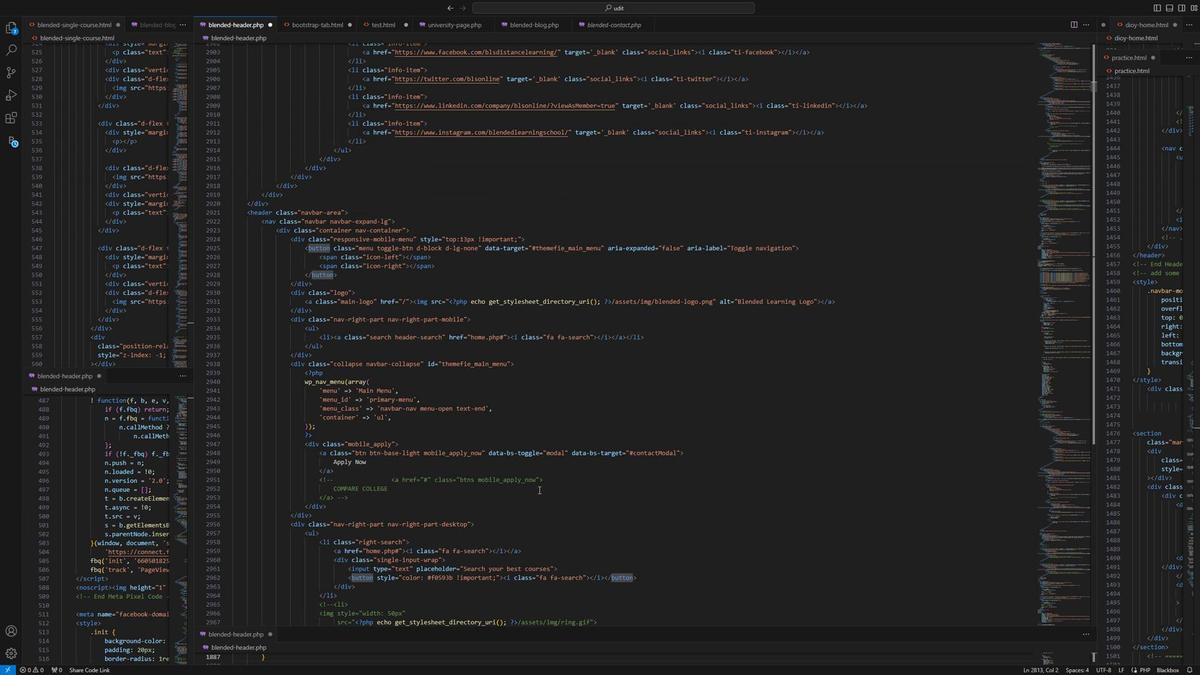 
Action: Mouse scrolled (595, 517) with delta (0, 0)
Screenshot: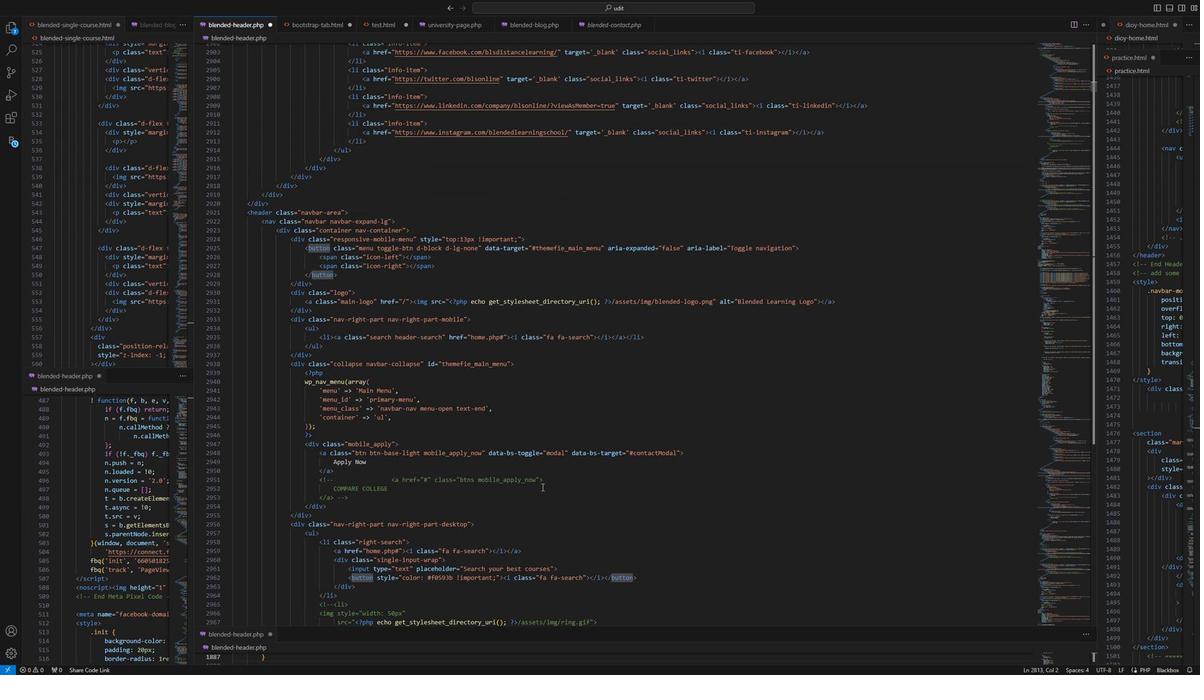 
Action: Mouse scrolled (595, 517) with delta (0, 0)
Screenshot: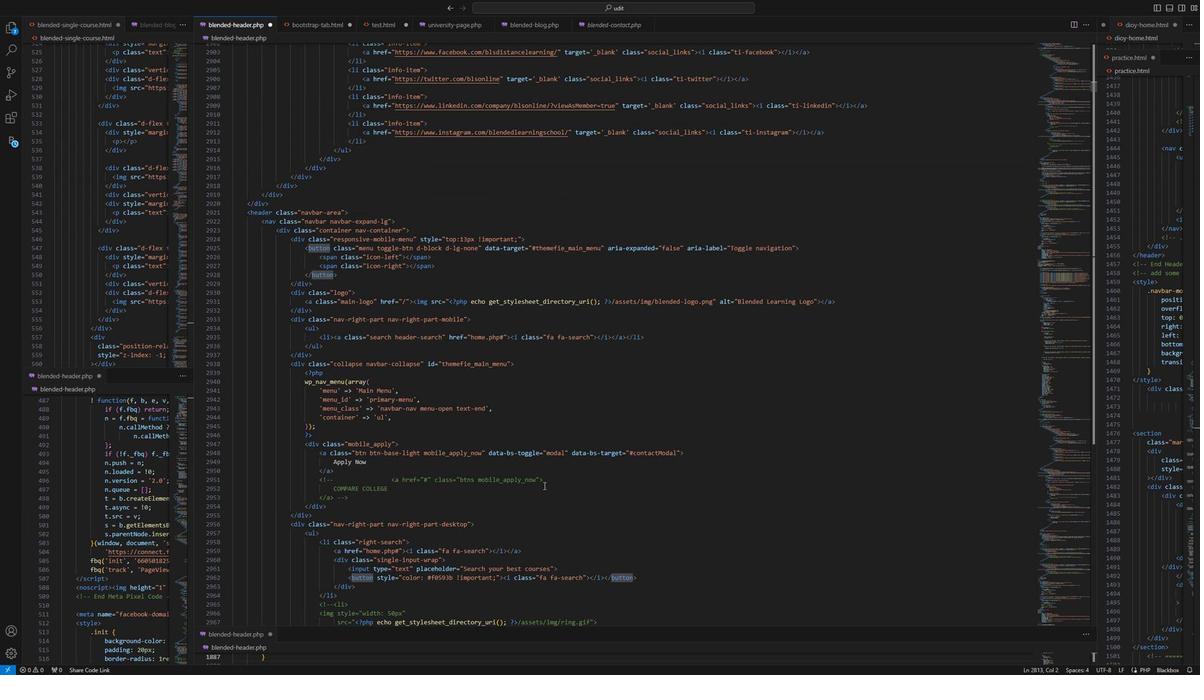 
Action: Mouse scrolled (595, 517) with delta (0, 0)
Screenshot: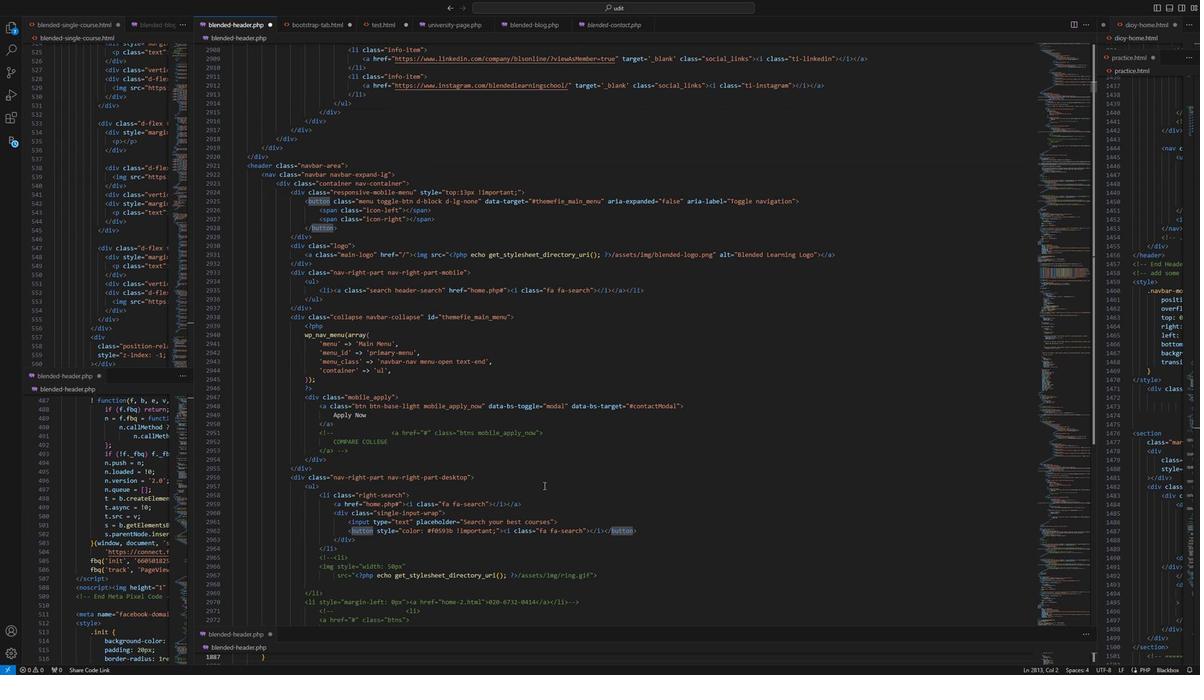 
Action: Mouse scrolled (595, 517) with delta (0, 0)
Screenshot: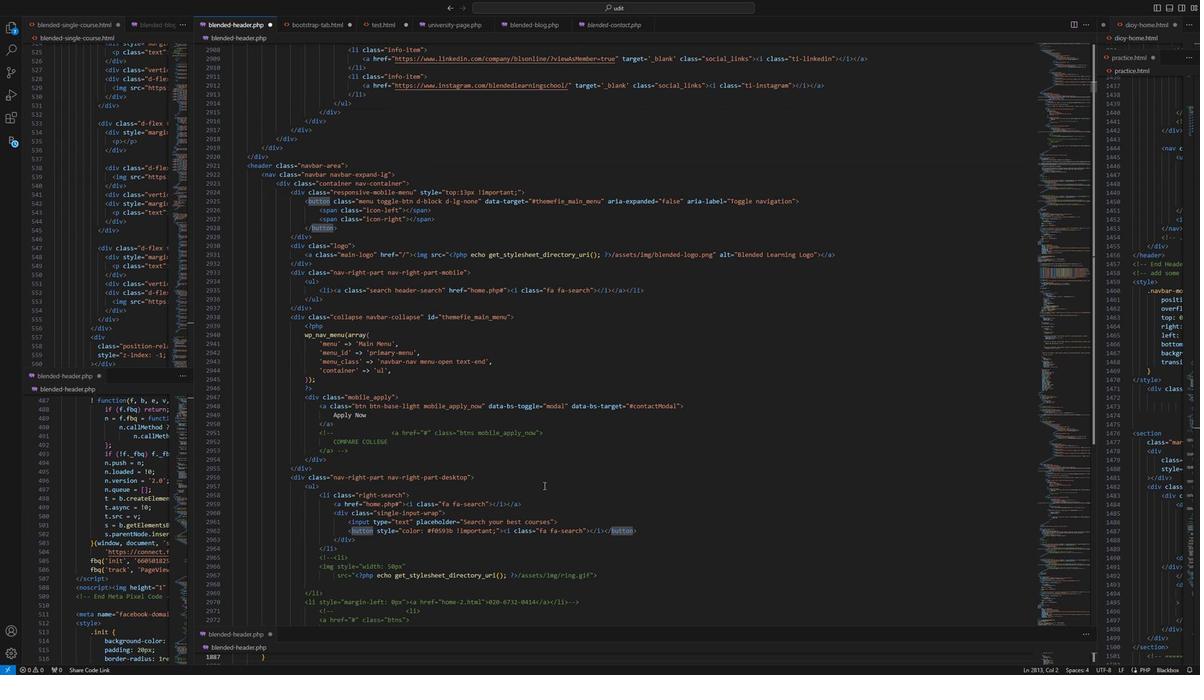 
Action: Mouse moved to (572, 512)
Screenshot: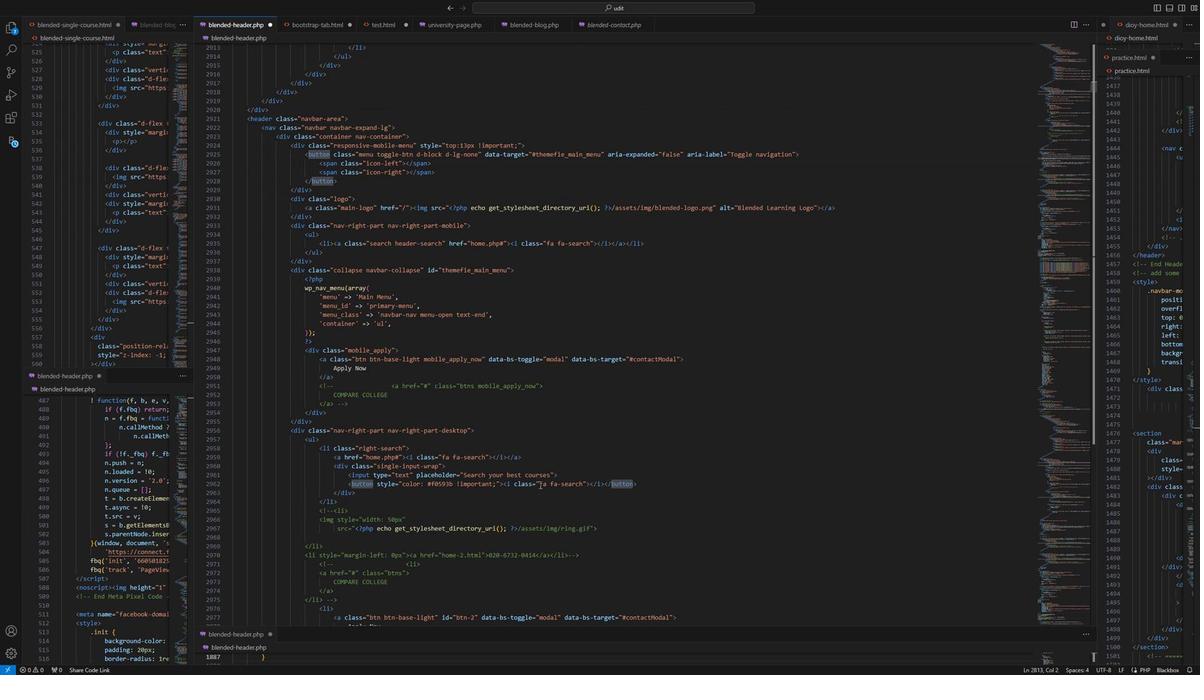 
Action: Mouse scrolled (572, 512) with delta (0, 0)
Screenshot: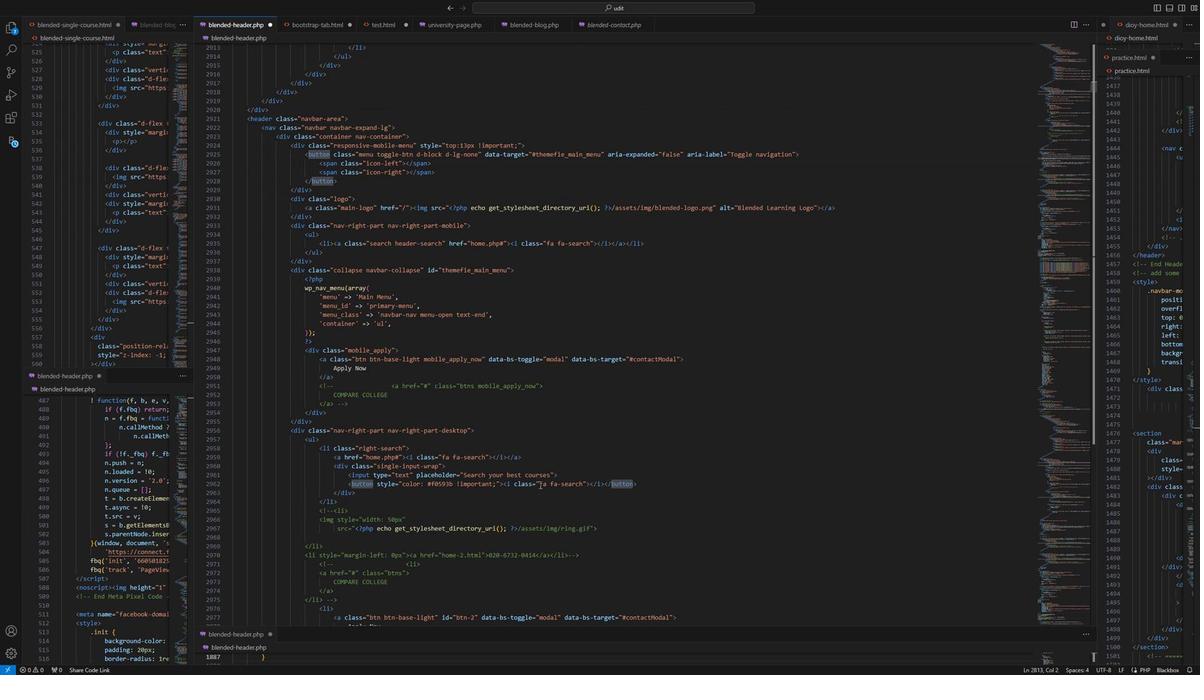 
Action: Mouse moved to (570, 512)
Screenshot: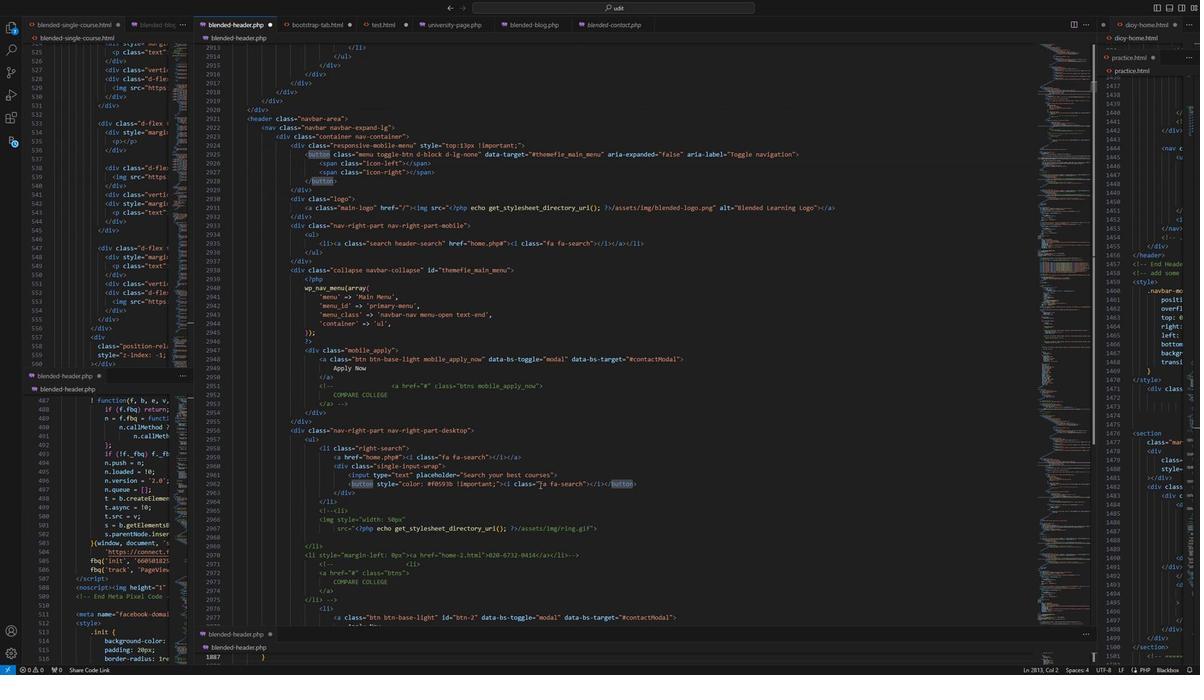 
Action: Mouse scrolled (570, 512) with delta (0, 0)
Screenshot: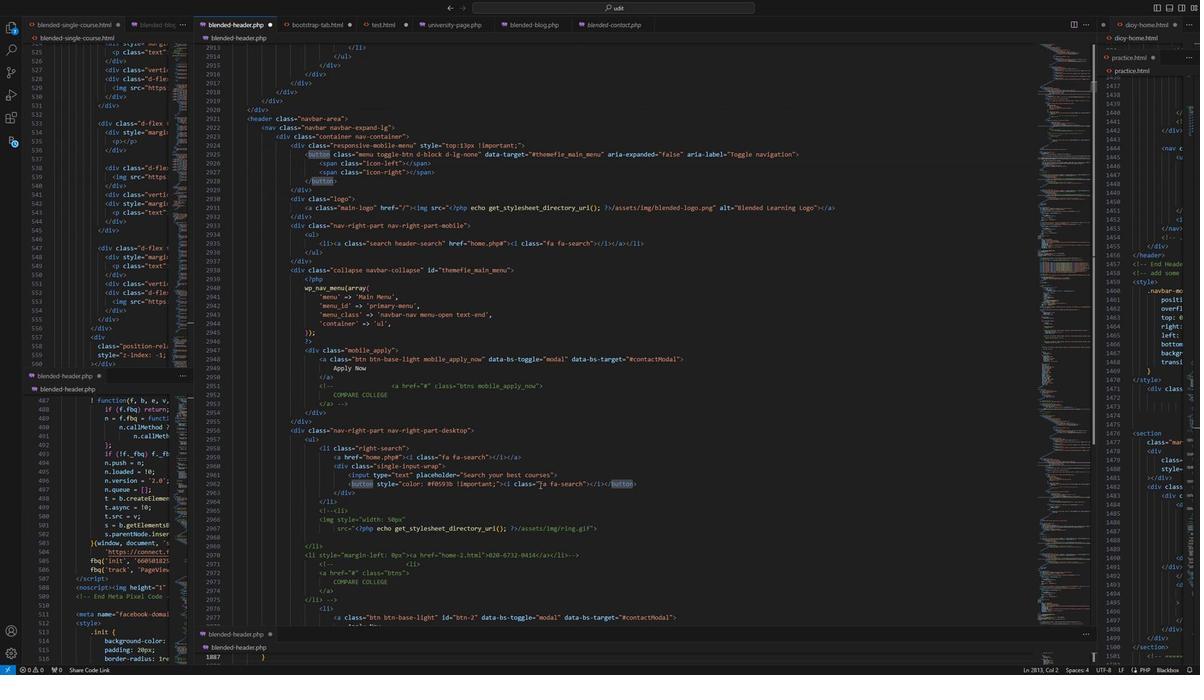 
Action: Mouse moved to (398, 416)
Screenshot: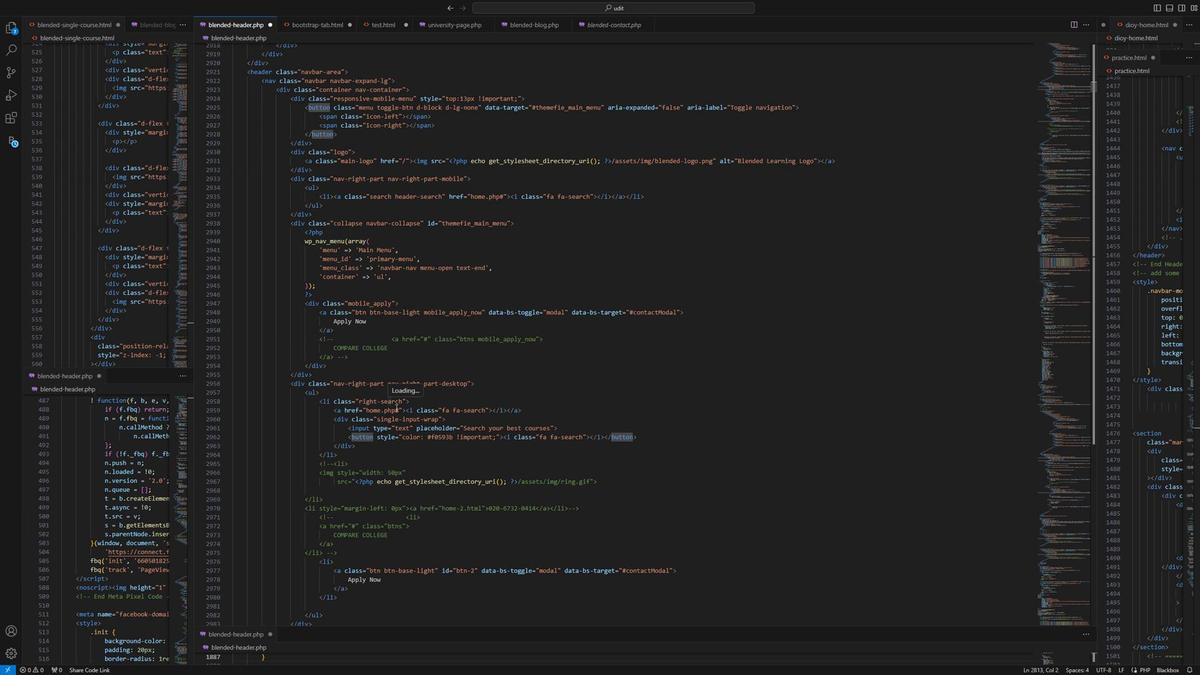 
Action: Mouse scrolled (398, 415) with delta (0, 0)
Screenshot: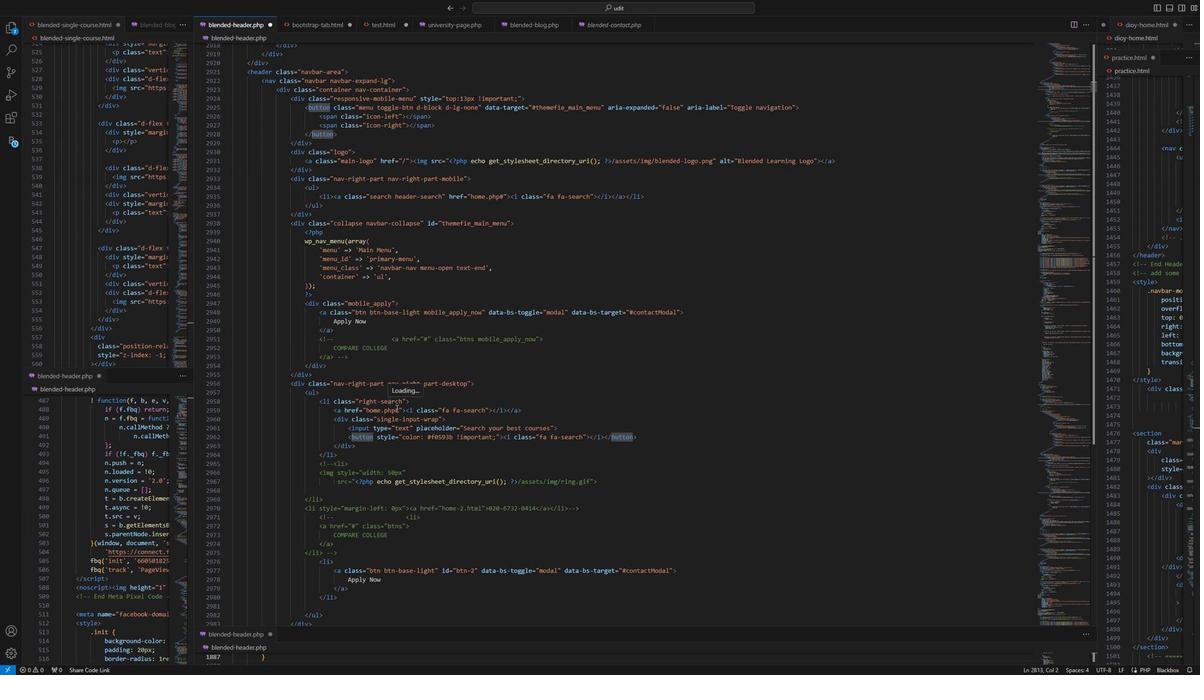 
Action: Mouse scrolled (398, 415) with delta (0, 0)
Screenshot: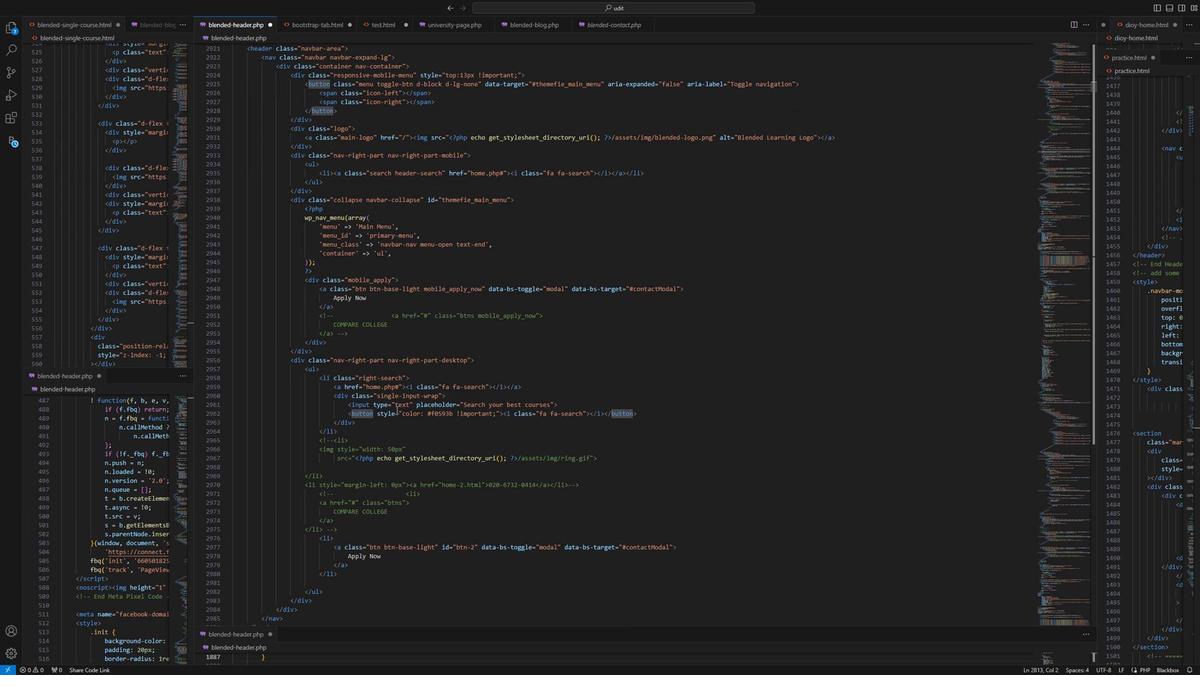 
Action: Mouse scrolled (398, 415) with delta (0, 0)
Screenshot: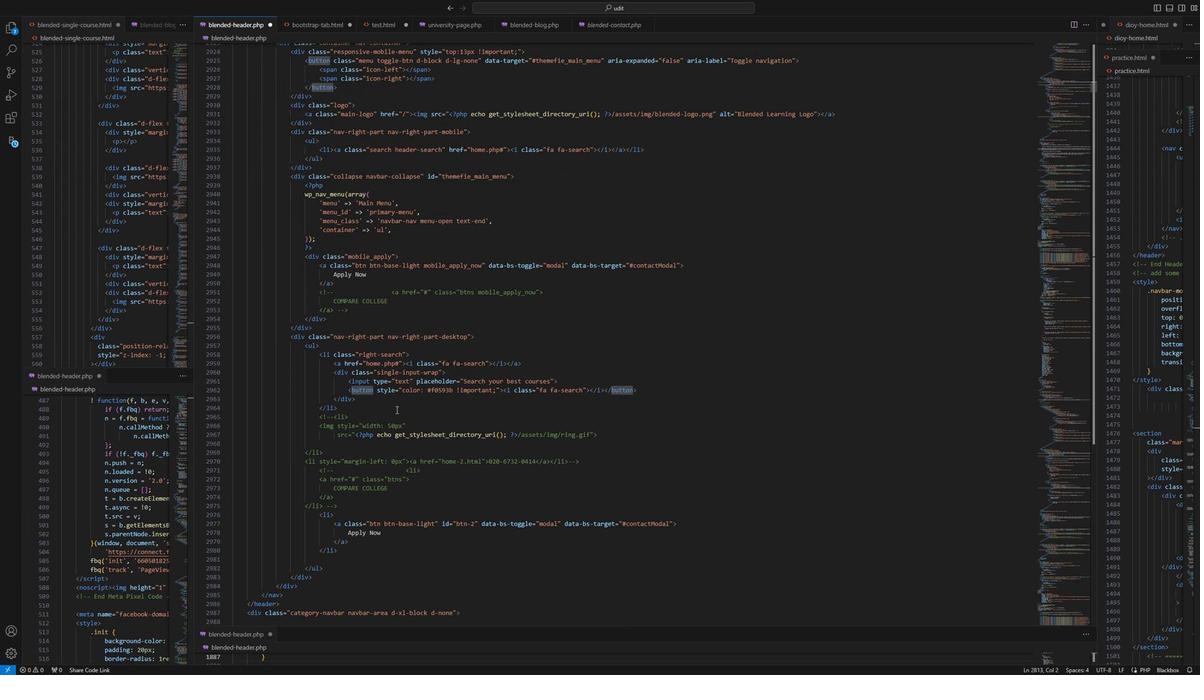 
Action: Mouse scrolled (398, 415) with delta (0, 0)
Screenshot: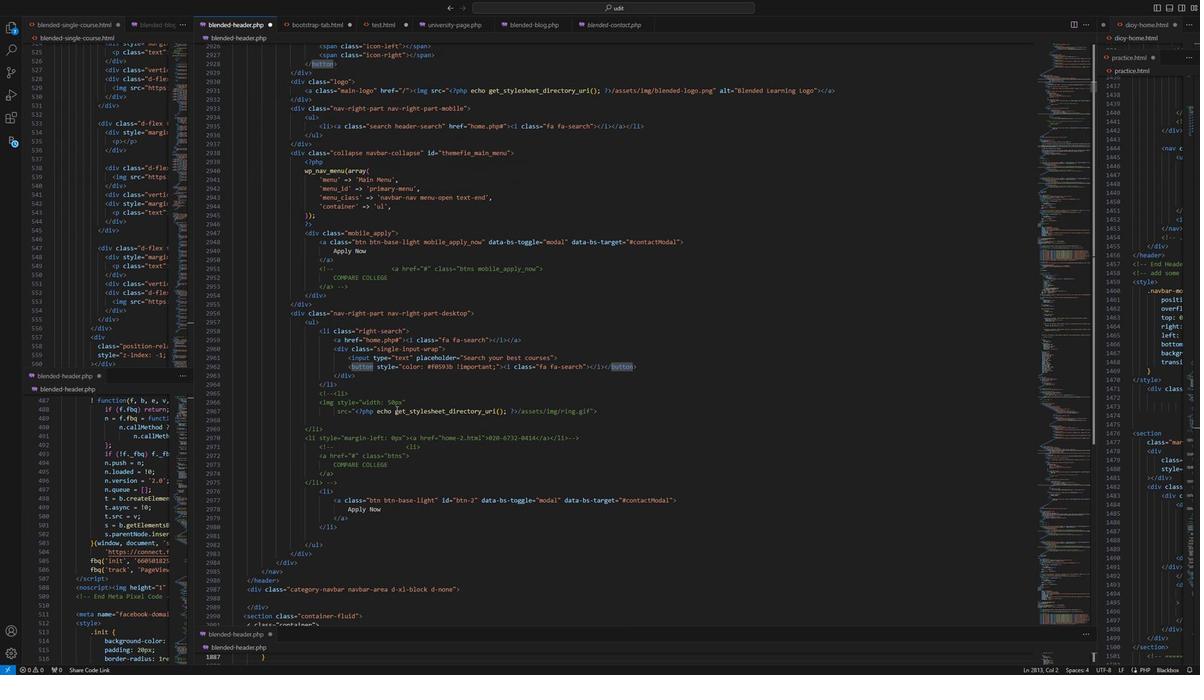 
Action: Mouse scrolled (398, 415) with delta (0, 0)
Screenshot: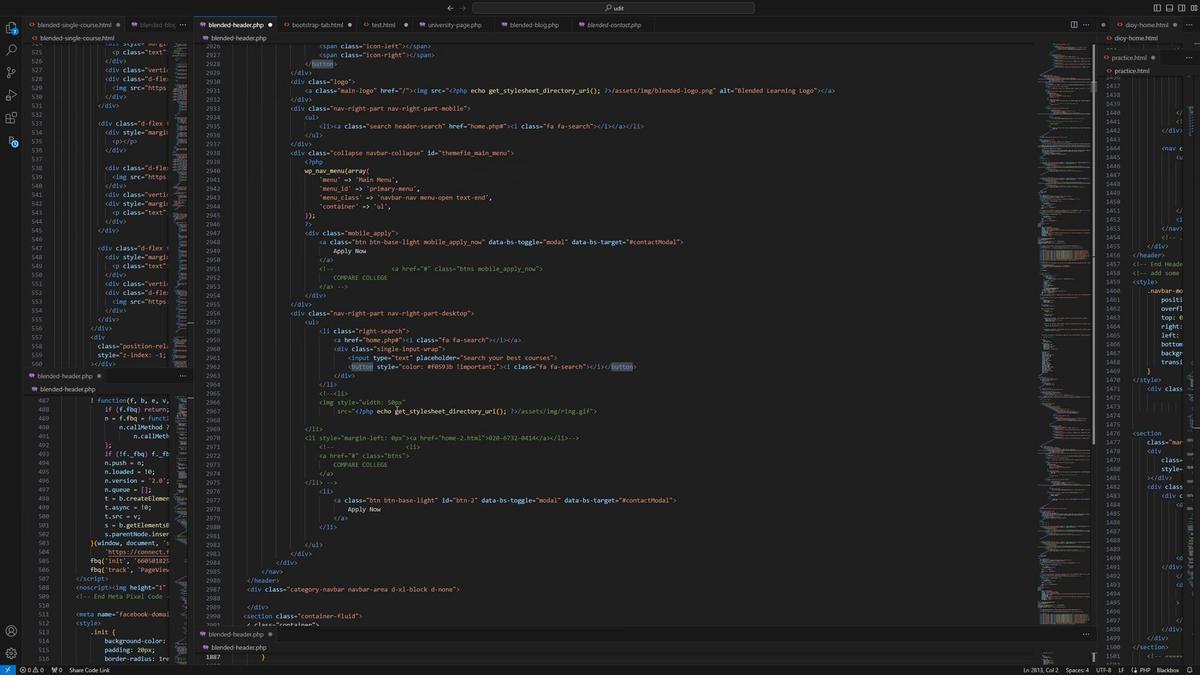 
Action: Mouse moved to (395, 418)
Screenshot: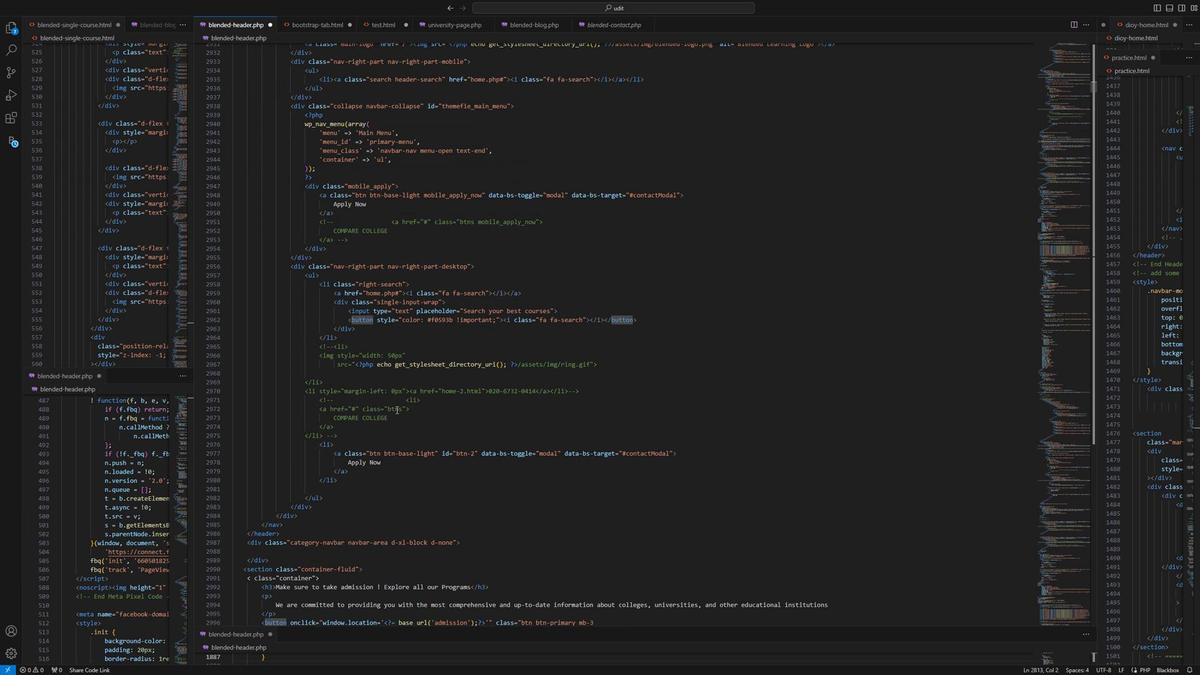 
Action: Mouse scrolled (395, 418) with delta (0, 0)
Screenshot: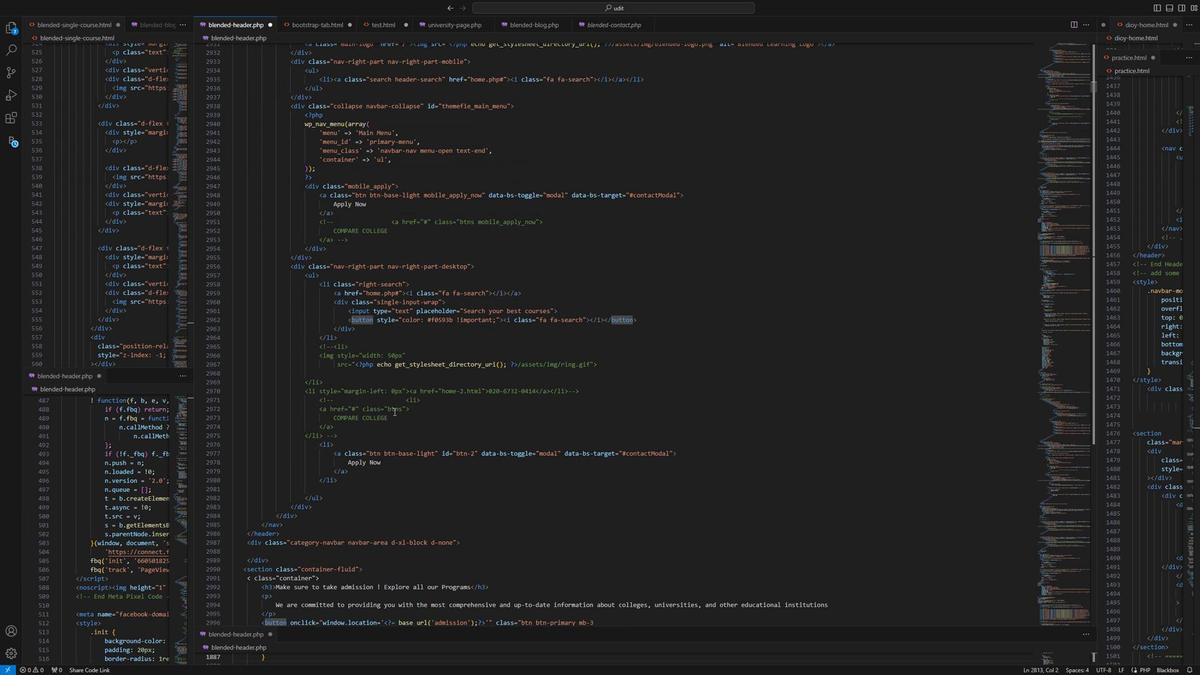 
Action: Mouse scrolled (395, 418) with delta (0, 0)
Screenshot: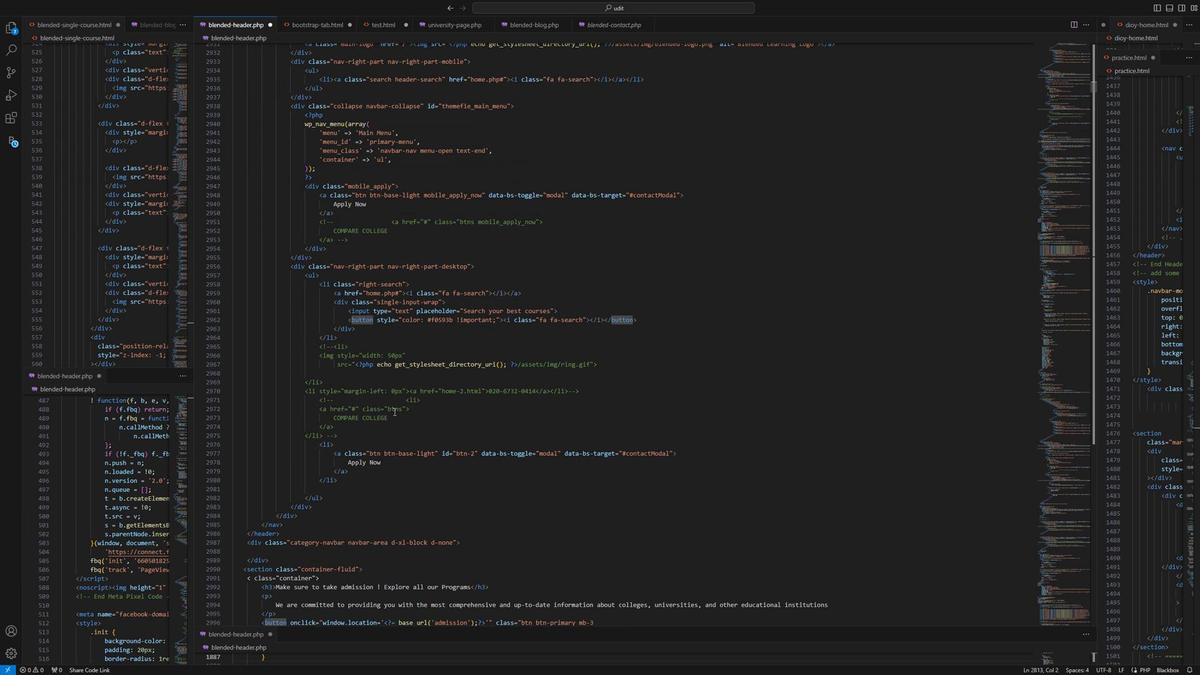 
Action: Mouse moved to (394, 419)
Screenshot: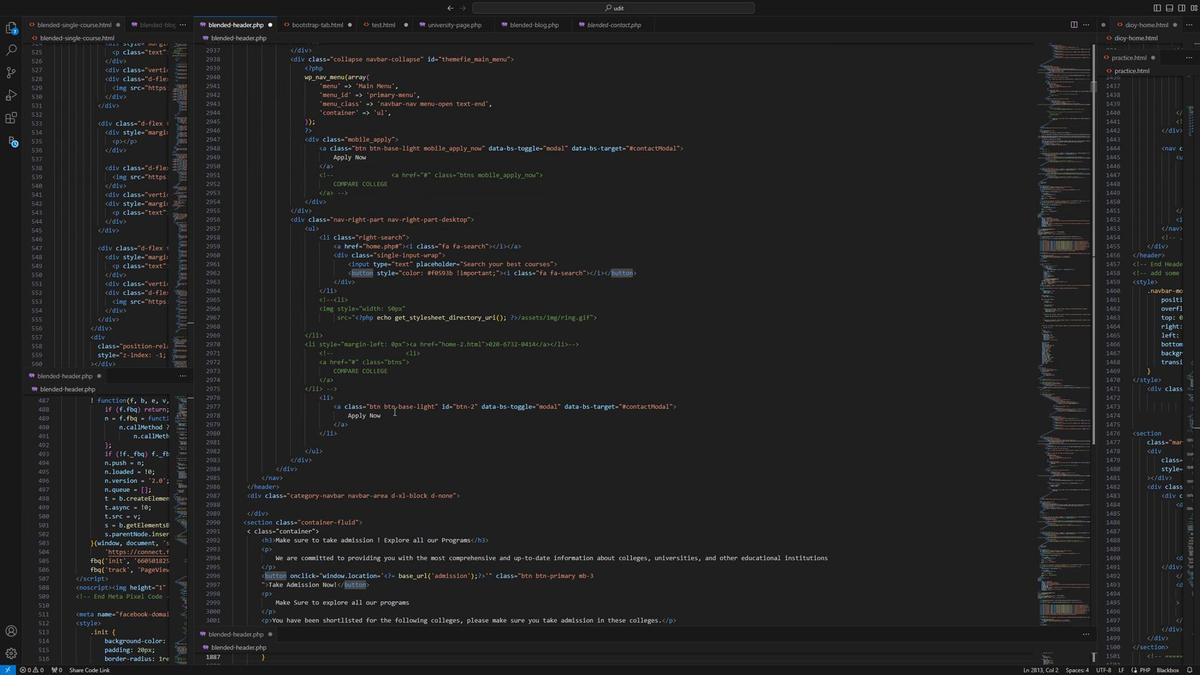 
Action: Mouse scrolled (394, 418) with delta (0, 0)
Screenshot: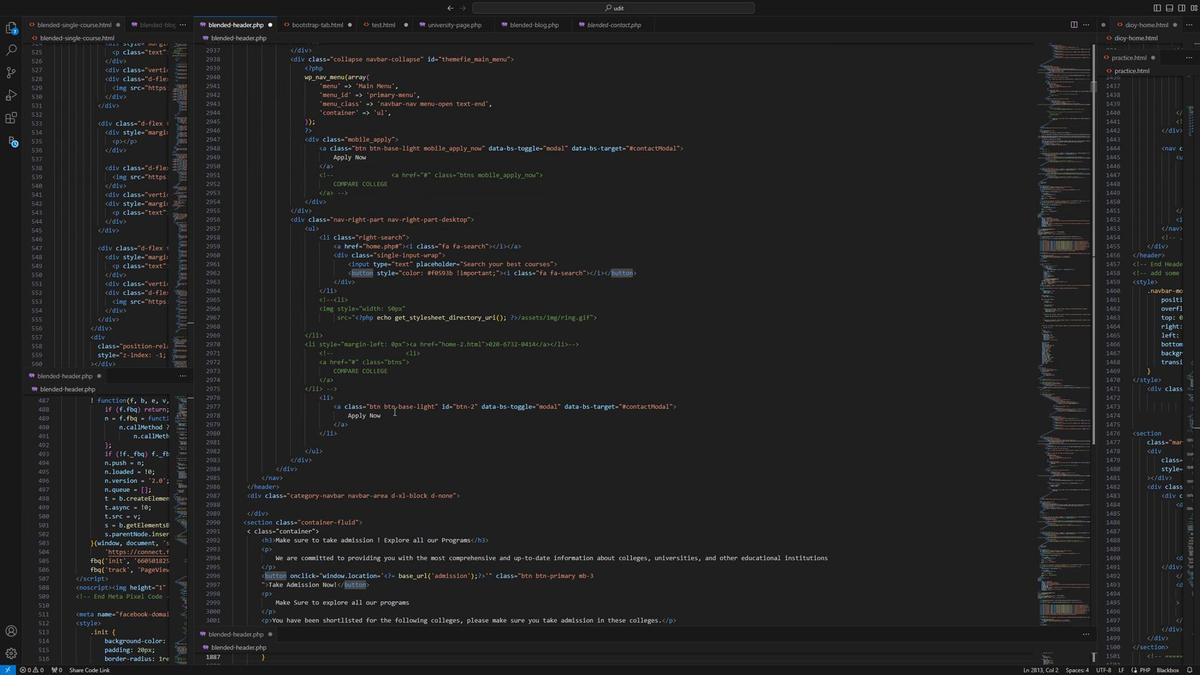 
Action: Mouse moved to (393, 420)
Screenshot: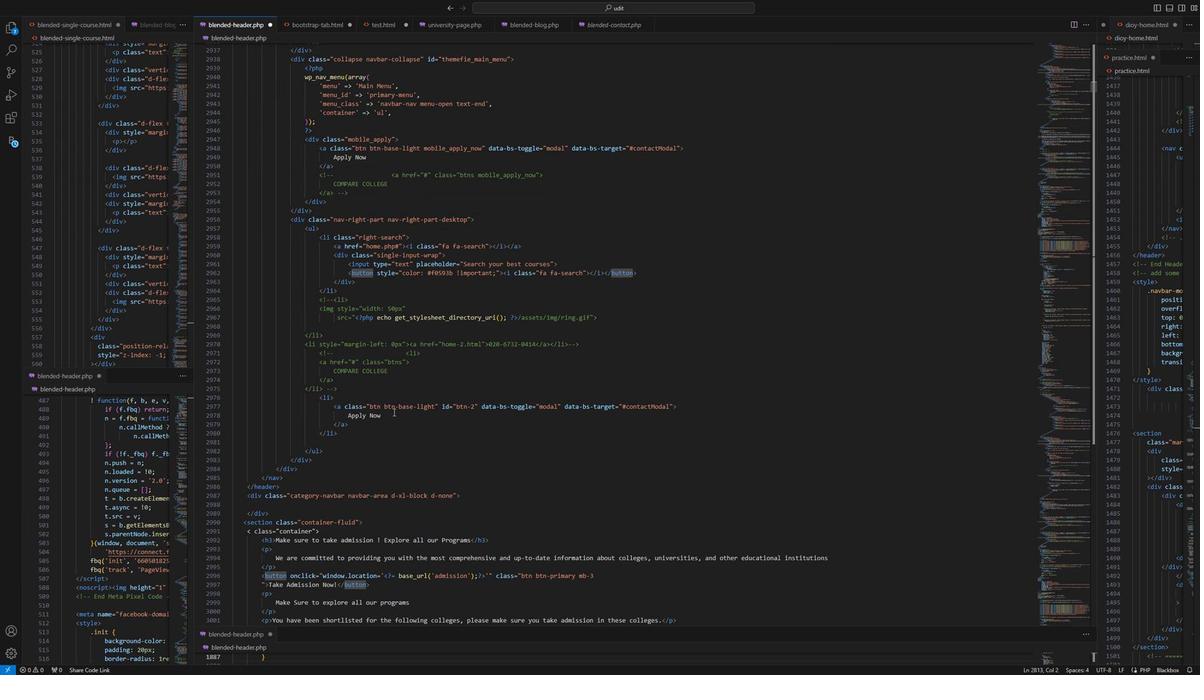 
Action: Mouse scrolled (393, 420) with delta (0, 0)
Screenshot: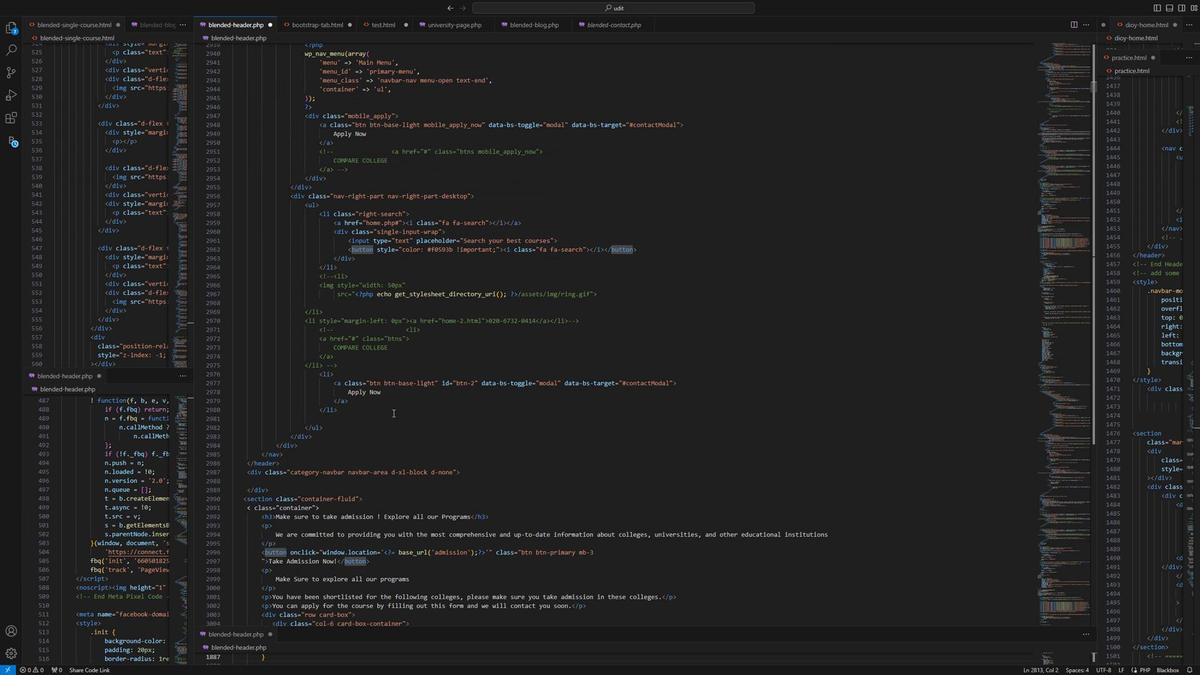 
Action: Mouse scrolled (393, 420) with delta (0, 0)
Screenshot: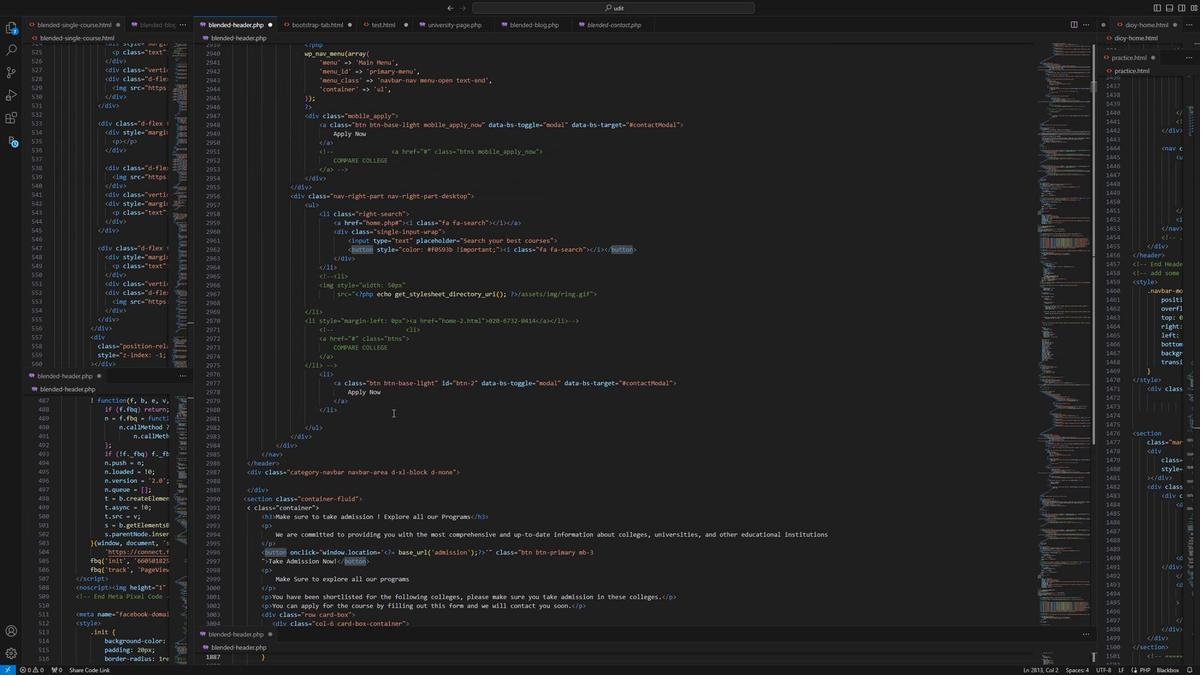 
Action: Mouse scrolled (393, 420) with delta (0, 0)
Screenshot: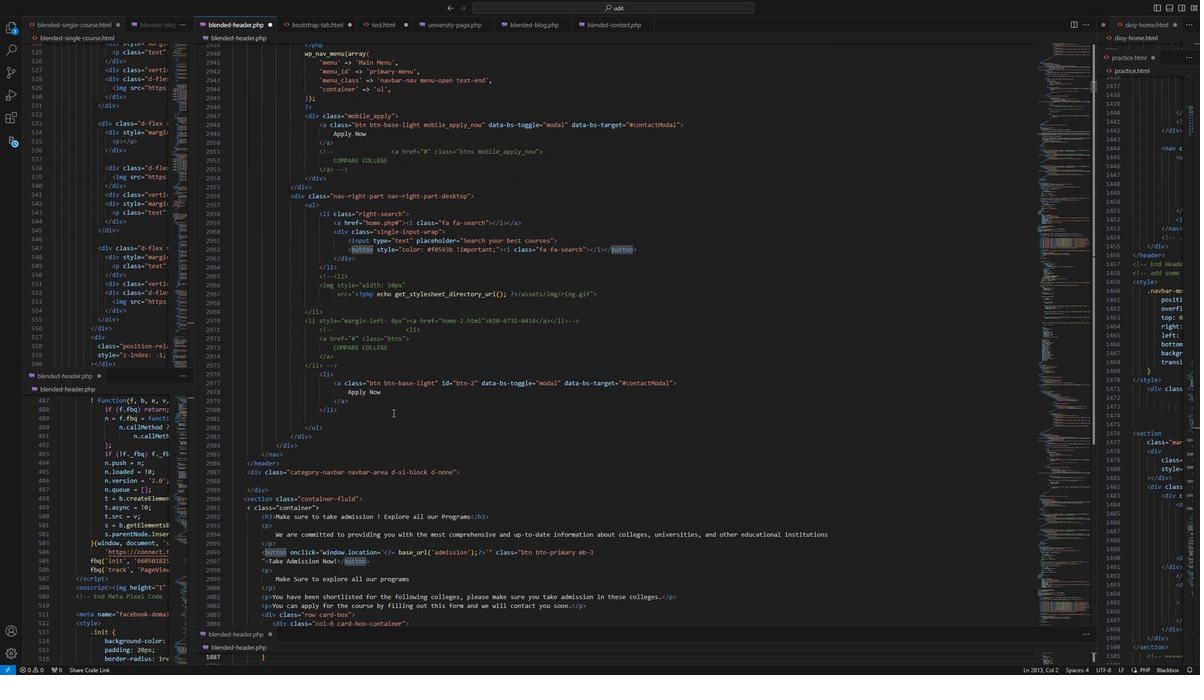 
Action: Mouse moved to (411, 410)
Screenshot: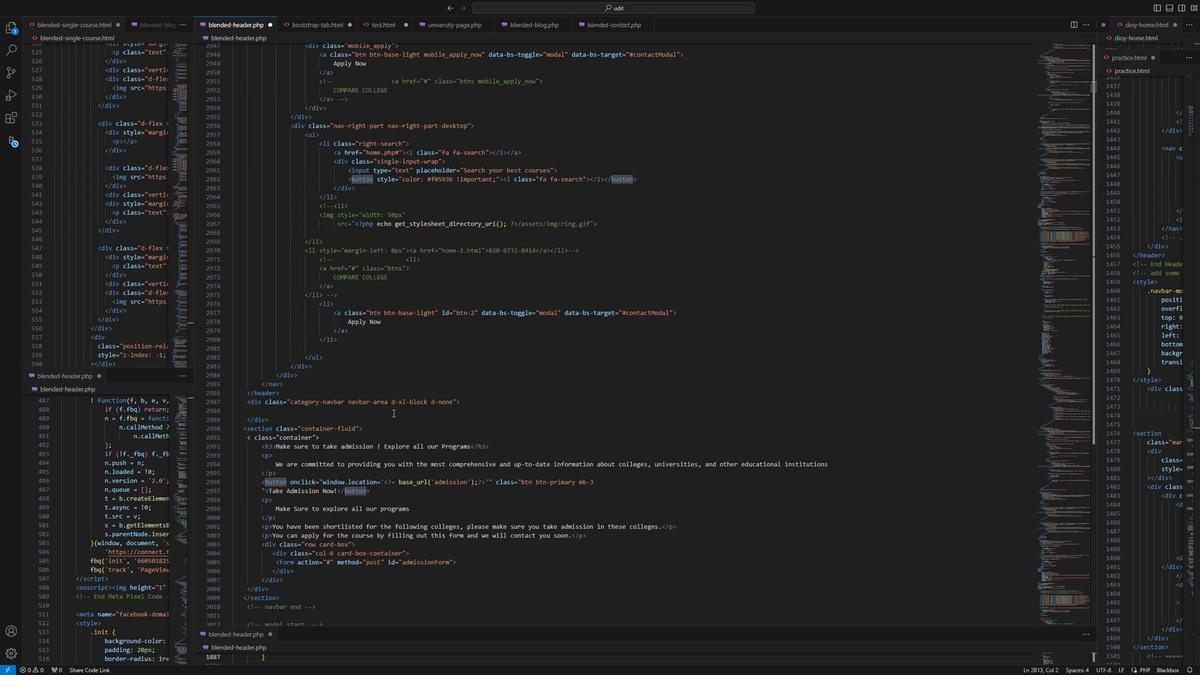 
Action: Mouse scrolled (411, 409) with delta (0, 0)
Screenshot: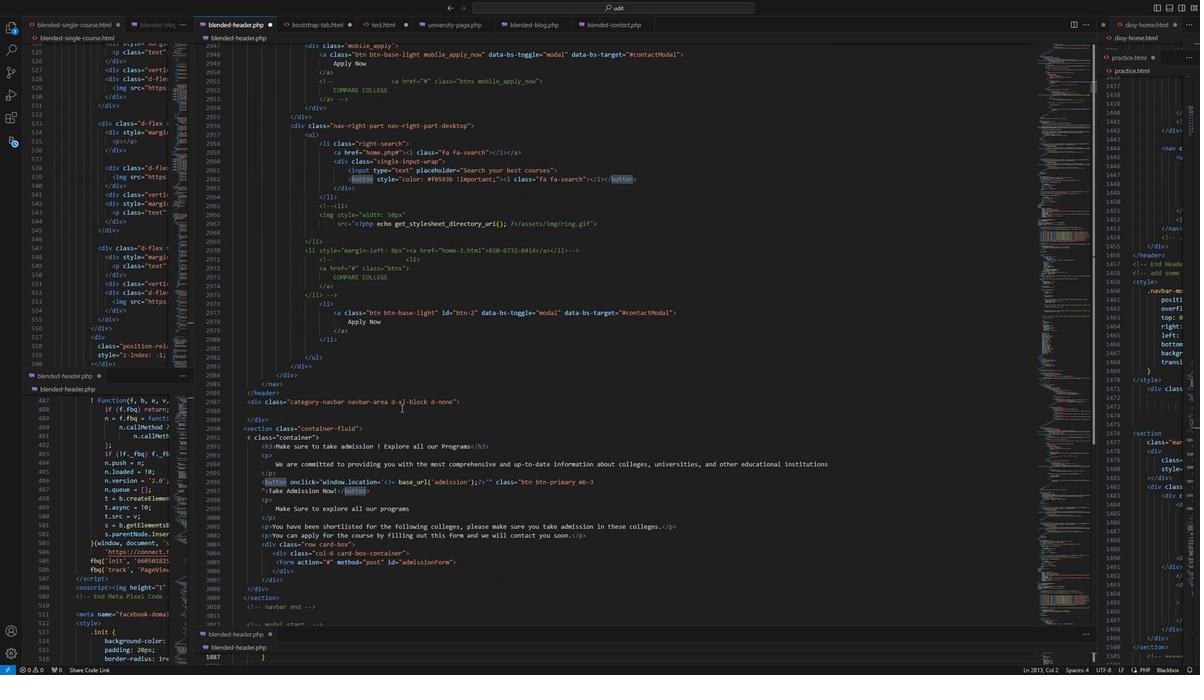 
Action: Mouse scrolled (411, 409) with delta (0, 0)
Screenshot: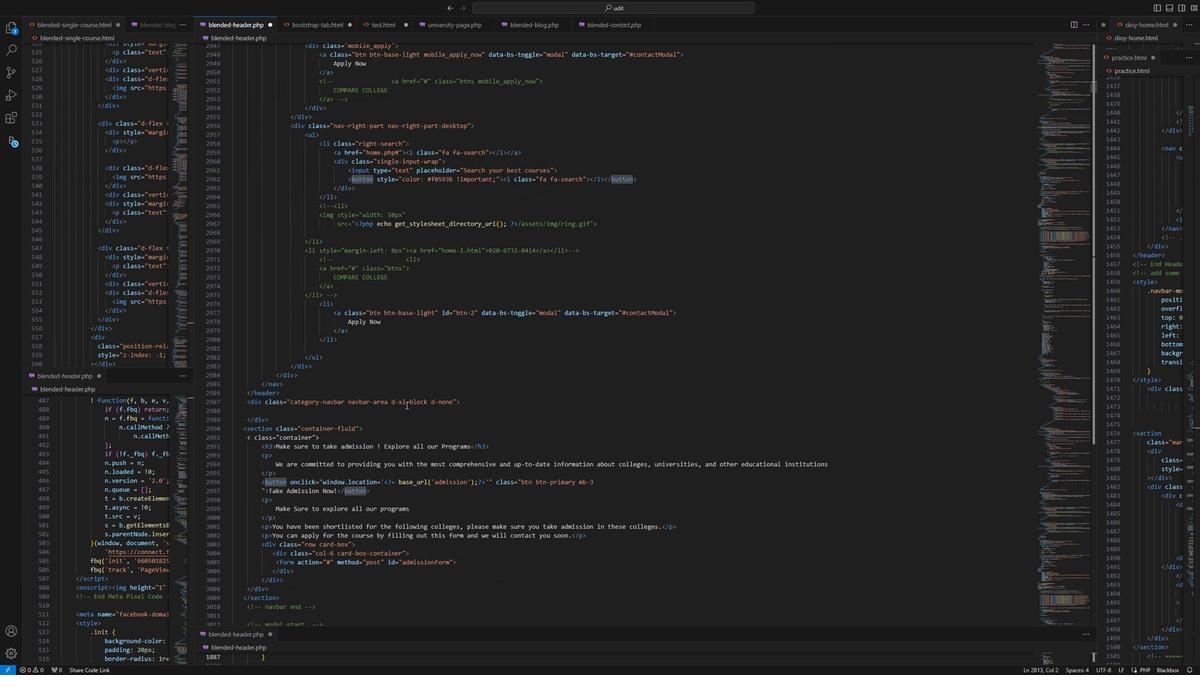 
Action: Mouse scrolled (411, 409) with delta (0, 0)
Screenshot: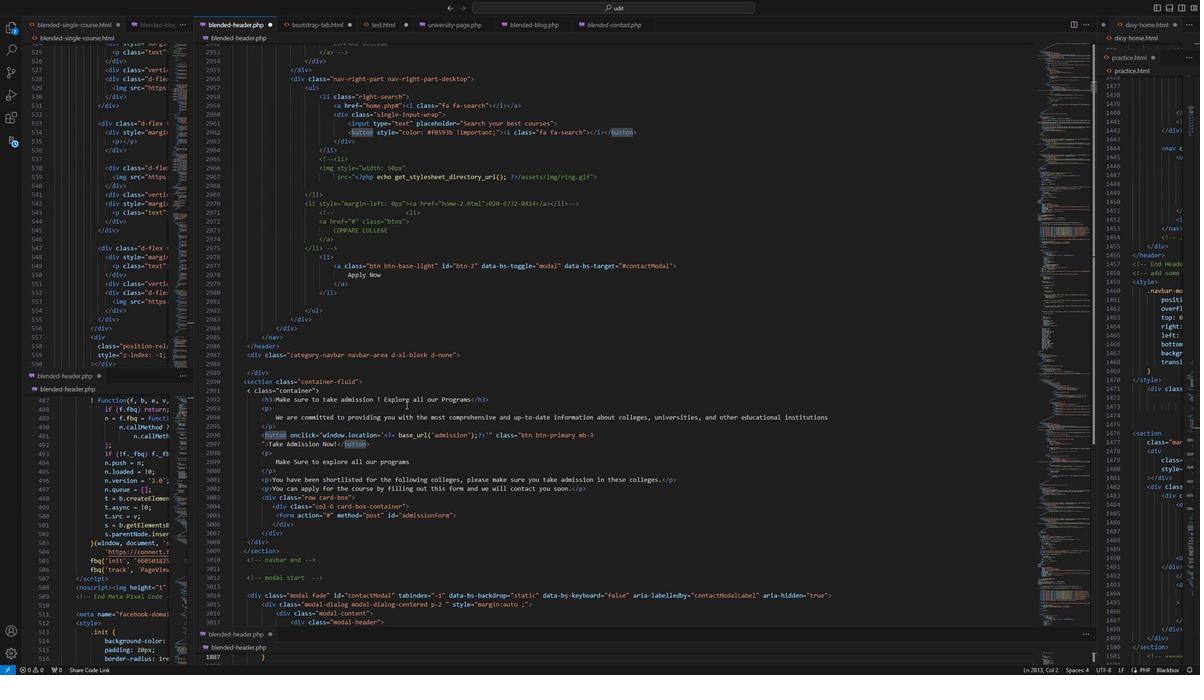 
Action: Mouse scrolled (411, 409) with delta (0, 0)
Screenshot: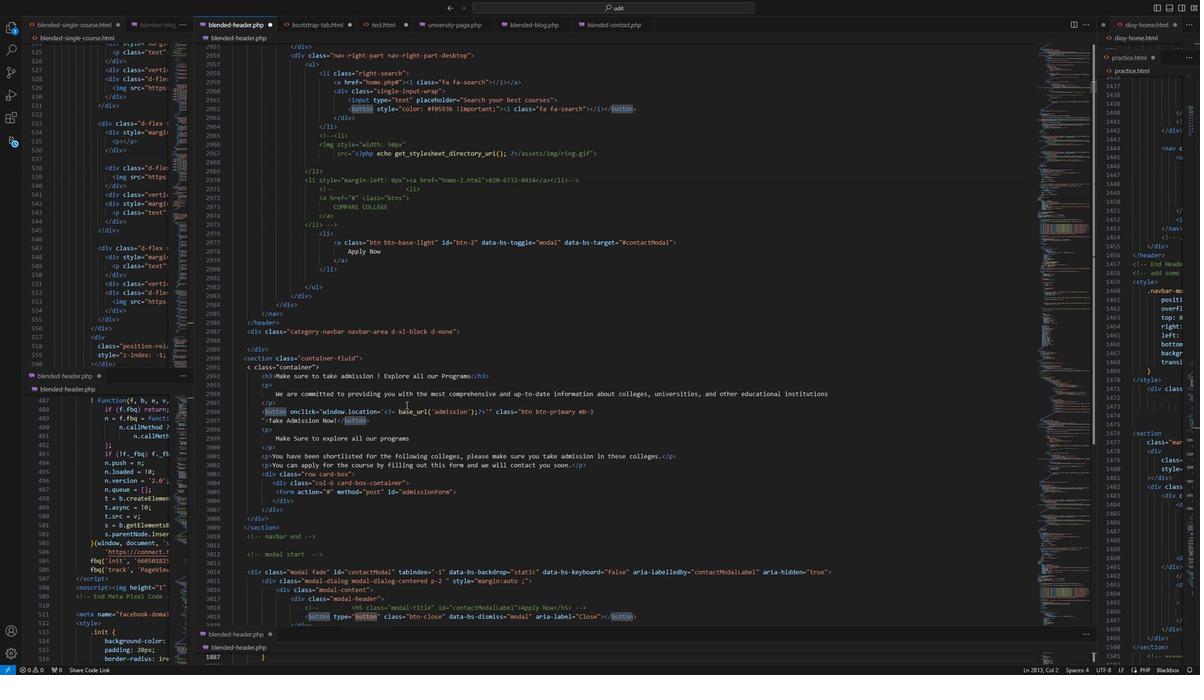 
Action: Mouse scrolled (411, 409) with delta (0, 0)
Screenshot: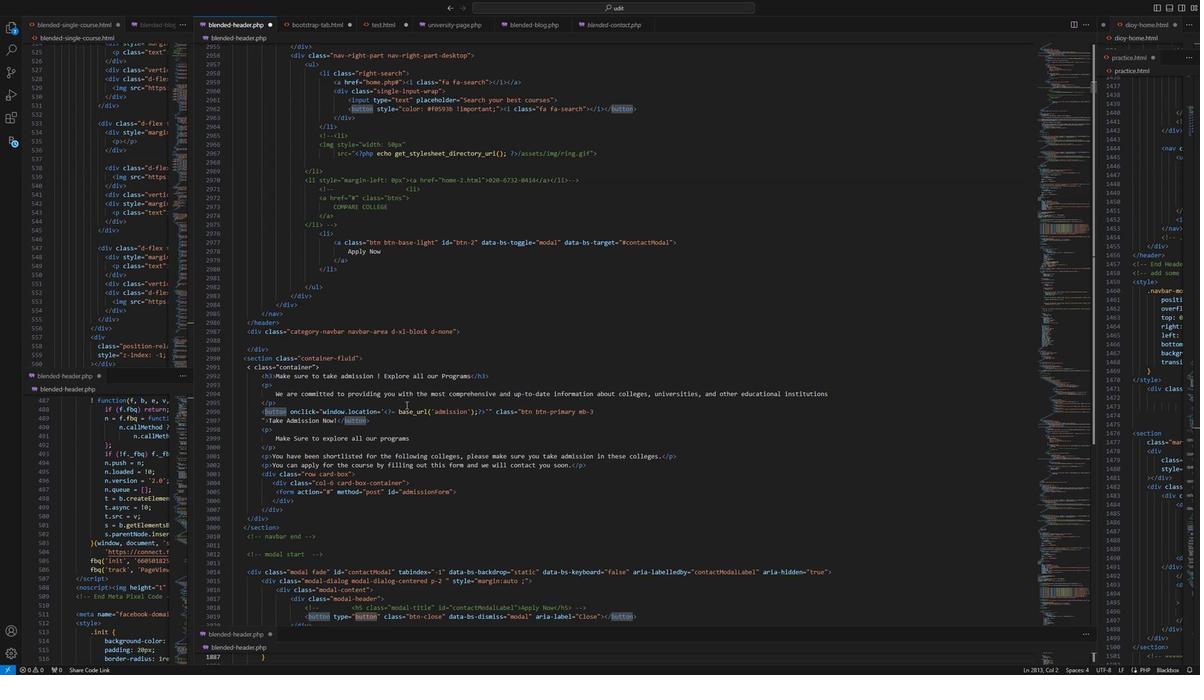 
Action: Mouse scrolled (411, 409) with delta (0, 0)
Screenshot: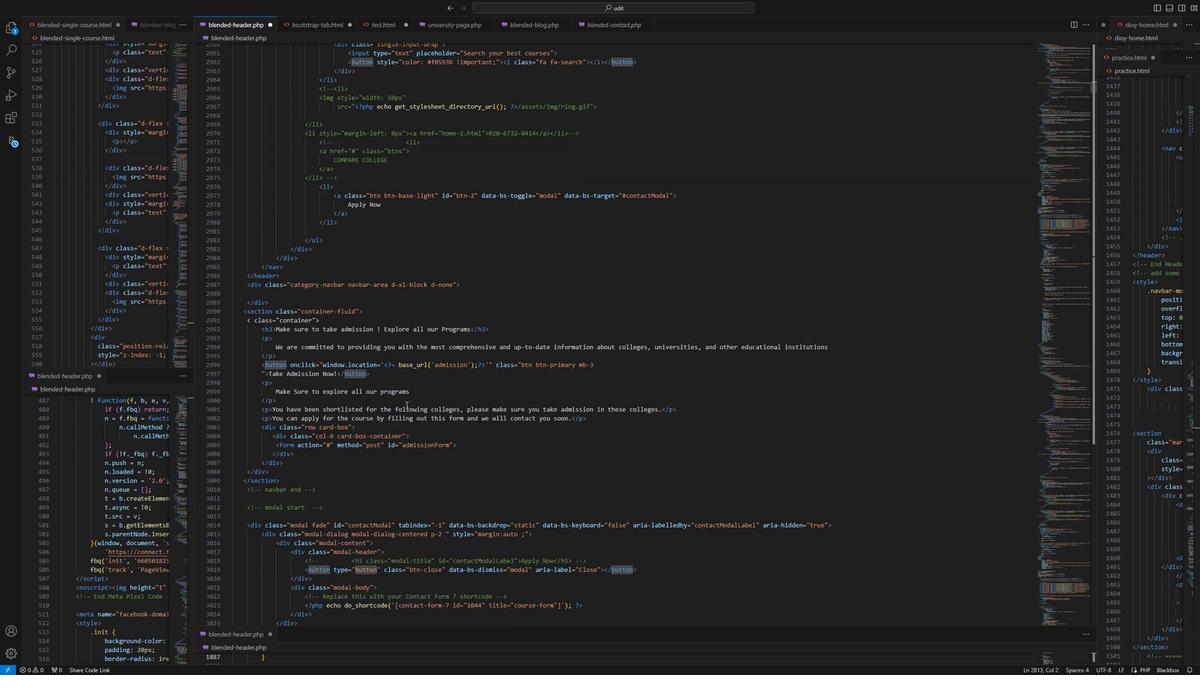 
Action: Mouse scrolled (411, 409) with delta (0, 0)
Screenshot: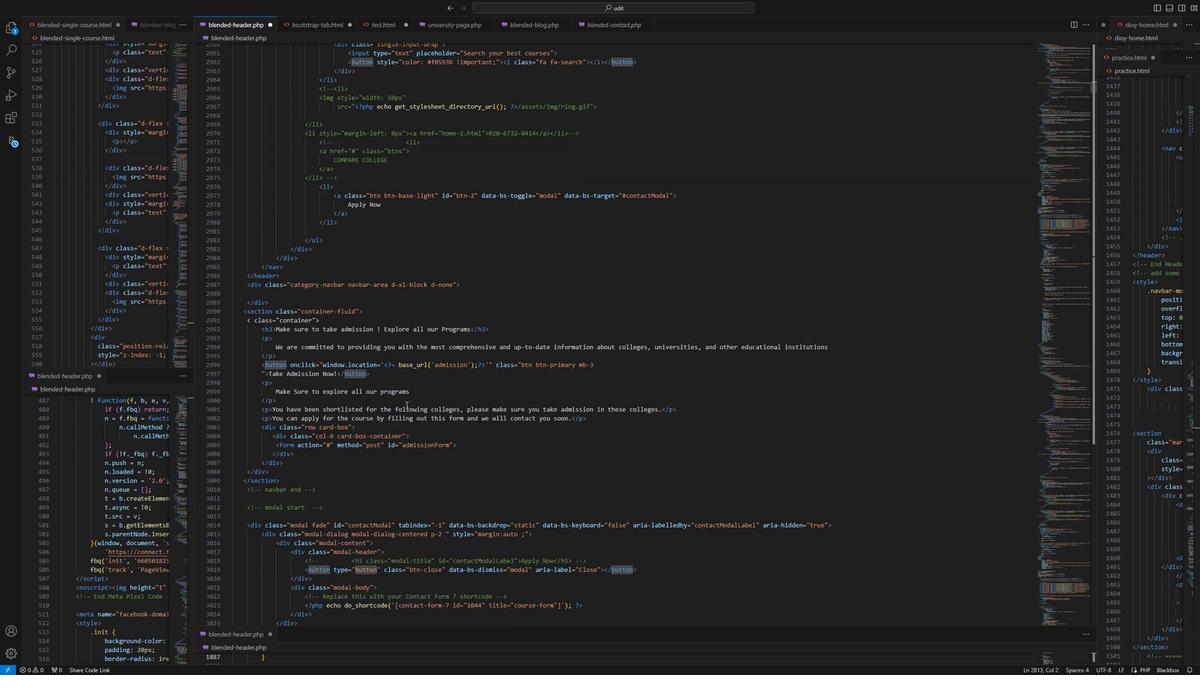 
Action: Mouse scrolled (411, 409) with delta (0, 0)
Screenshot: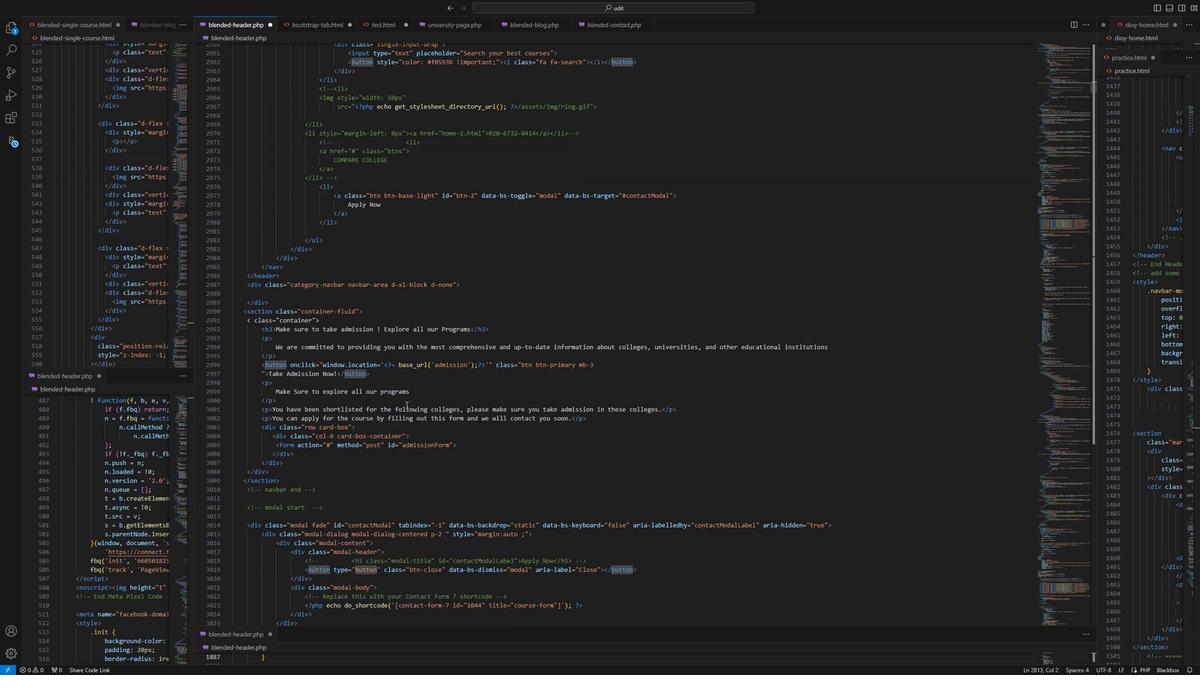 
Action: Mouse scrolled (411, 409) with delta (0, 0)
Screenshot: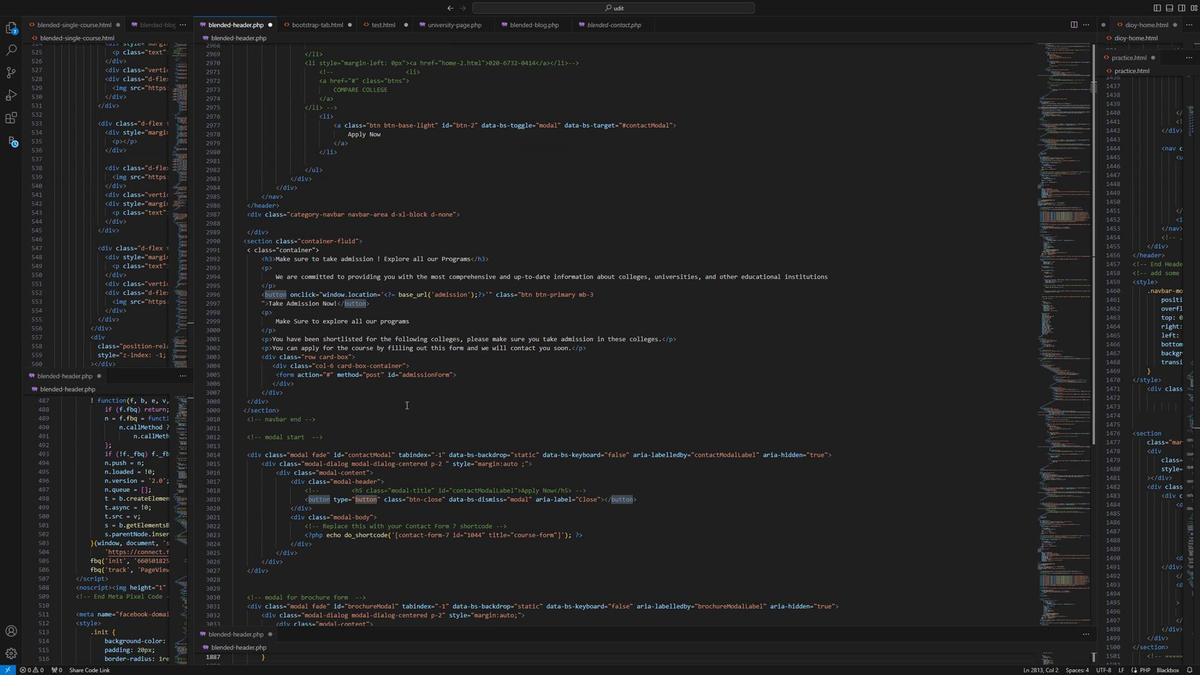 
Action: Mouse scrolled (411, 409) with delta (0, 0)
Screenshot: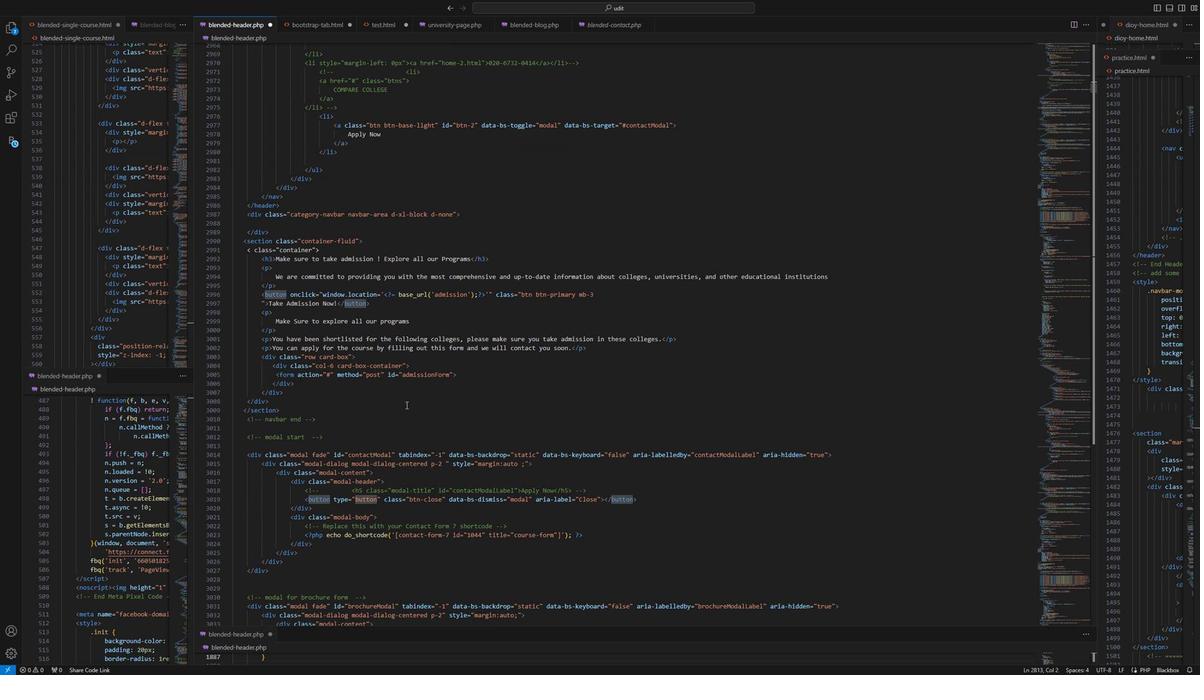 
Action: Mouse scrolled (411, 409) with delta (0, 0)
Screenshot: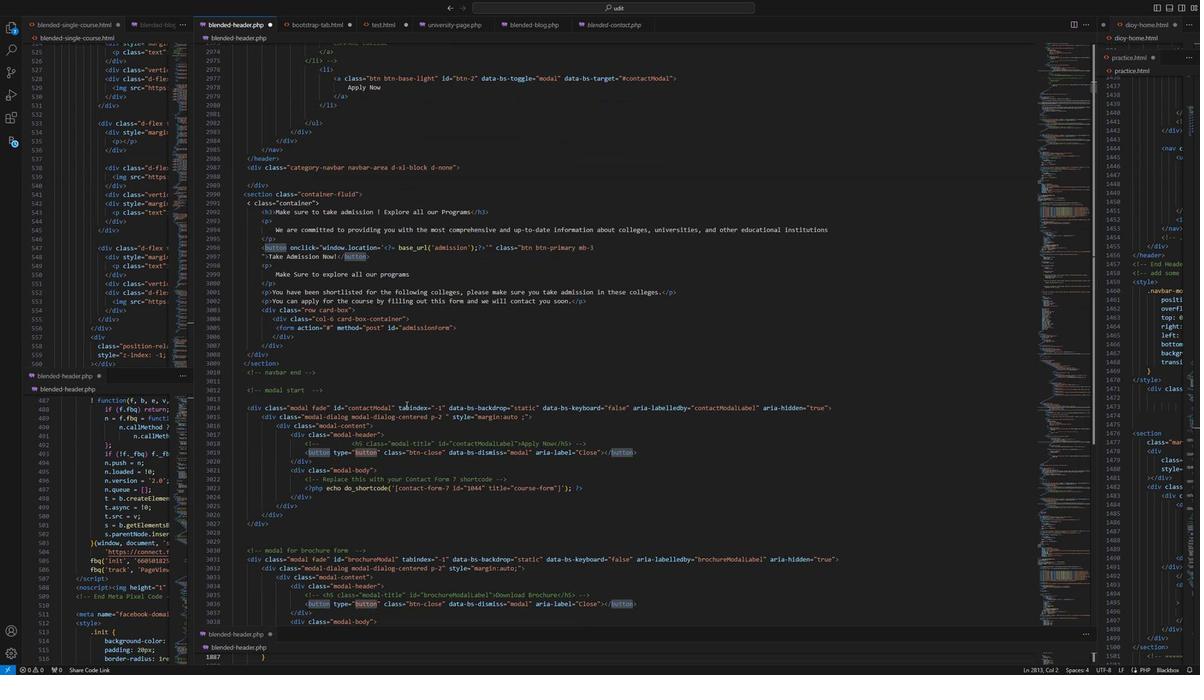 
Action: Mouse moved to (410, 411)
Screenshot: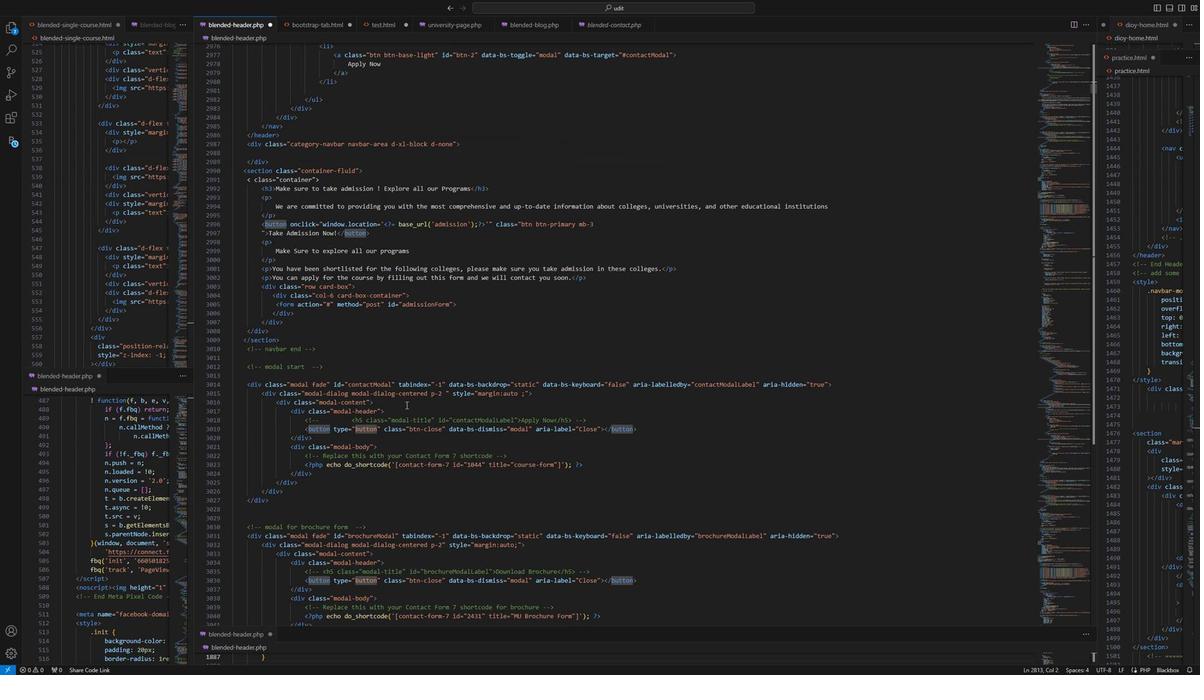 
Action: Mouse scrolled (410, 411) with delta (0, 0)
Screenshot: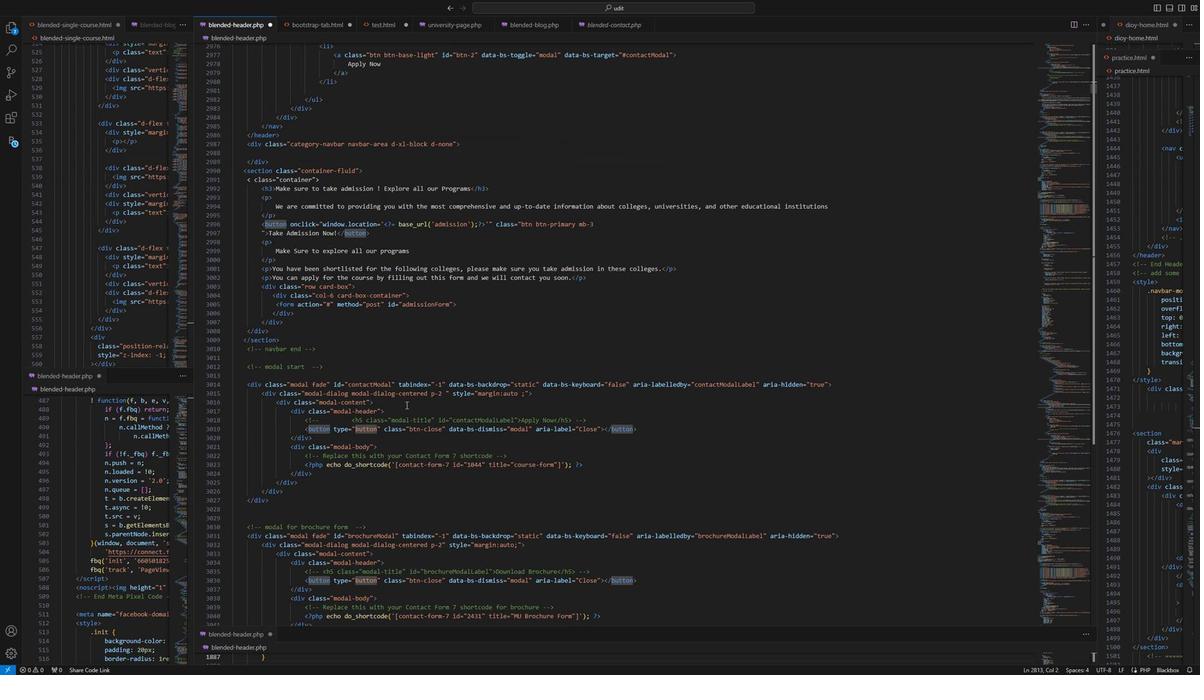 
Action: Mouse moved to (407, 415)
Screenshot: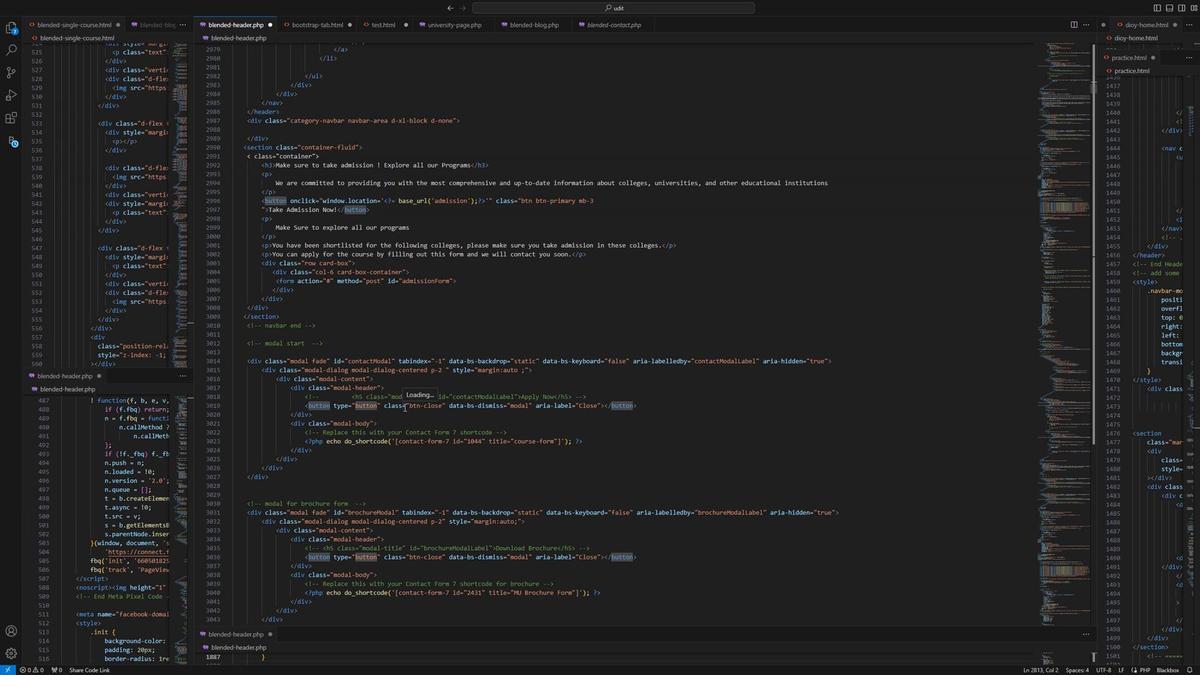 
Action: Mouse scrolled (407, 415) with delta (0, 0)
Screenshot: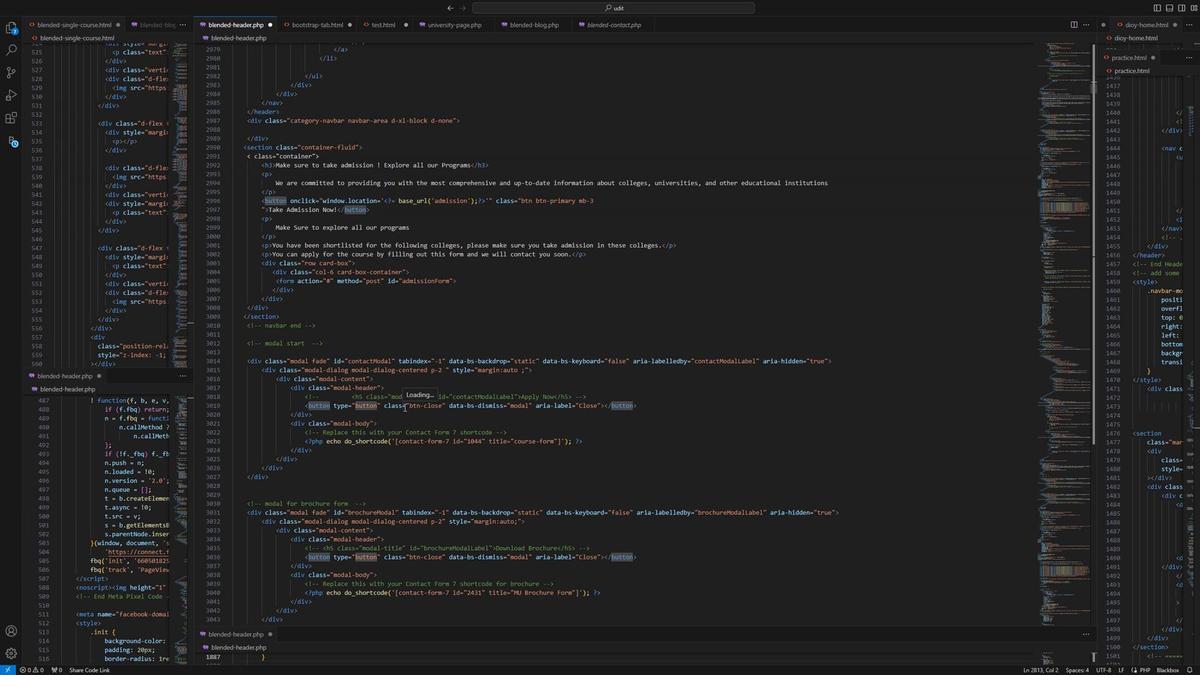 
Action: Mouse moved to (403, 419)
Screenshot: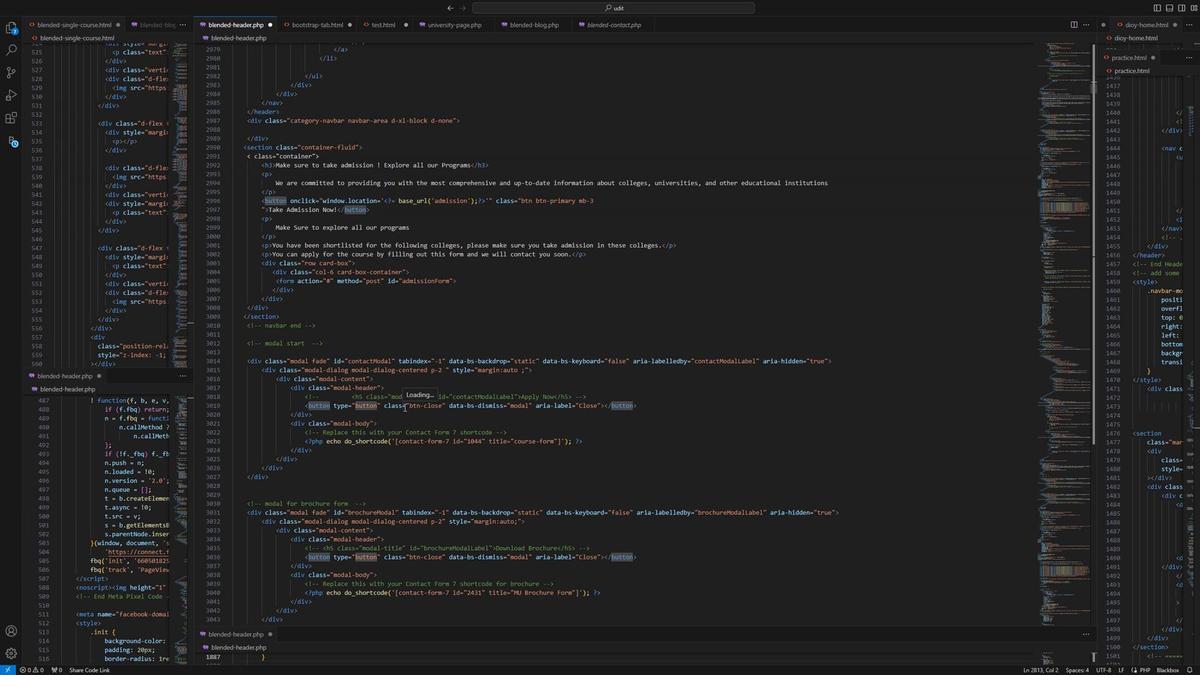 
Action: Mouse scrolled (403, 418) with delta (0, 0)
Screenshot: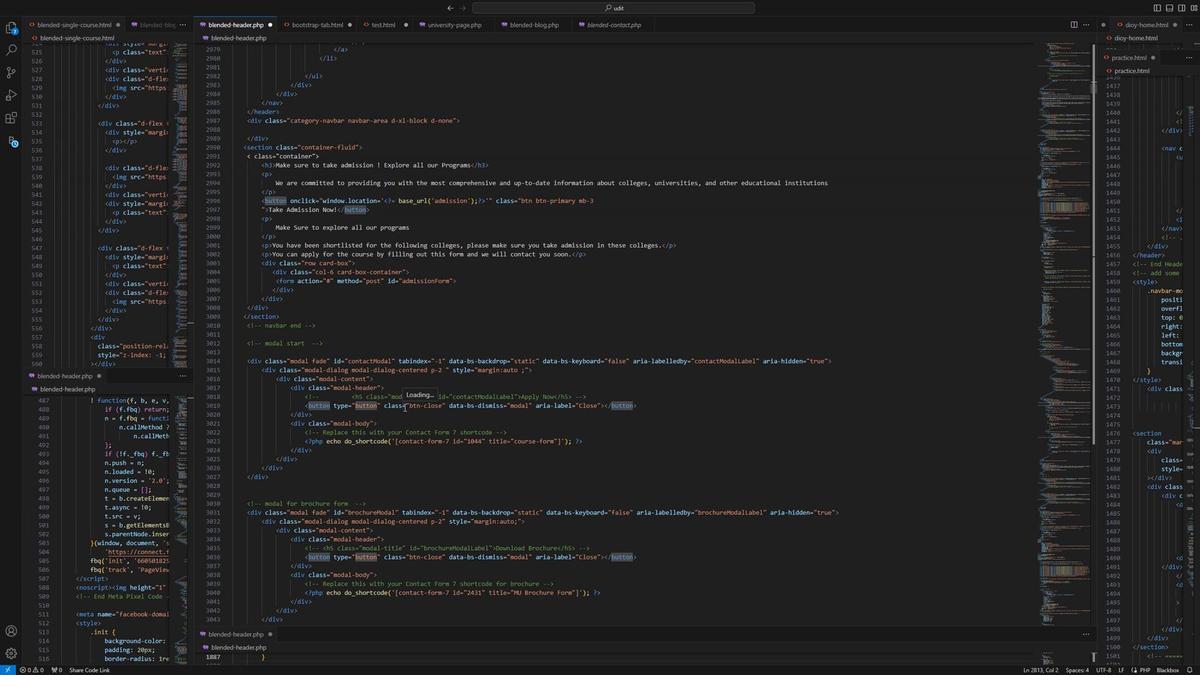 
Action: Mouse scrolled (403, 418) with delta (0, 0)
Screenshot: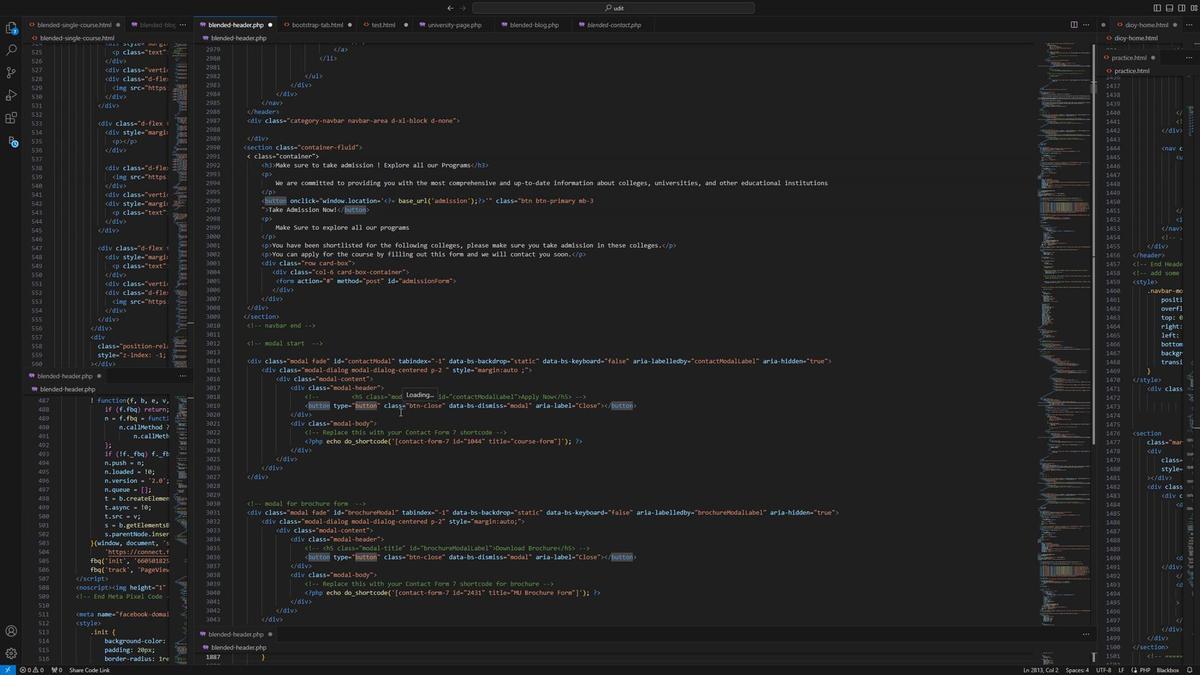 
Action: Mouse scrolled (403, 418) with delta (0, 0)
Screenshot: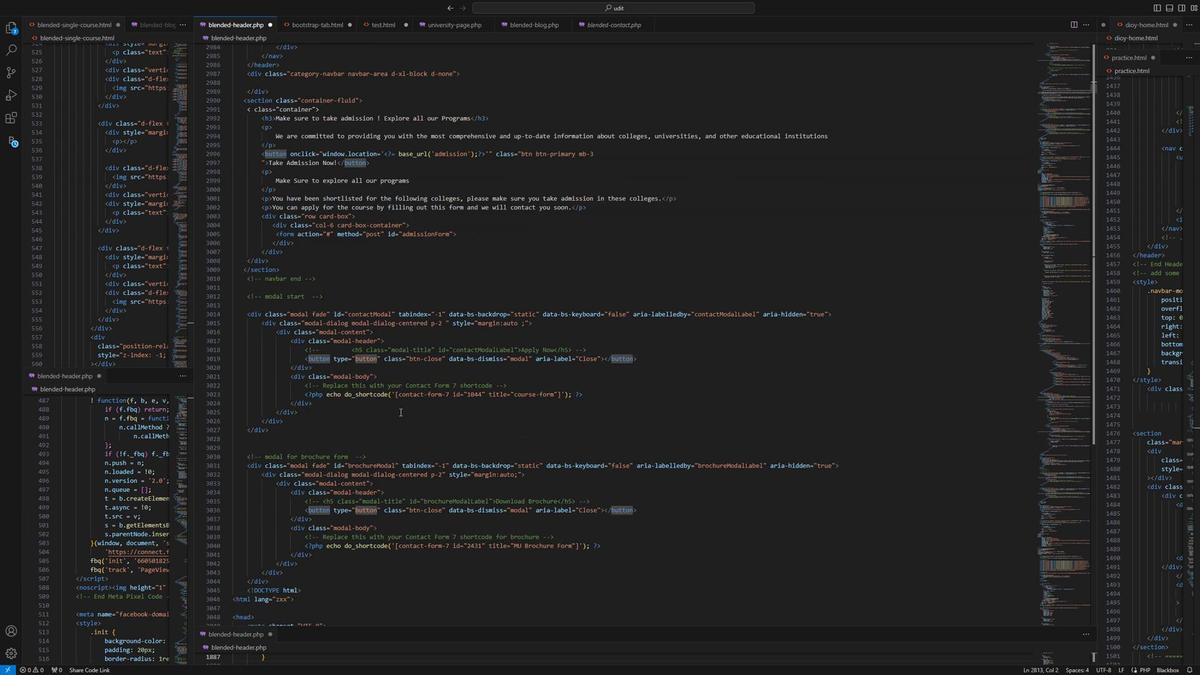 
Action: Mouse scrolled (403, 418) with delta (0, 0)
Screenshot: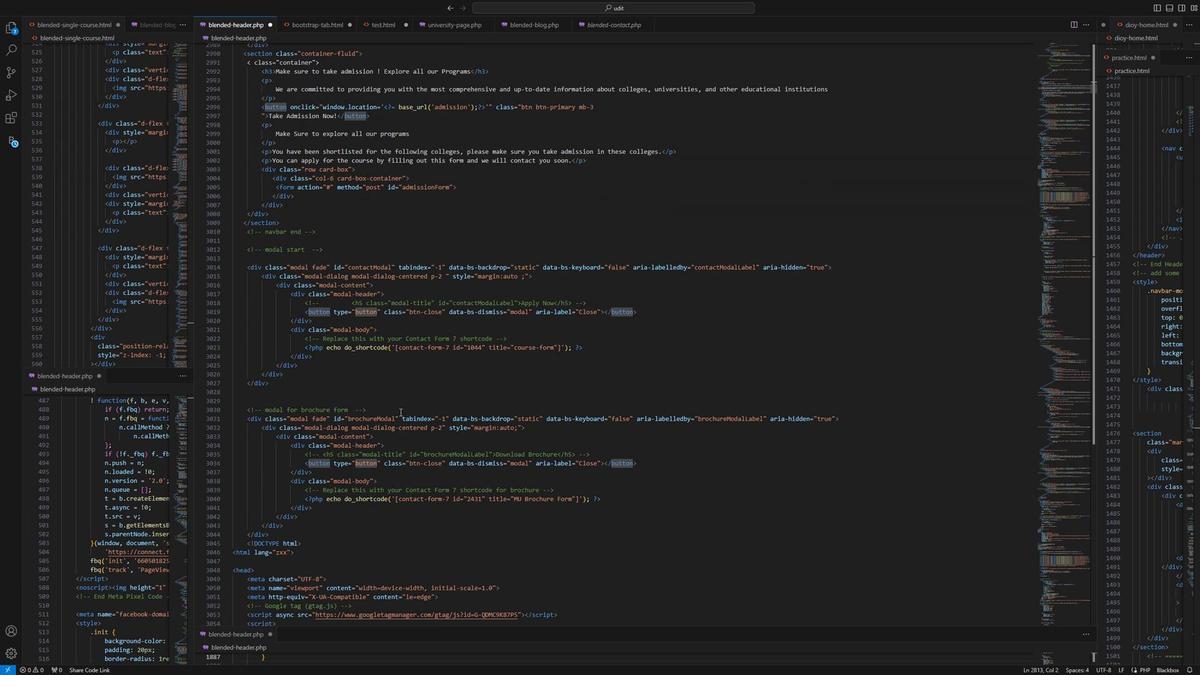 
Action: Mouse scrolled (403, 418) with delta (0, 0)
Screenshot: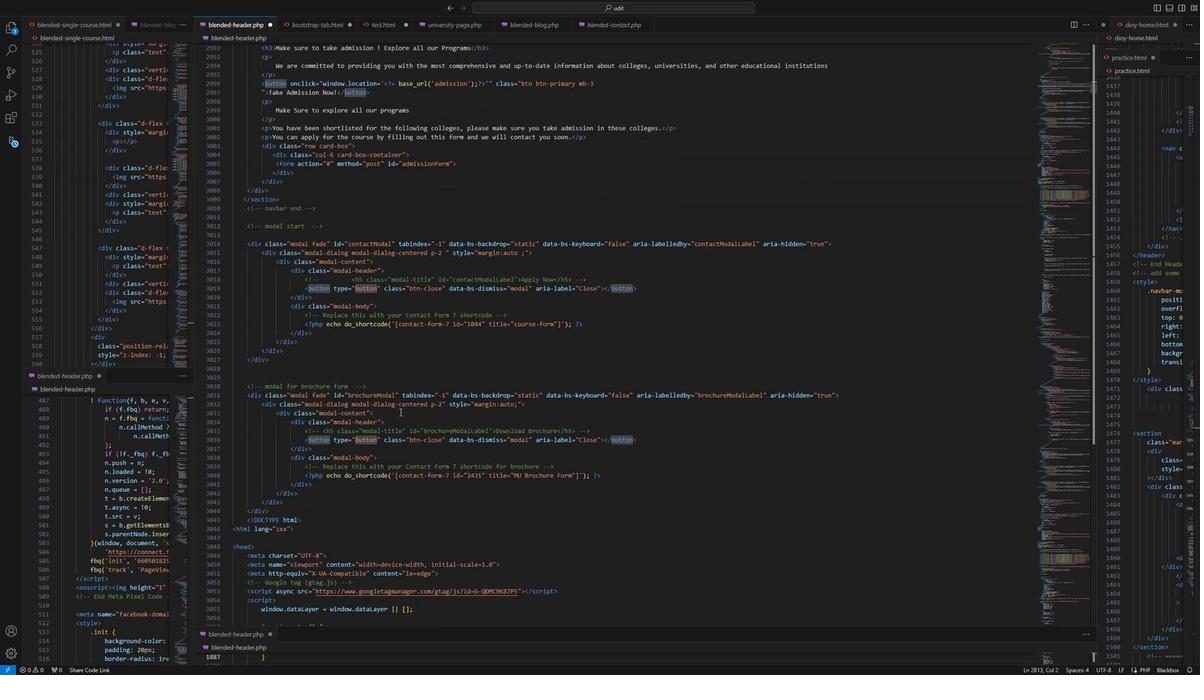 
Action: Mouse scrolled (403, 418) with delta (0, 0)
Screenshot: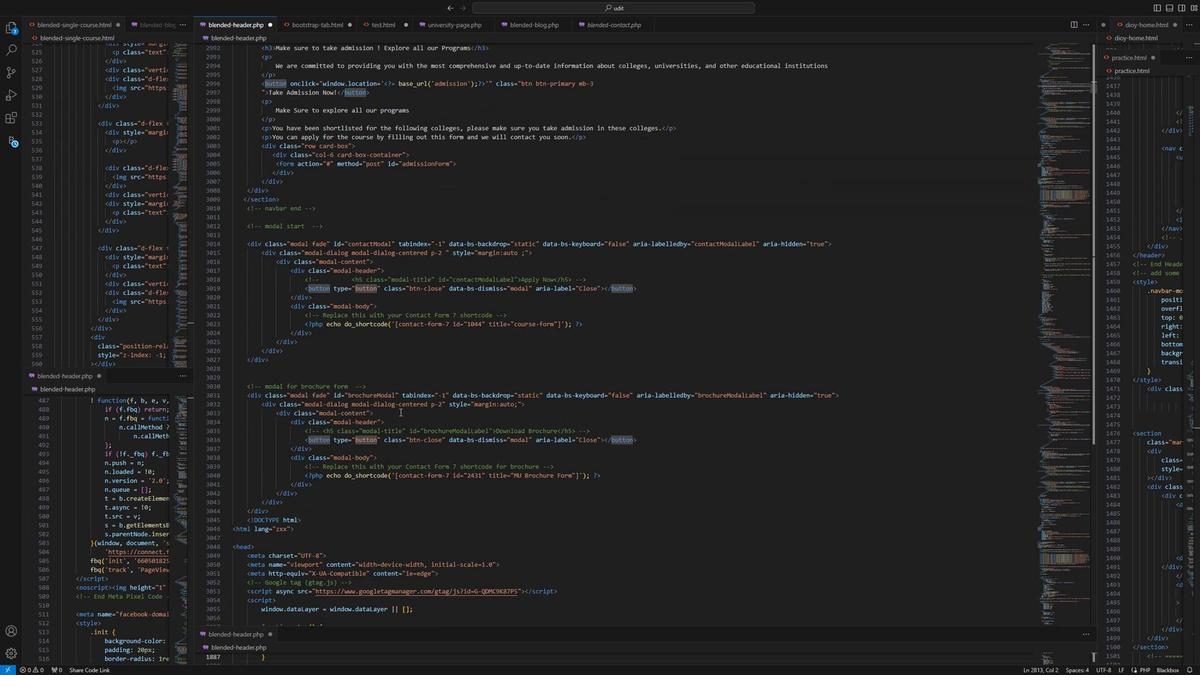 
Action: Mouse scrolled (403, 418) with delta (0, 0)
Screenshot: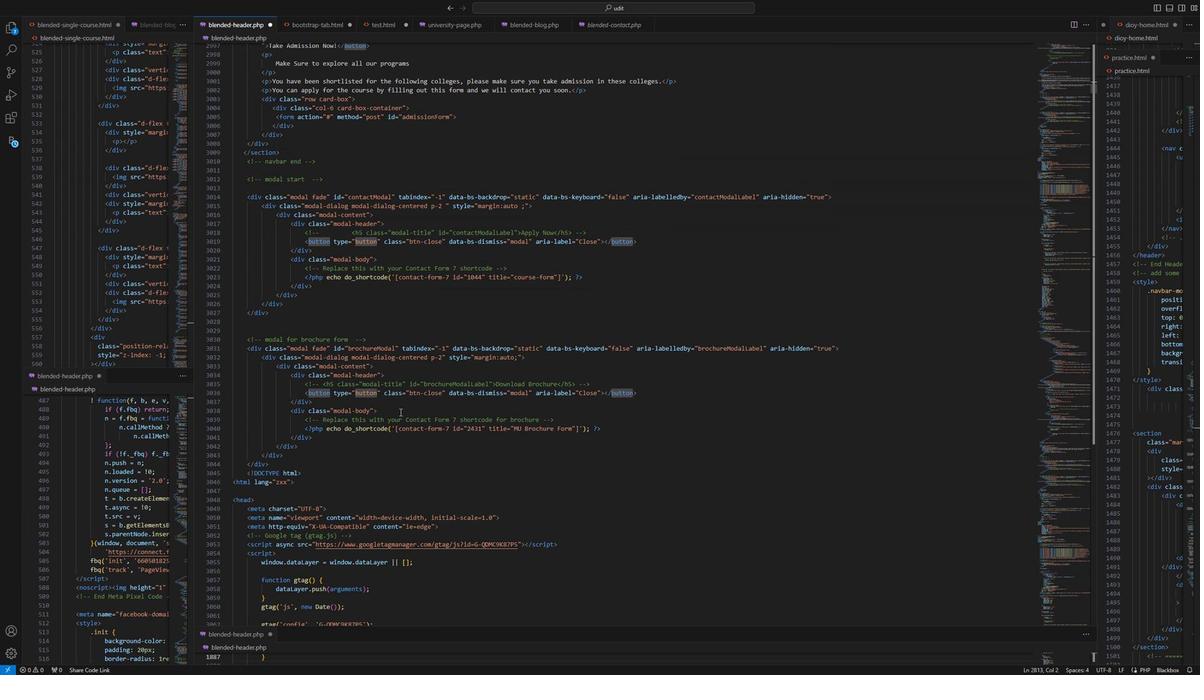 
Action: Mouse scrolled (403, 418) with delta (0, 0)
Screenshot: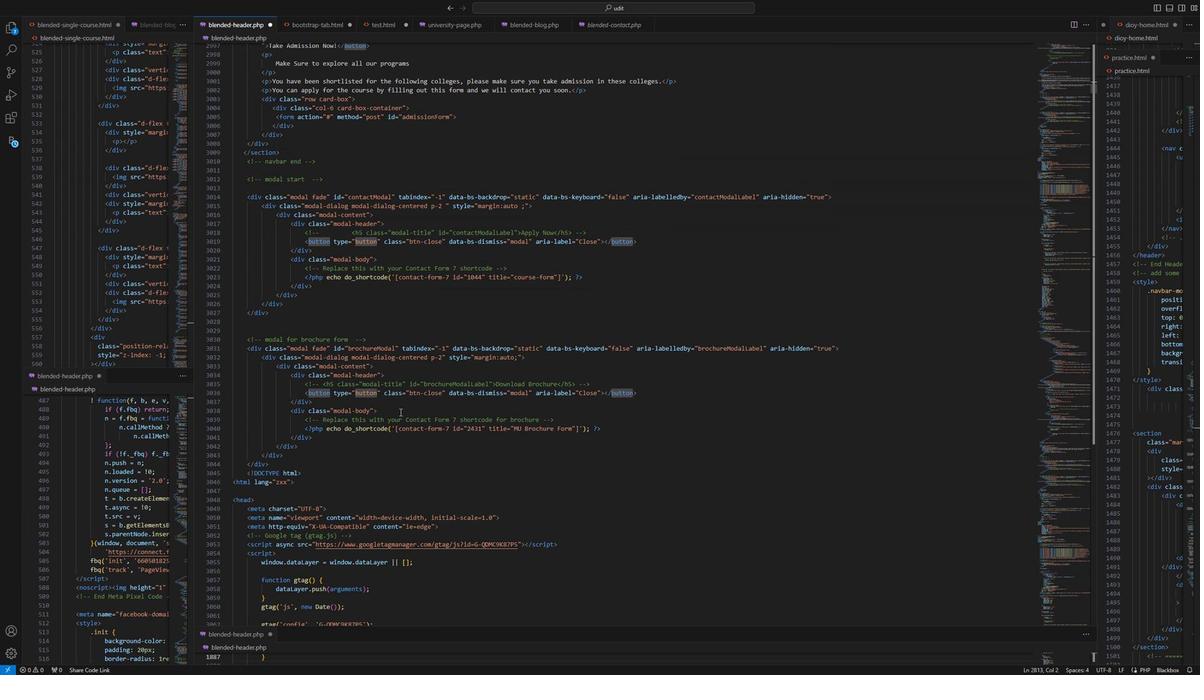 
Action: Mouse scrolled (403, 418) with delta (0, 0)
Screenshot: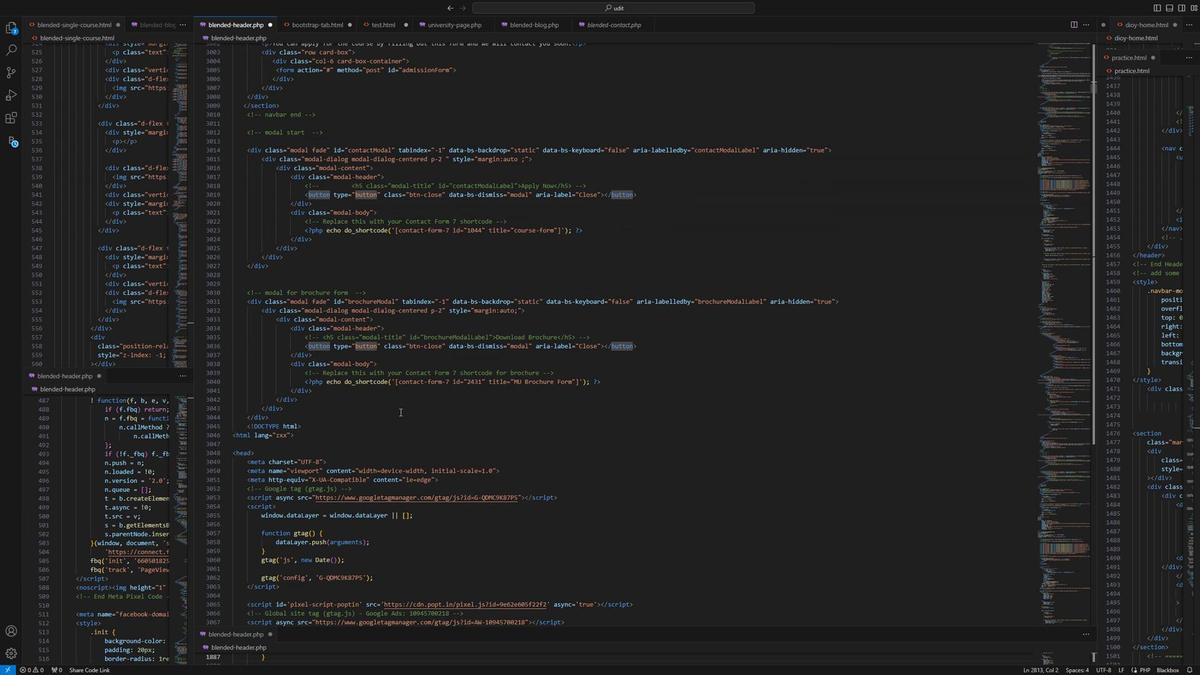 
Action: Mouse scrolled (403, 418) with delta (0, 0)
Screenshot: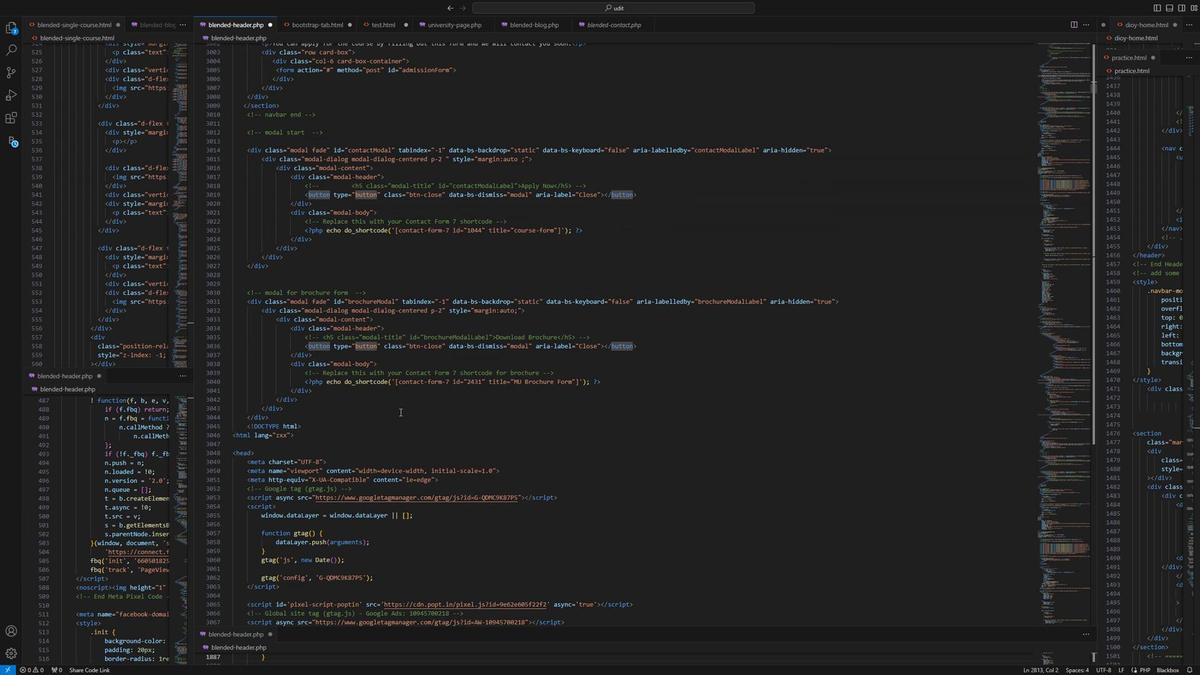 
Action: Mouse moved to (400, 422)
Screenshot: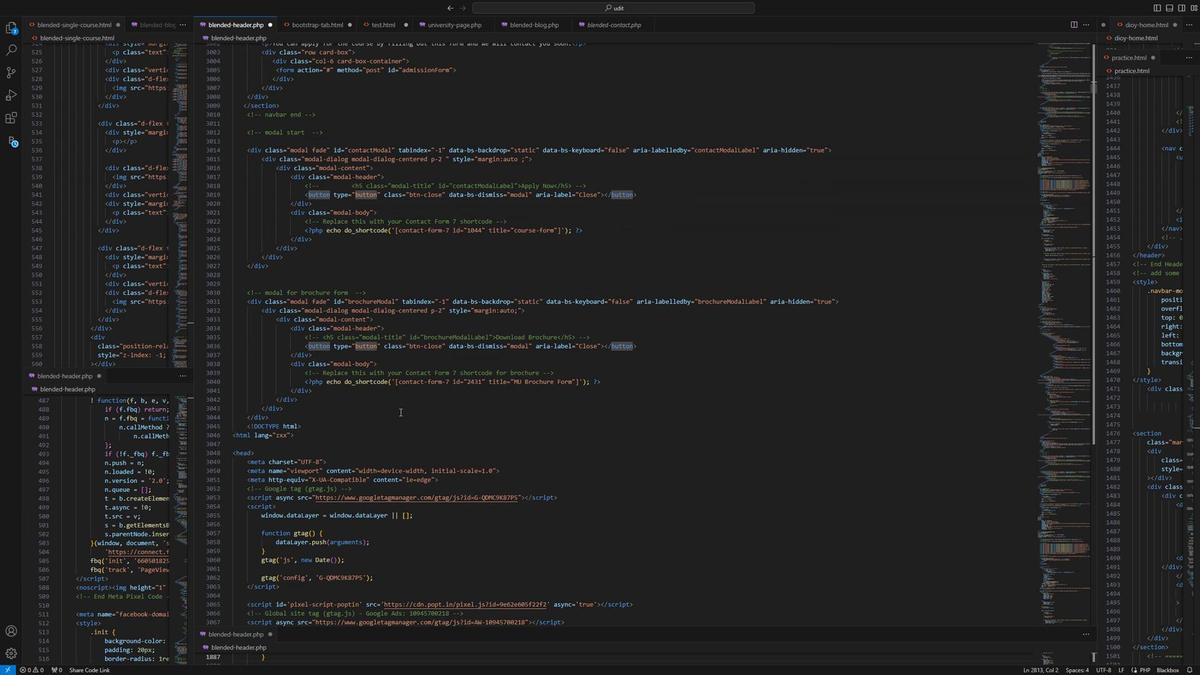 
Action: Mouse scrolled (400, 421) with delta (0, 0)
Screenshot: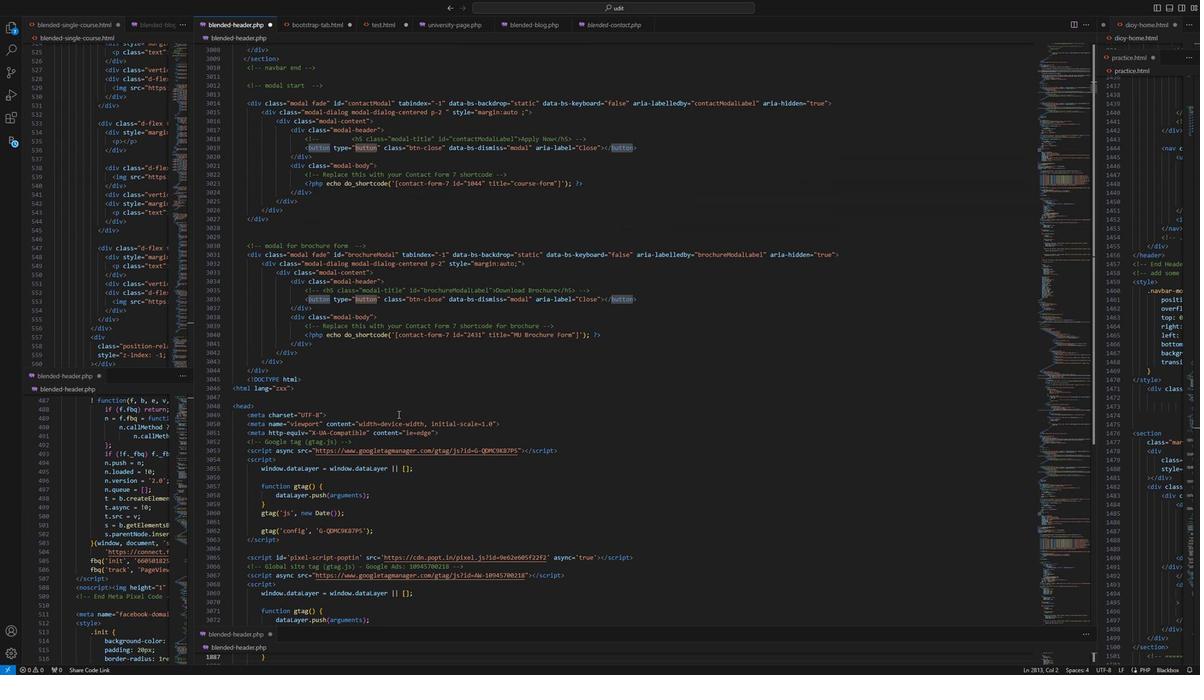 
Action: Mouse moved to (400, 435)
Screenshot: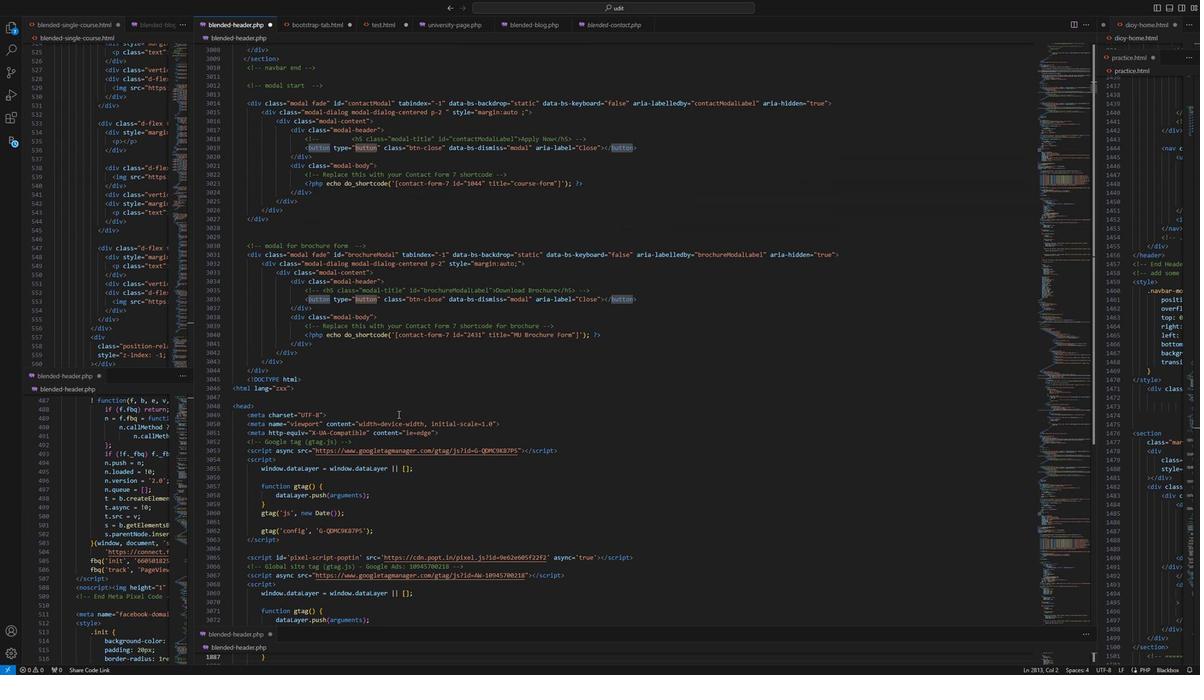 
Action: Mouse scrolled (400, 435) with delta (0, 0)
Screenshot: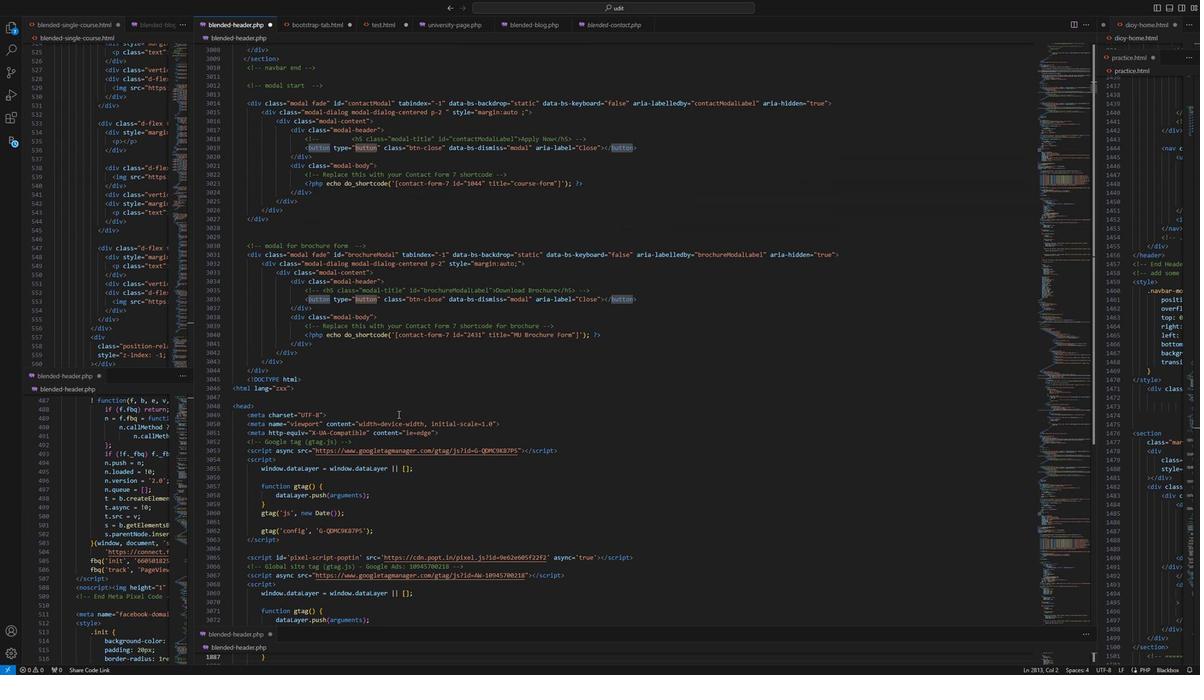 
Action: Mouse moved to (379, 460)
Screenshot: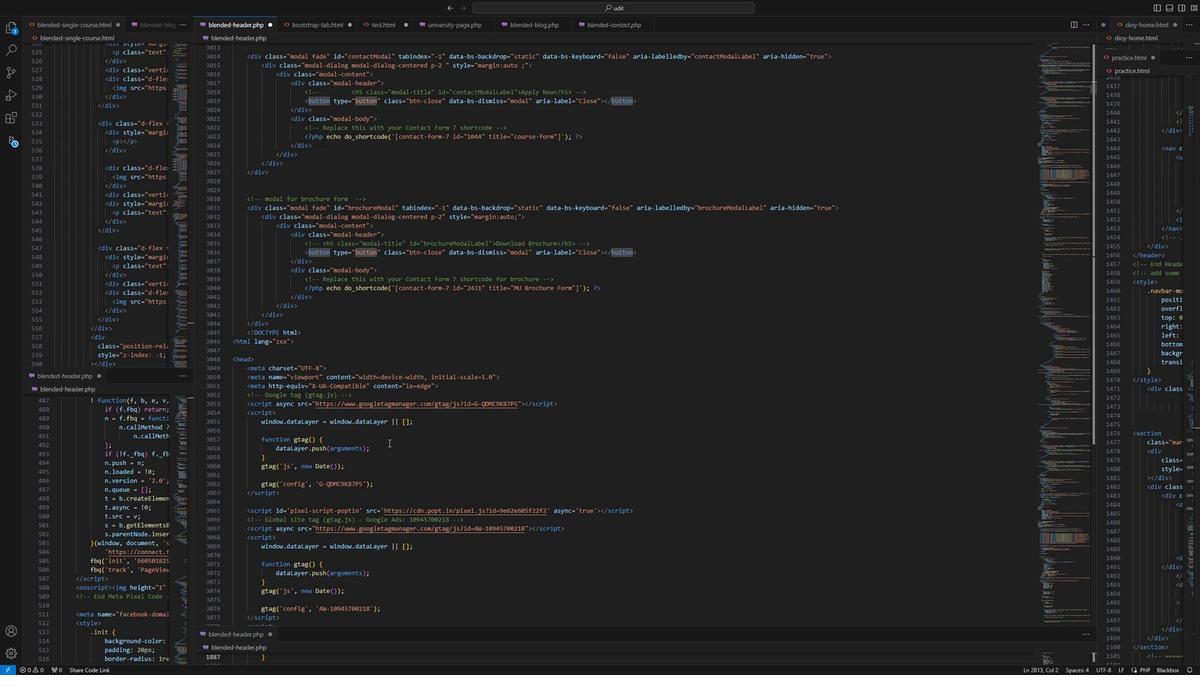 
Action: Mouse scrolled (379, 460) with delta (0, 0)
Screenshot: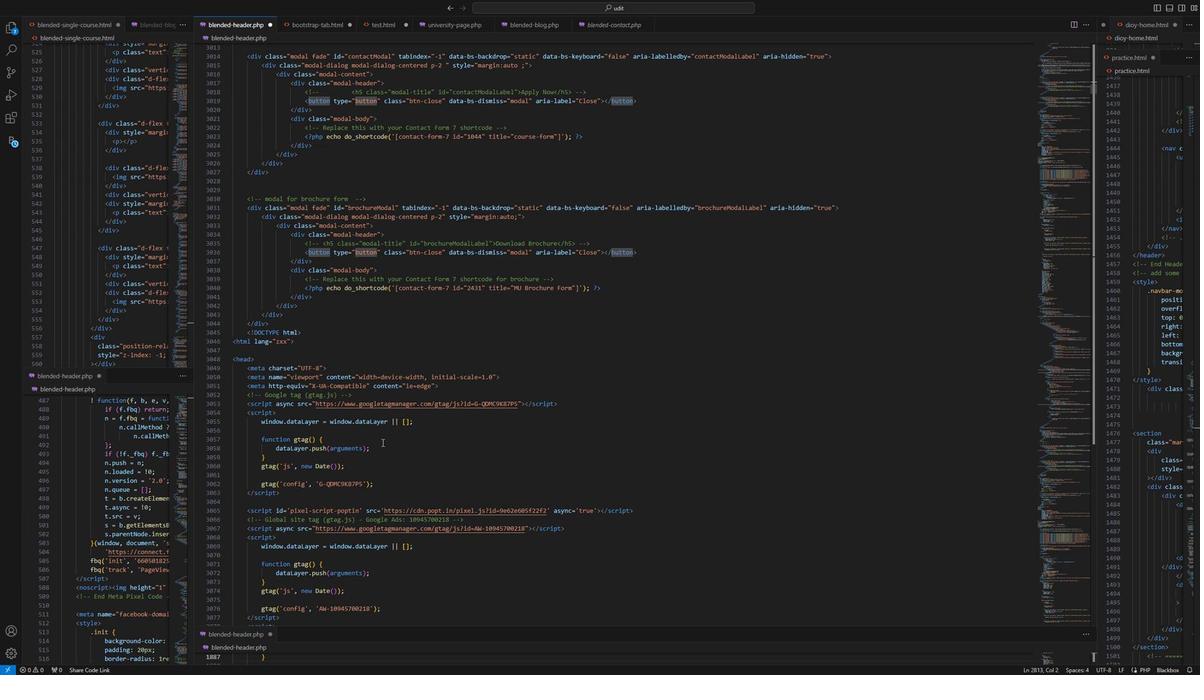 
Action: Mouse moved to (344, 562)
Screenshot: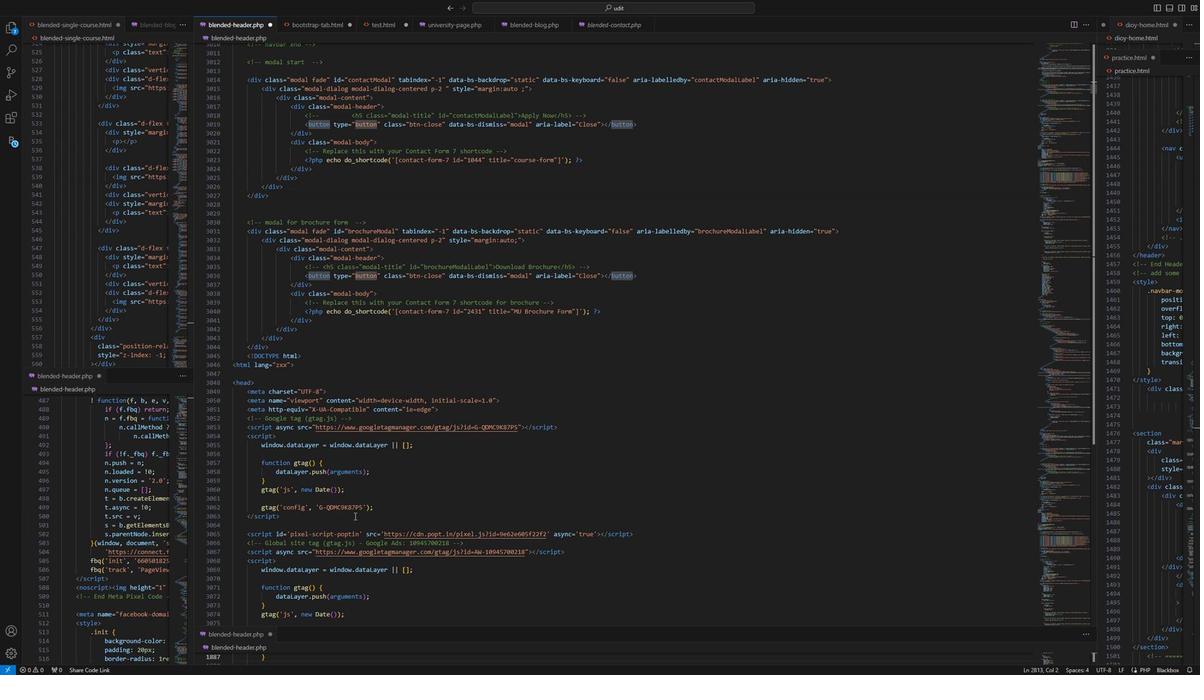 
Action: Mouse scrolled (344, 561) with delta (0, 0)
Screenshot: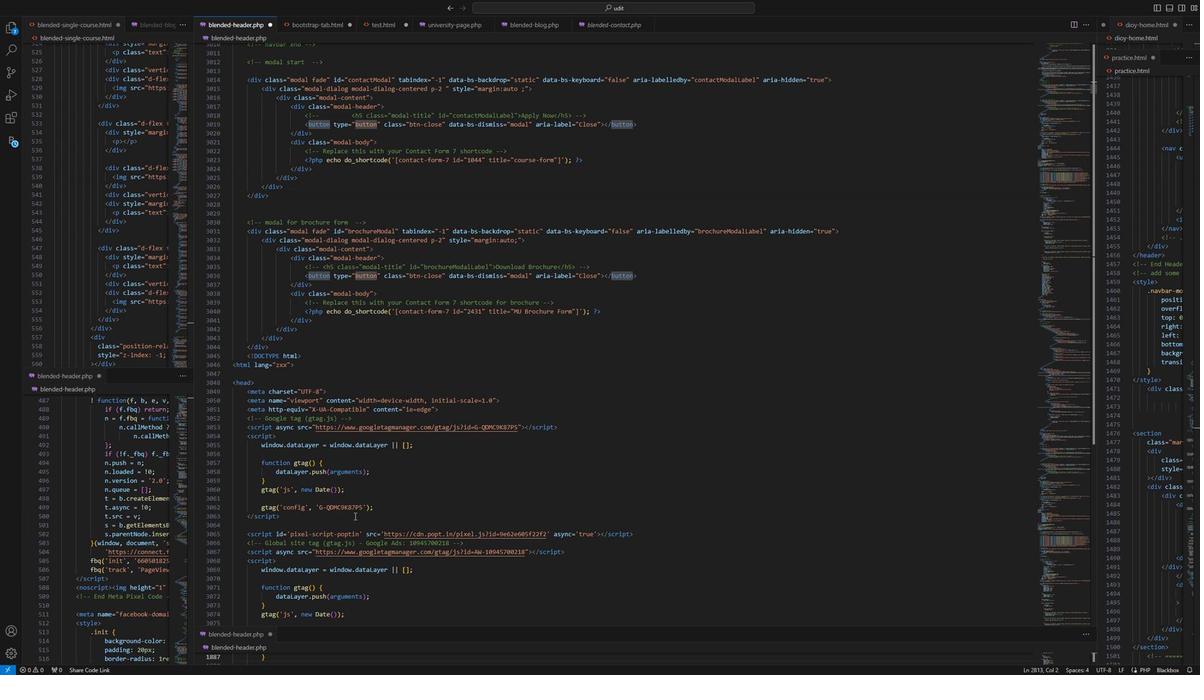 
Action: Mouse scrolled (344, 561) with delta (0, 0)
Screenshot: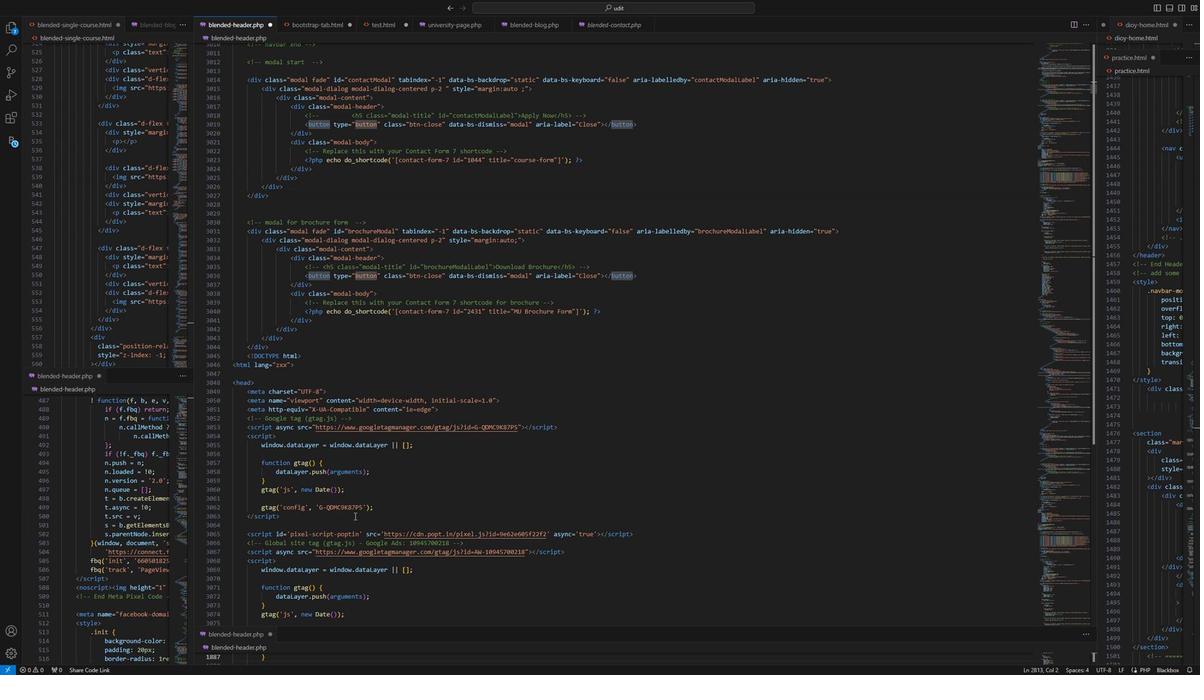 
Action: Mouse moved to (238, 648)
Screenshot: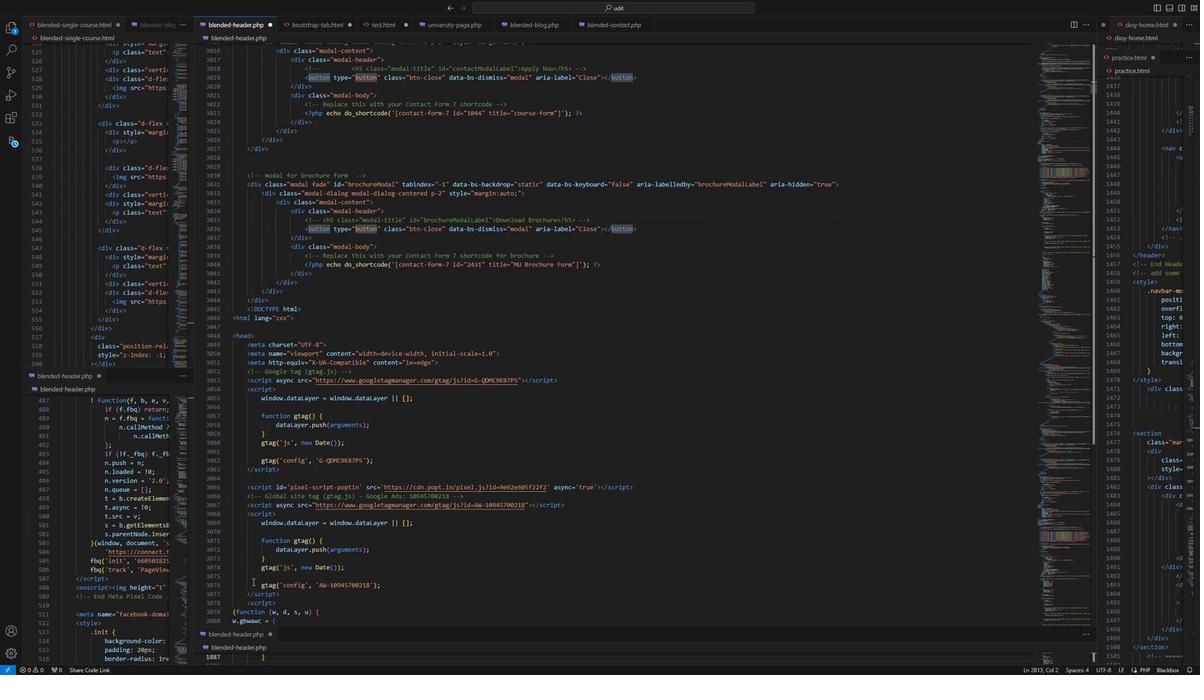 
Action: Mouse scrolled (238, 648) with delta (0, 0)
Screenshot: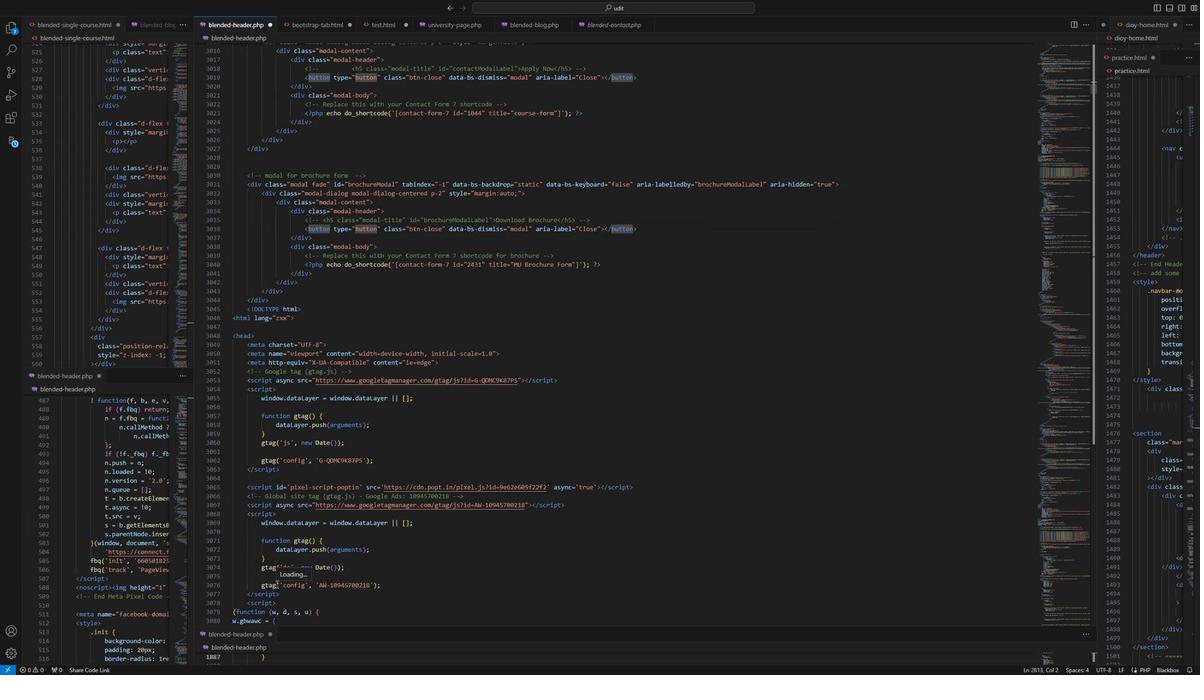 
Action: Mouse scrolled (238, 648) with delta (0, 0)
Screenshot: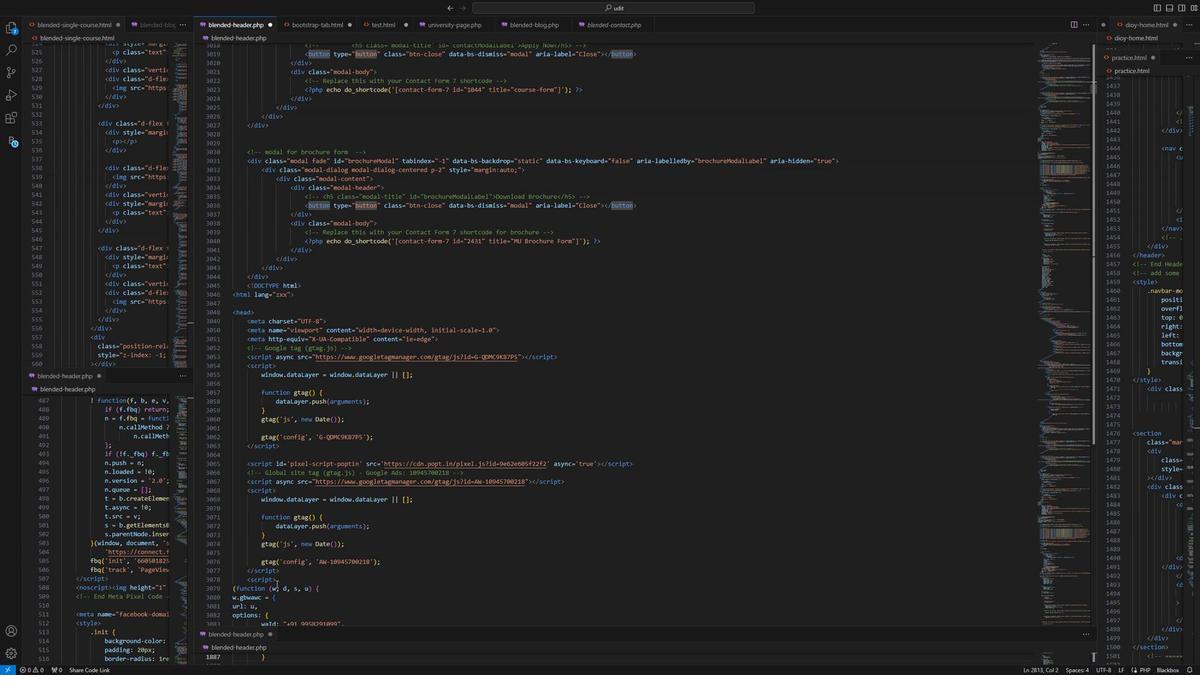 
Action: Mouse scrolled (238, 648) with delta (0, 0)
Screenshot: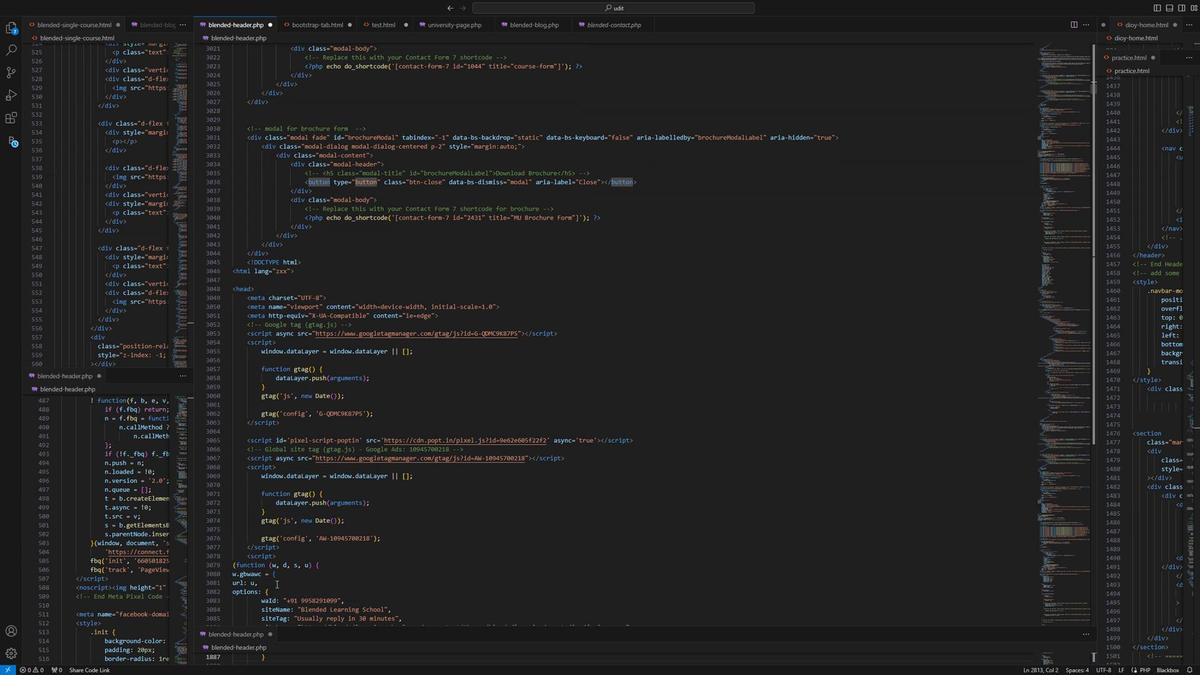 
Action: Mouse scrolled (238, 648) with delta (0, 0)
Screenshot: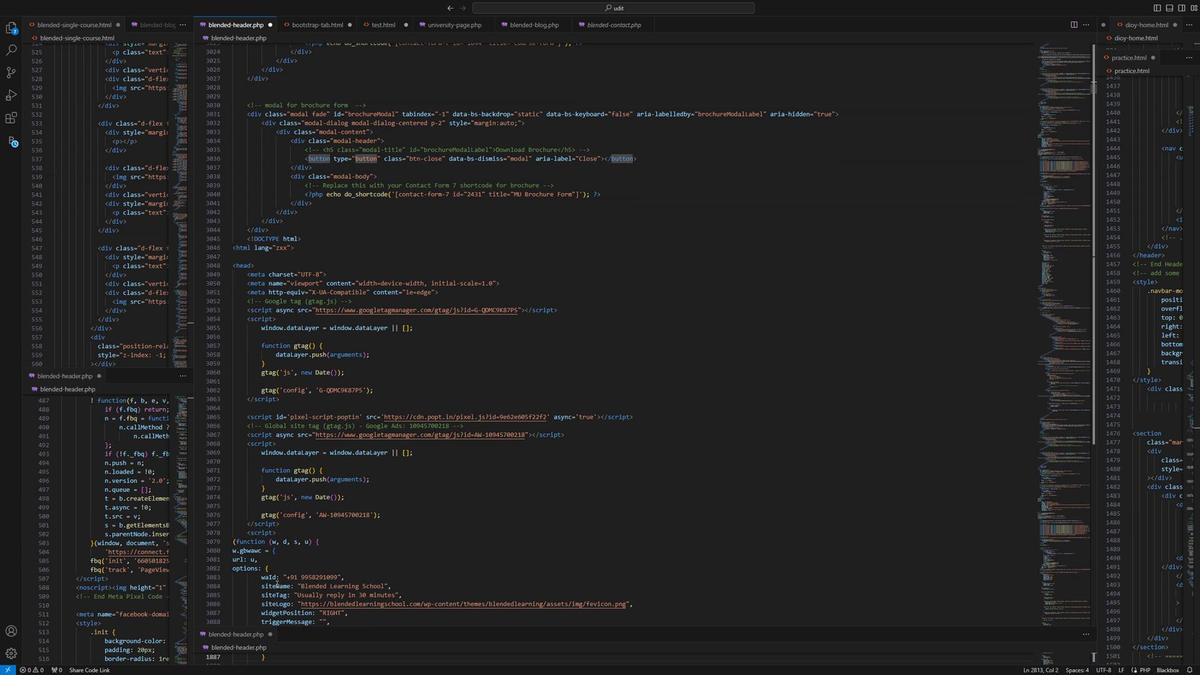 
Action: Mouse scrolled (238, 648) with delta (0, 0)
Screenshot: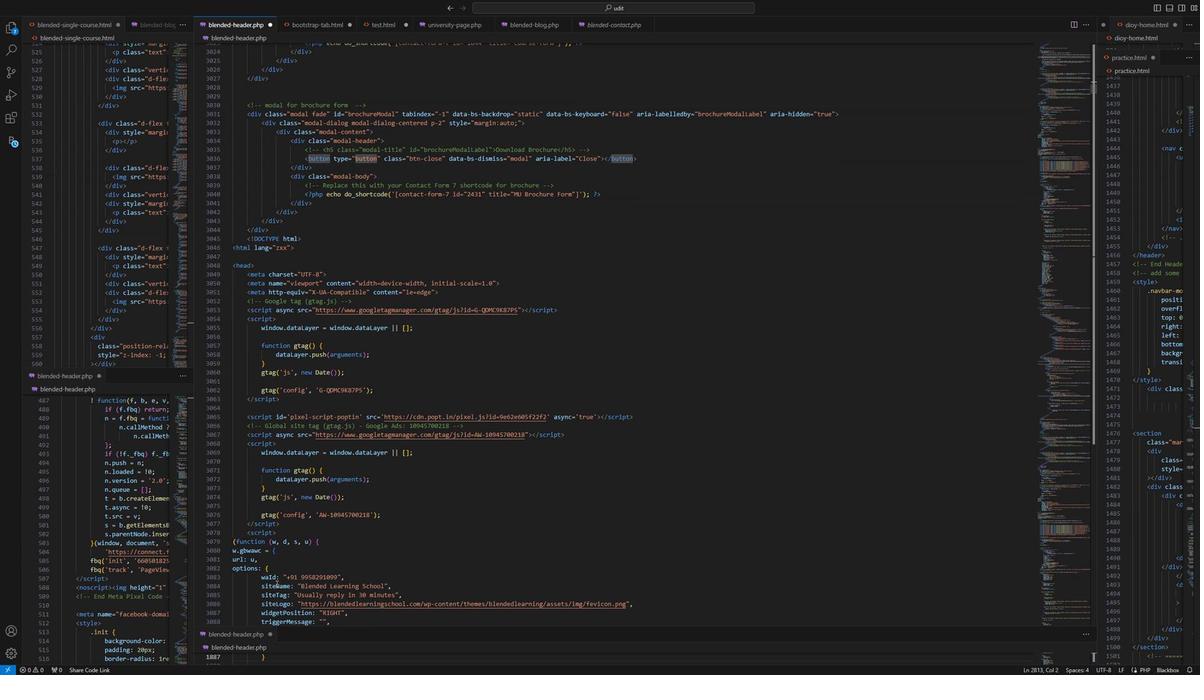
Action: Mouse moved to (234, 652)
Screenshot: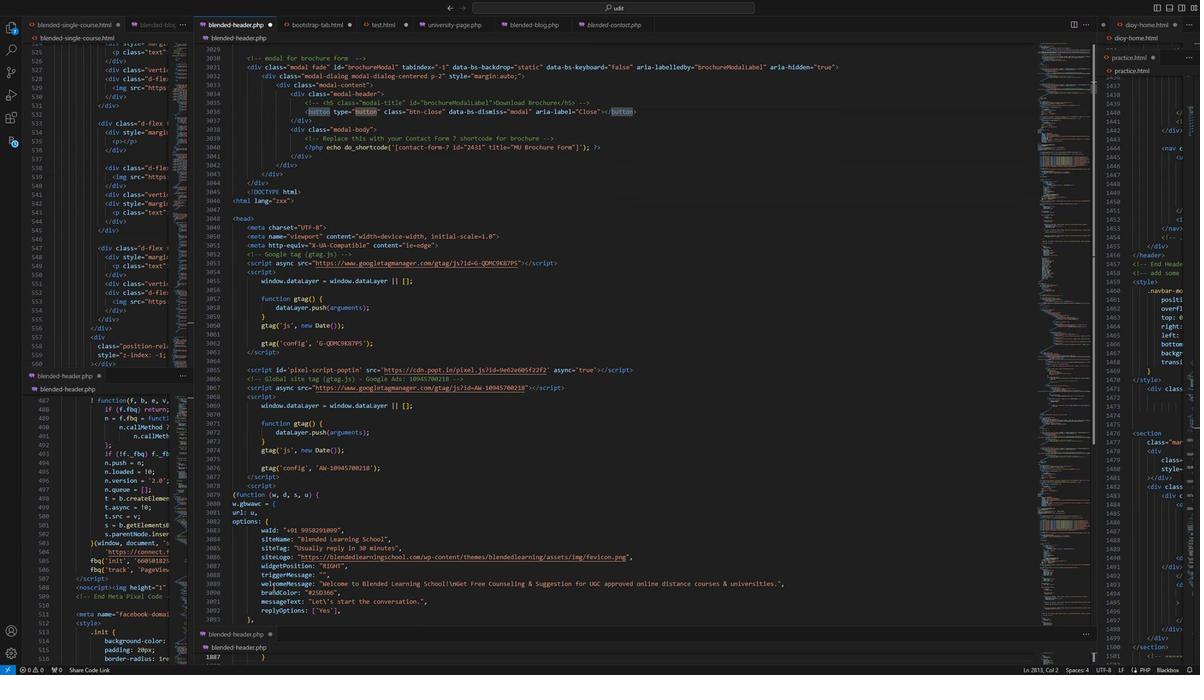 
Action: Mouse scrolled (234, 653) with delta (0, 0)
Screenshot: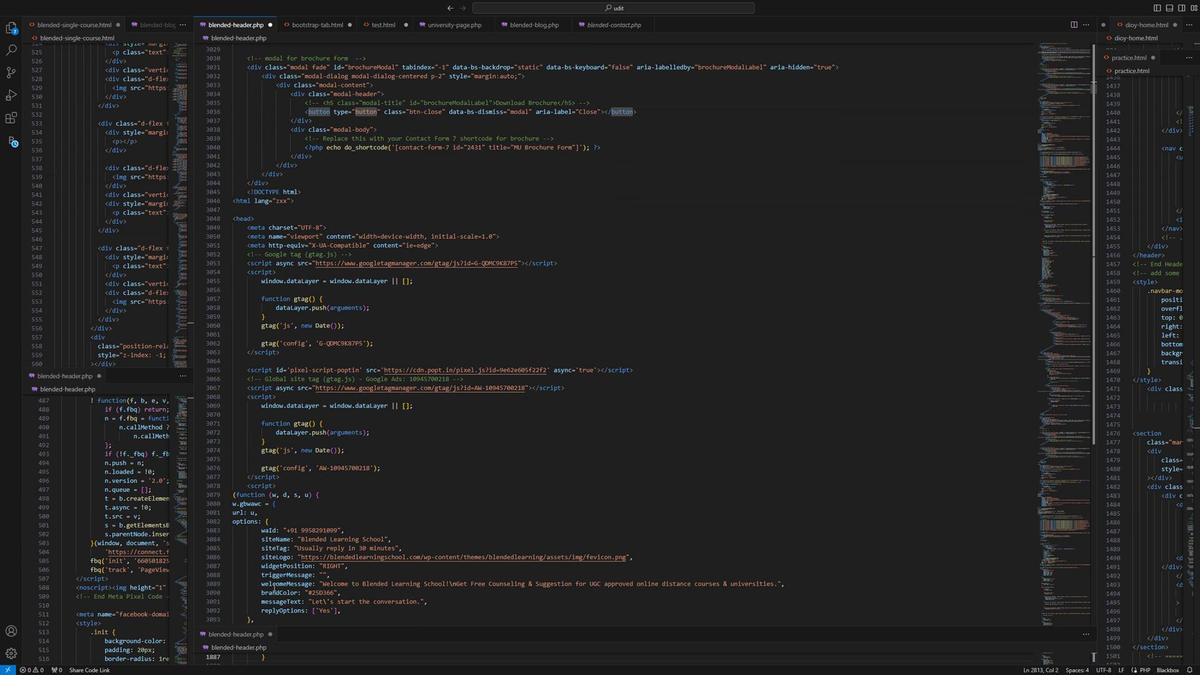 
Action: Mouse scrolled (234, 653) with delta (0, 0)
Screenshot: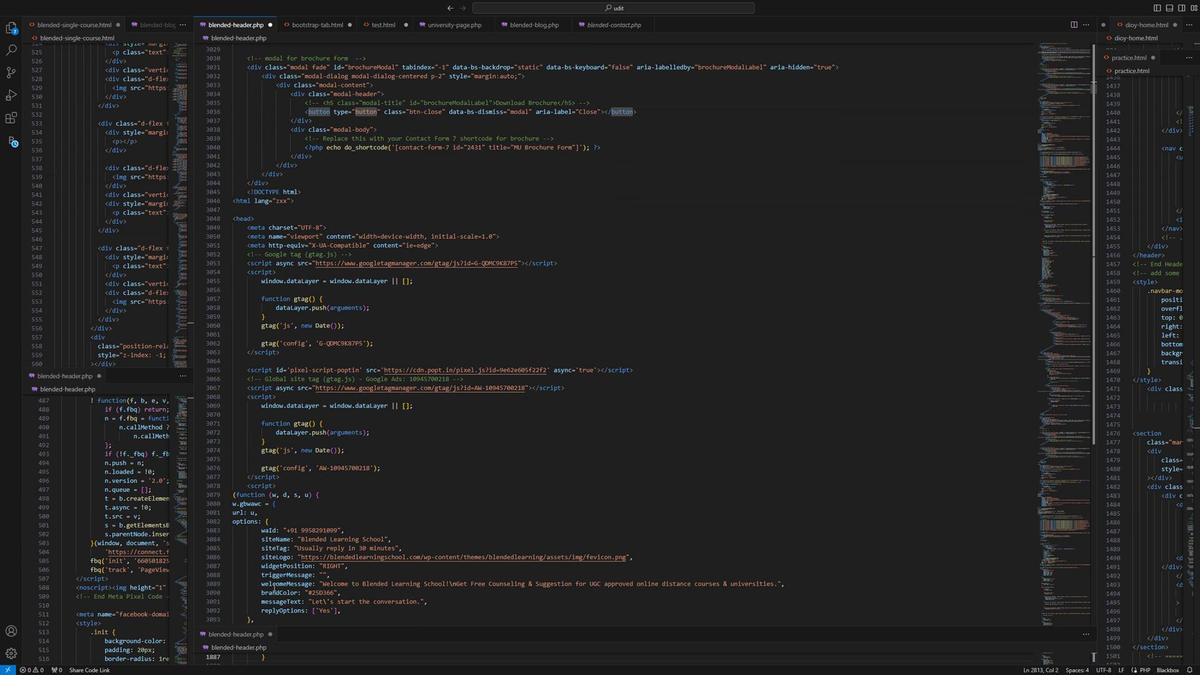 
Action: Mouse scrolled (234, 653) with delta (0, 0)
Screenshot: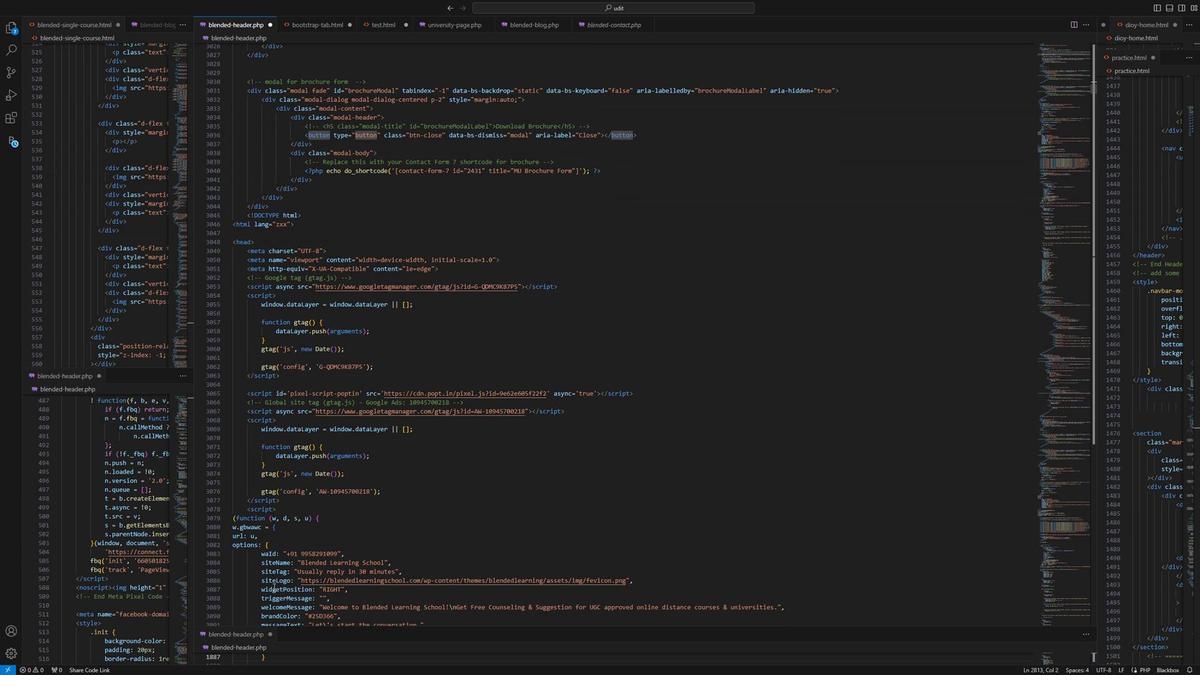 
Action: Mouse scrolled (234, 653) with delta (0, 0)
Screenshot: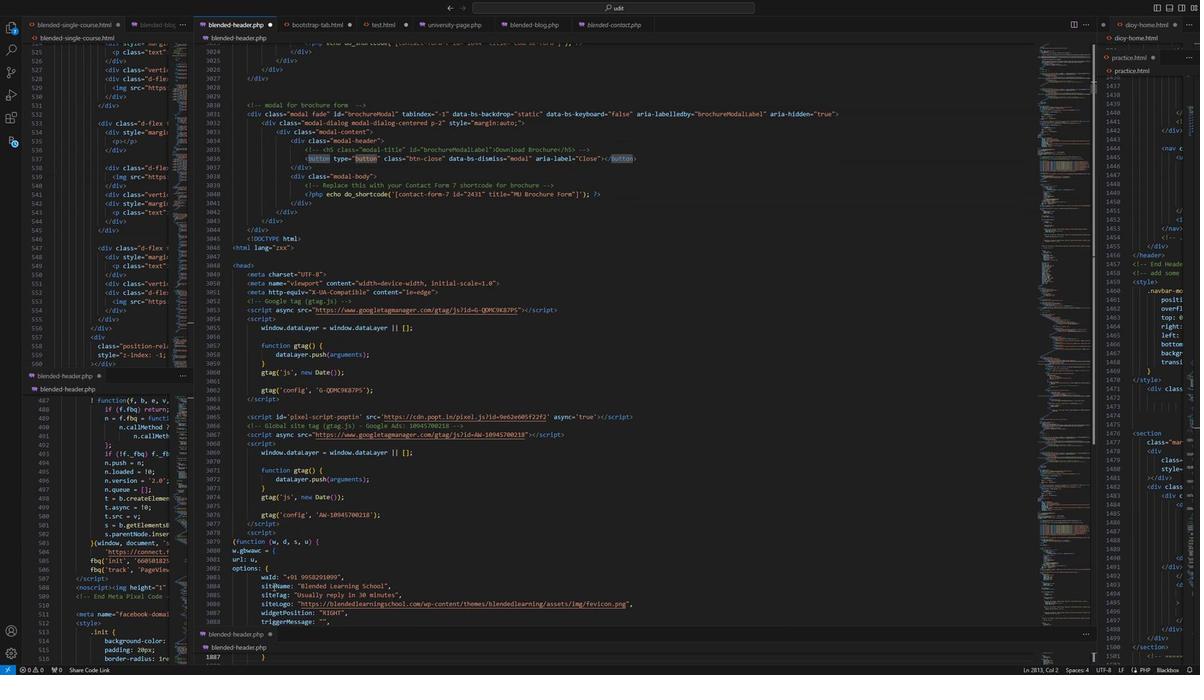 
Action: Mouse moved to (272, 583)
Screenshot: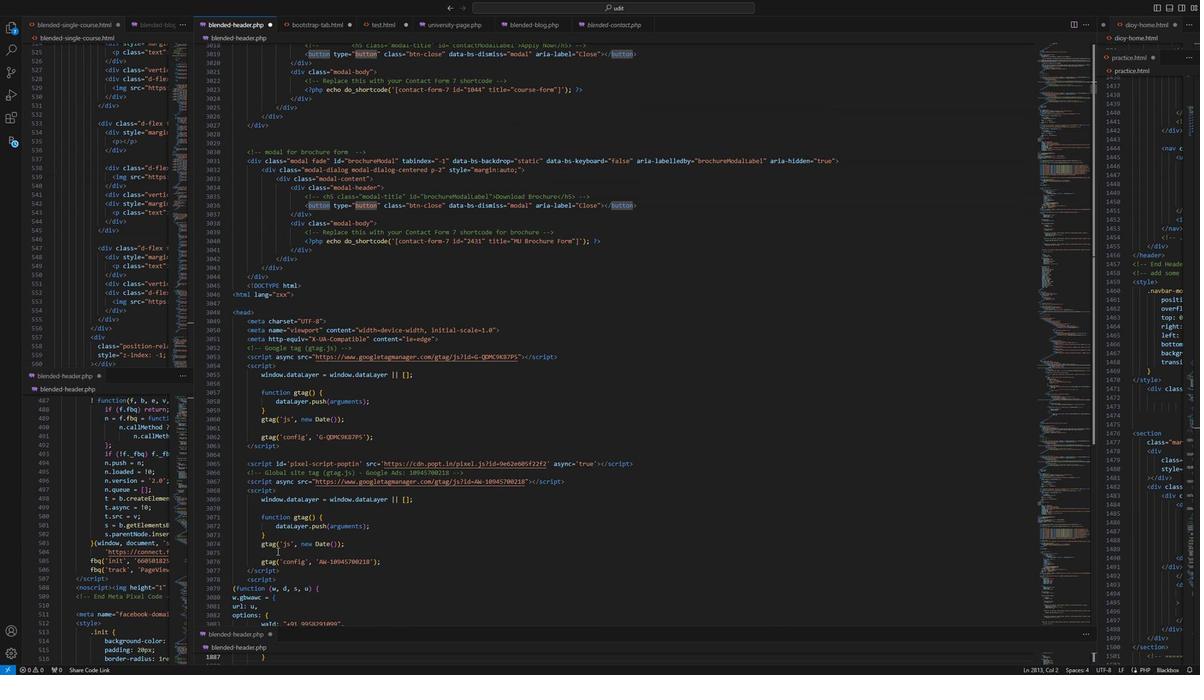 
Action: Mouse scrolled (272, 583) with delta (0, 0)
Screenshot: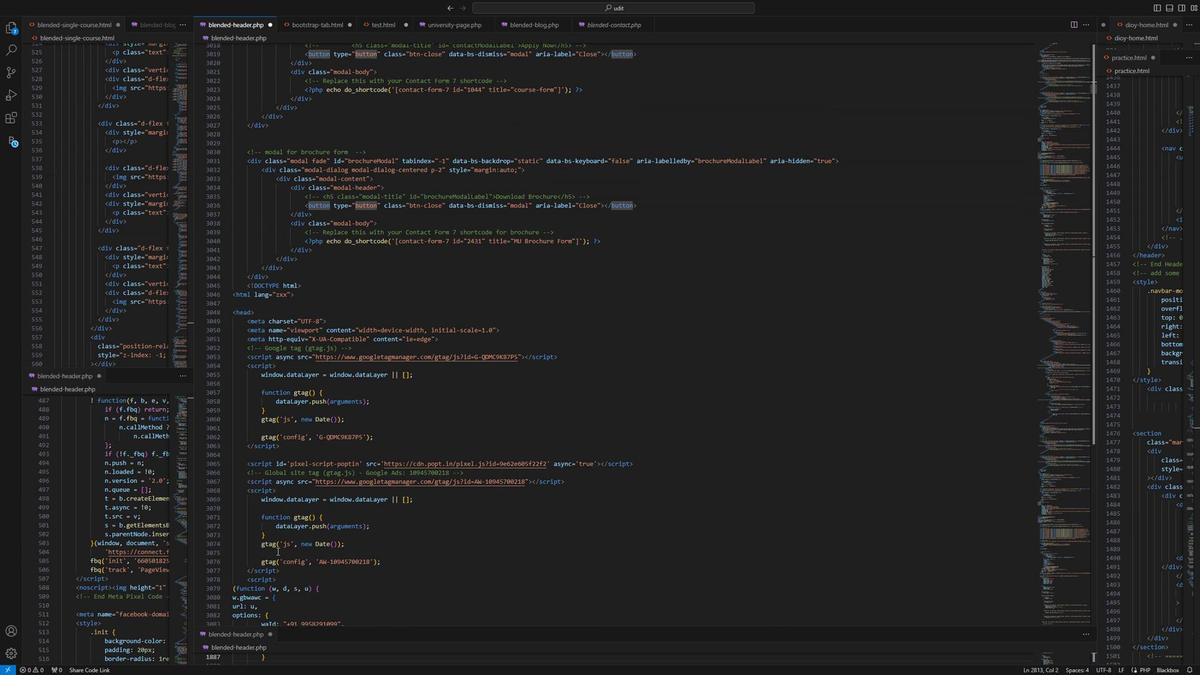 
Action: Mouse scrolled (272, 583) with delta (0, 0)
Screenshot: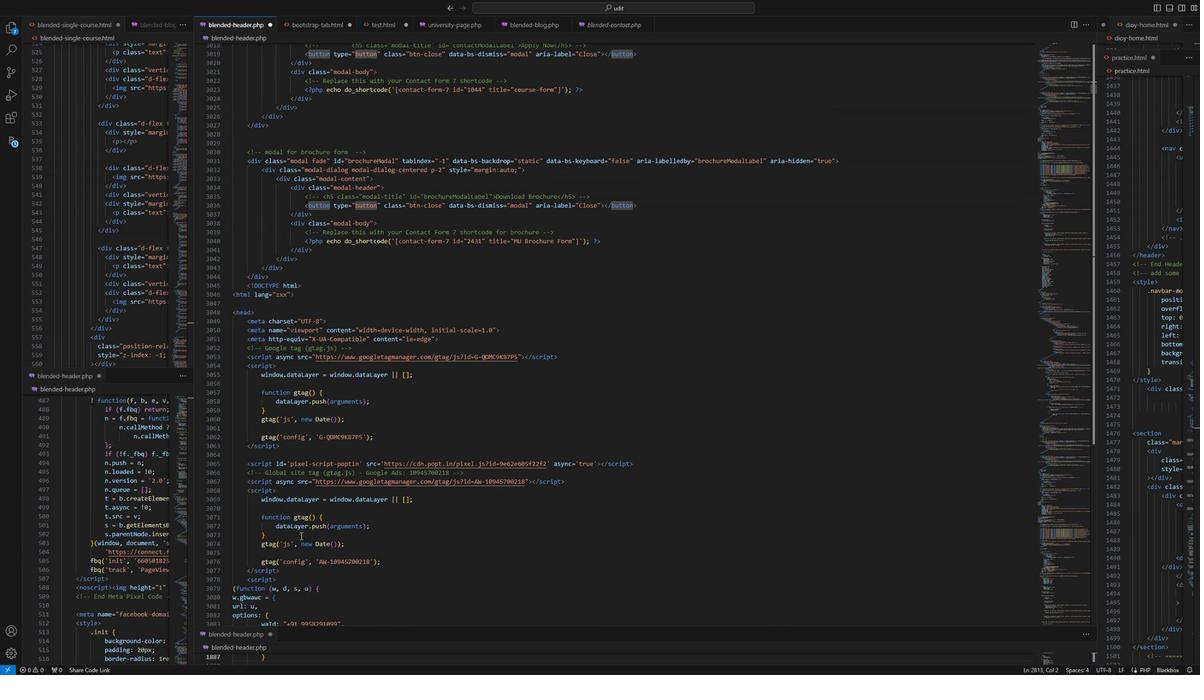
Action: Mouse scrolled (272, 583) with delta (0, 0)
Screenshot: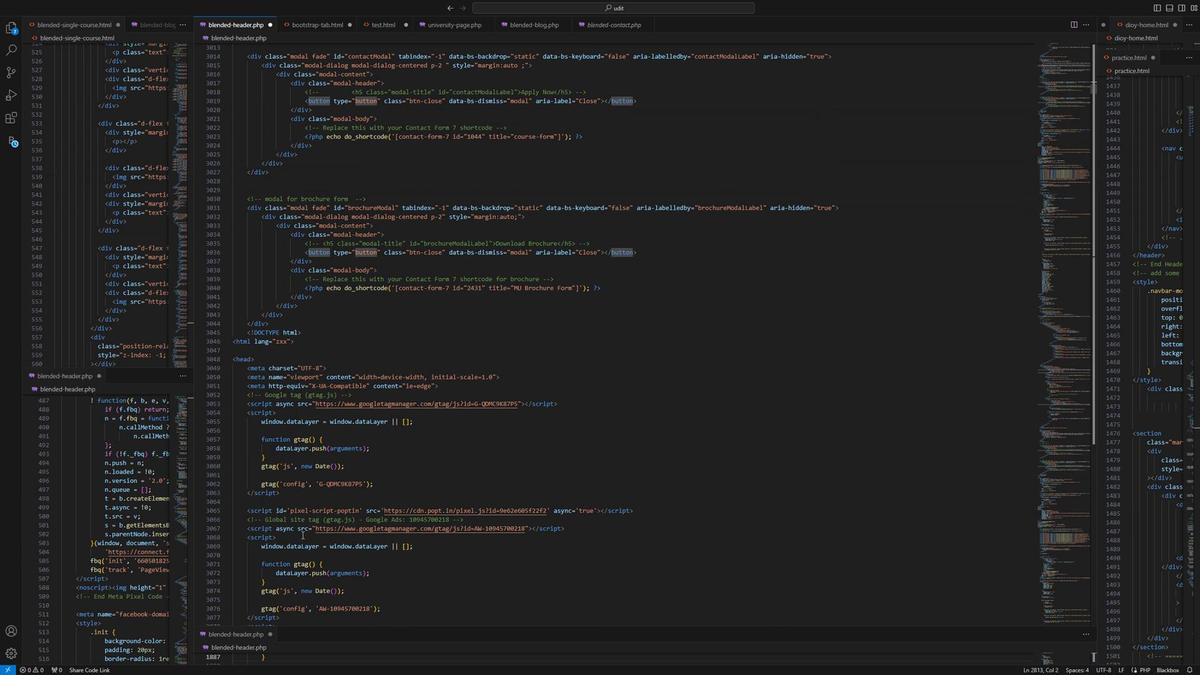 
Action: Mouse moved to (305, 558)
Screenshot: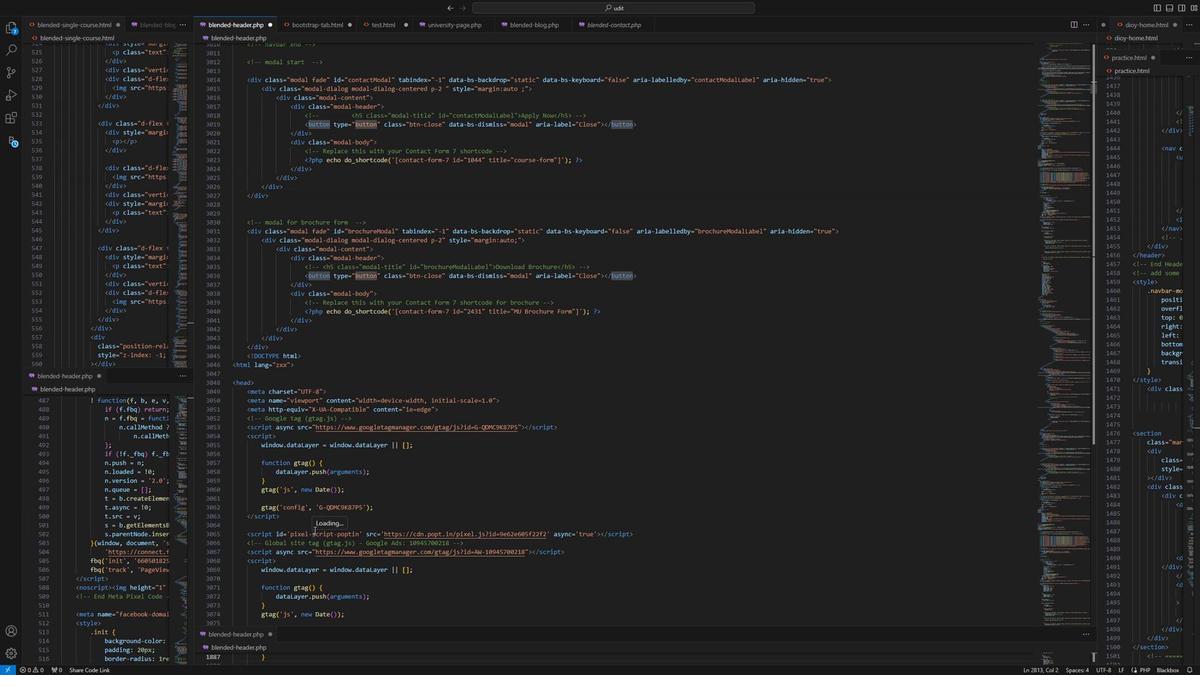 
Action: Mouse scrolled (305, 559) with delta (0, 0)
Screenshot: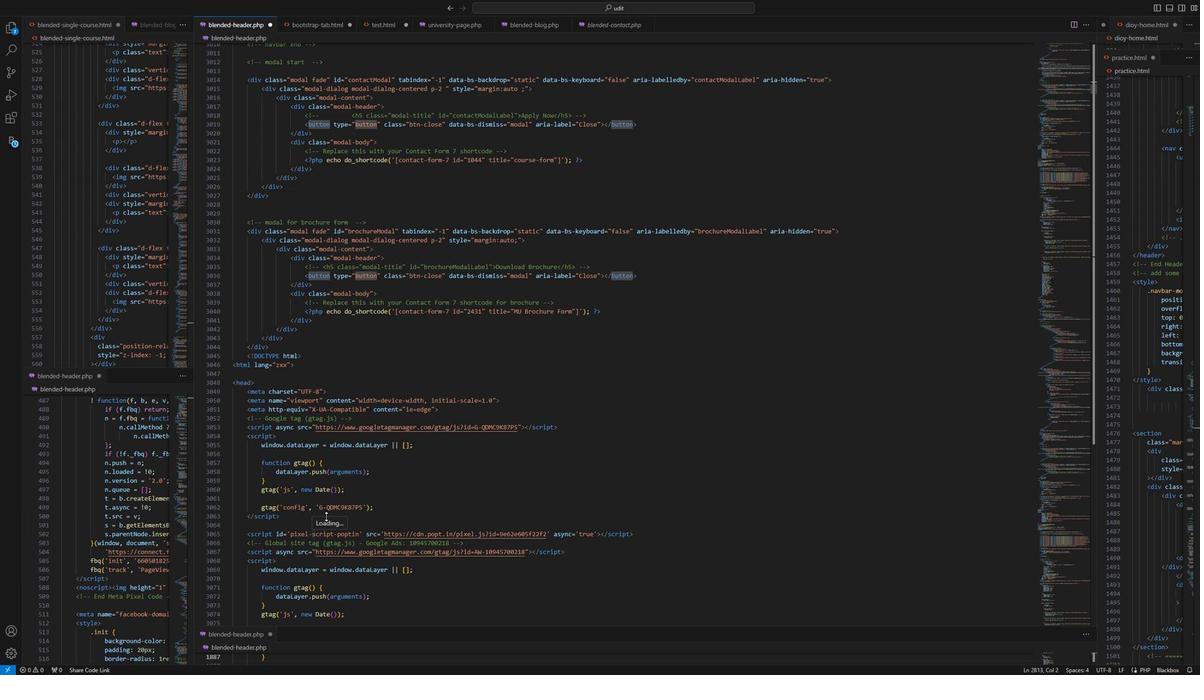 
Action: Mouse scrolled (305, 559) with delta (0, 0)
Screenshot: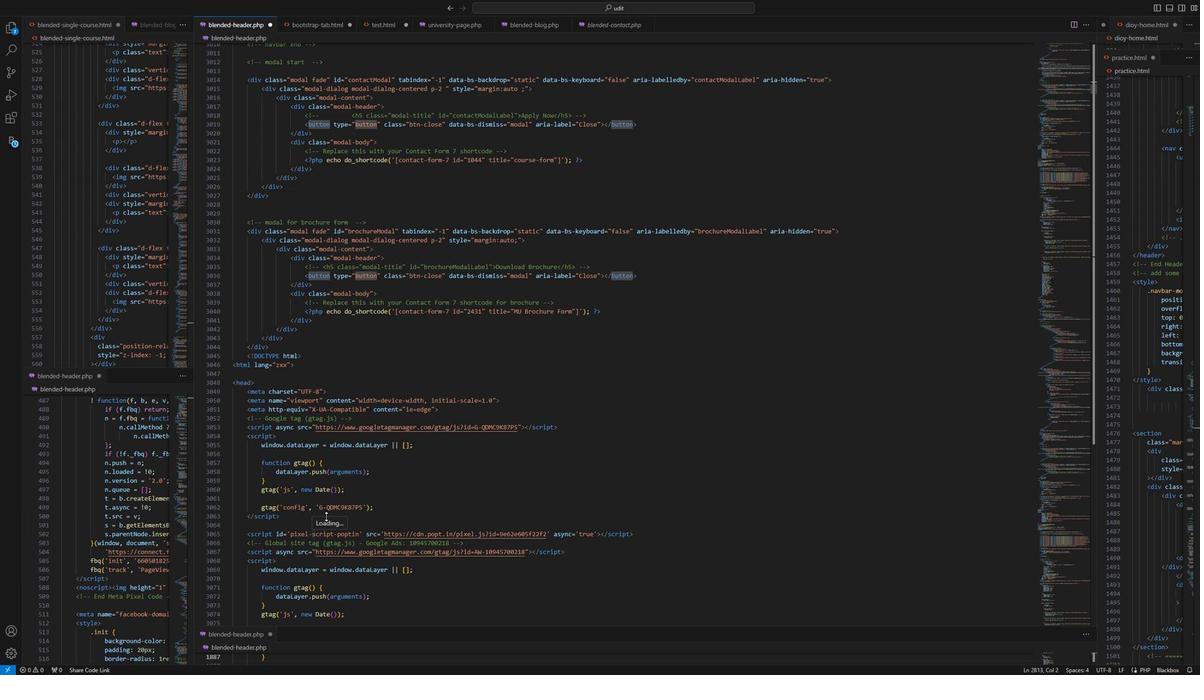 
Action: Mouse moved to (297, 556)
Screenshot: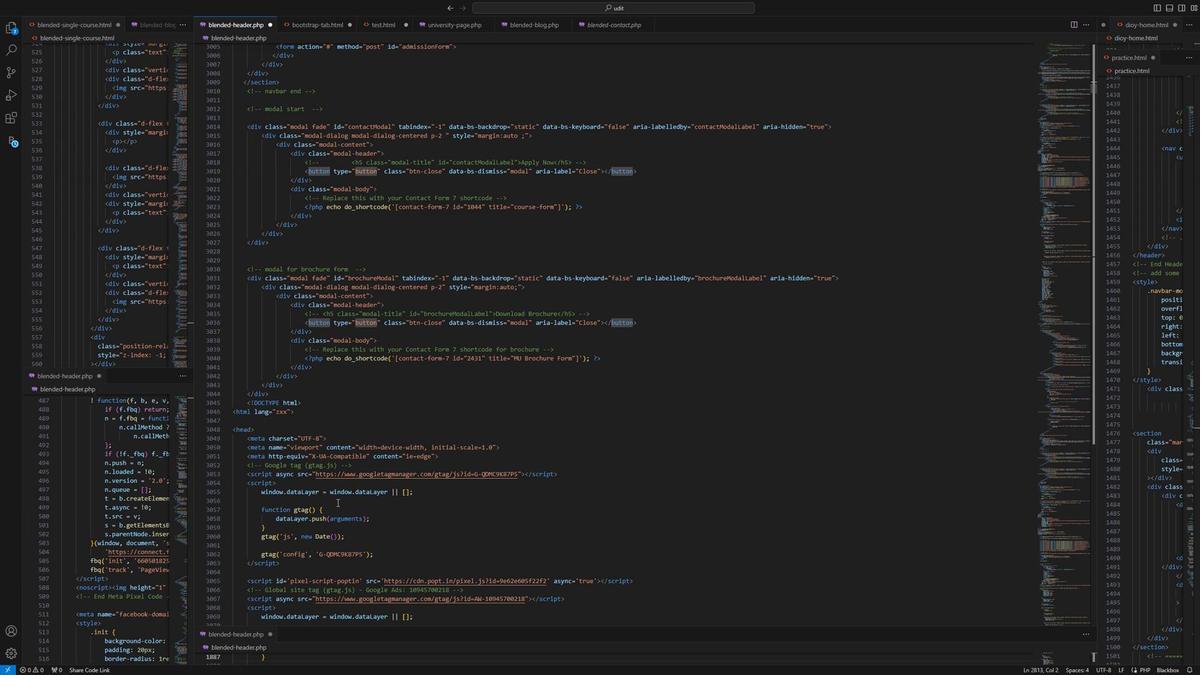 
Action: Mouse scrolled (297, 557) with delta (0, 0)
Screenshot: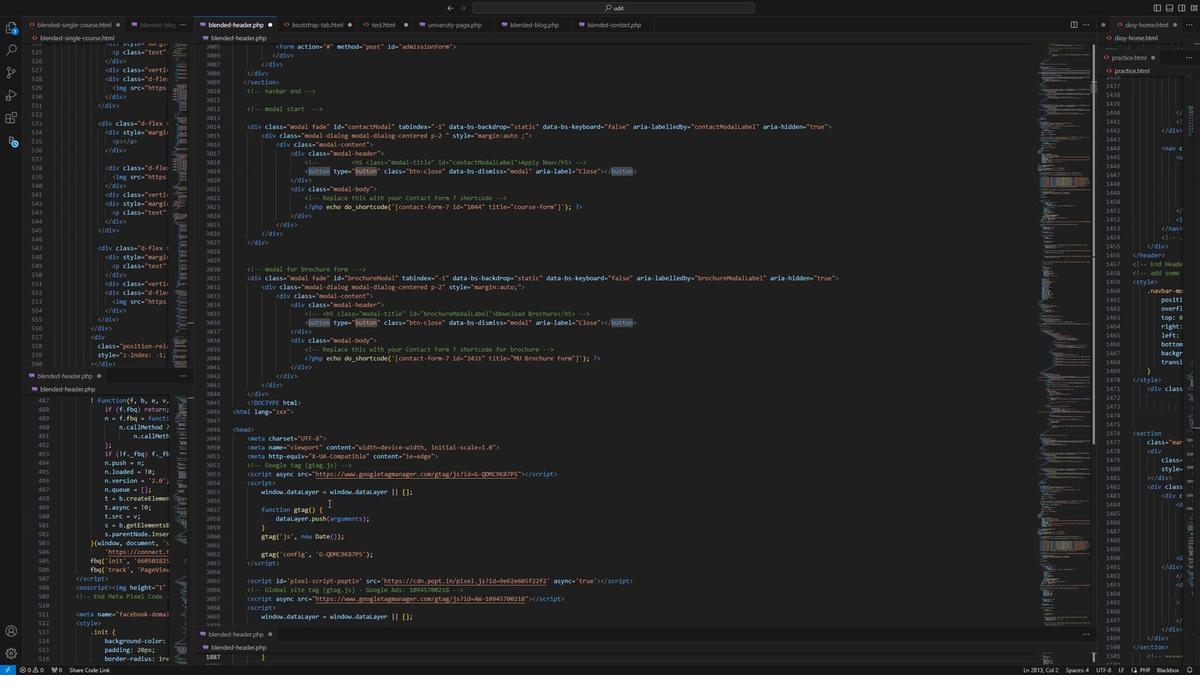 
Action: Mouse scrolled (297, 557) with delta (0, 0)
Screenshot: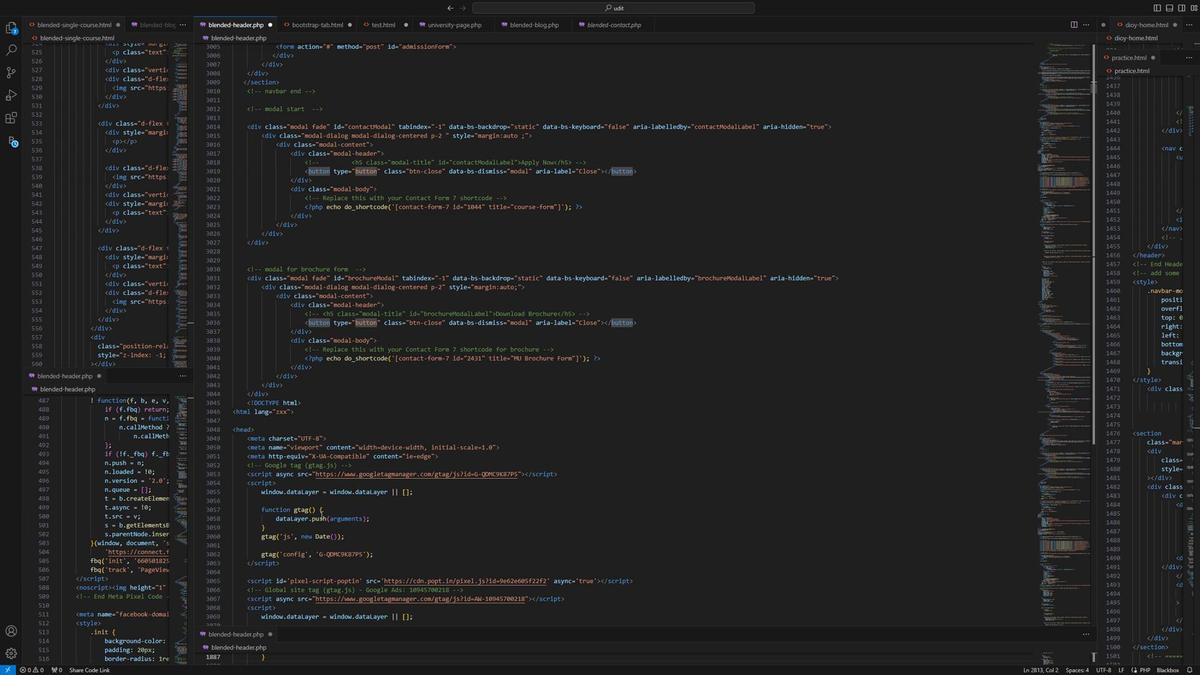 
Action: Mouse moved to (60, 647)
Screenshot: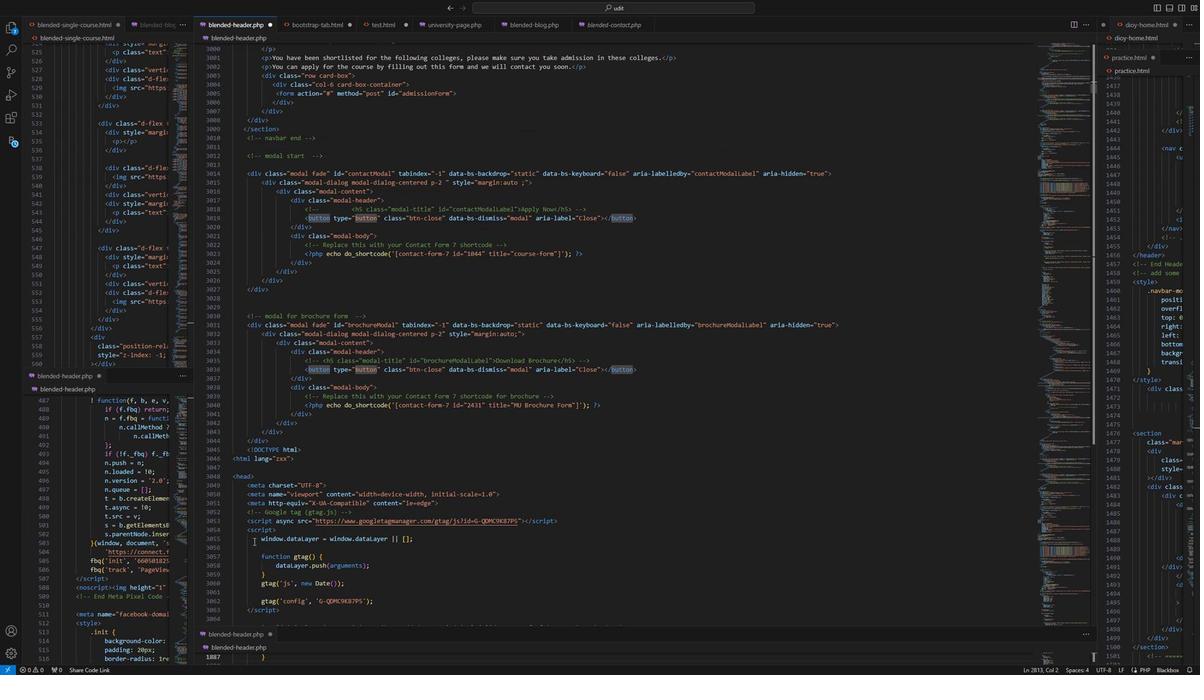 
Action: Mouse scrolled (60, 648) with delta (0, 0)
